 Task: Explore upcoming open houses in Los Angeles, California, to visit properties with canyon views, and consider the benefits of living in the hills.
Action: Mouse moved to (391, 243)
Screenshot: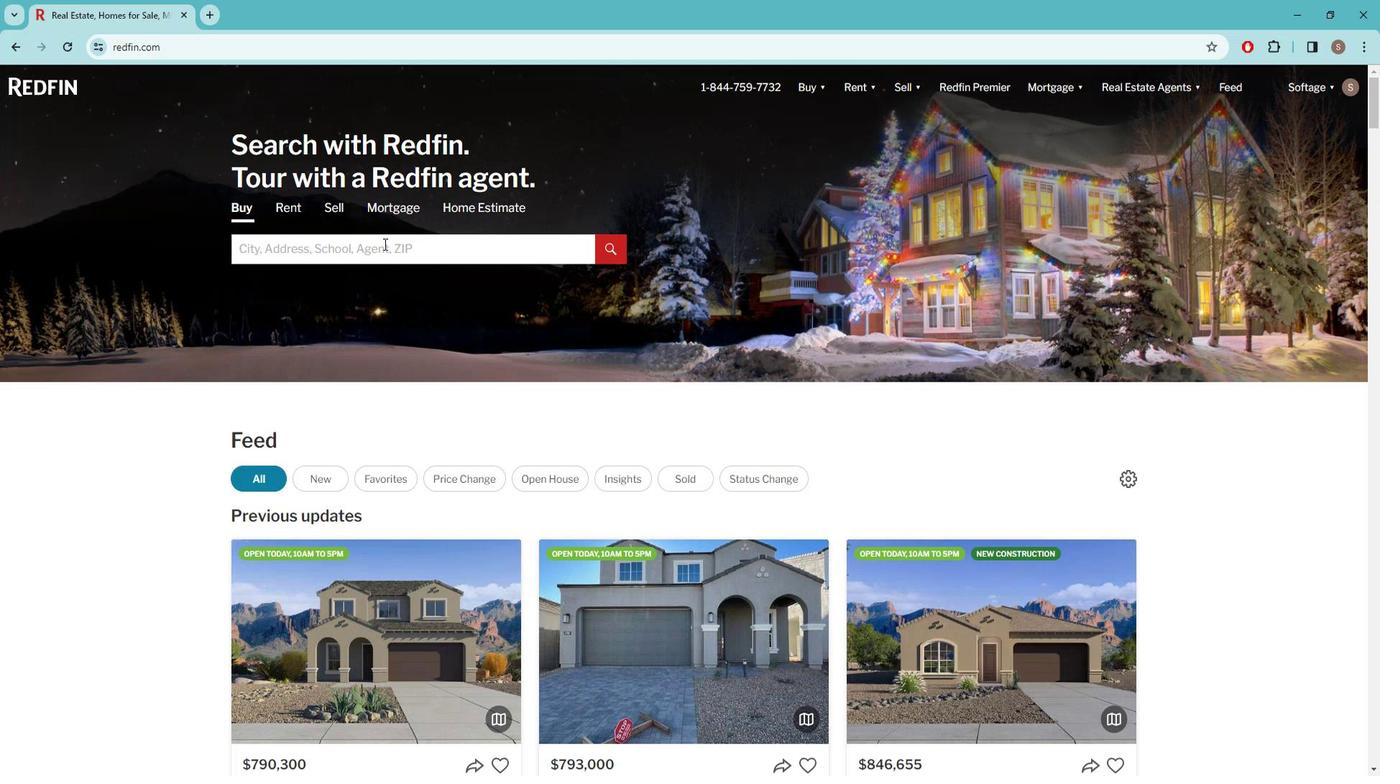 
Action: Mouse pressed left at (391, 243)
Screenshot: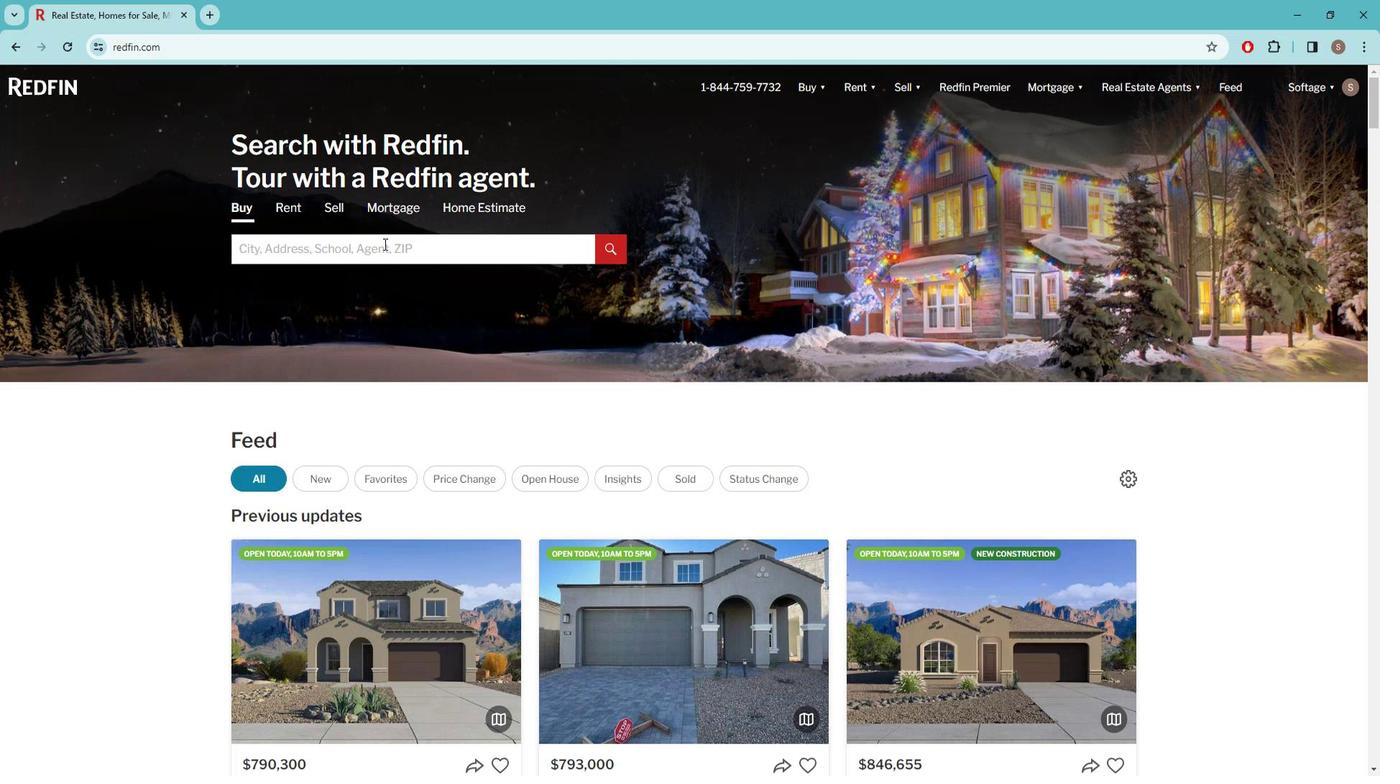 
Action: Key pressed l<Key.caps_lock>OS<Key.space><Key.caps_lock>a<Key.caps_lock>NGELE
Screenshot: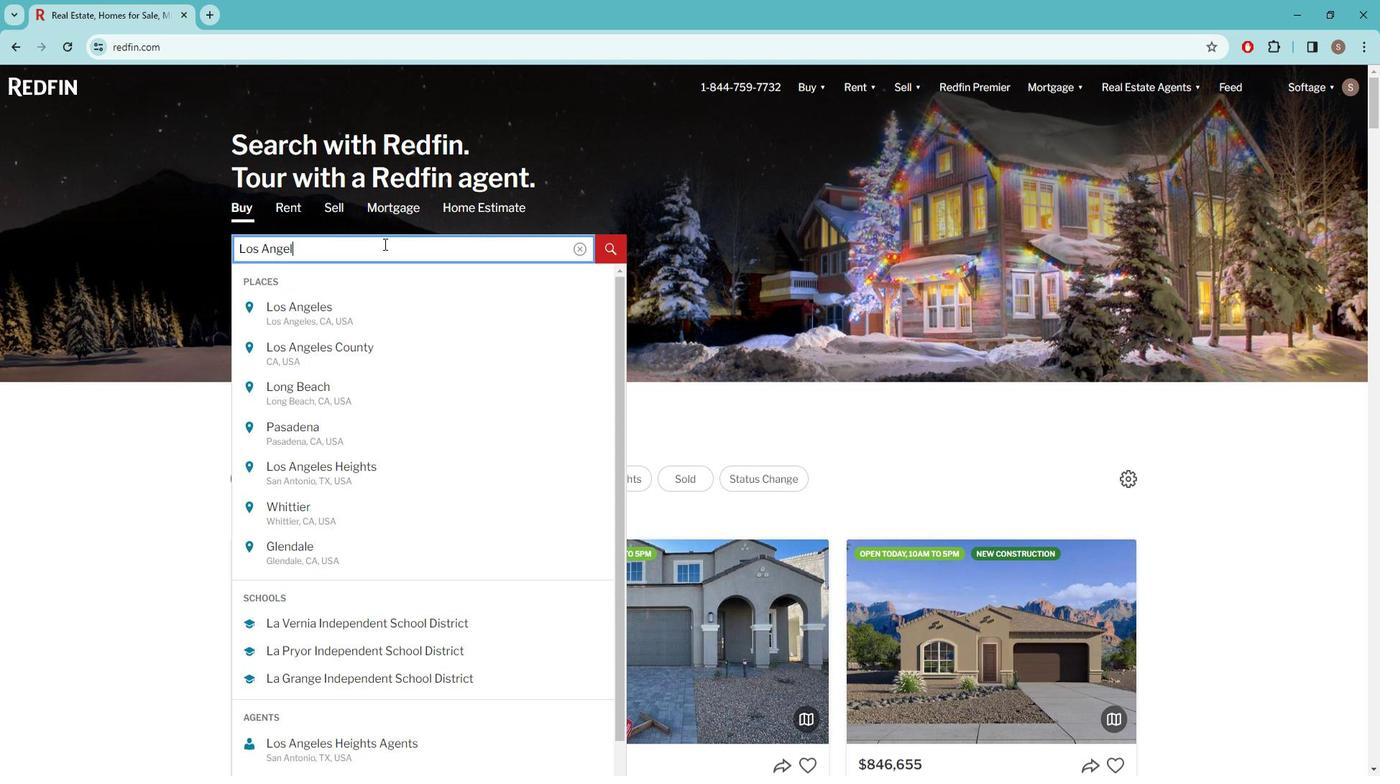 
Action: Mouse moved to (329, 303)
Screenshot: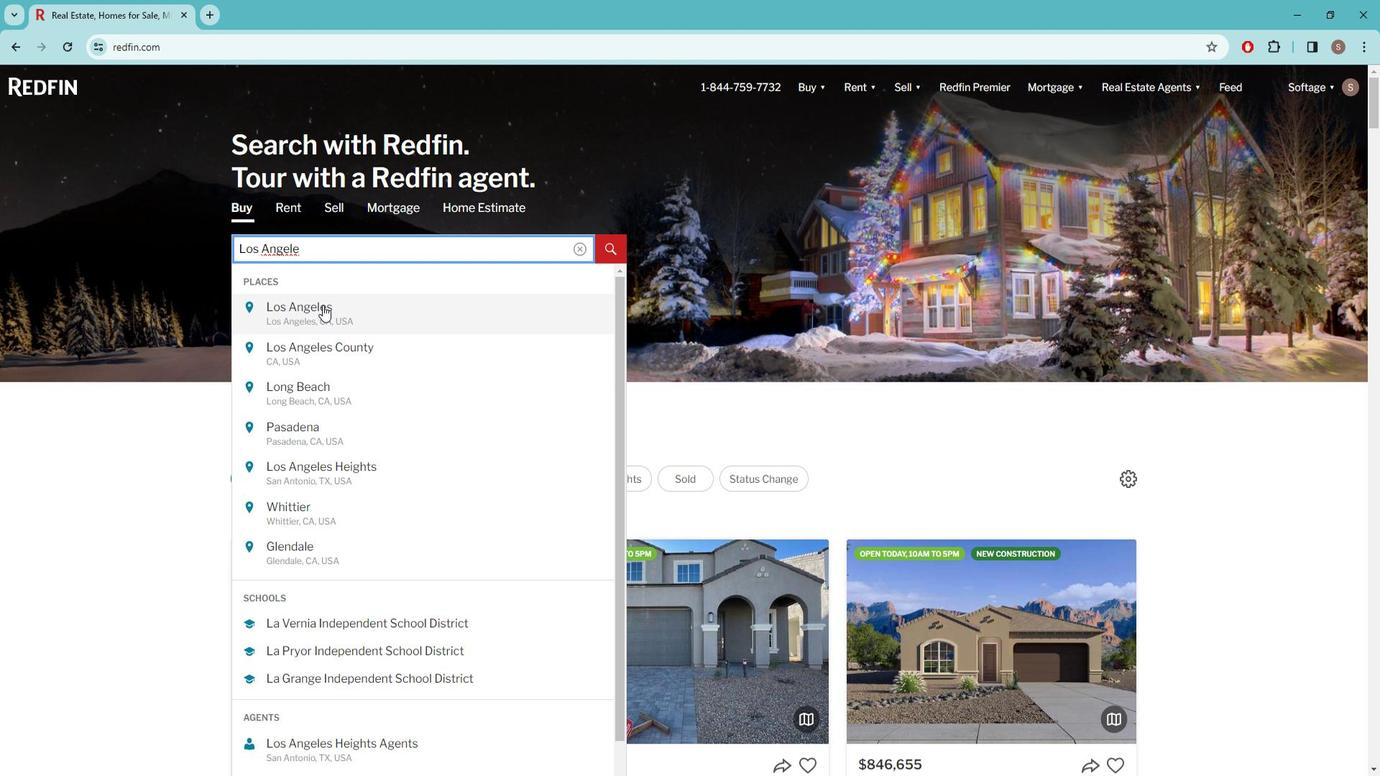 
Action: Mouse pressed left at (329, 303)
Screenshot: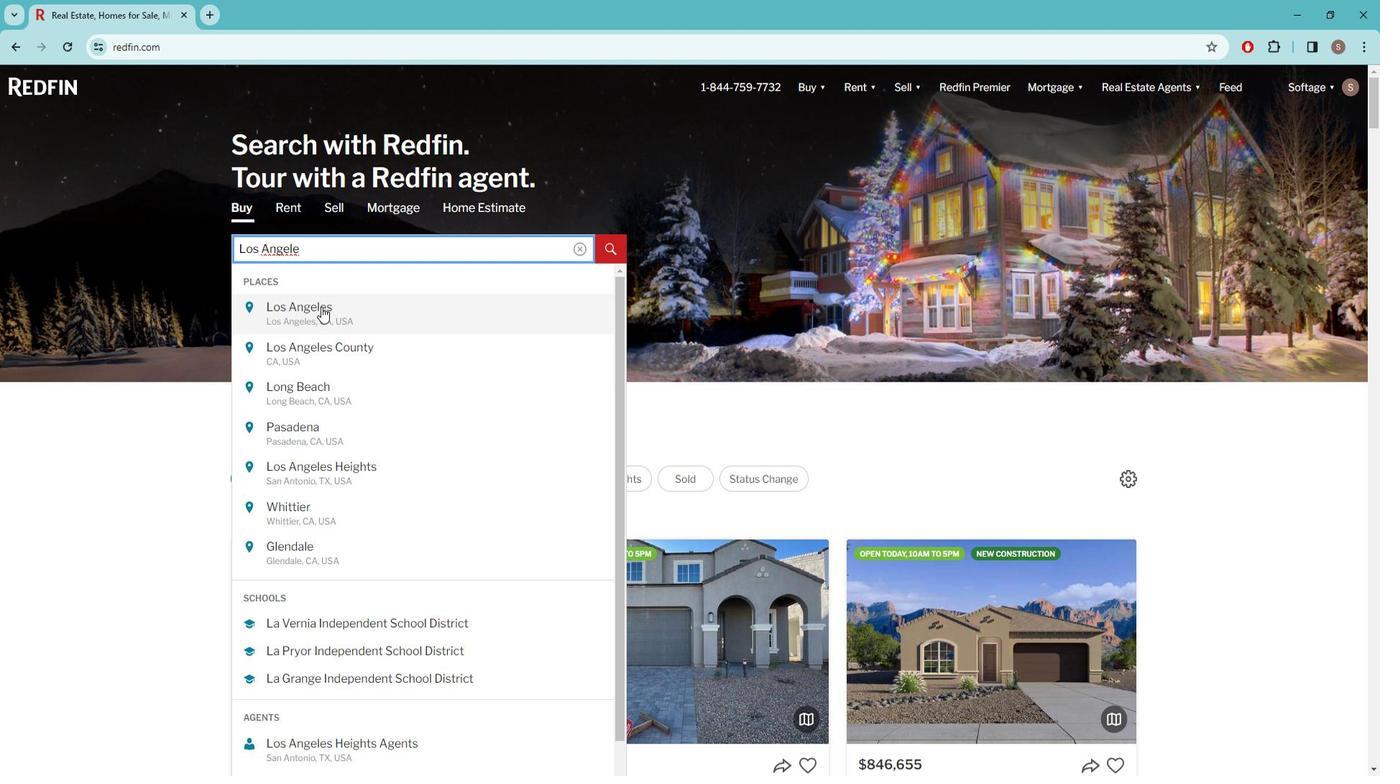 
Action: Mouse moved to (1217, 175)
Screenshot: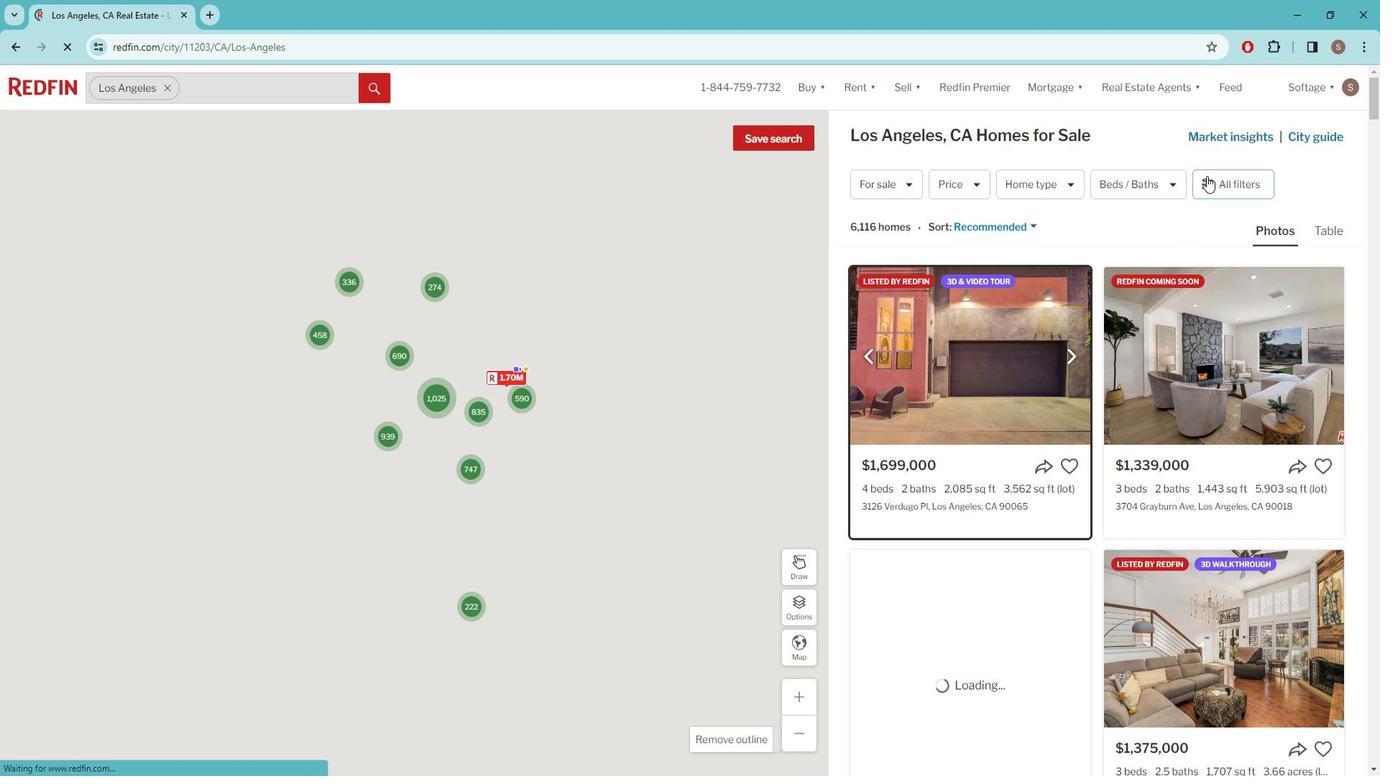 
Action: Mouse pressed left at (1217, 175)
Screenshot: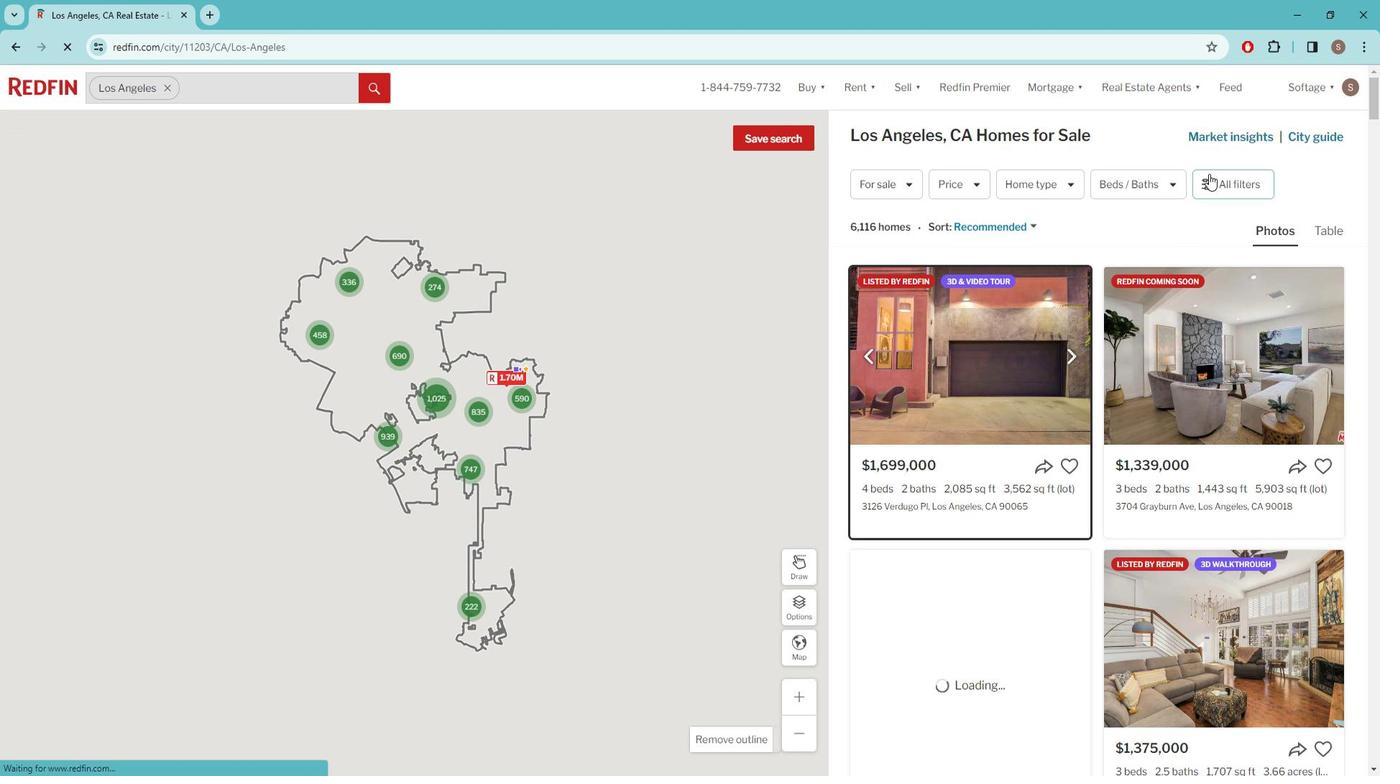 
Action: Mouse pressed left at (1217, 175)
Screenshot: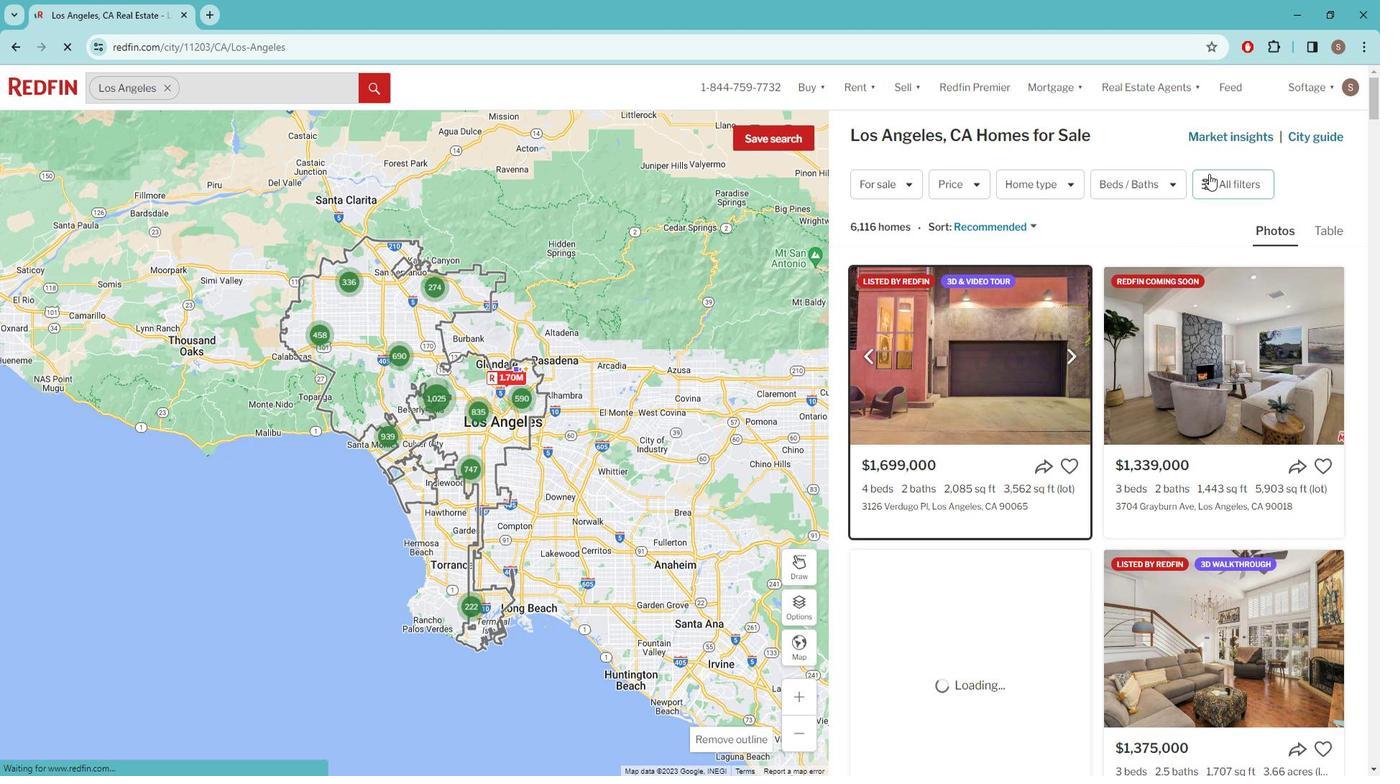 
Action: Mouse moved to (1223, 179)
Screenshot: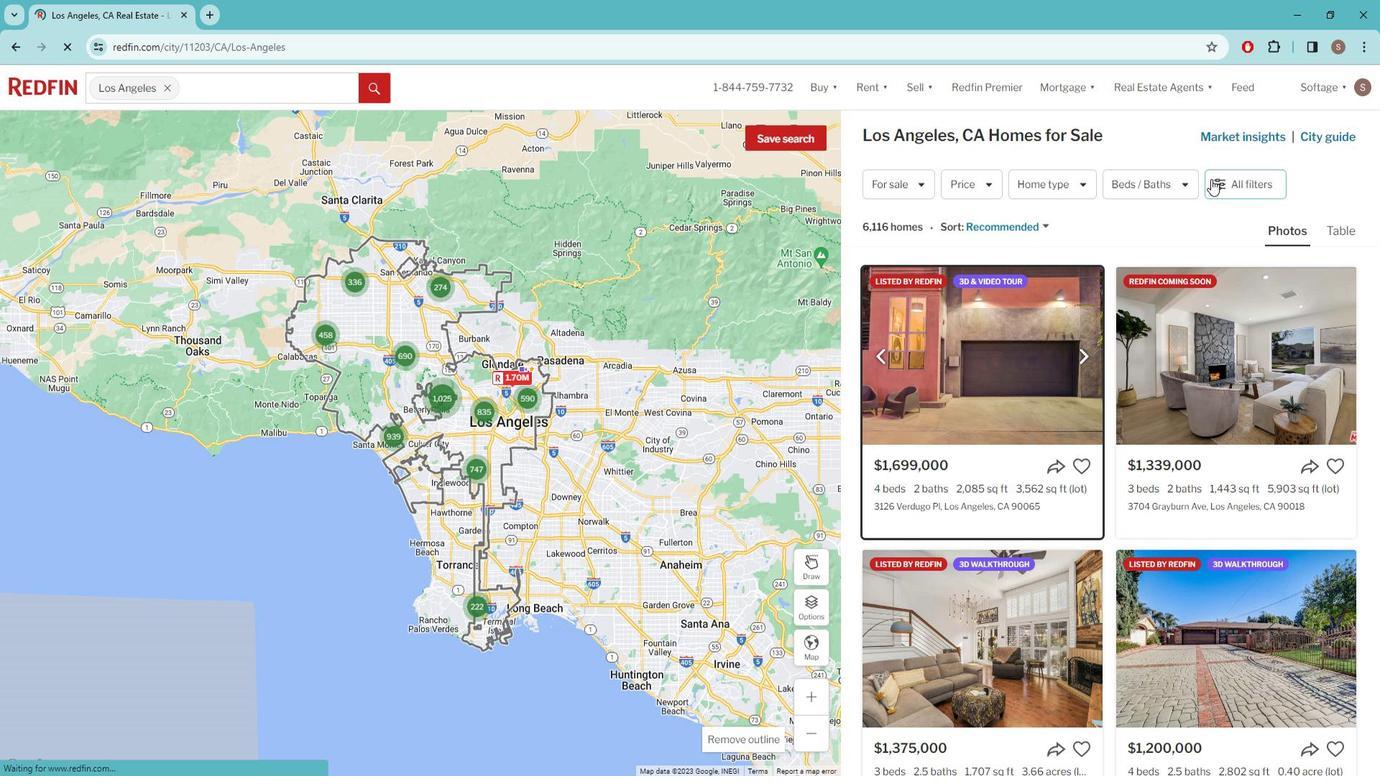 
Action: Mouse pressed left at (1223, 179)
Screenshot: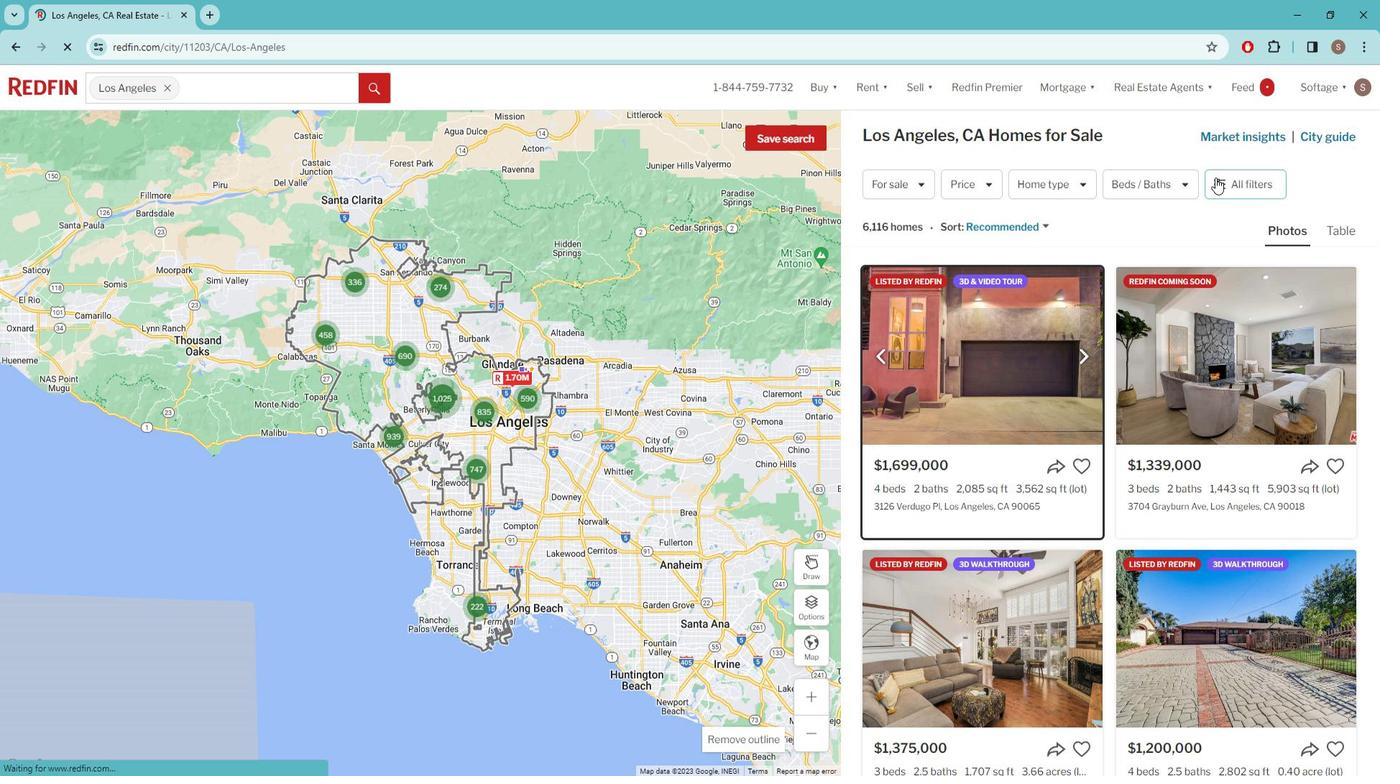 
Action: Mouse pressed left at (1223, 179)
Screenshot: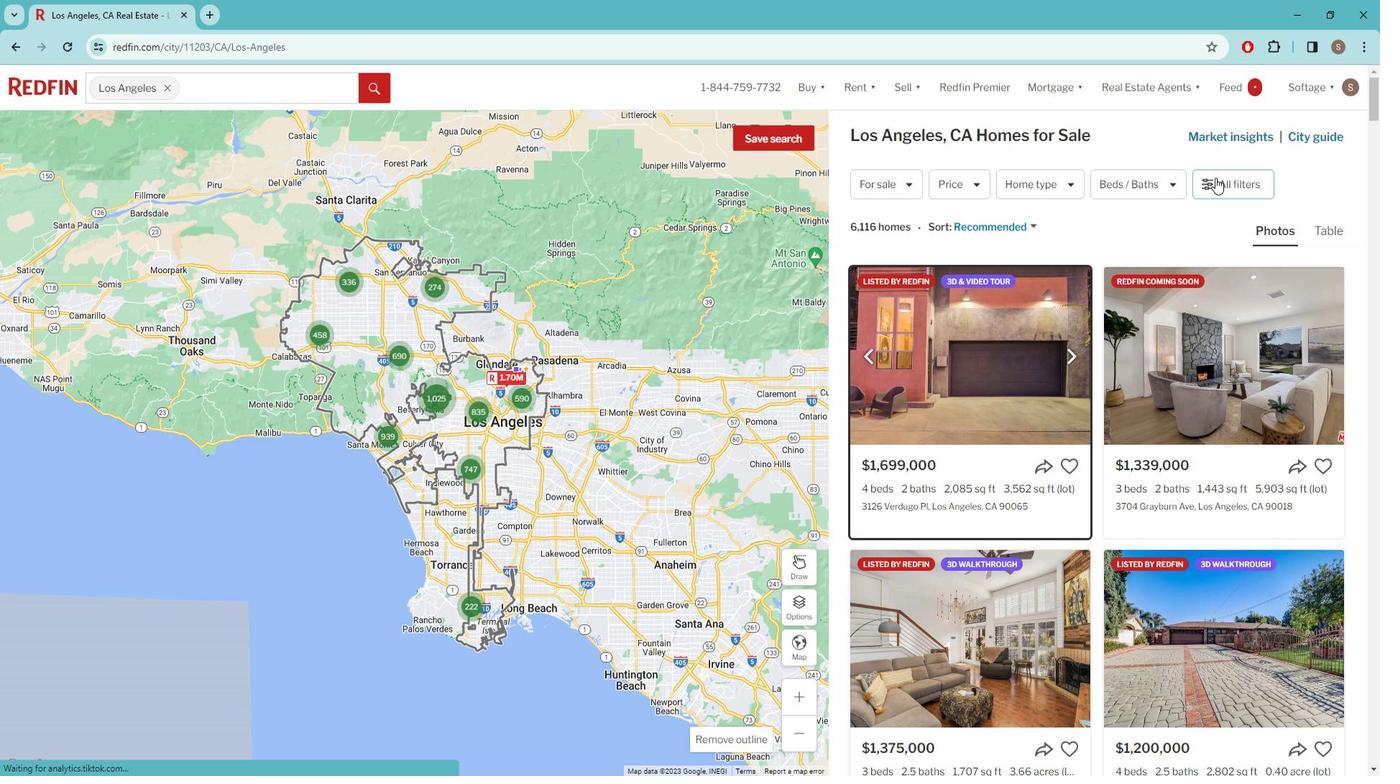 
Action: Mouse moved to (1093, 298)
Screenshot: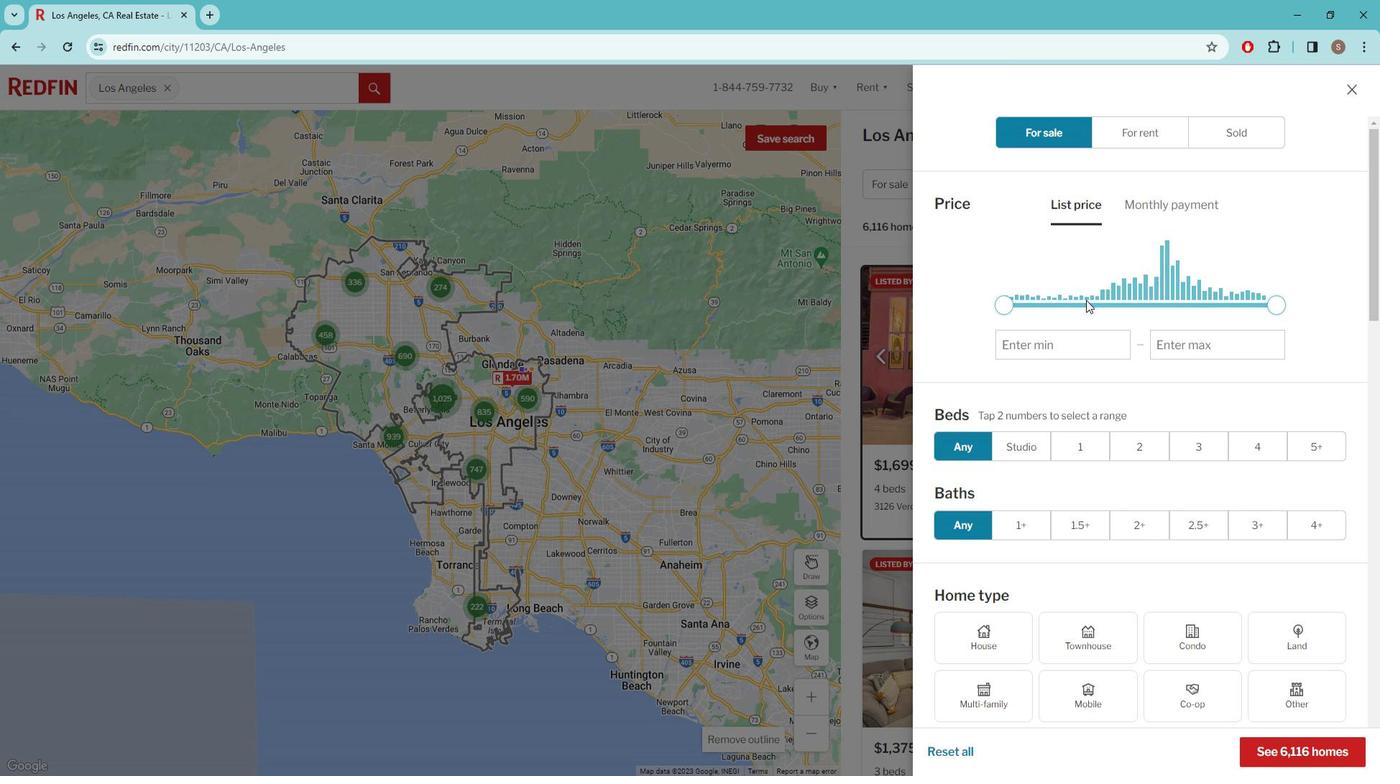
Action: Mouse scrolled (1093, 297) with delta (0, 0)
Screenshot: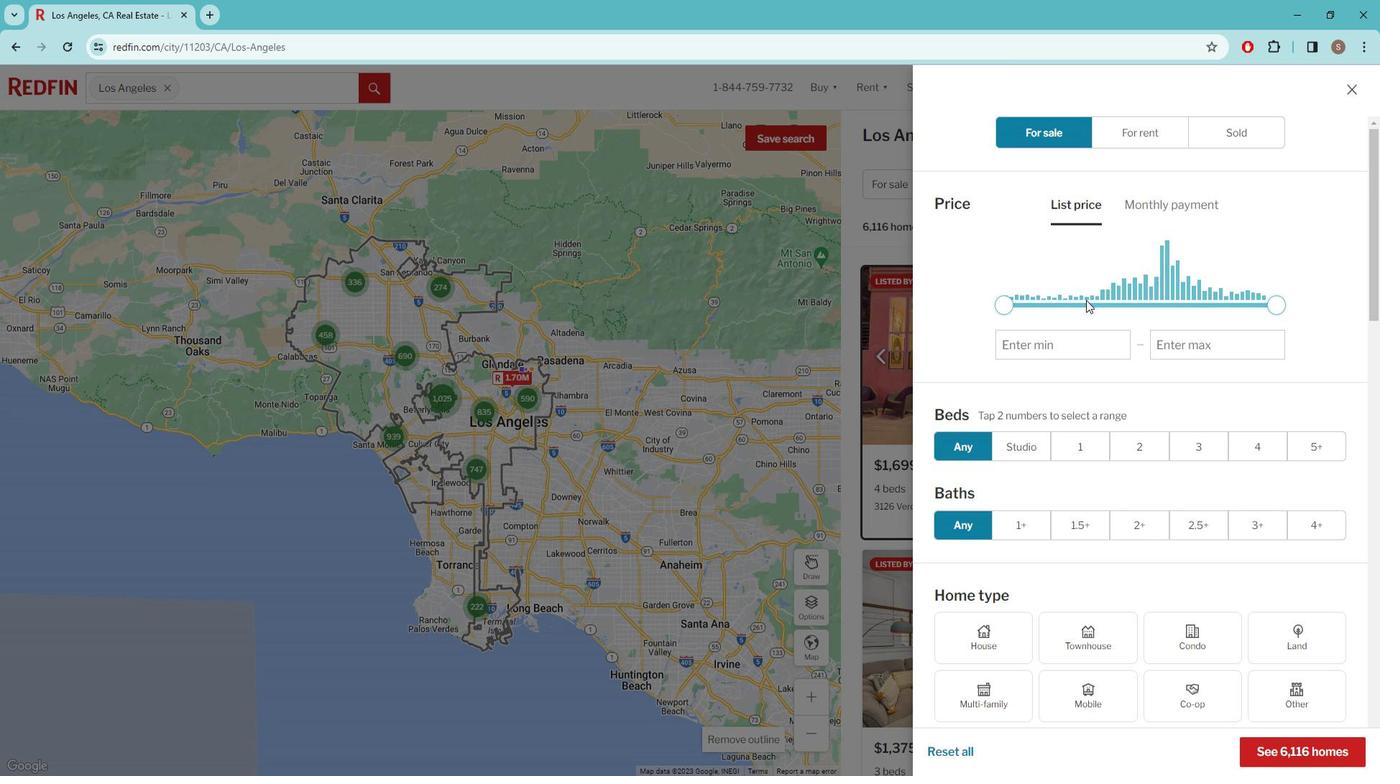 
Action: Mouse moved to (1062, 319)
Screenshot: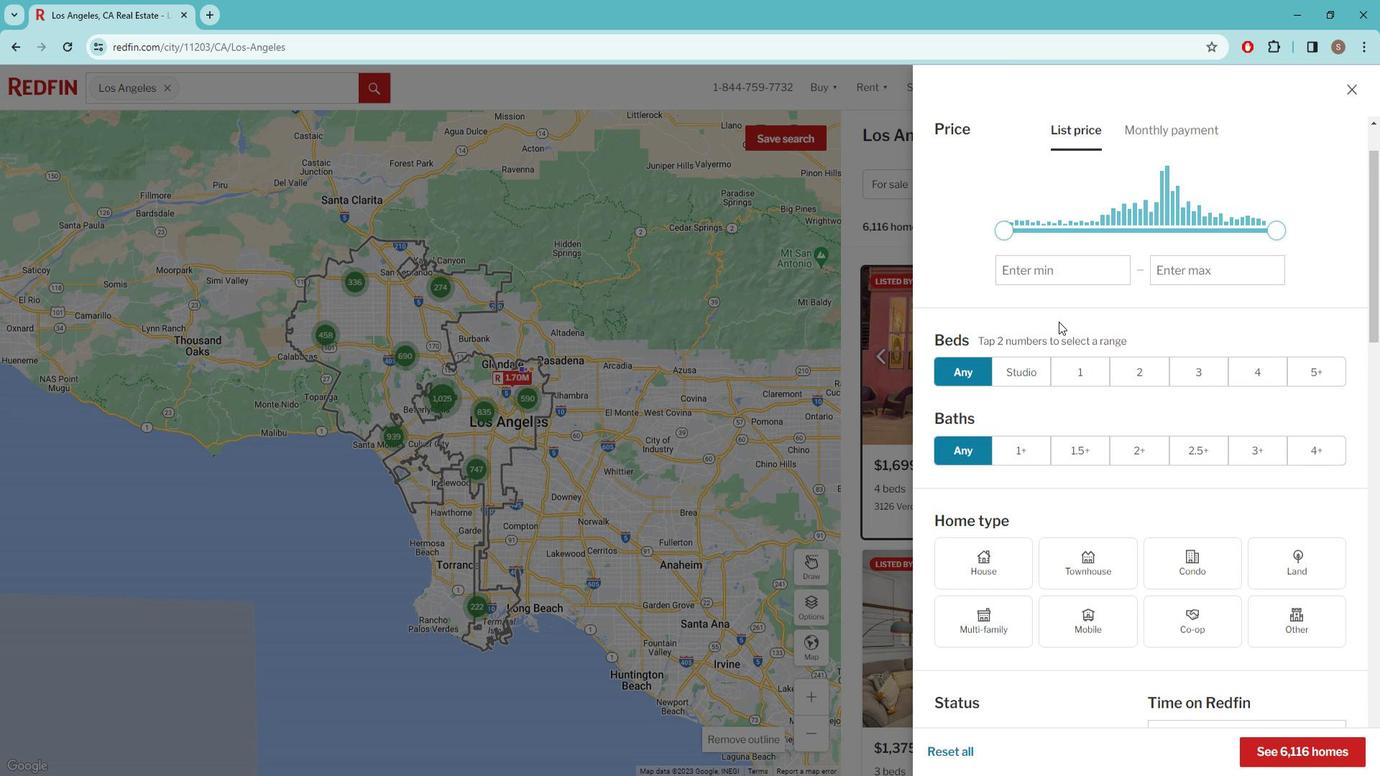 
Action: Mouse scrolled (1062, 318) with delta (0, 0)
Screenshot: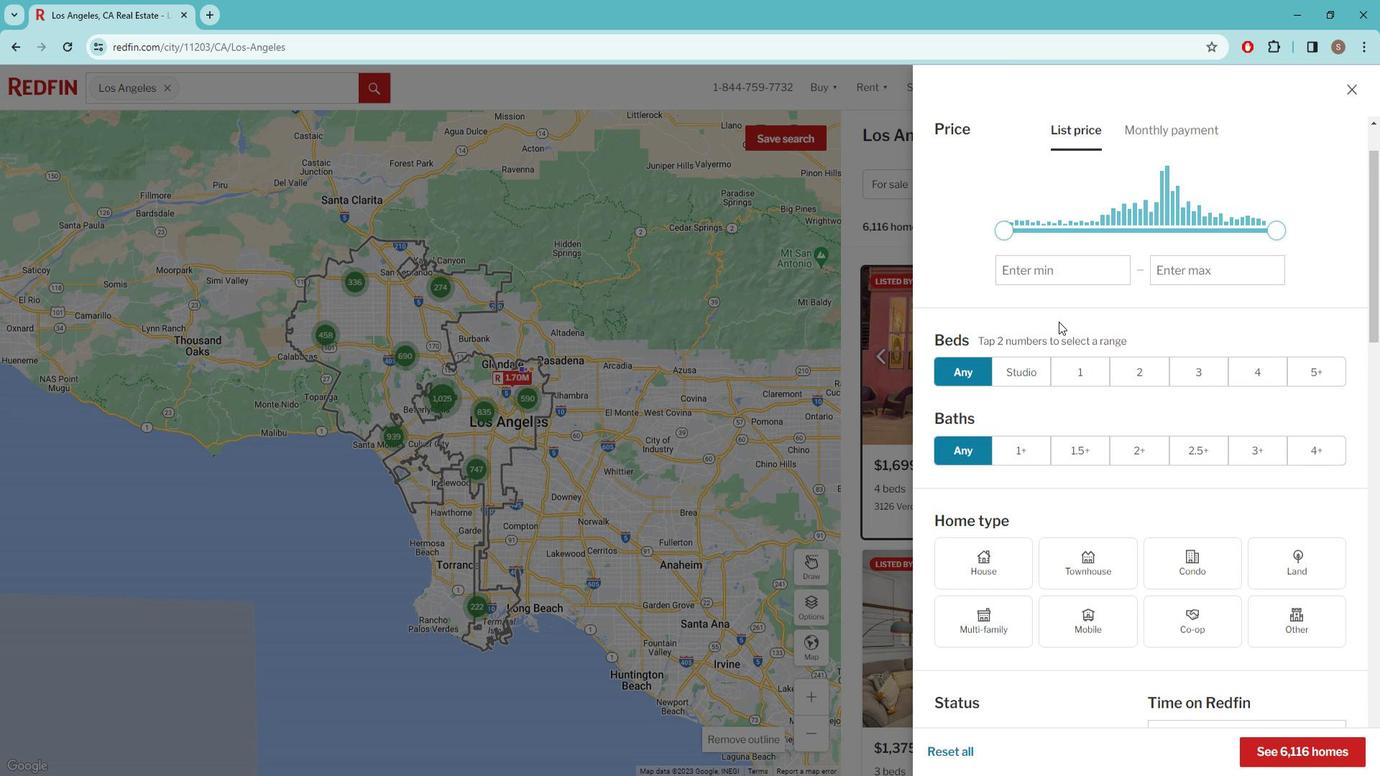 
Action: Mouse moved to (1058, 321)
Screenshot: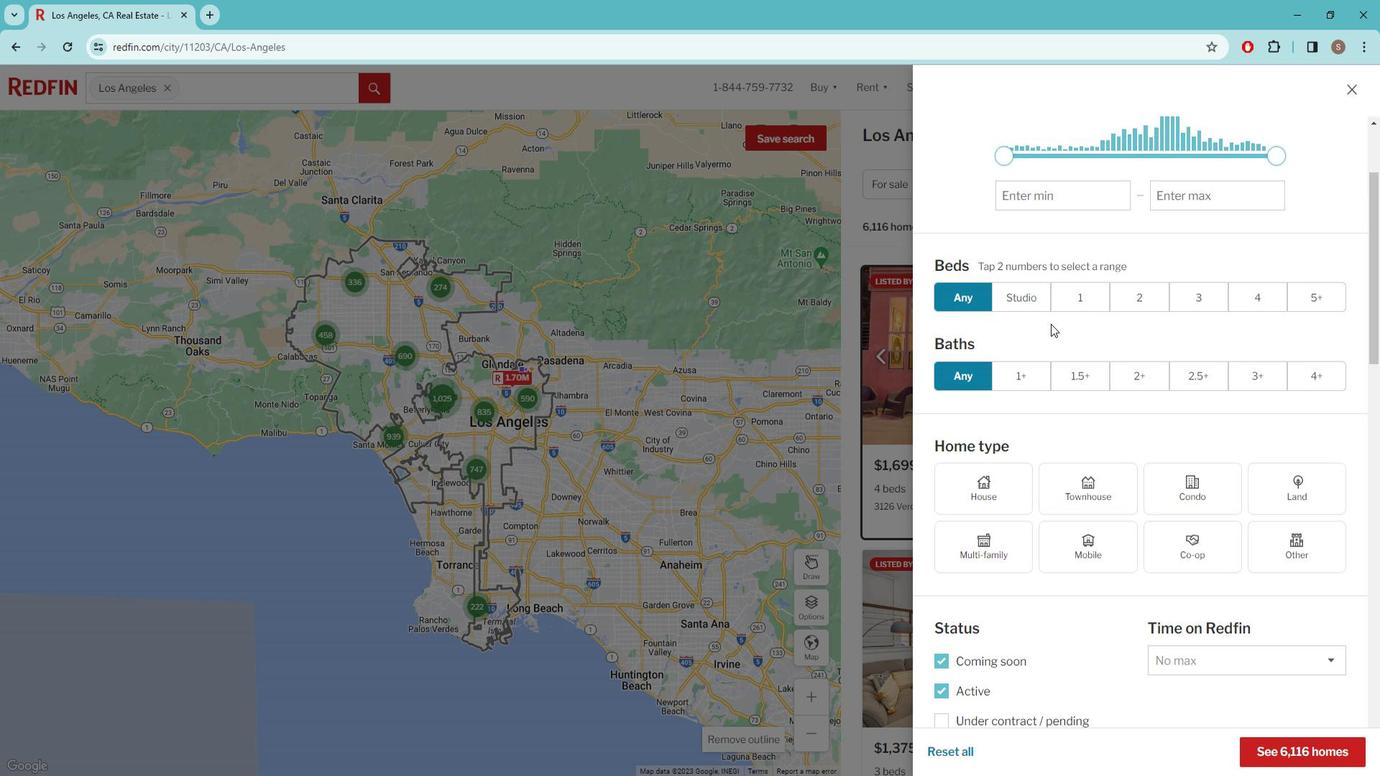 
Action: Mouse scrolled (1058, 320) with delta (0, 0)
Screenshot: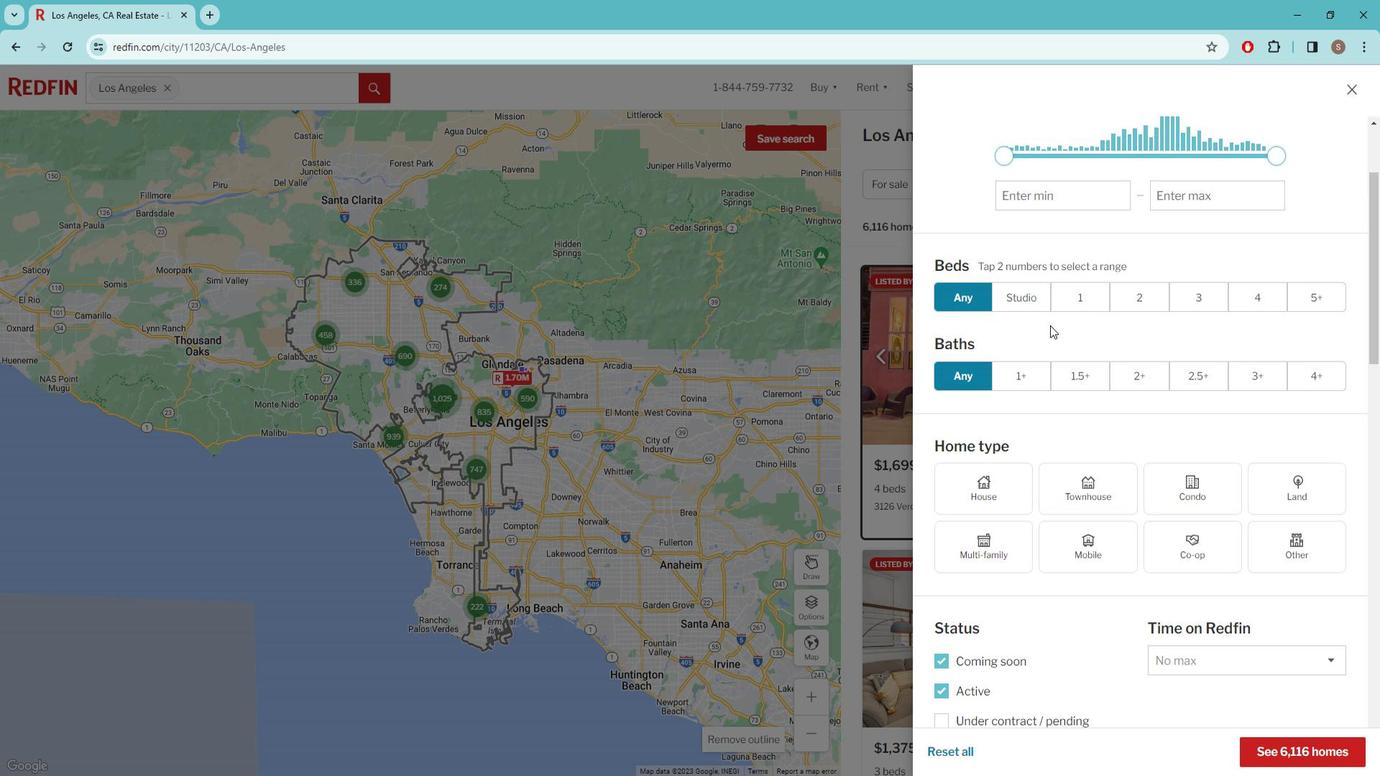 
Action: Mouse moved to (1057, 321)
Screenshot: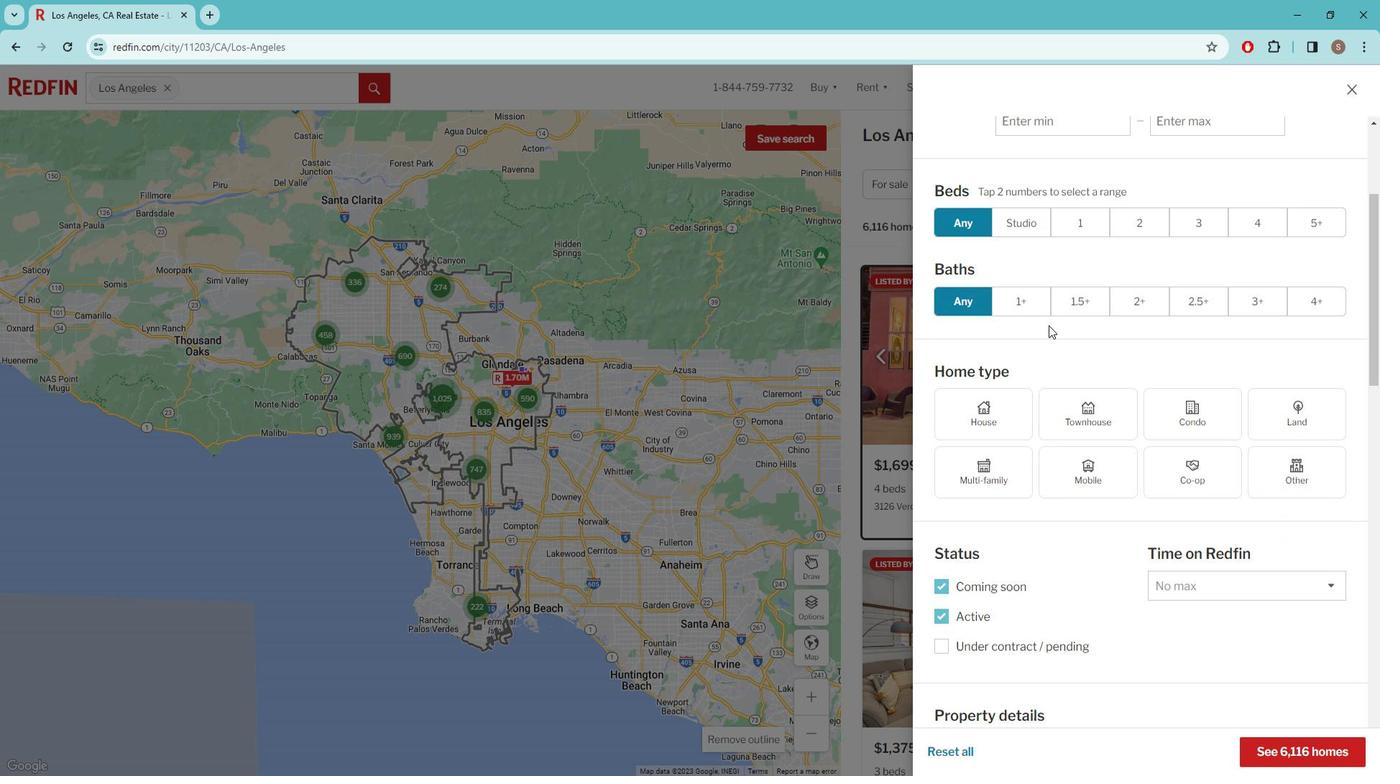 
Action: Mouse scrolled (1057, 320) with delta (0, 0)
Screenshot: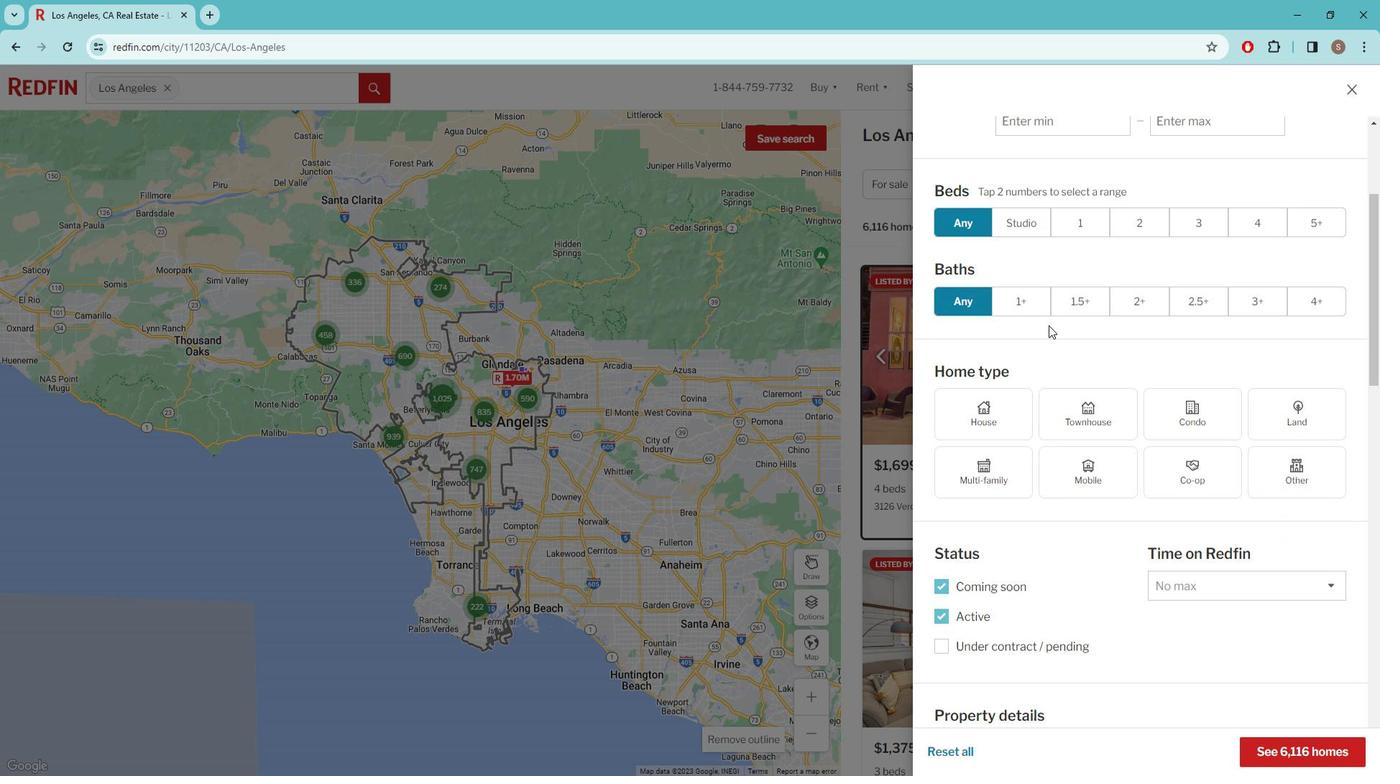 
Action: Mouse moved to (1029, 352)
Screenshot: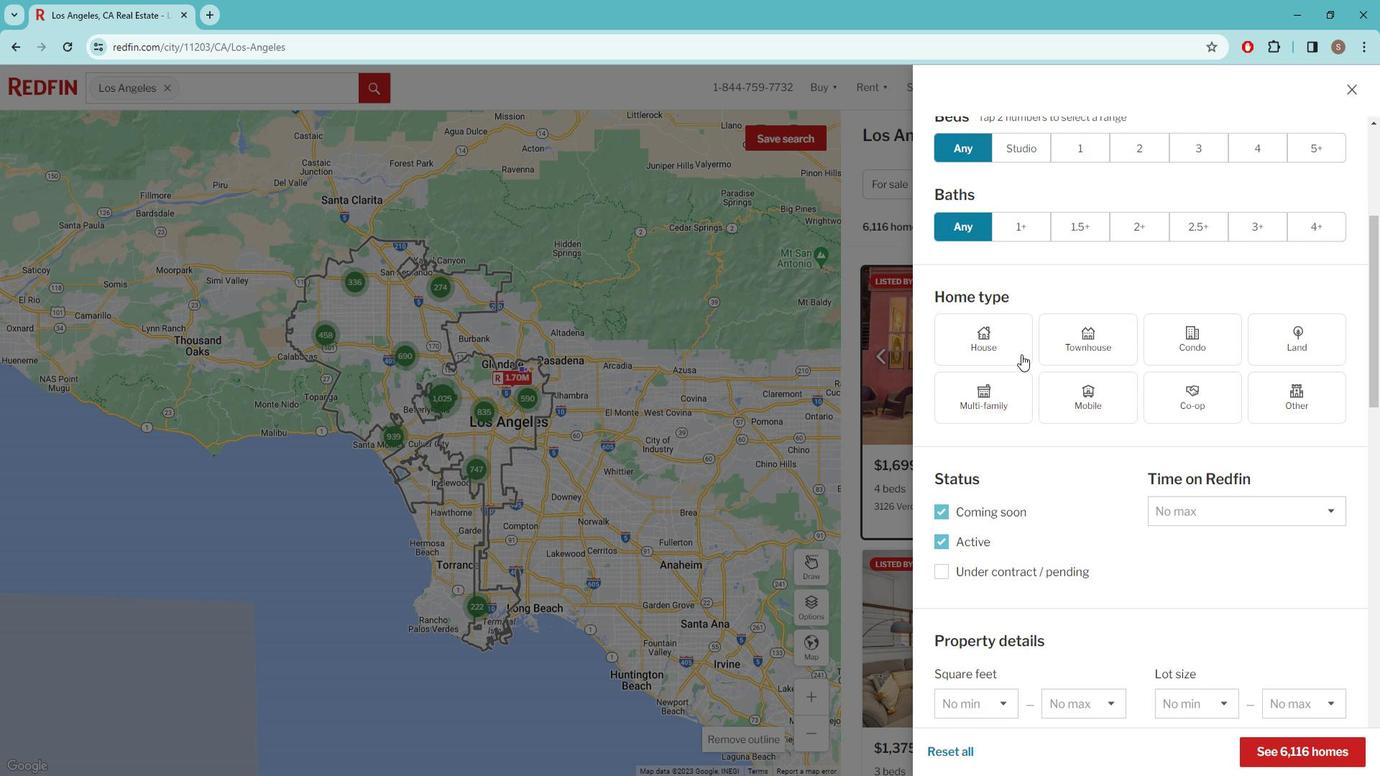
Action: Mouse scrolled (1029, 351) with delta (0, 0)
Screenshot: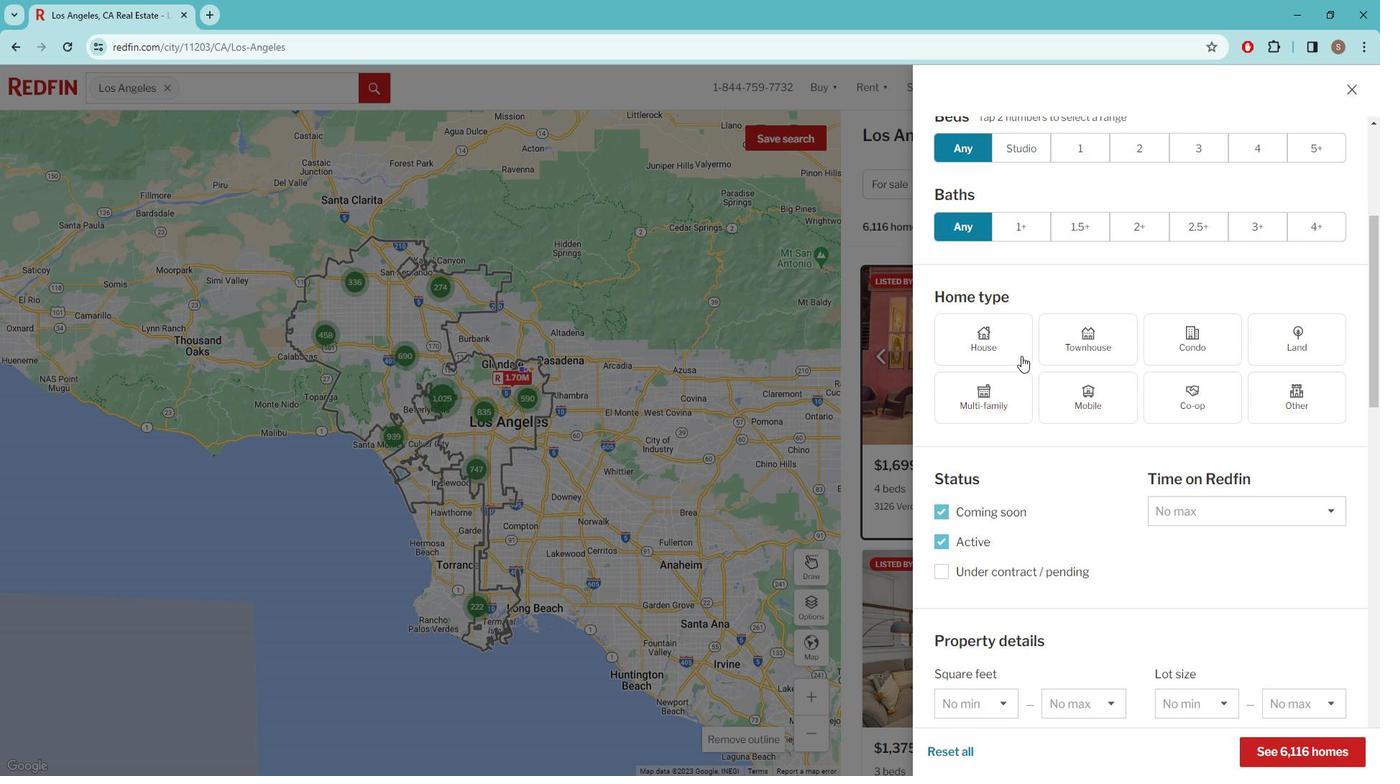 
Action: Mouse moved to (1003, 398)
Screenshot: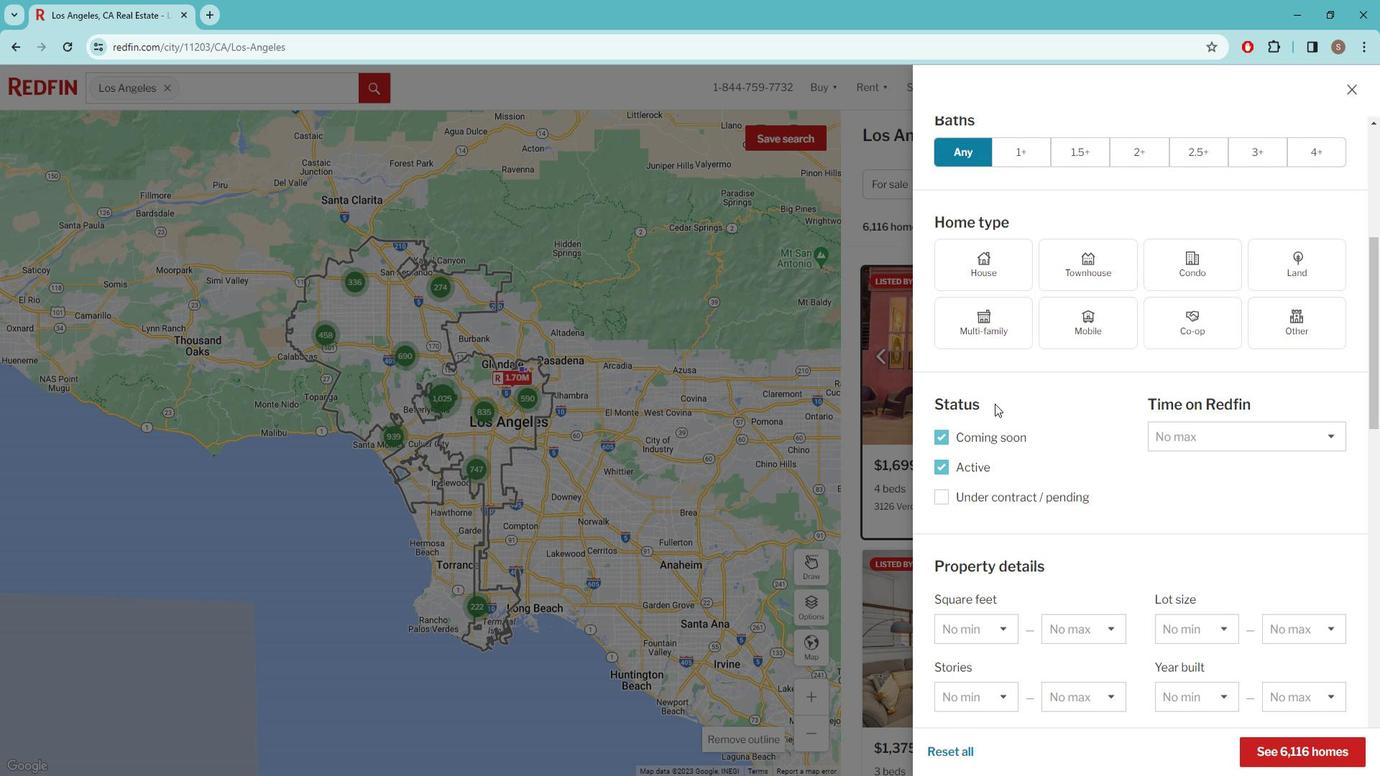 
Action: Mouse scrolled (1003, 397) with delta (0, 0)
Screenshot: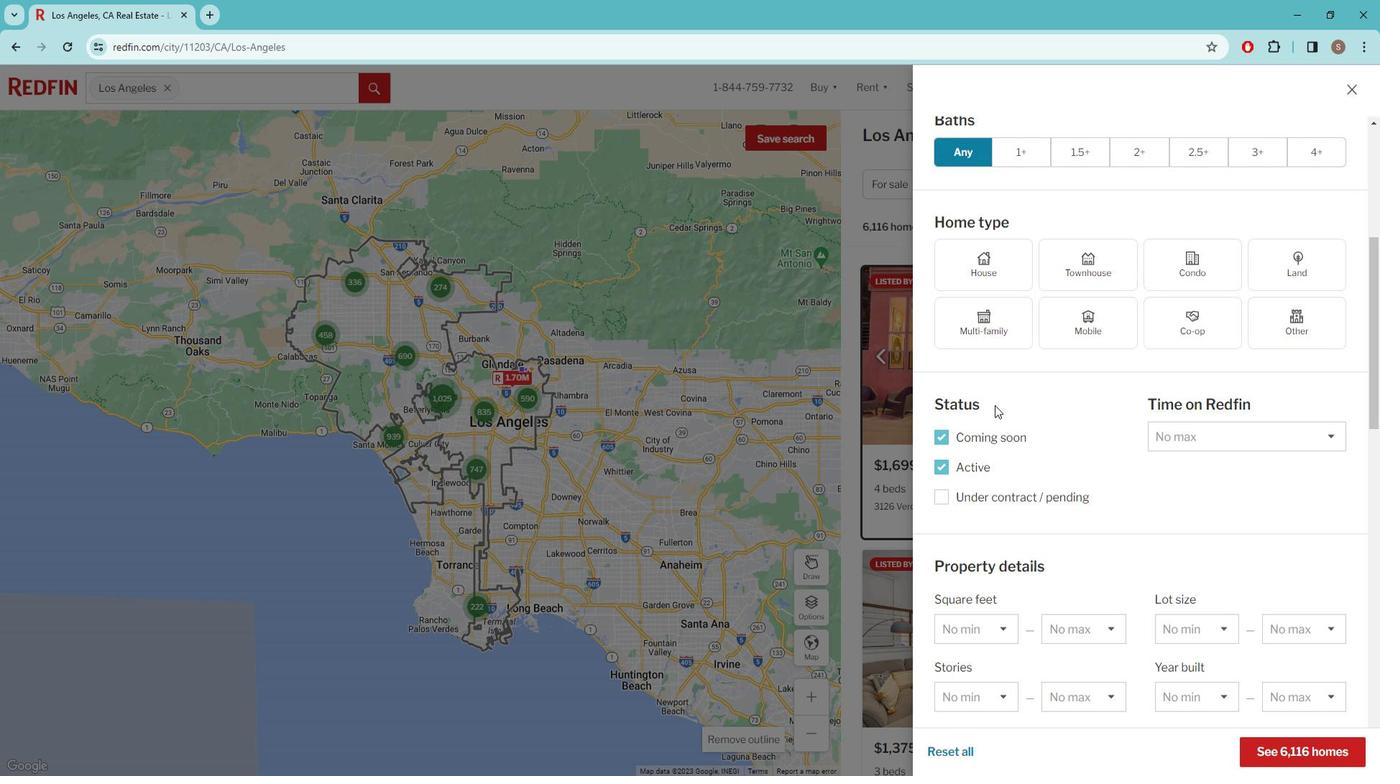 
Action: Mouse moved to (1002, 398)
Screenshot: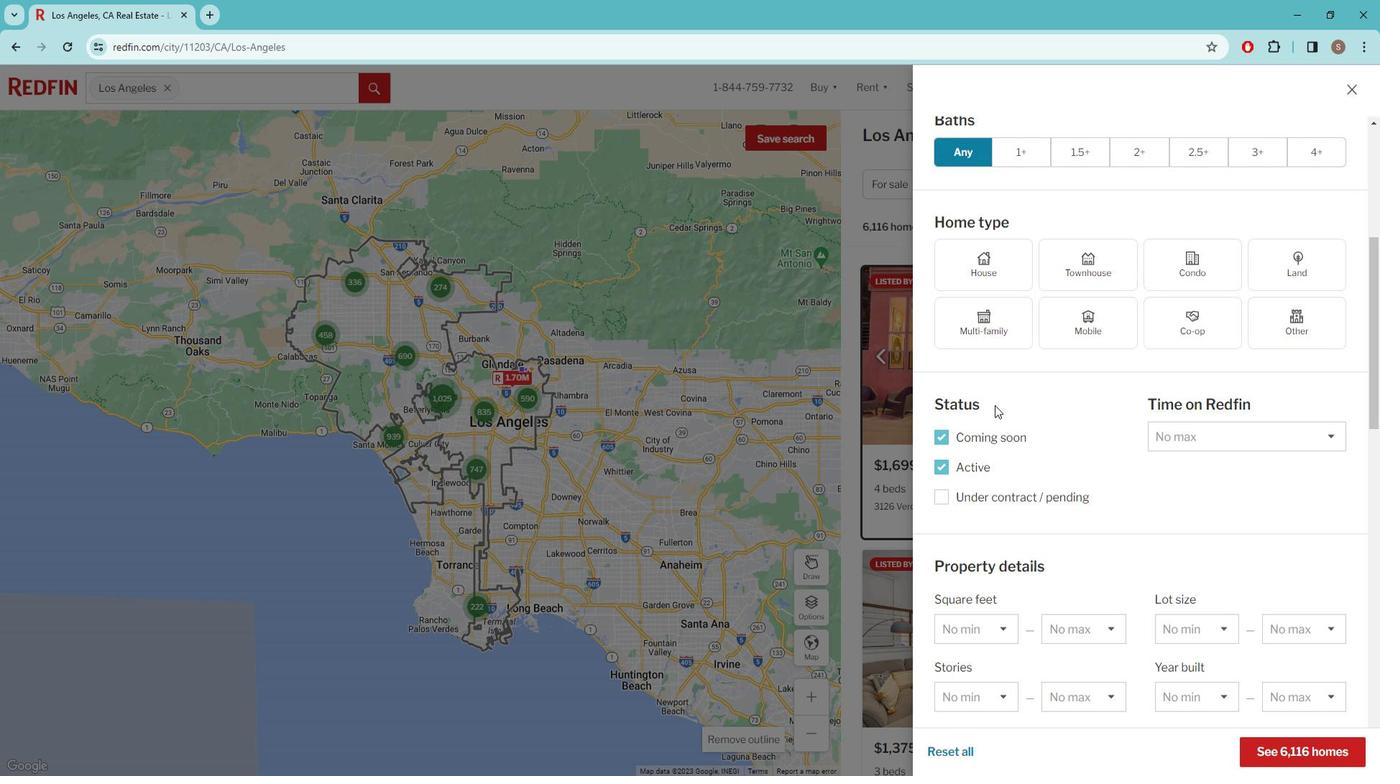 
Action: Mouse scrolled (1002, 397) with delta (0, 0)
Screenshot: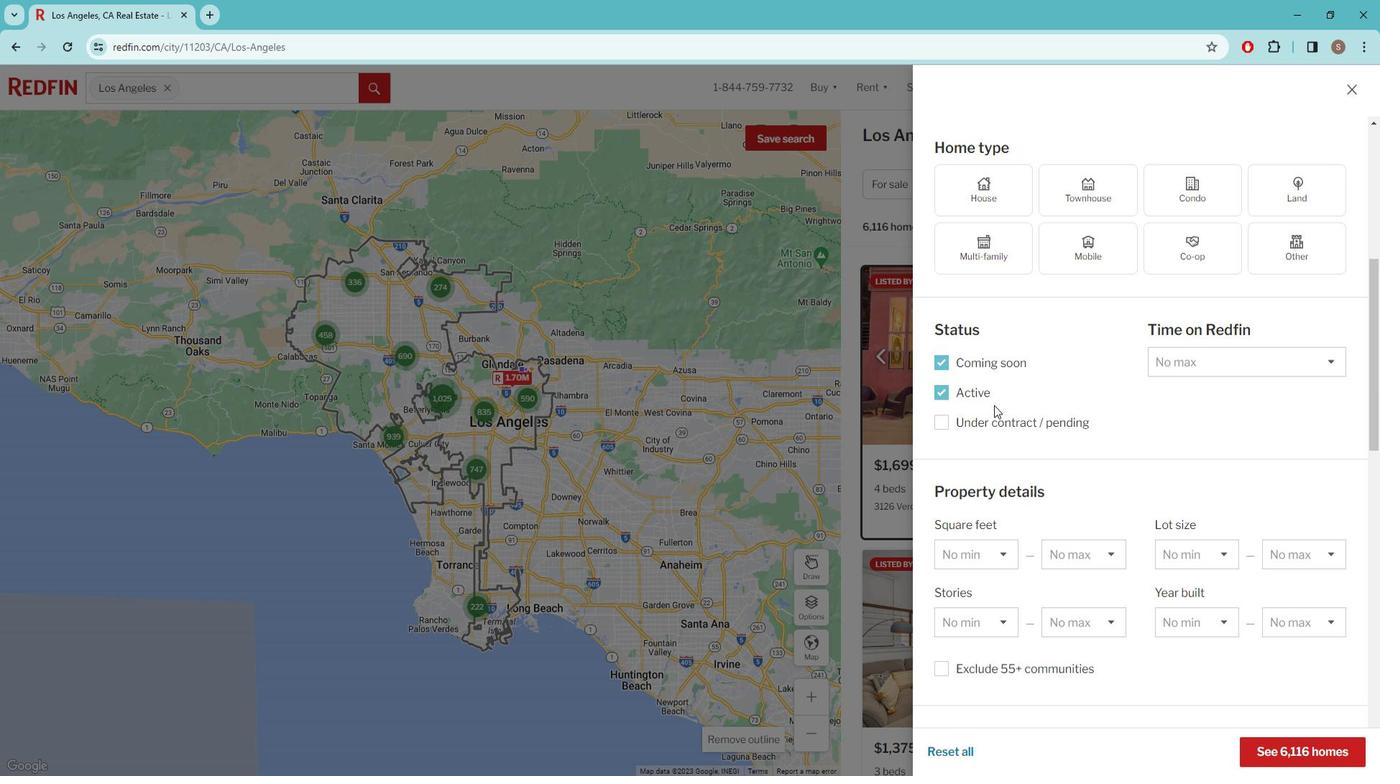 
Action: Mouse scrolled (1002, 397) with delta (0, 0)
Screenshot: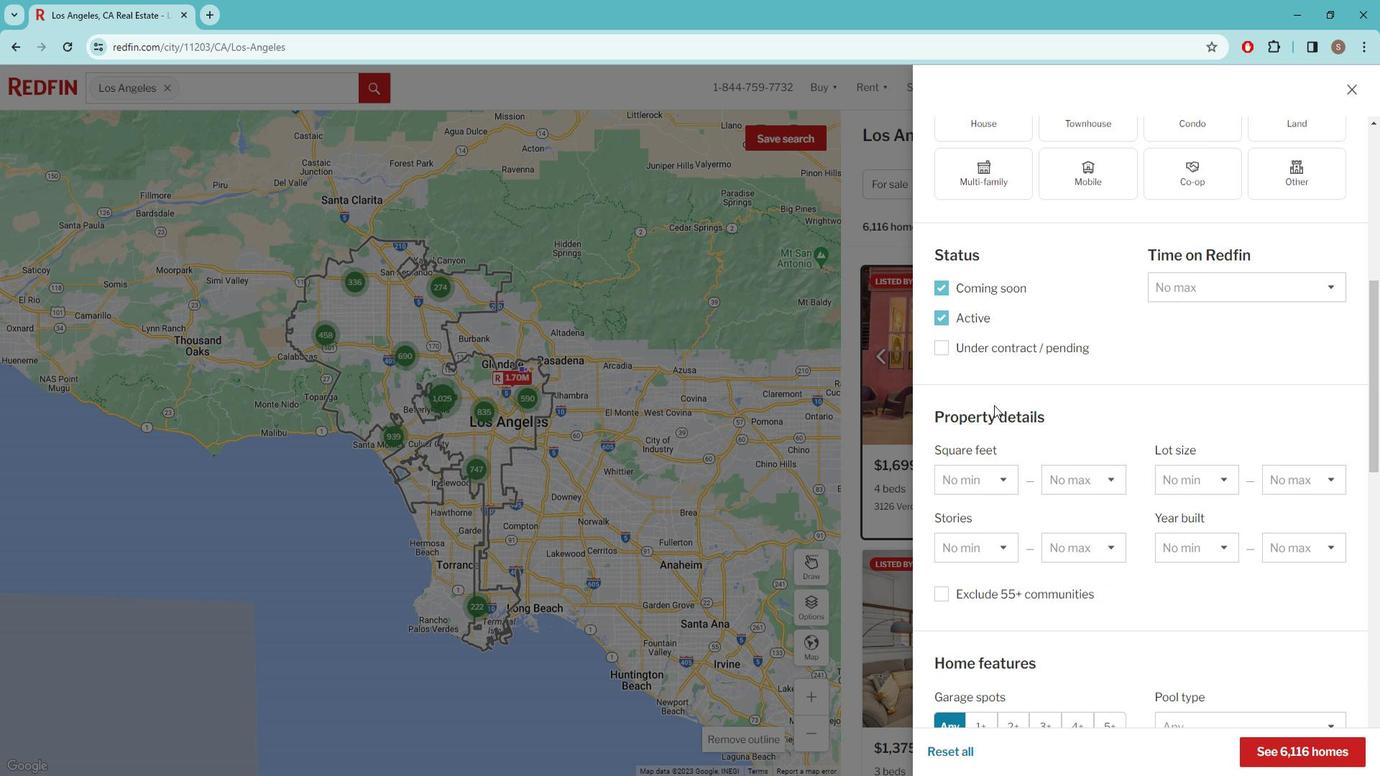 
Action: Mouse scrolled (1002, 397) with delta (0, 0)
Screenshot: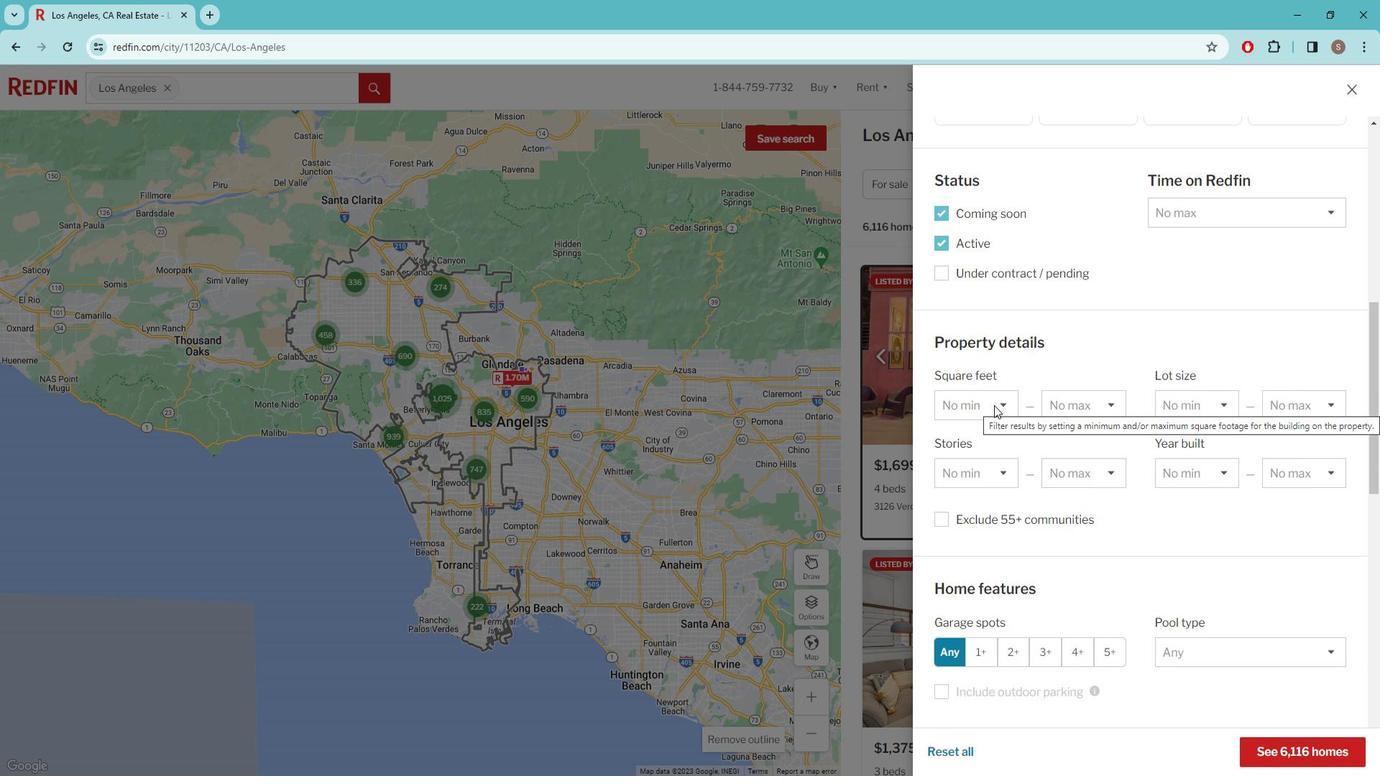 
Action: Mouse moved to (1002, 399)
Screenshot: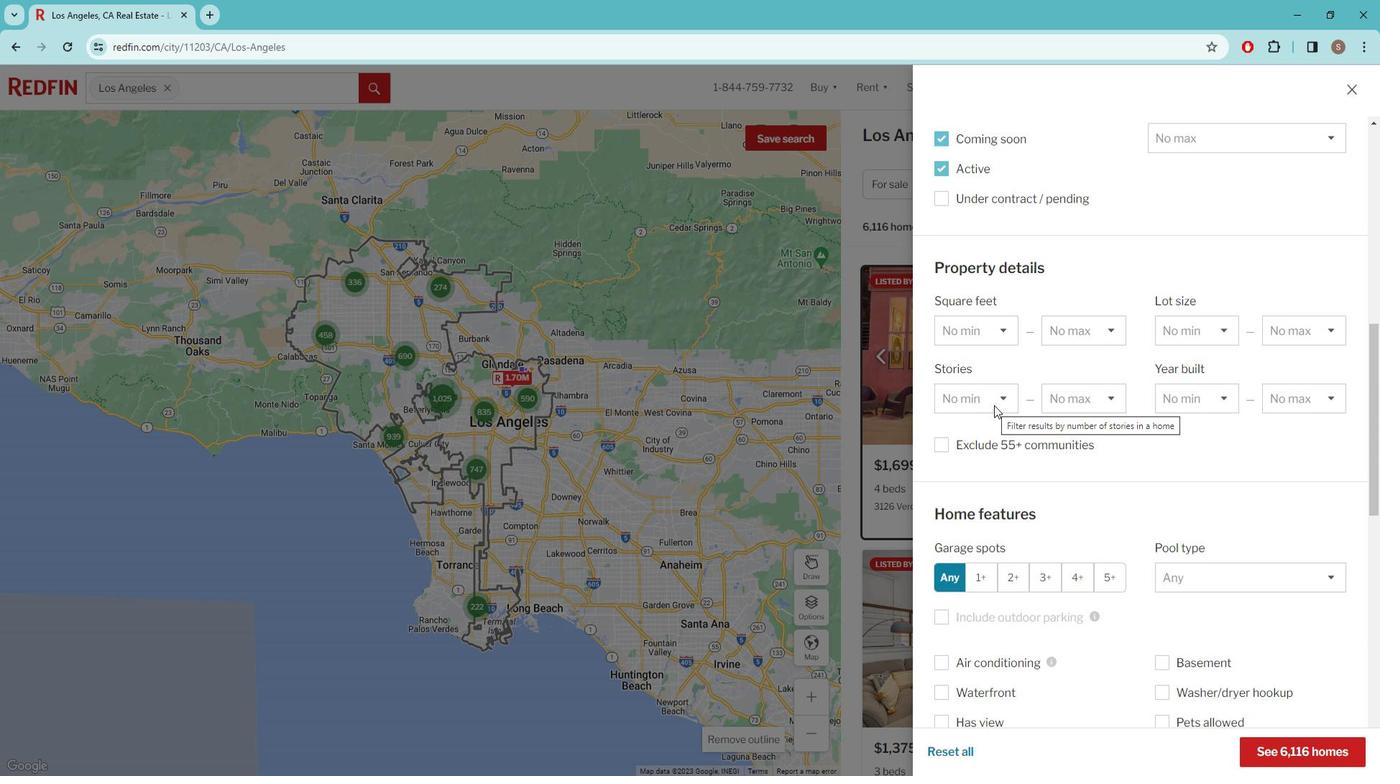 
Action: Mouse scrolled (1002, 398) with delta (0, 0)
Screenshot: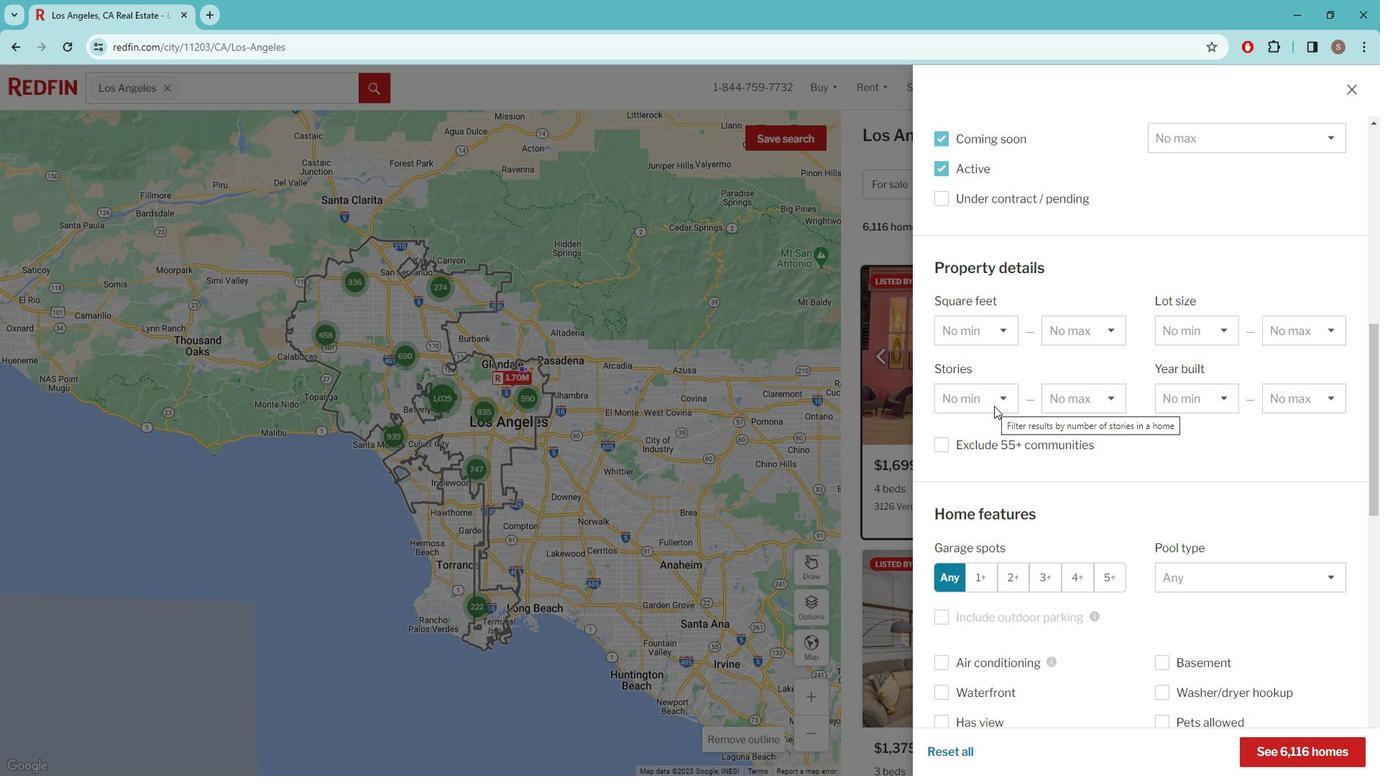 
Action: Mouse scrolled (1002, 398) with delta (0, 0)
Screenshot: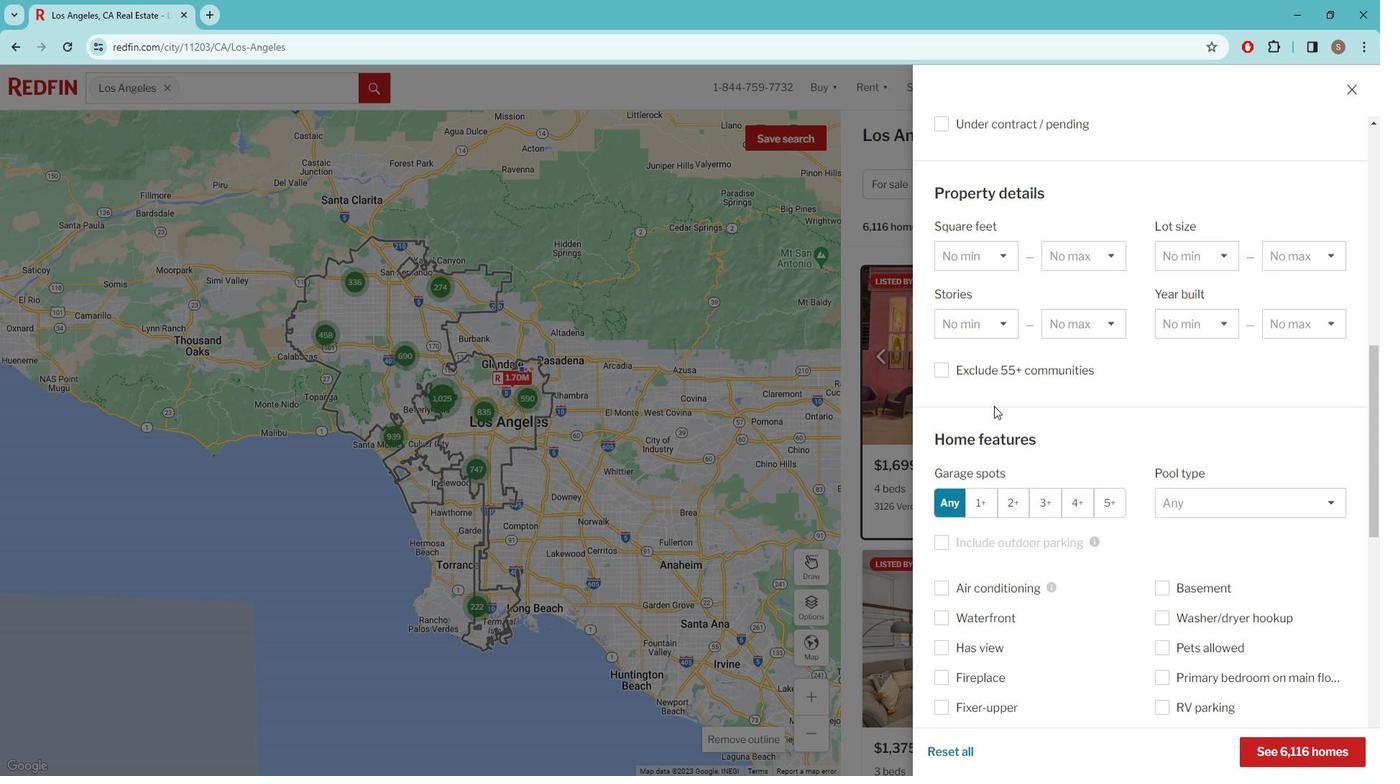 
Action: Mouse moved to (1002, 418)
Screenshot: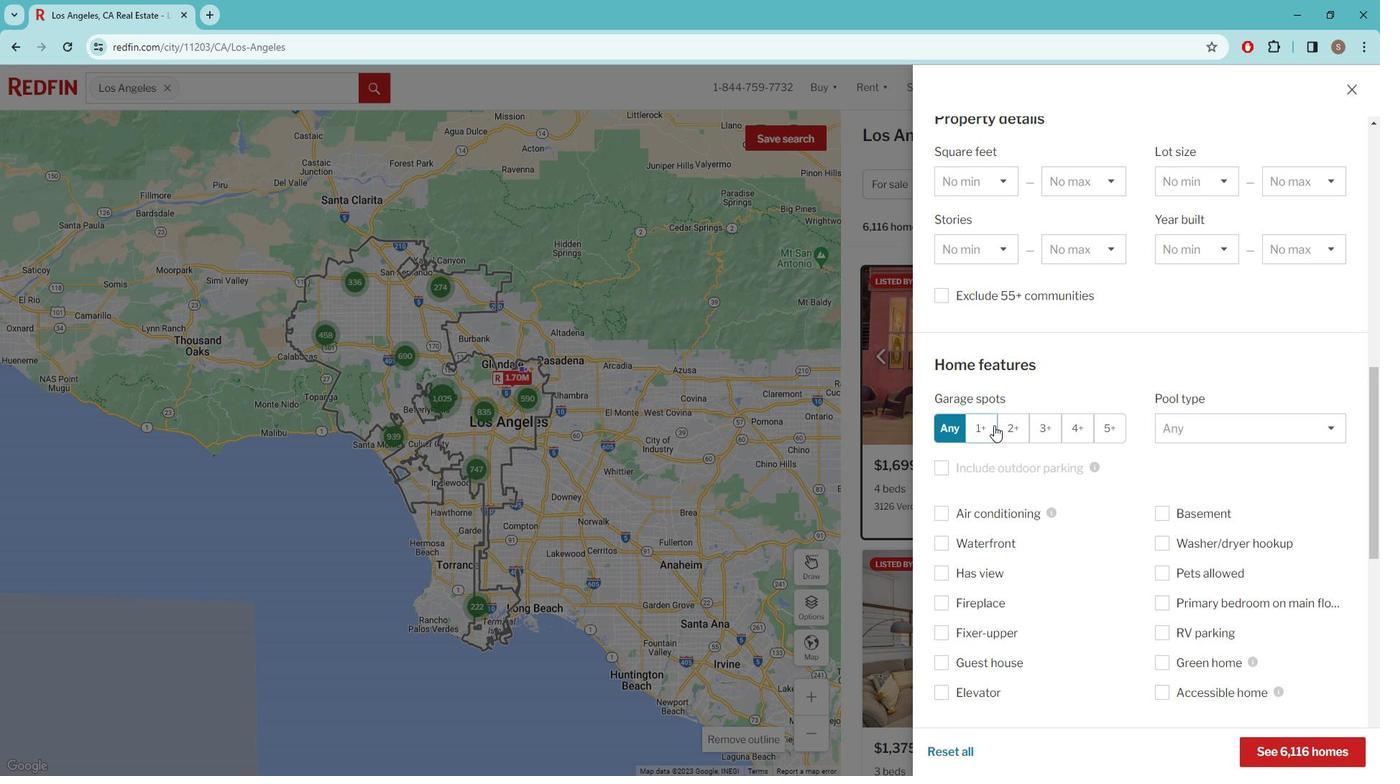 
Action: Mouse scrolled (1002, 417) with delta (0, 0)
Screenshot: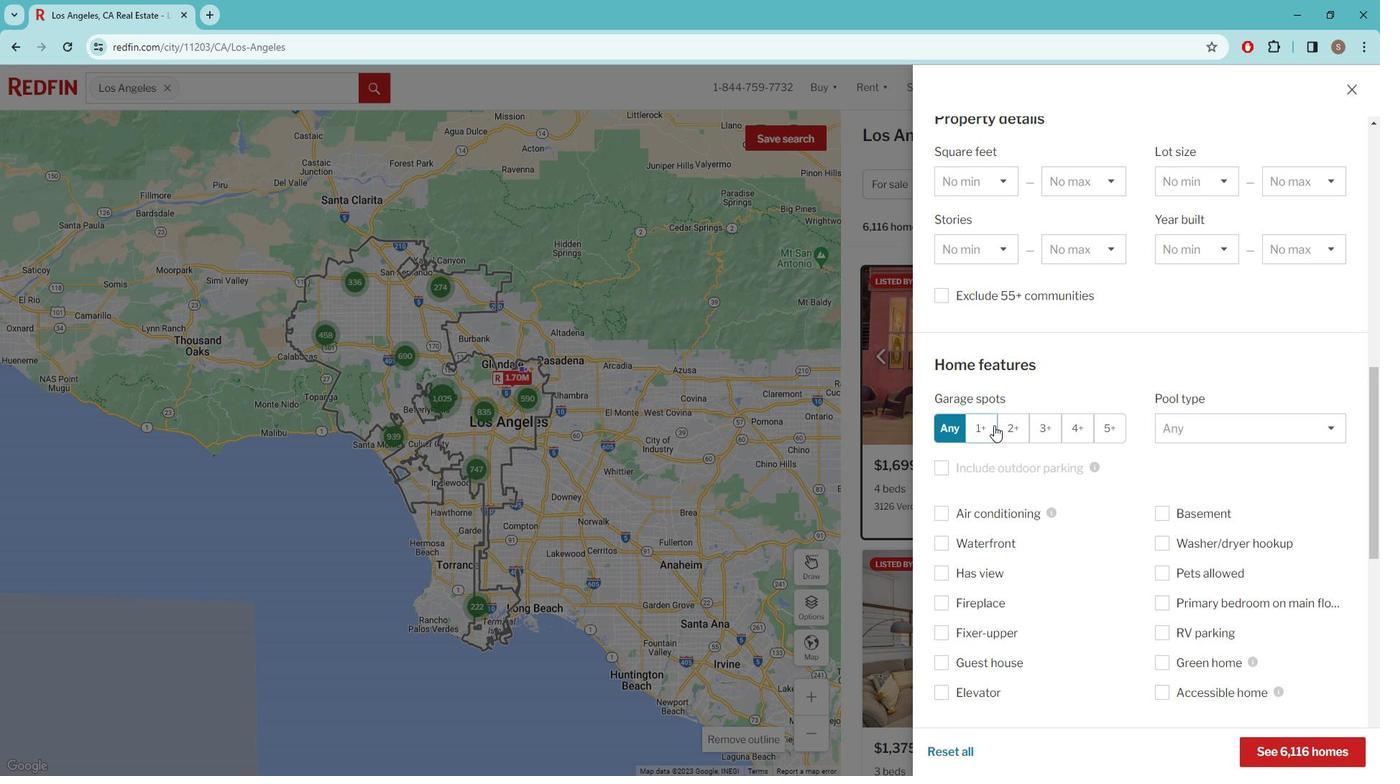 
Action: Mouse moved to (959, 665)
Screenshot: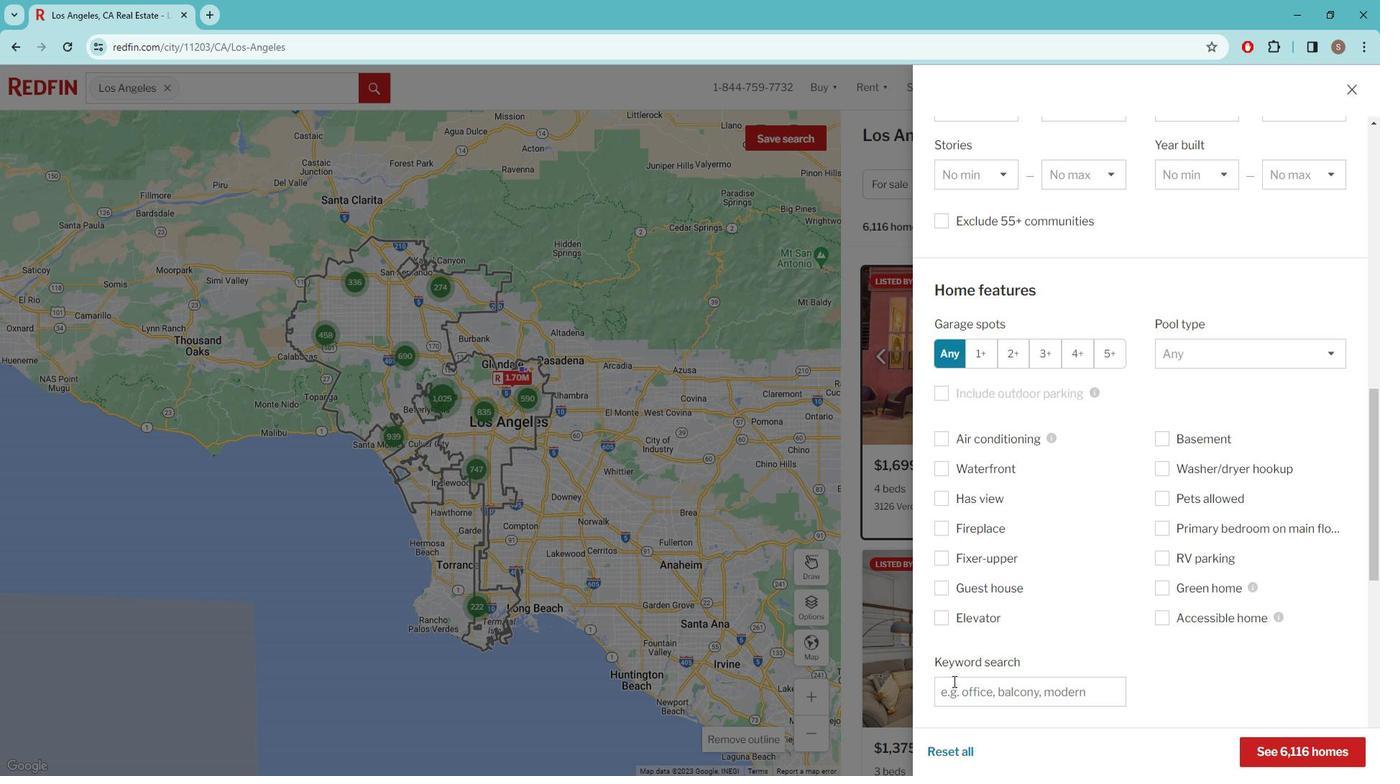 
Action: Mouse pressed left at (959, 665)
Screenshot: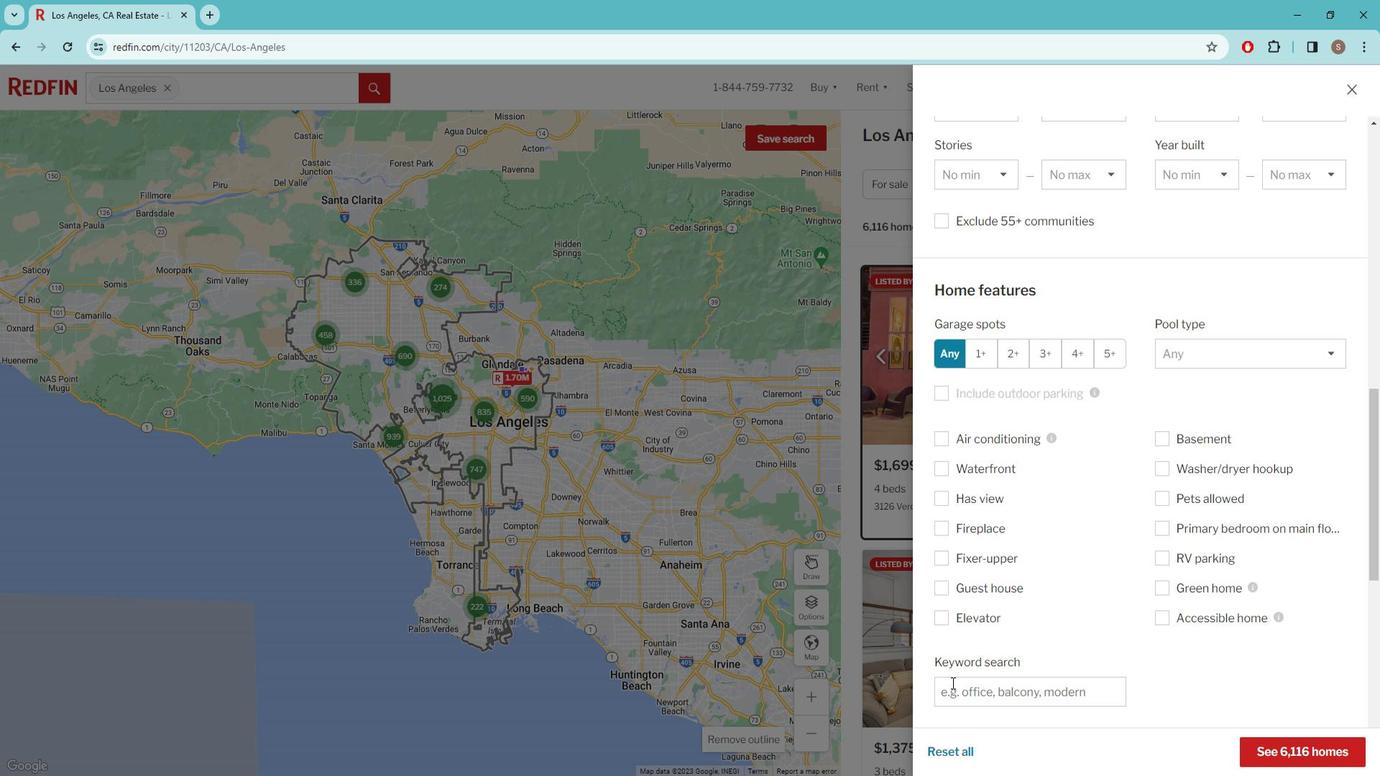
Action: Key pressed CANYON<Key.space>VIEWS<Key.space>
Screenshot: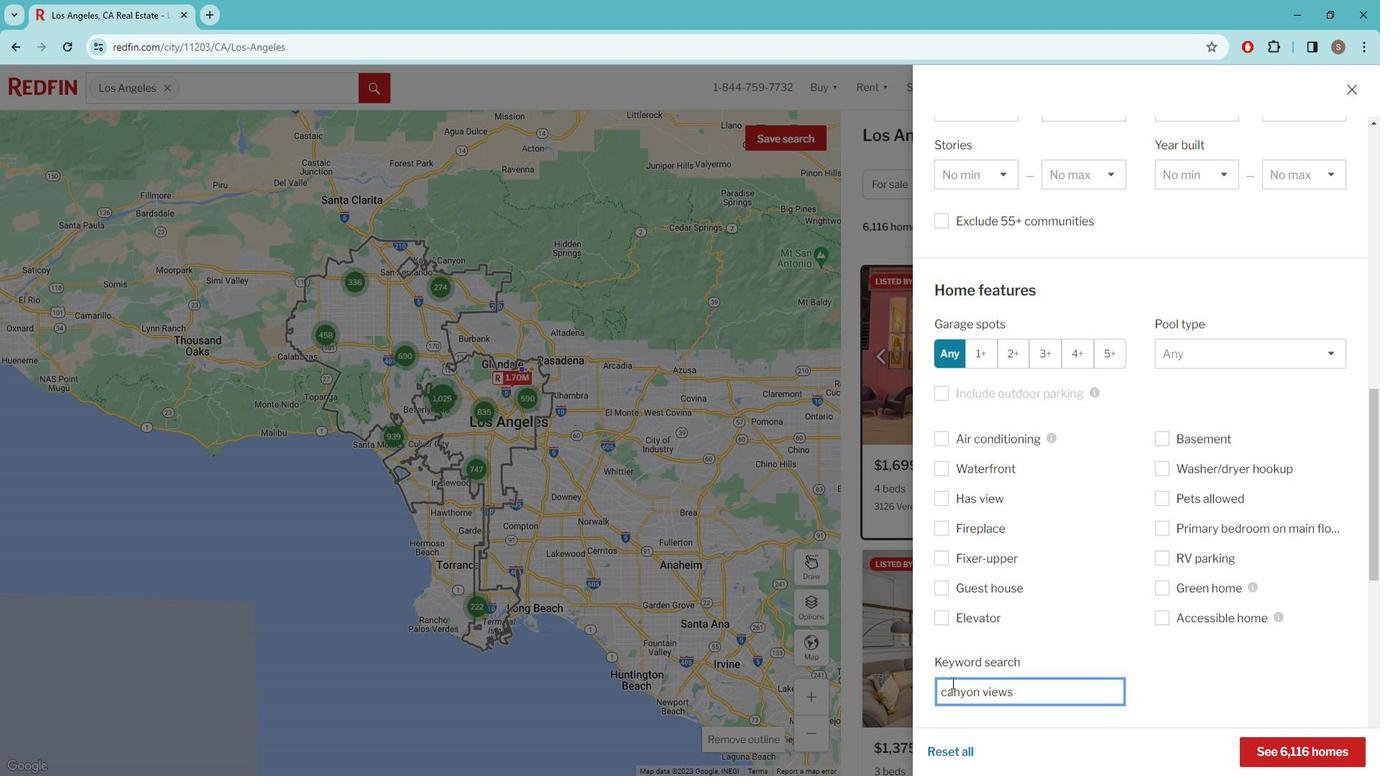 
Action: Mouse moved to (1052, 652)
Screenshot: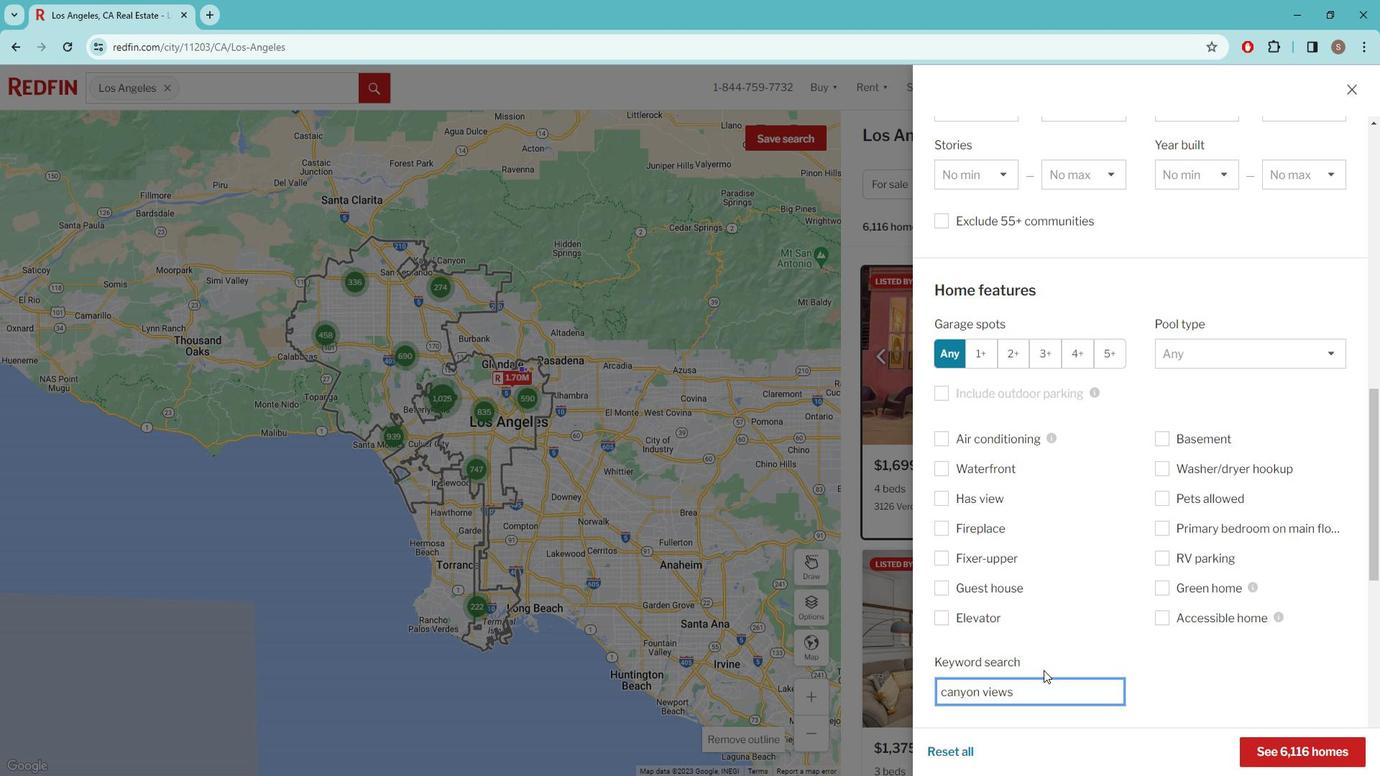 
Action: Mouse scrolled (1052, 652) with delta (0, 0)
Screenshot: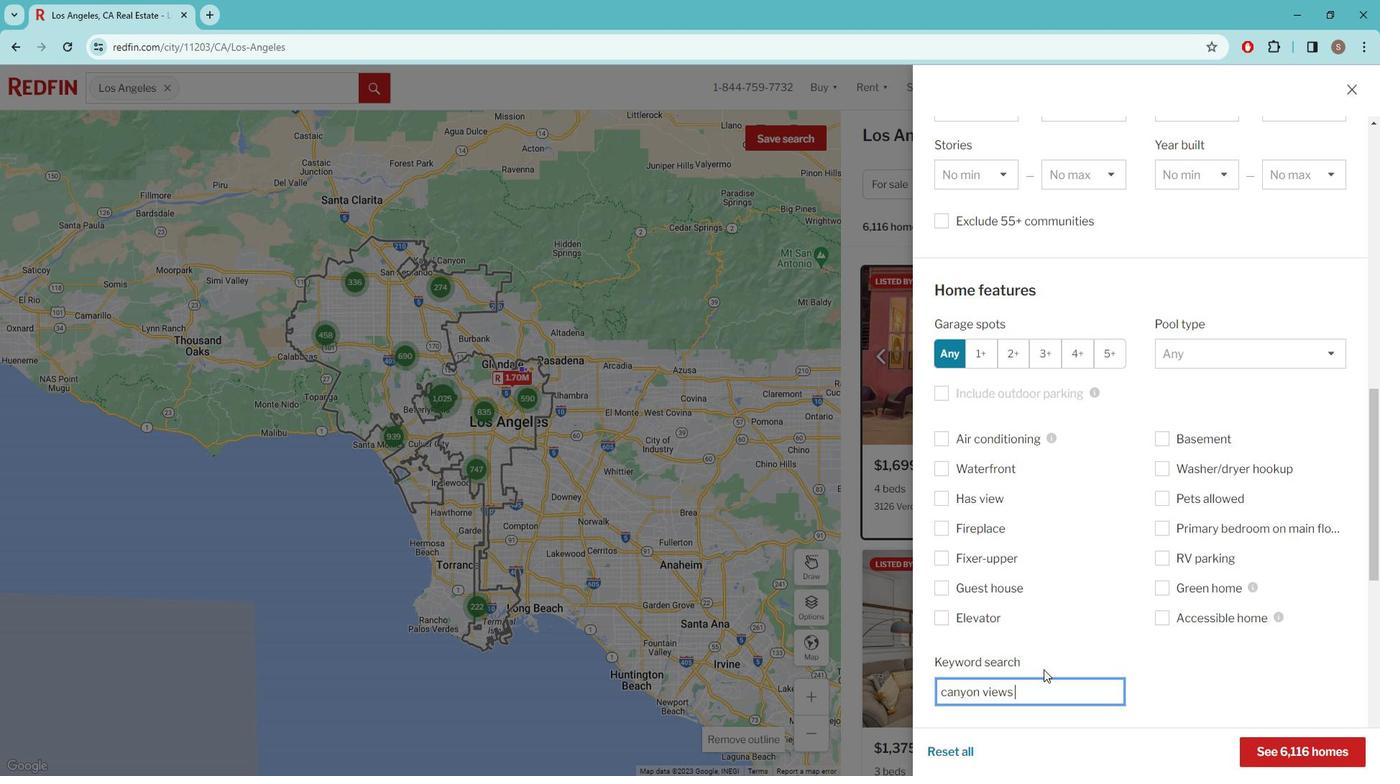 
Action: Mouse moved to (1049, 641)
Screenshot: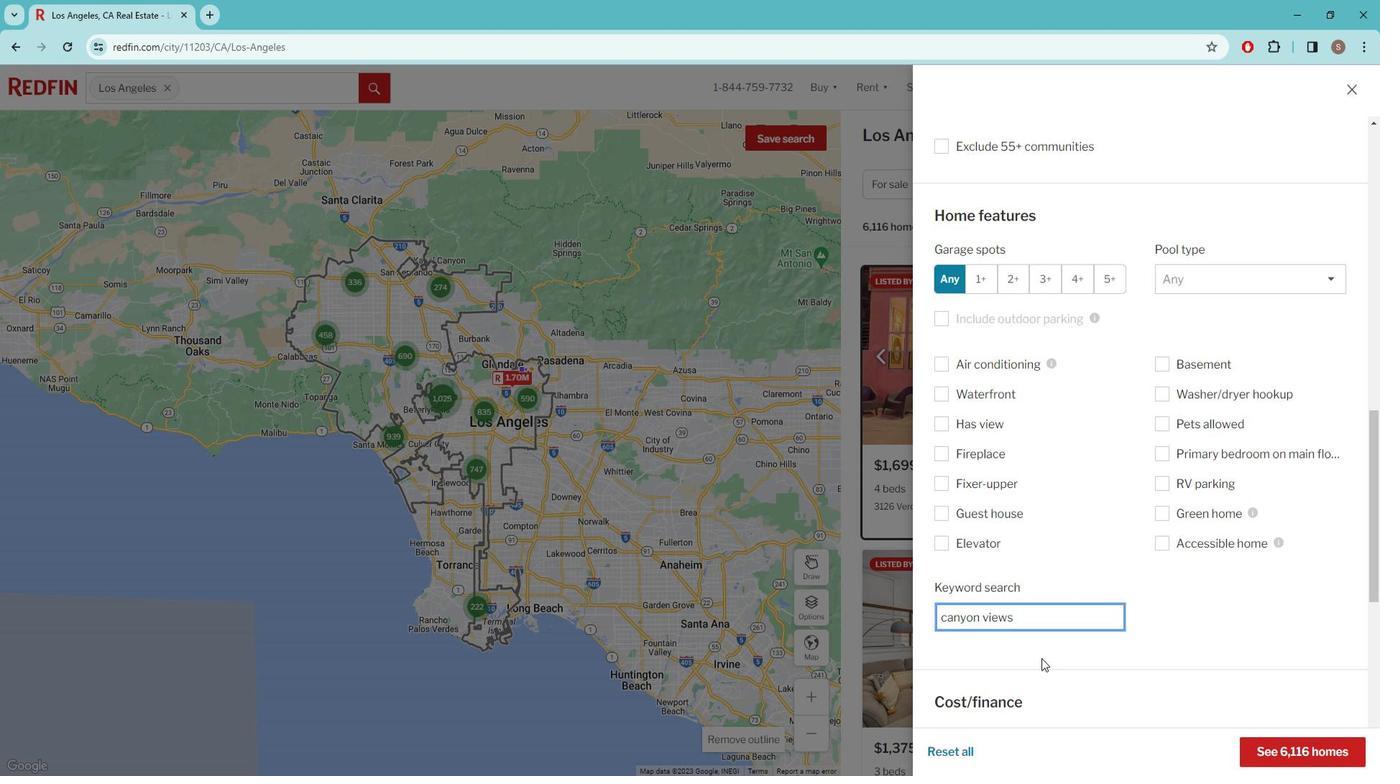 
Action: Mouse scrolled (1049, 640) with delta (0, 0)
Screenshot: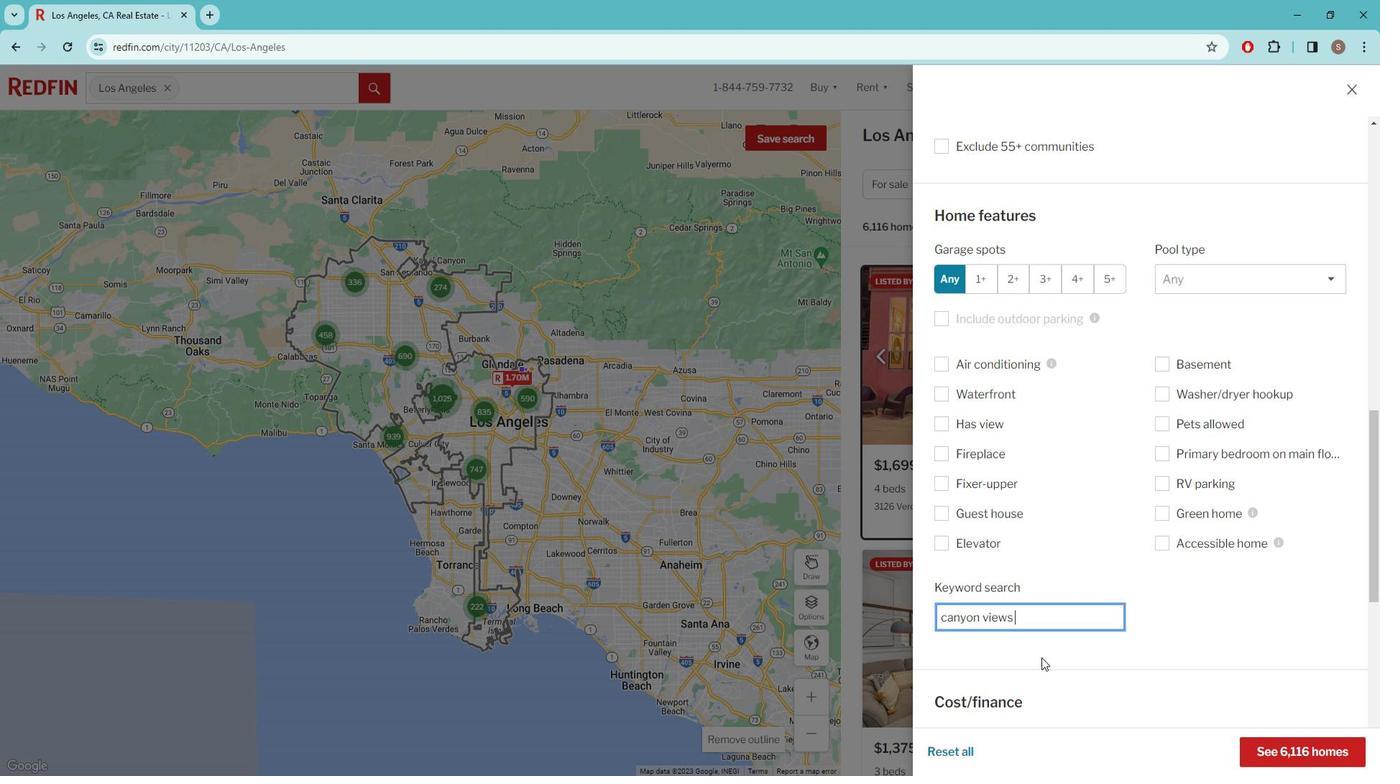 
Action: Mouse scrolled (1049, 640) with delta (0, 0)
Screenshot: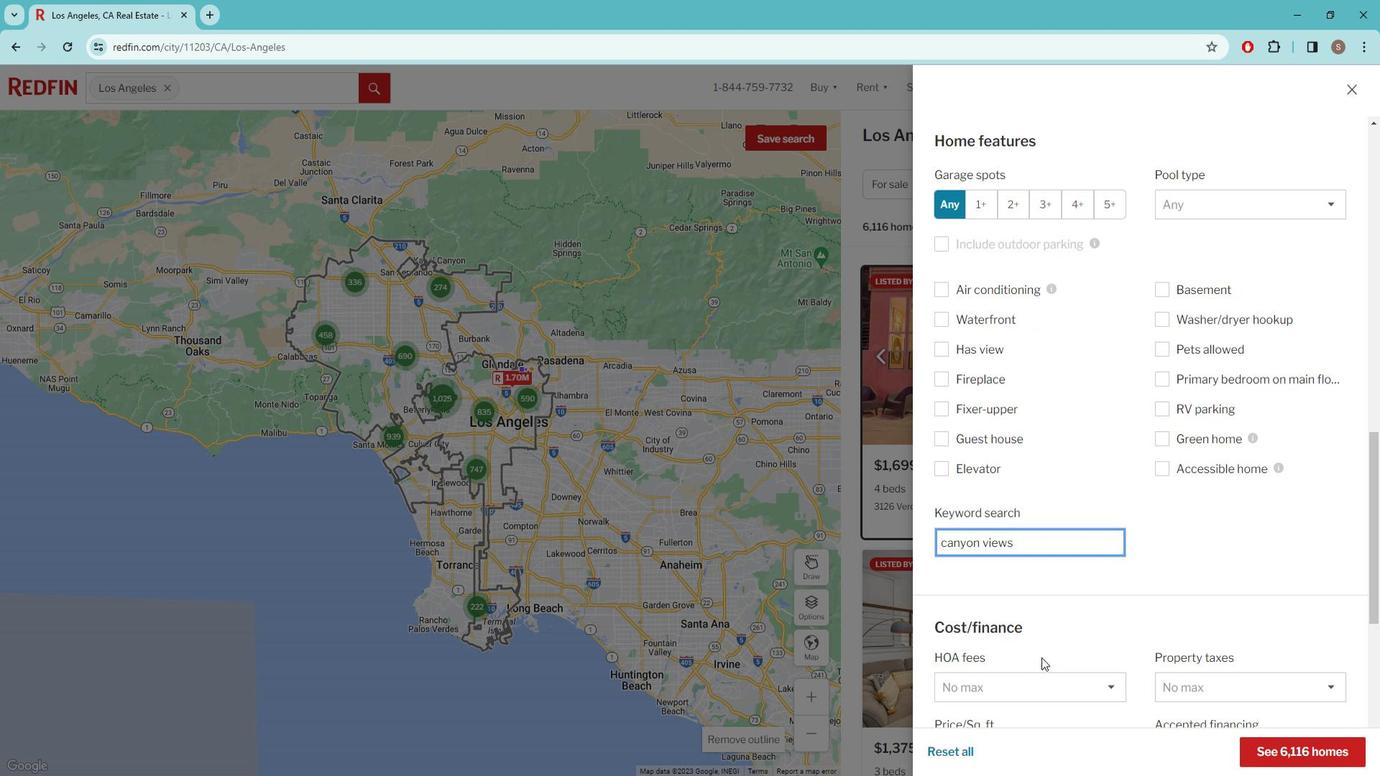 
Action: Mouse scrolled (1049, 640) with delta (0, 0)
Screenshot: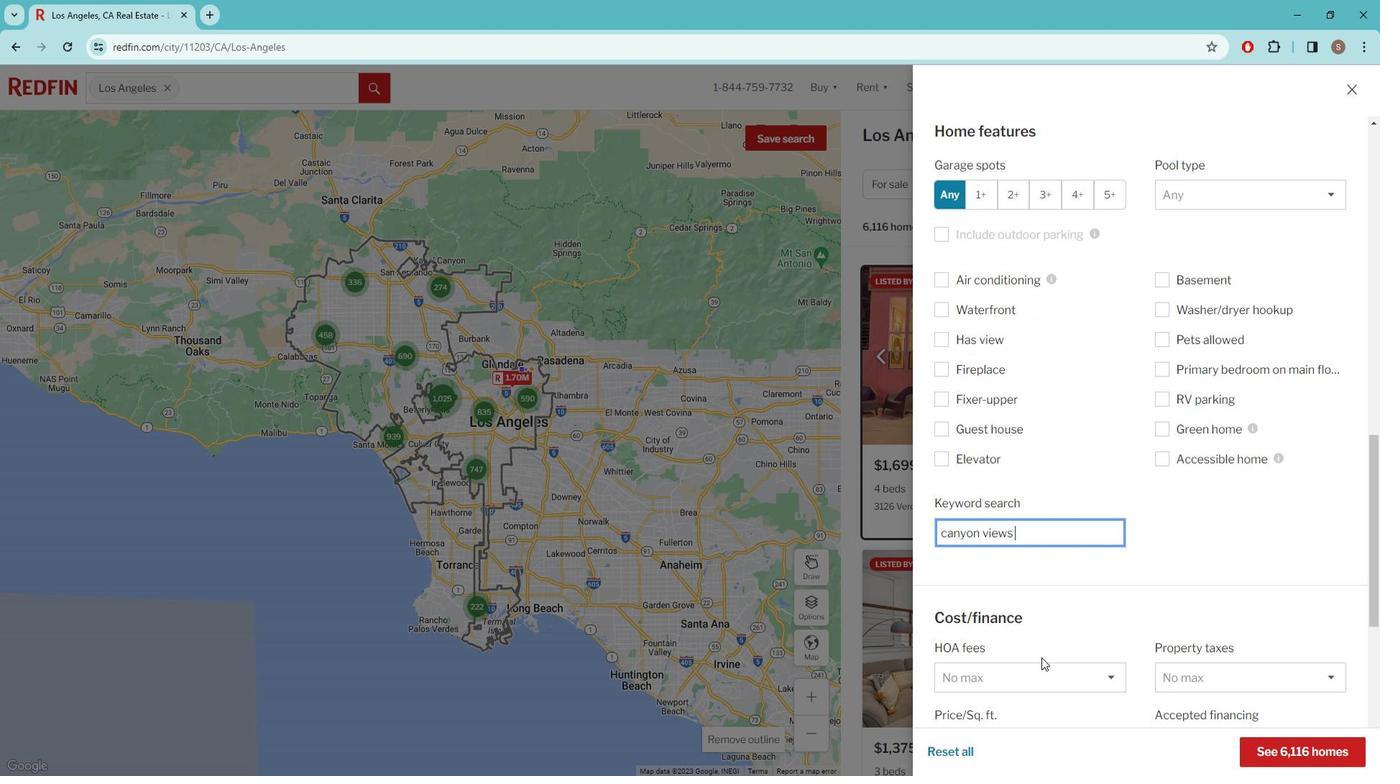 
Action: Mouse moved to (1028, 554)
Screenshot: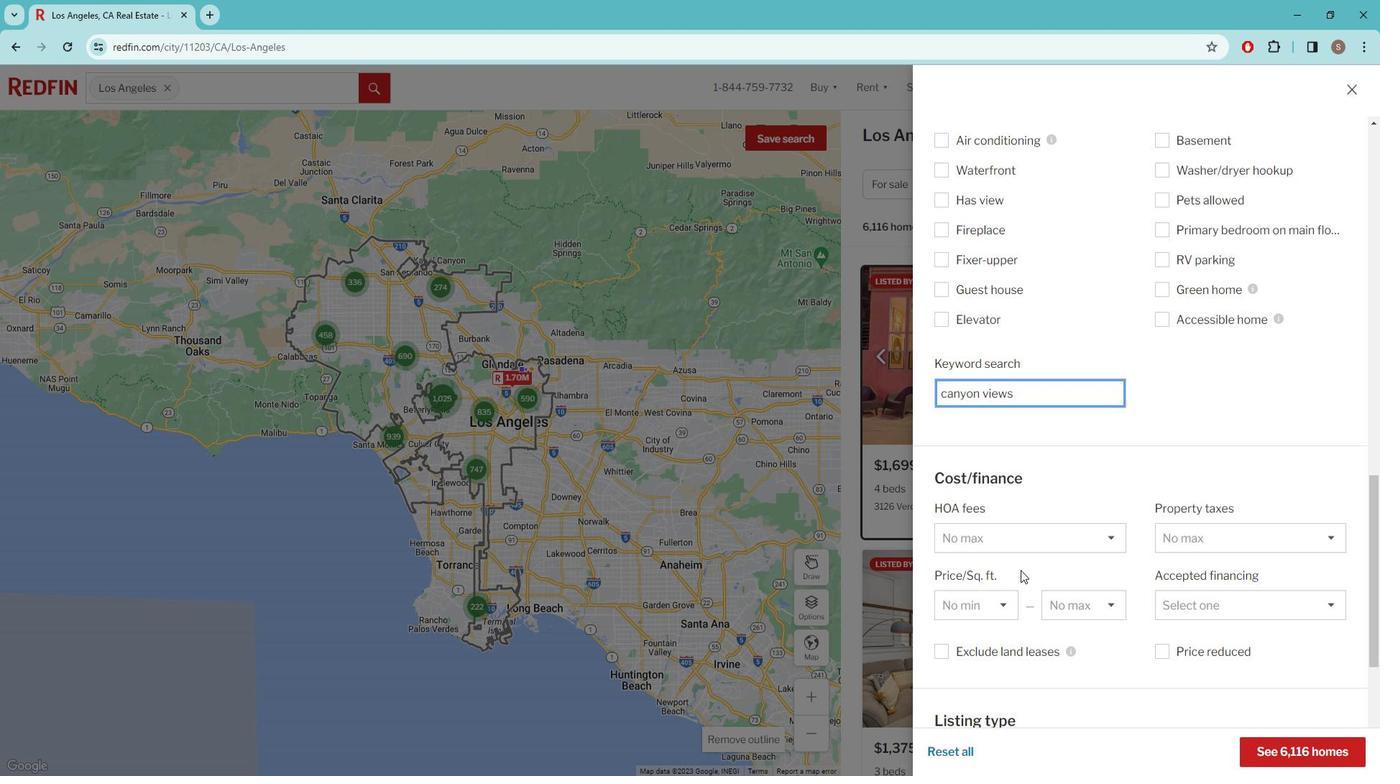 
Action: Mouse scrolled (1028, 553) with delta (0, 0)
Screenshot: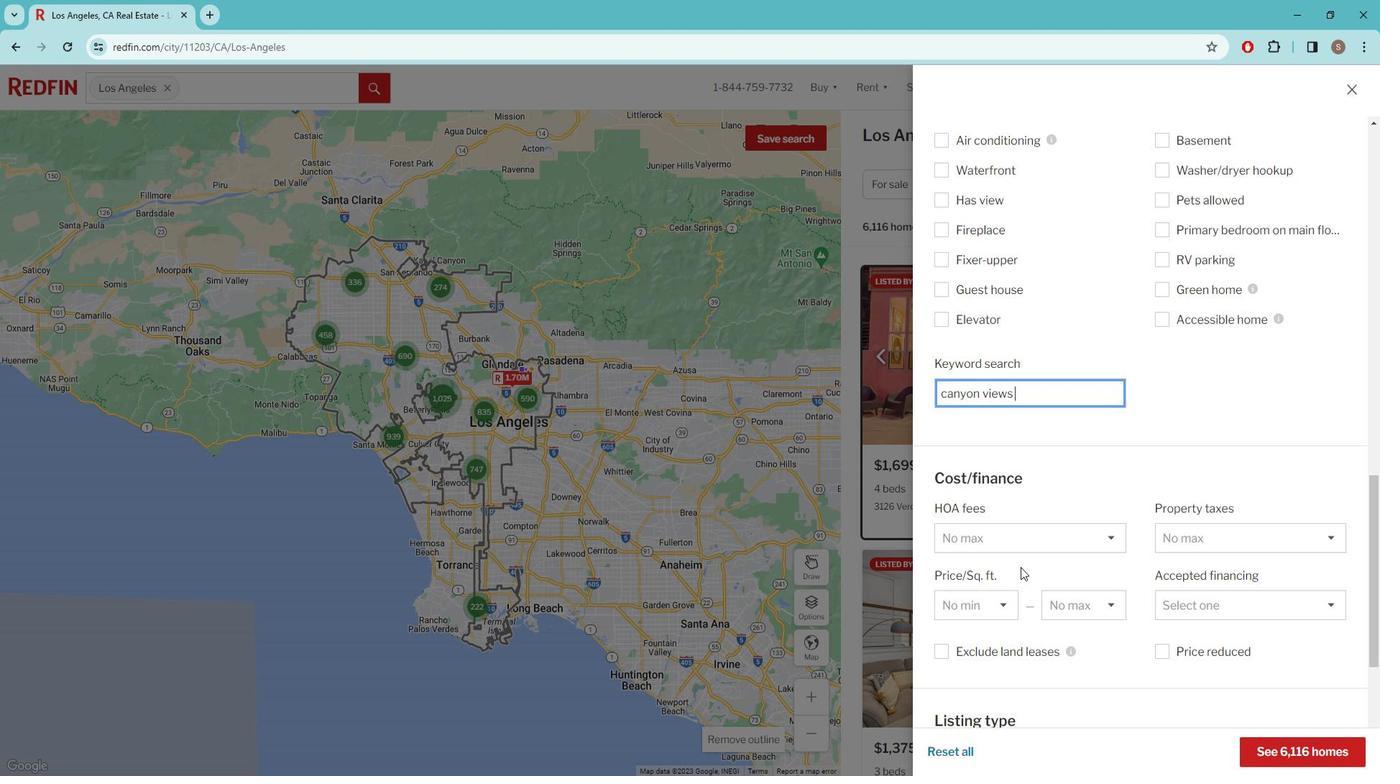 
Action: Mouse scrolled (1028, 553) with delta (0, 0)
Screenshot: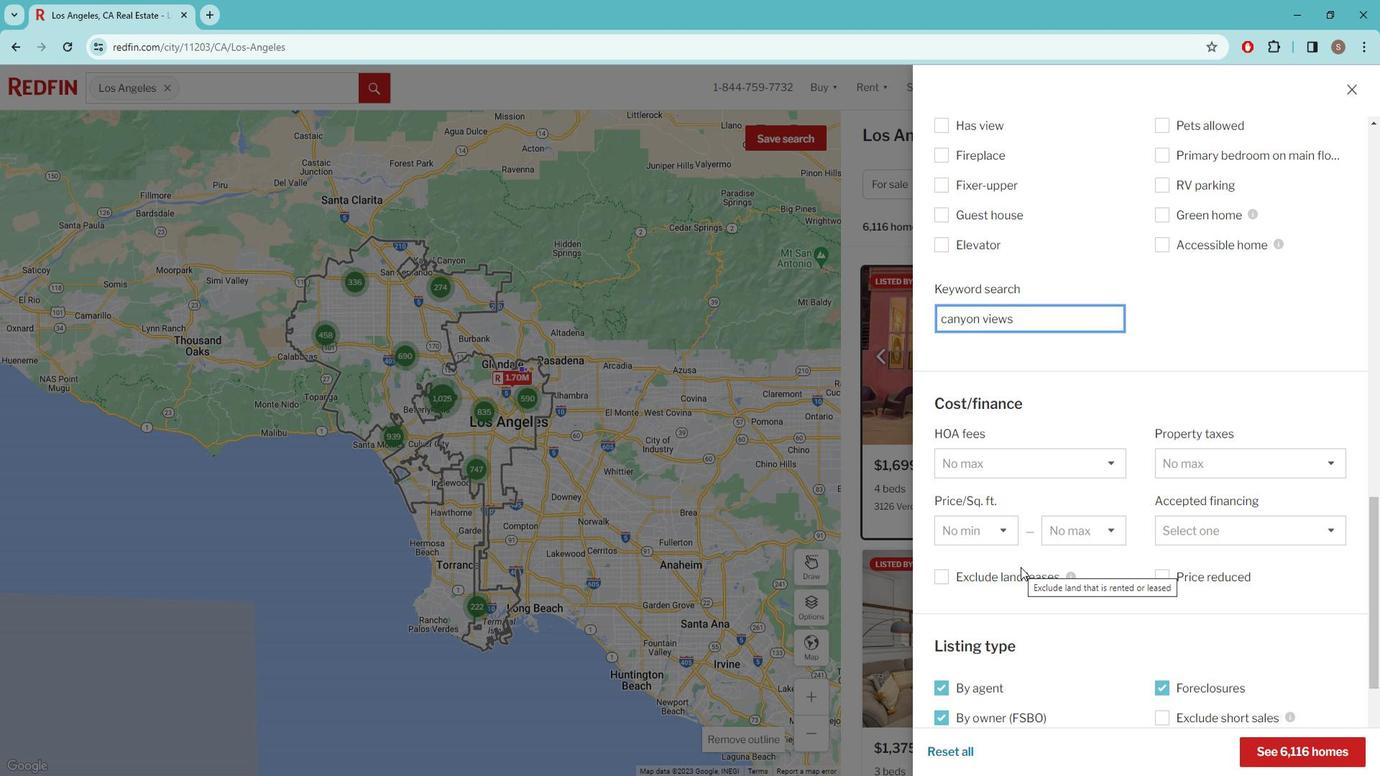 
Action: Mouse scrolled (1028, 553) with delta (0, 0)
Screenshot: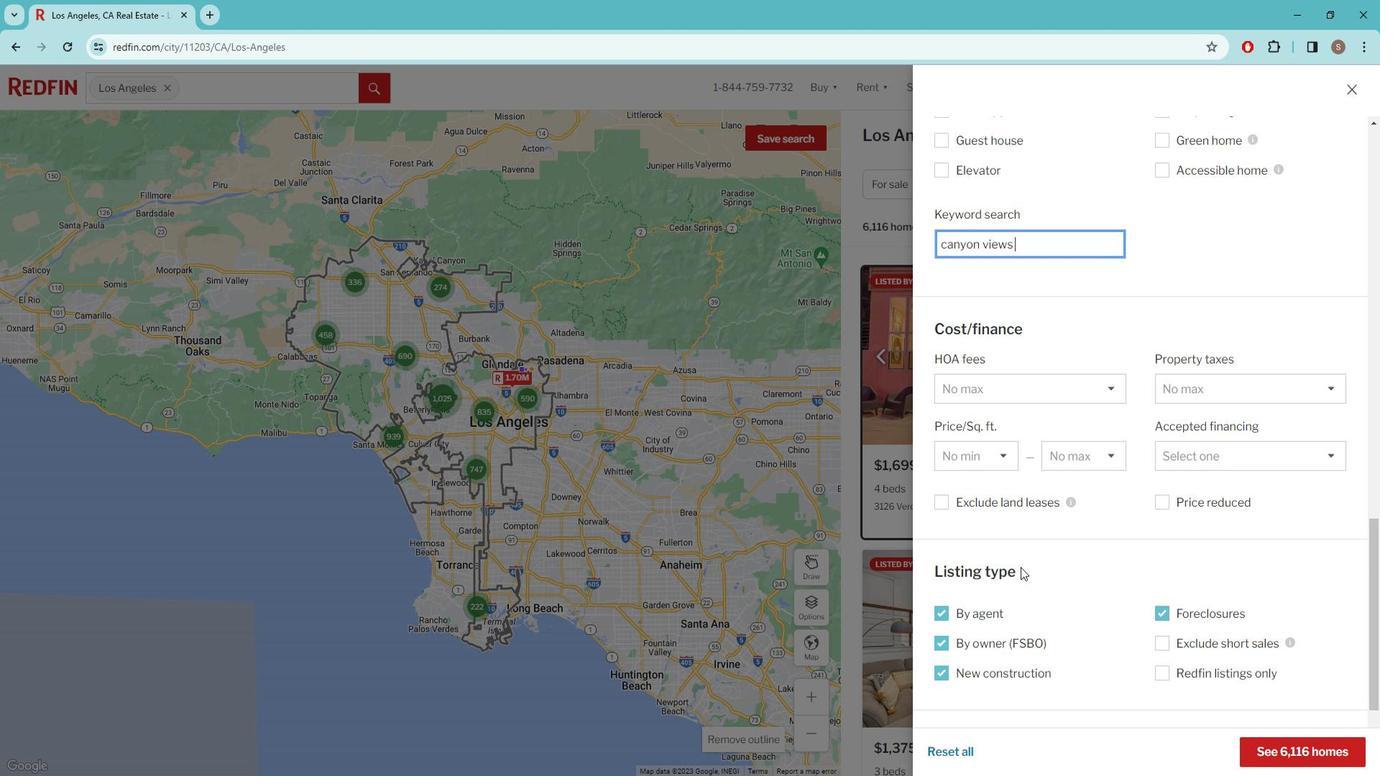 
Action: Mouse moved to (1028, 550)
Screenshot: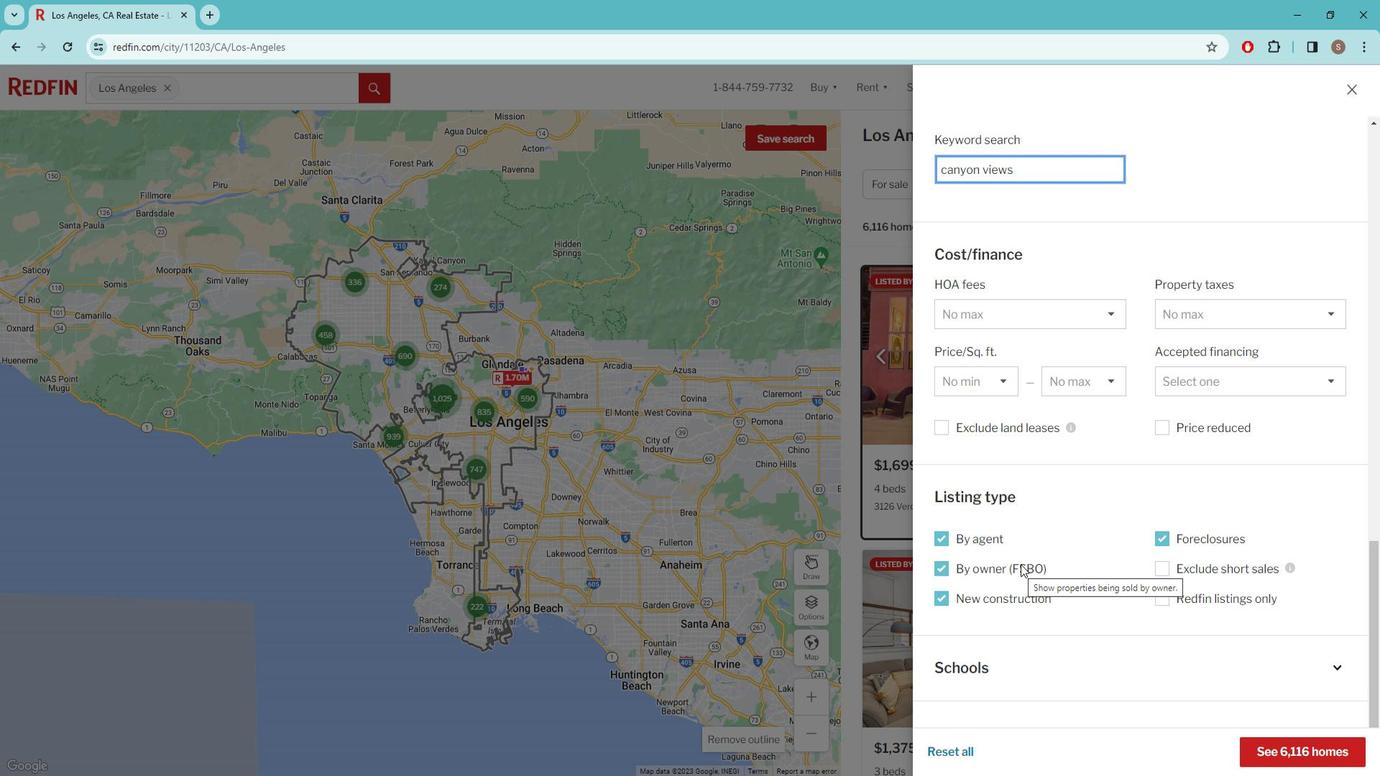 
Action: Mouse scrolled (1028, 550) with delta (0, 0)
Screenshot: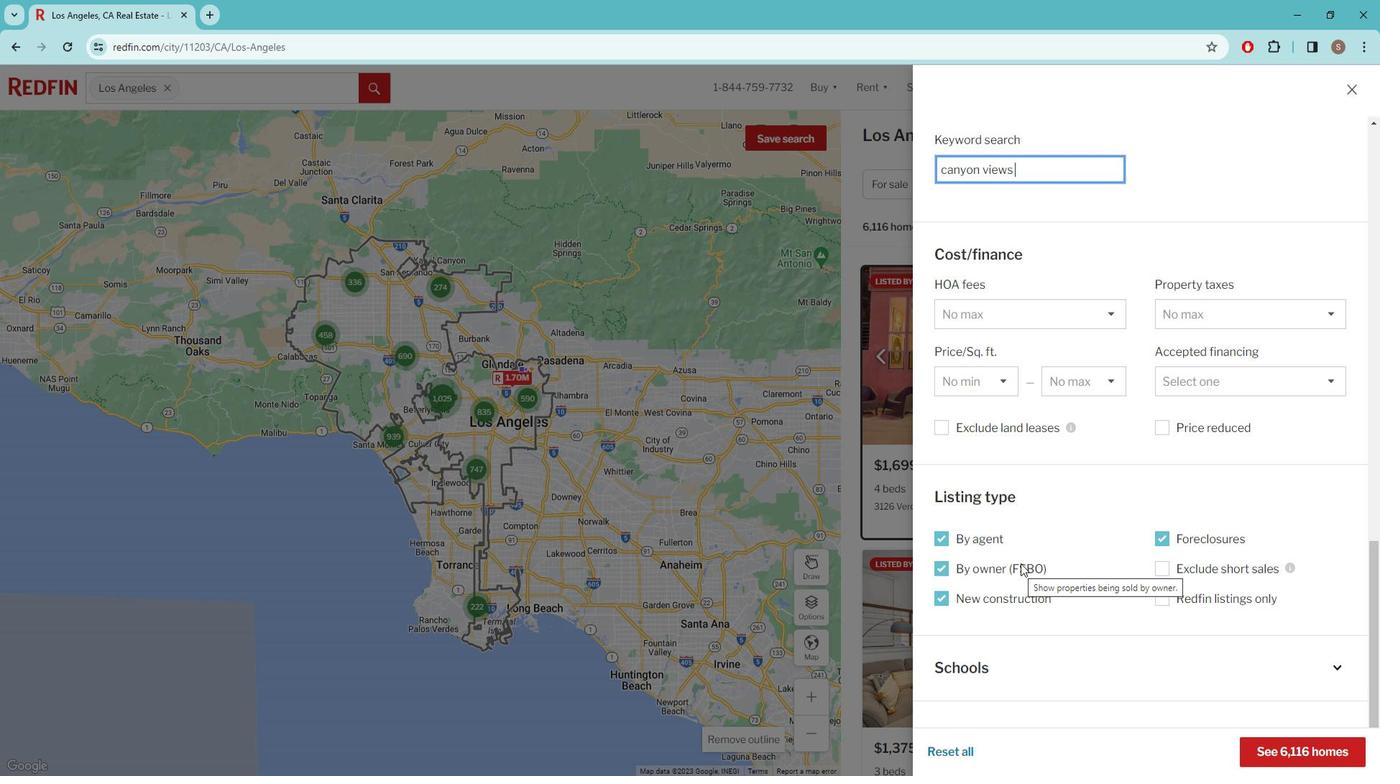 
Action: Mouse scrolled (1028, 550) with delta (0, 0)
Screenshot: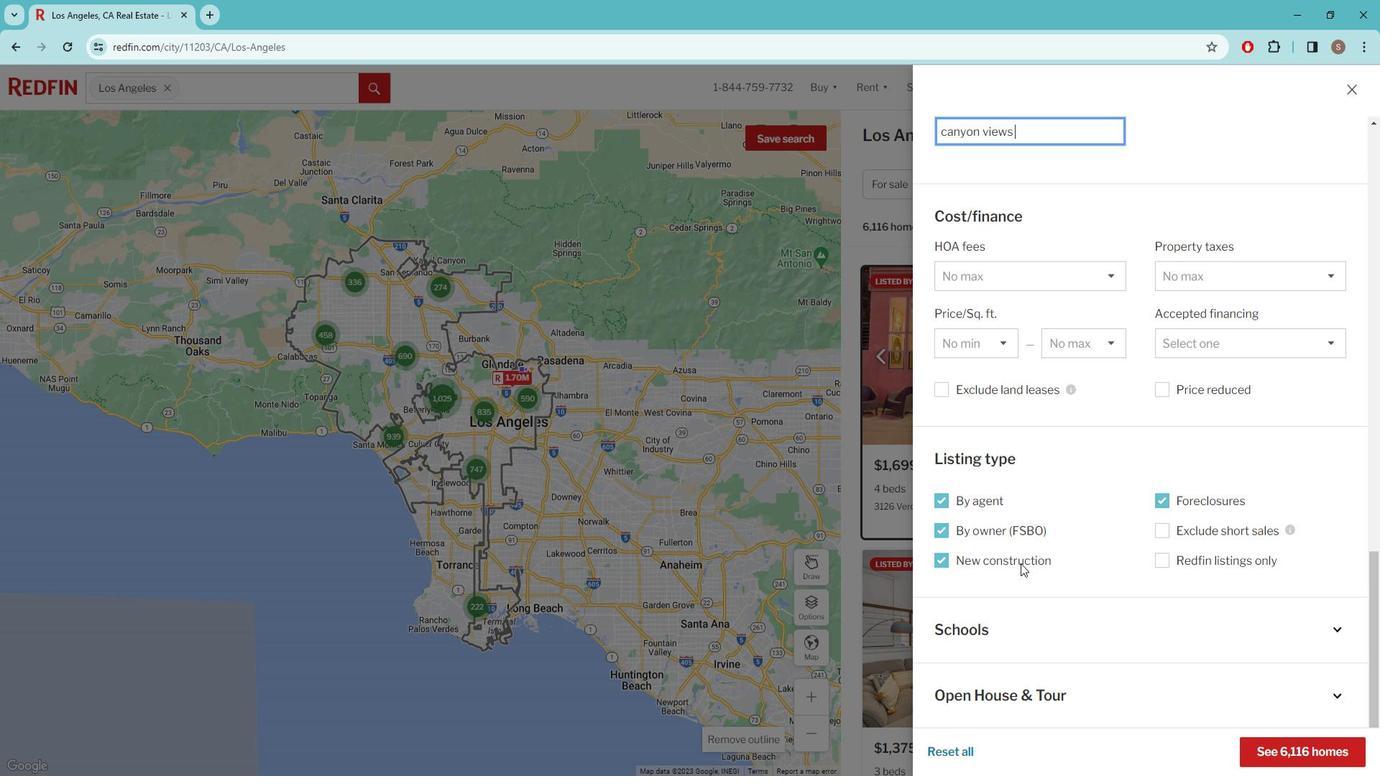 
Action: Mouse scrolled (1028, 550) with delta (0, 0)
Screenshot: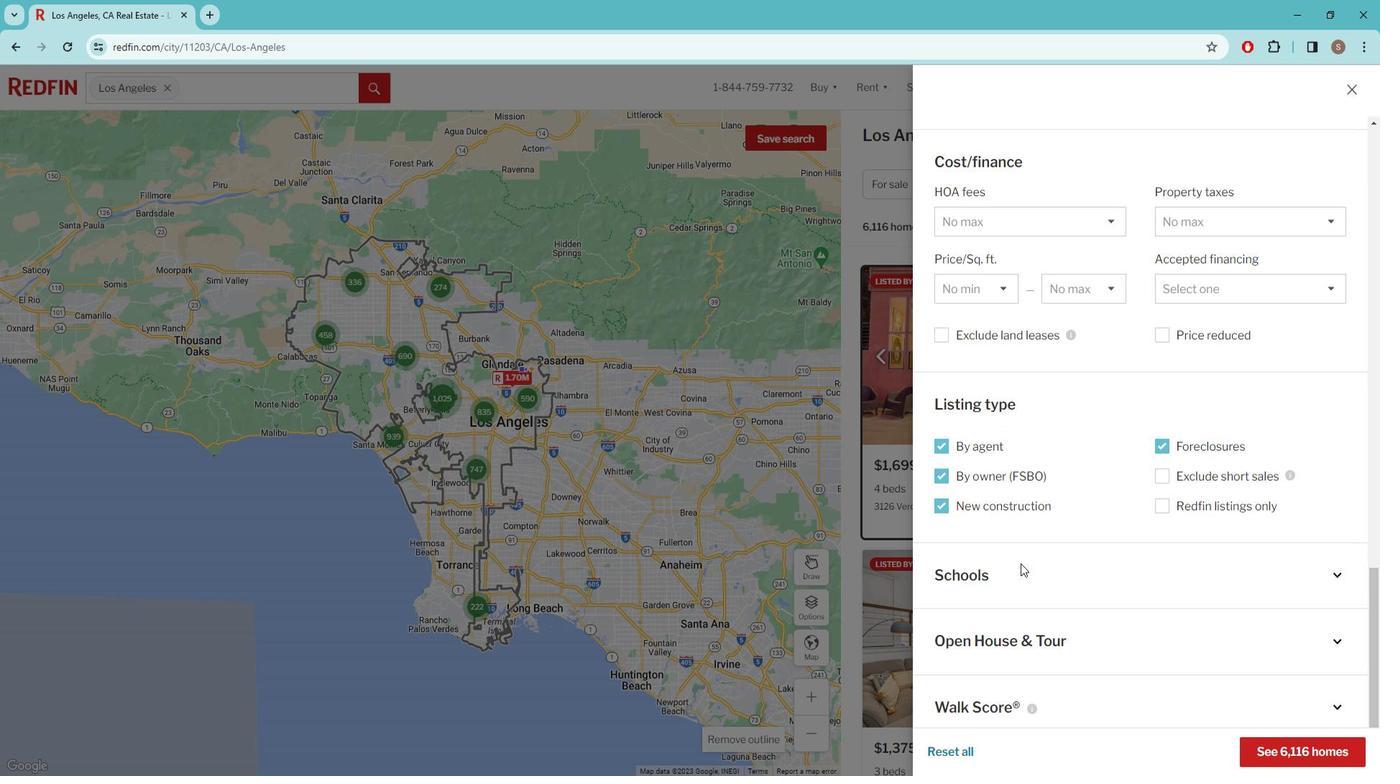 
Action: Mouse moved to (1016, 612)
Screenshot: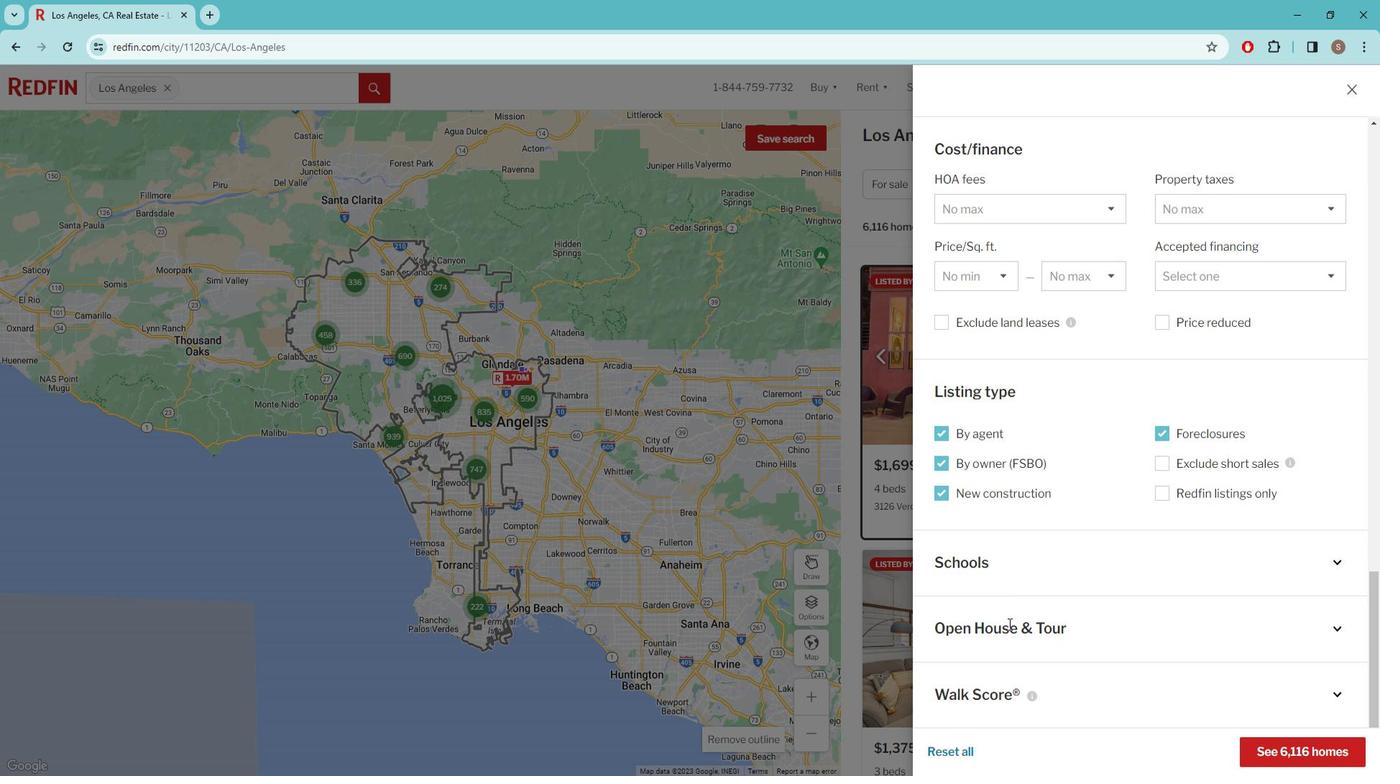 
Action: Mouse pressed left at (1016, 612)
Screenshot: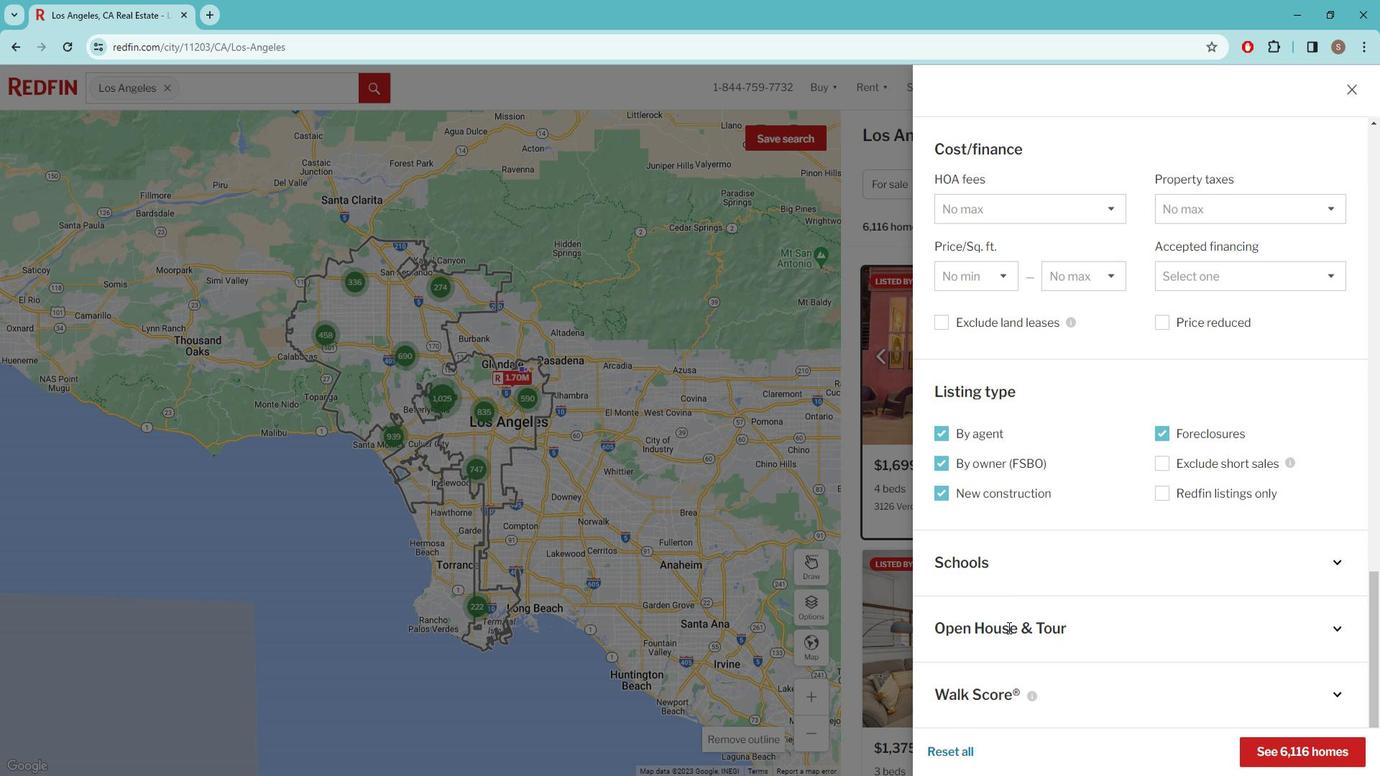
Action: Mouse moved to (984, 607)
Screenshot: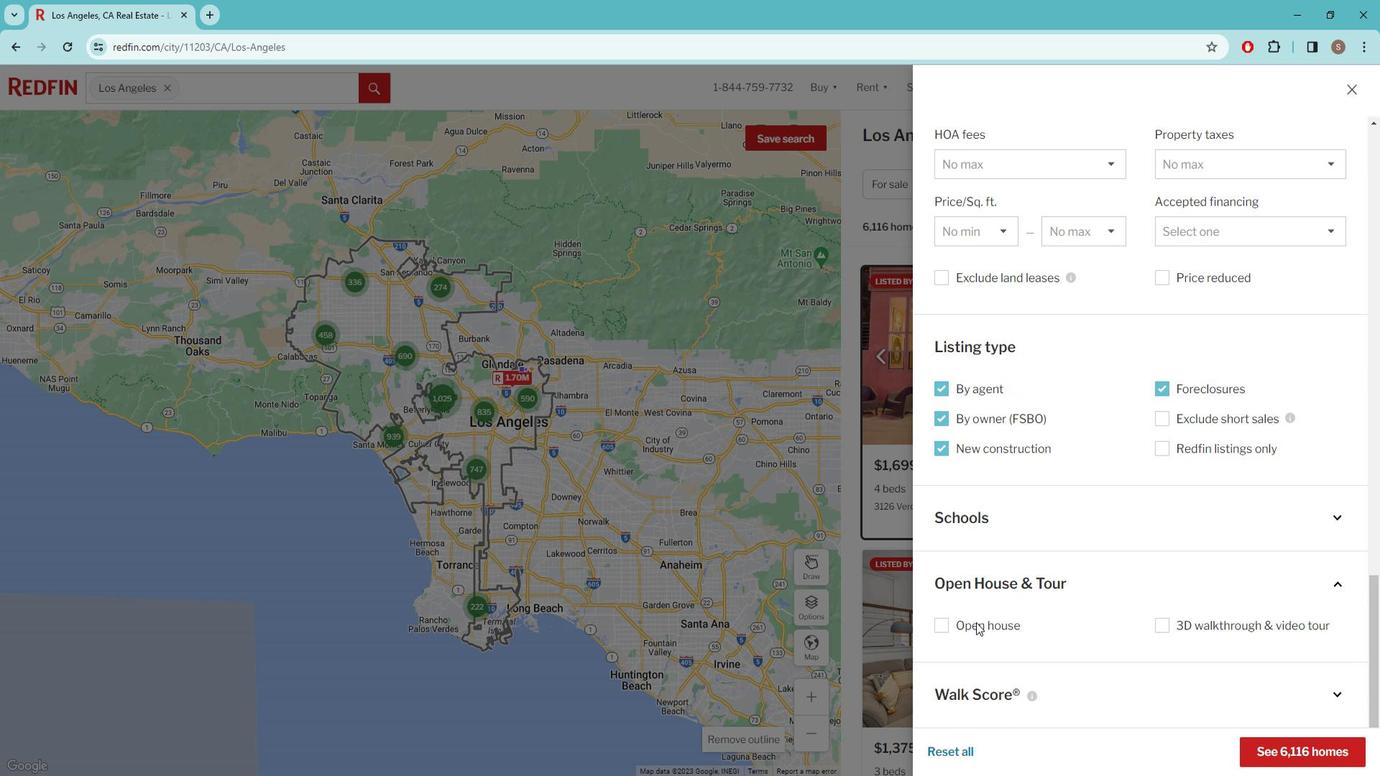 
Action: Mouse pressed left at (984, 607)
Screenshot: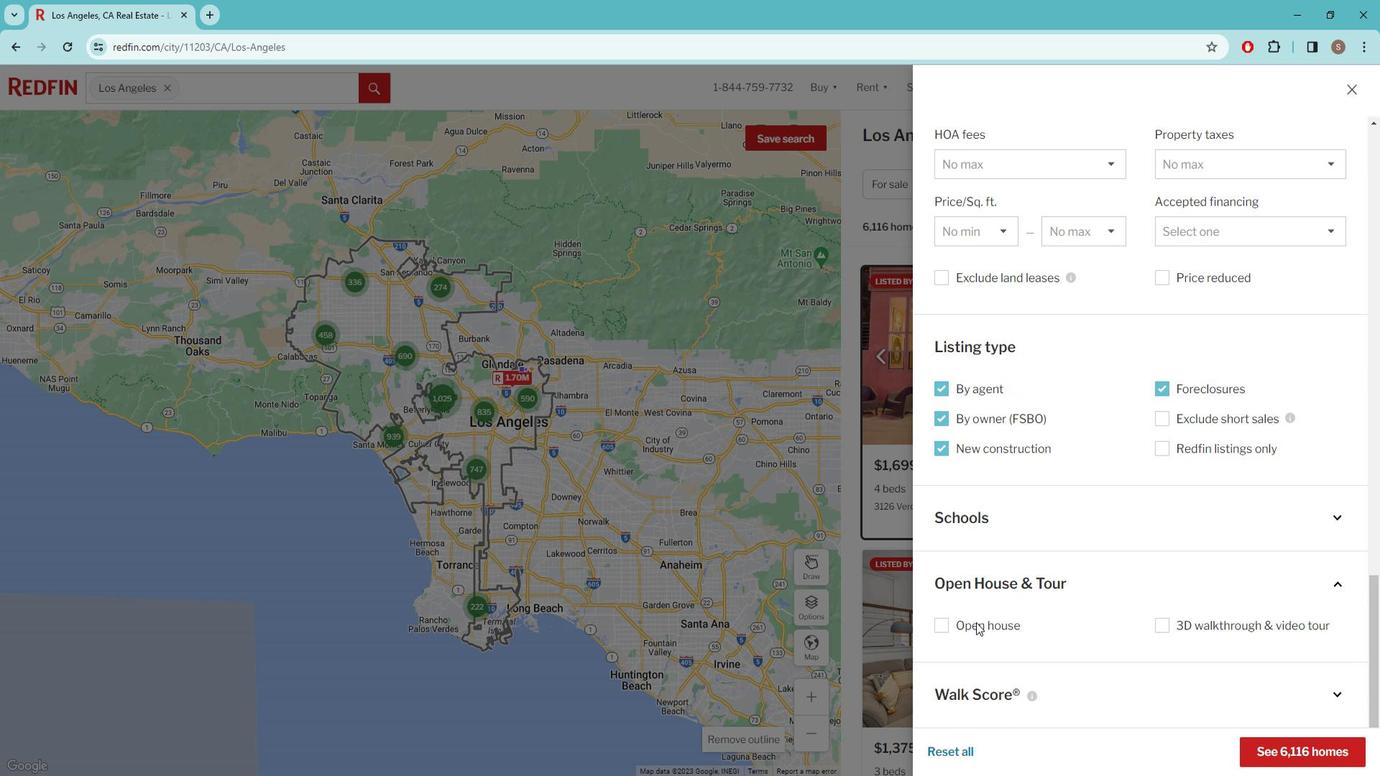 
Action: Mouse moved to (1310, 726)
Screenshot: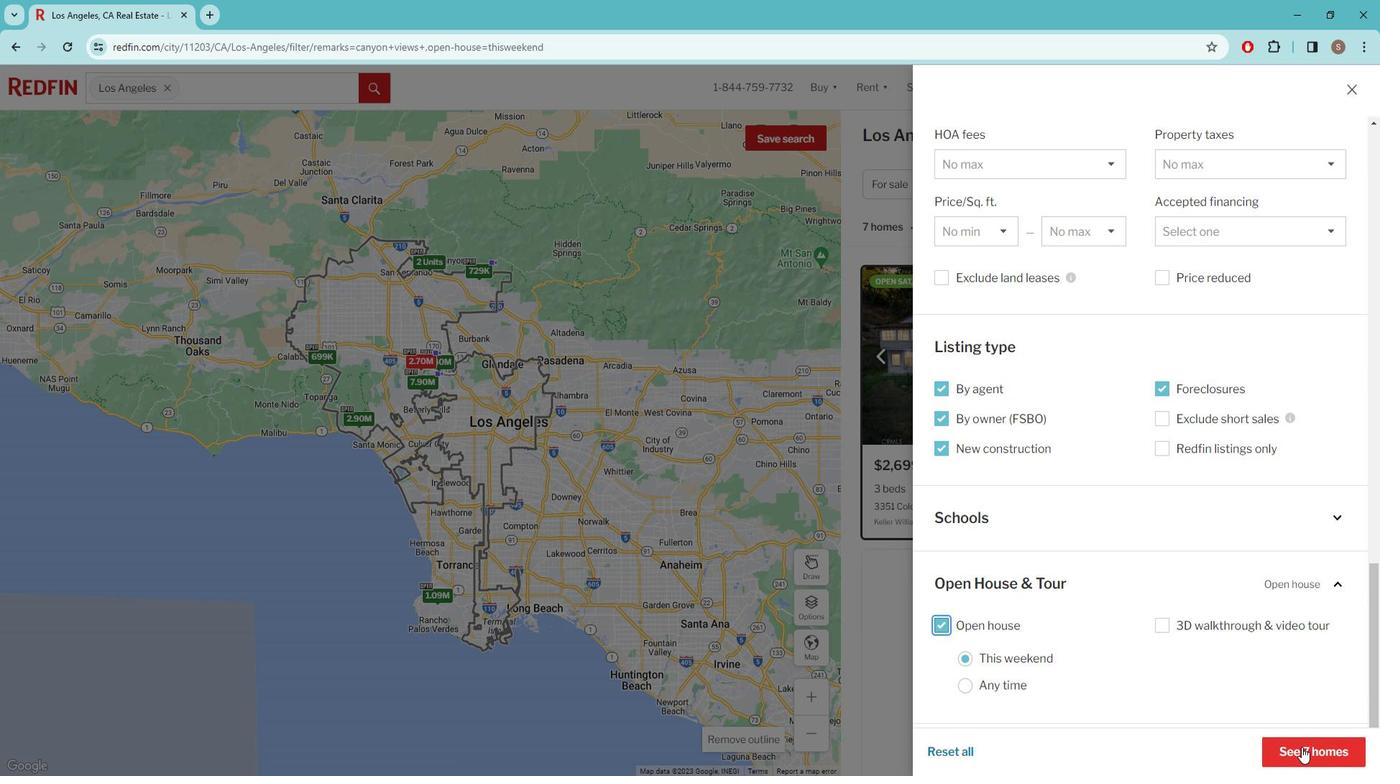 
Action: Mouse pressed left at (1310, 726)
Screenshot: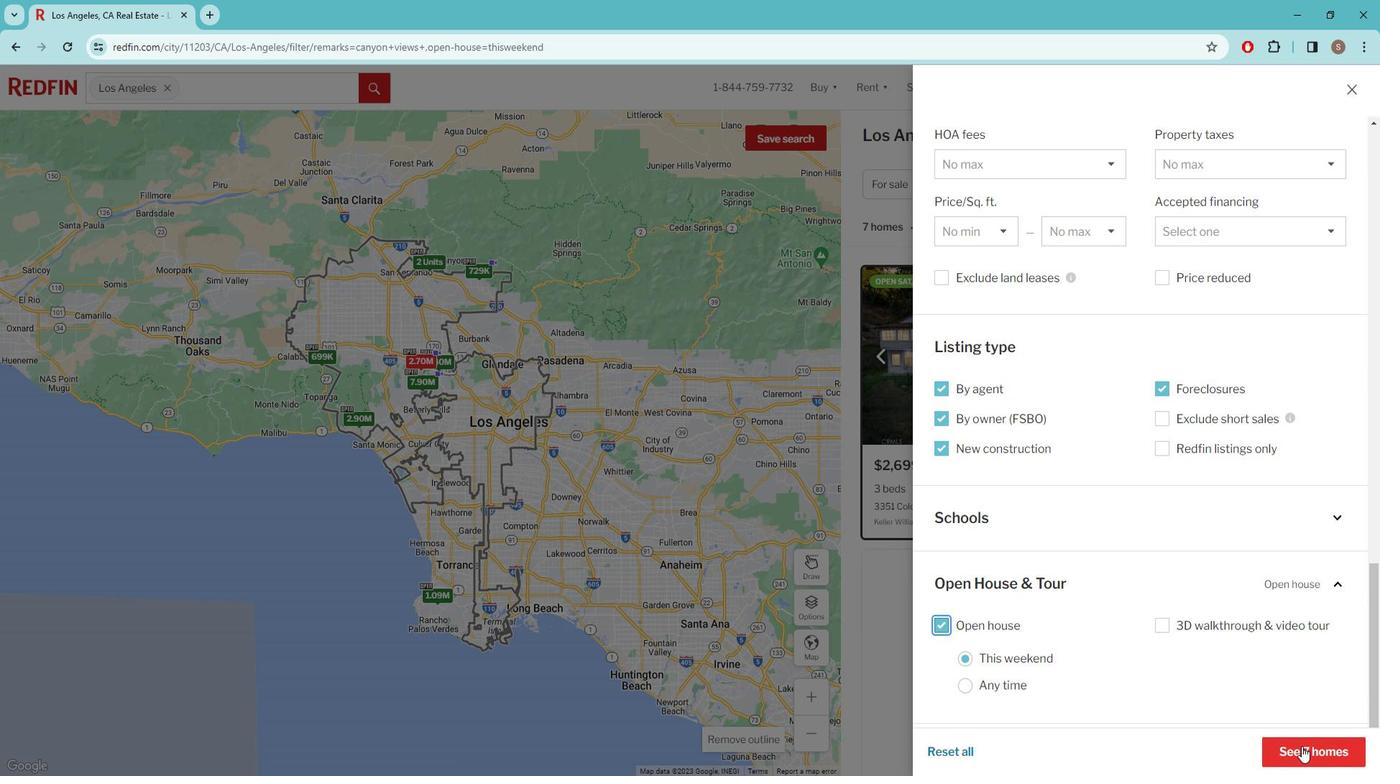
Action: Mouse moved to (993, 460)
Screenshot: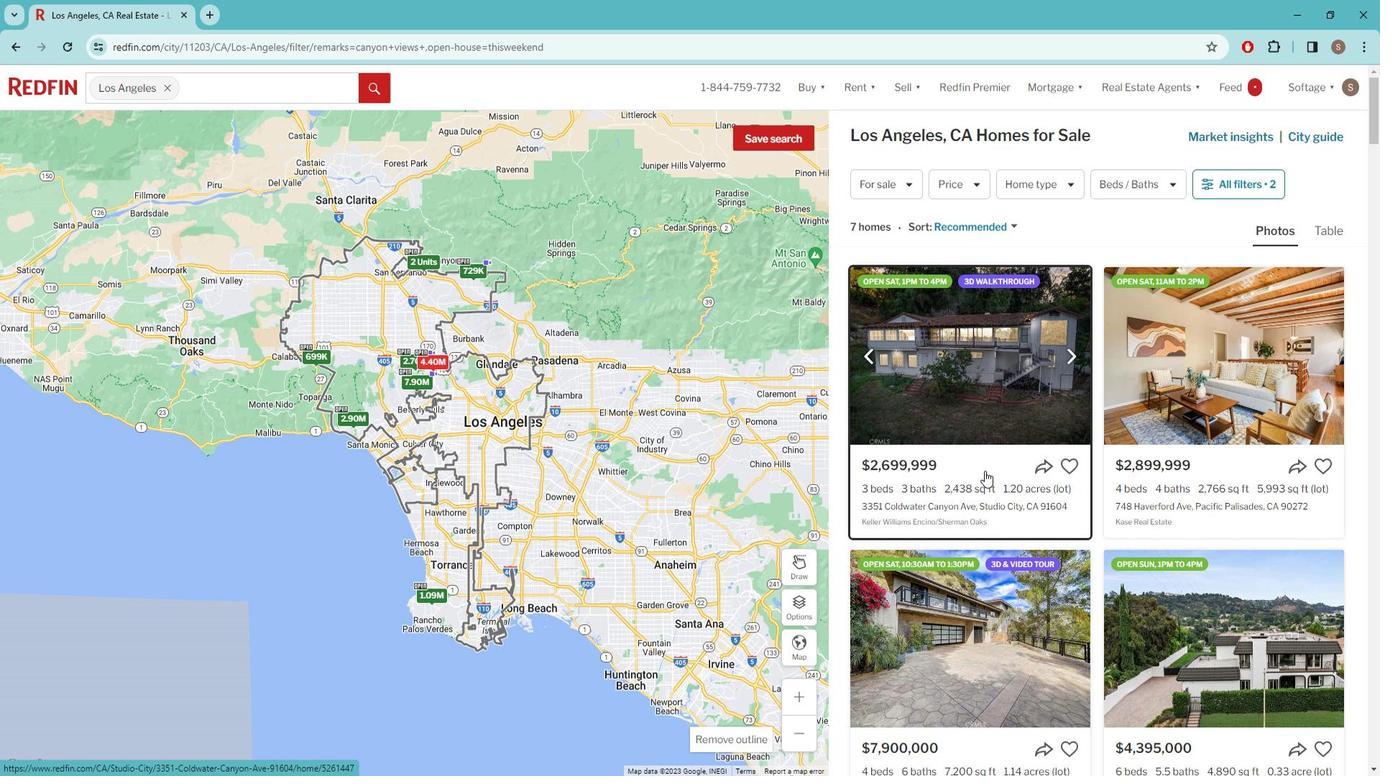 
Action: Mouse pressed left at (993, 460)
Screenshot: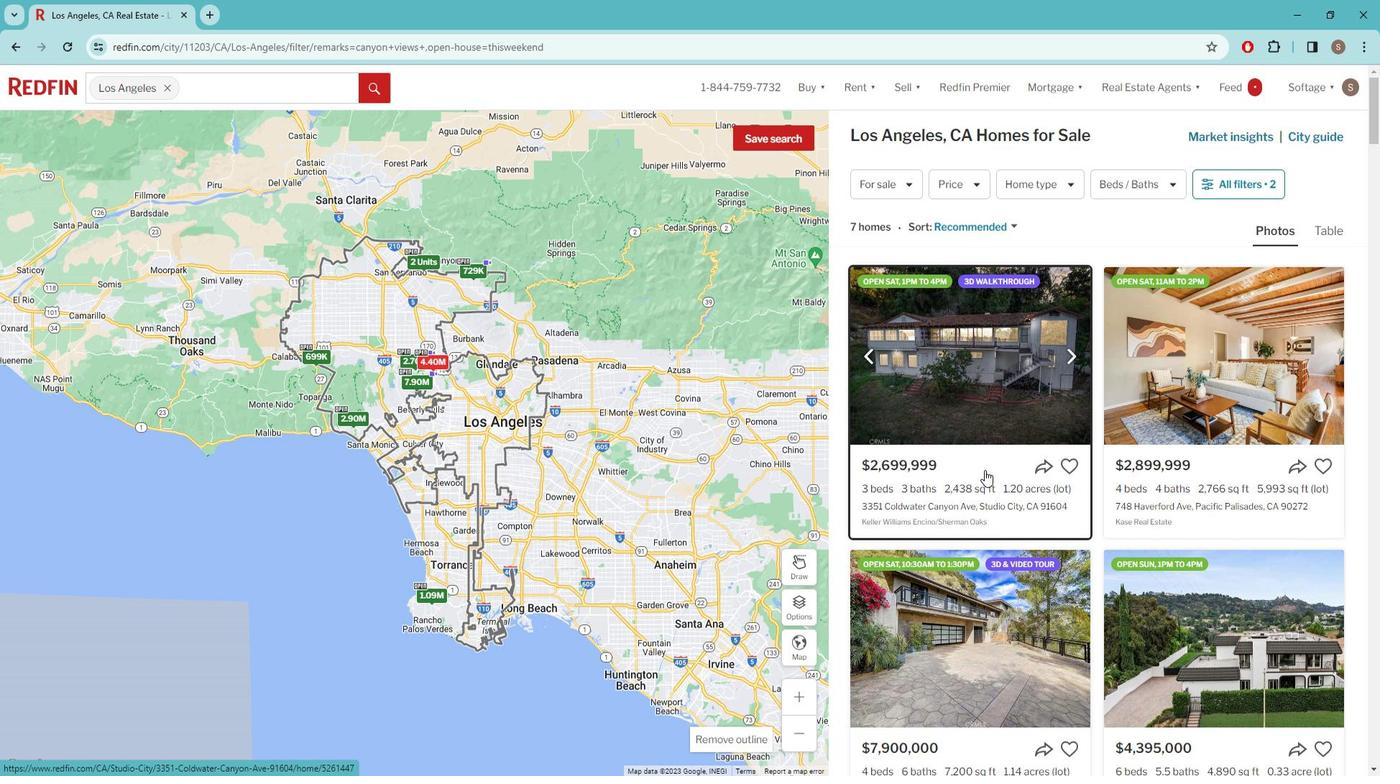 
Action: Mouse moved to (503, 447)
Screenshot: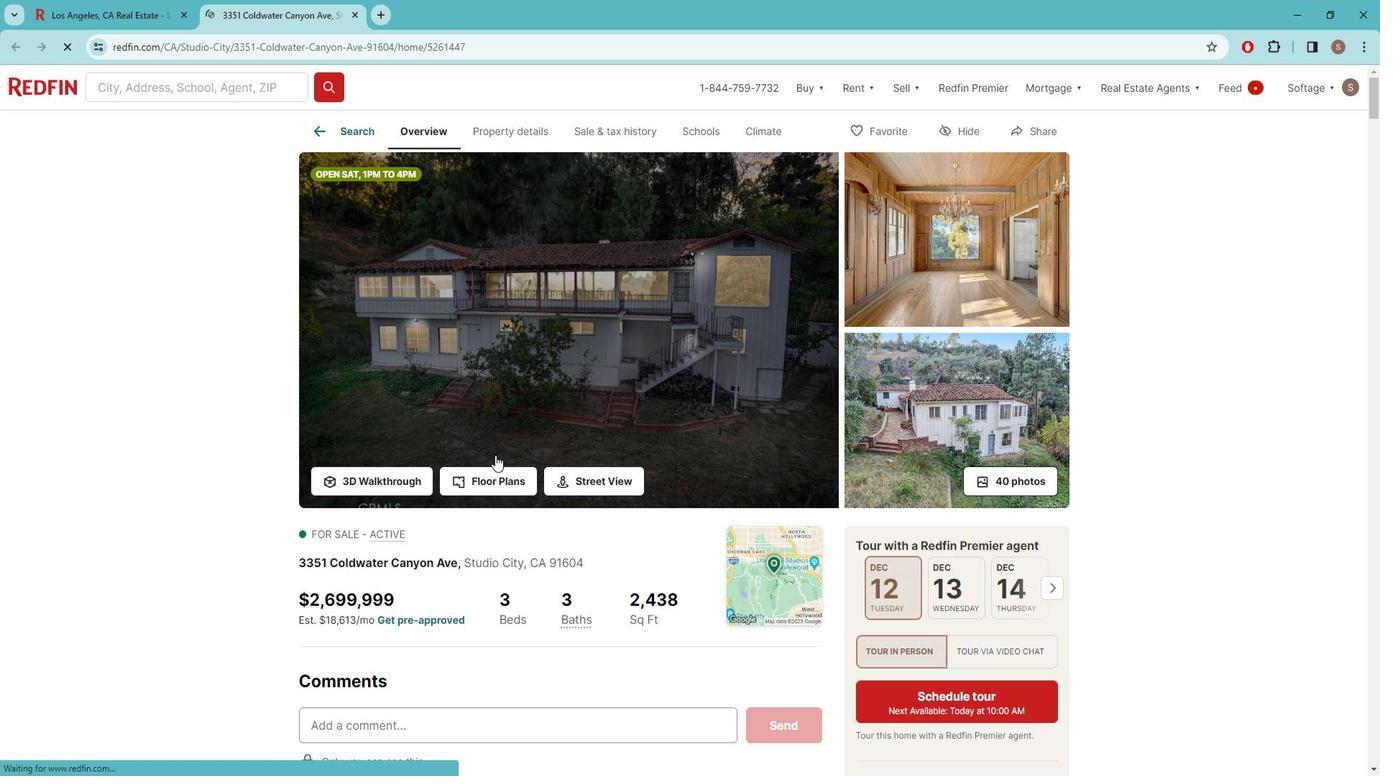 
Action: Mouse scrolled (503, 446) with delta (0, 0)
Screenshot: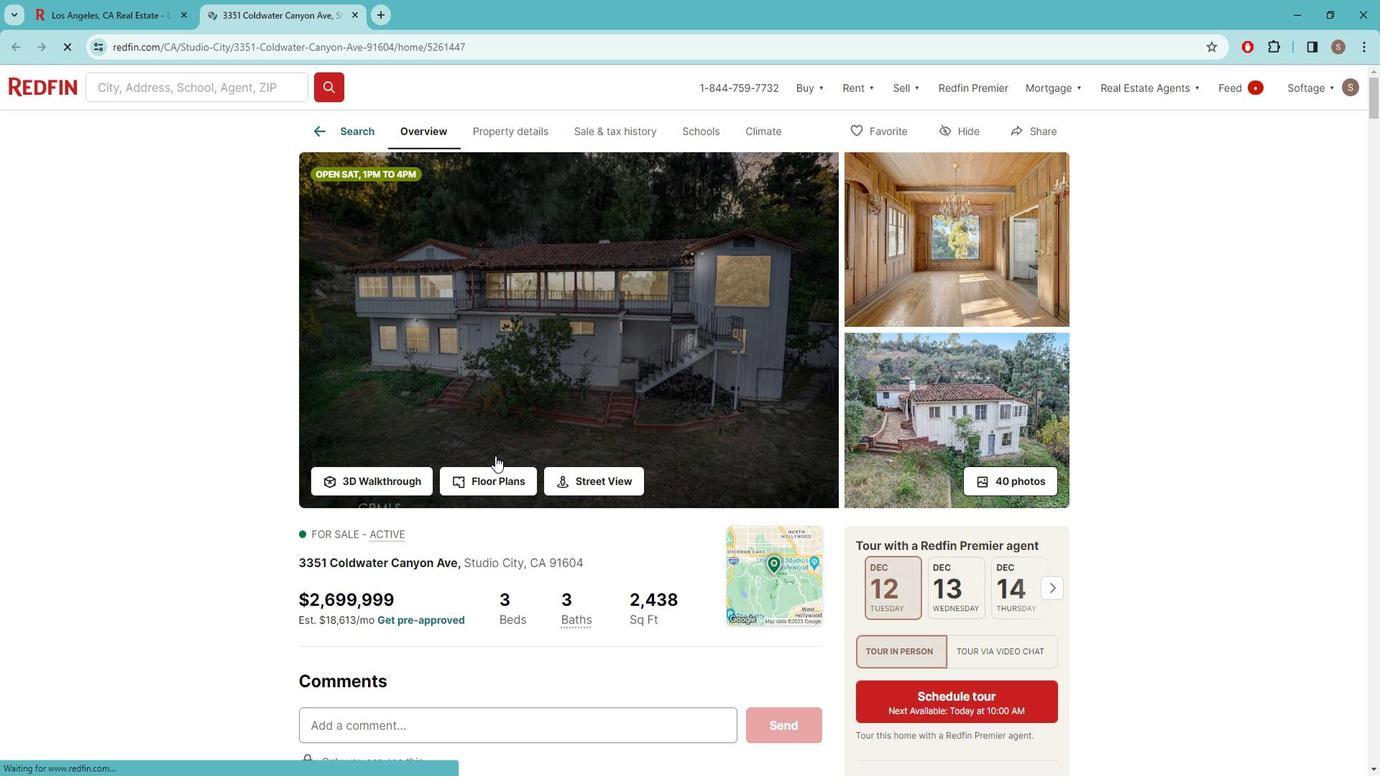
Action: Mouse moved to (506, 447)
Screenshot: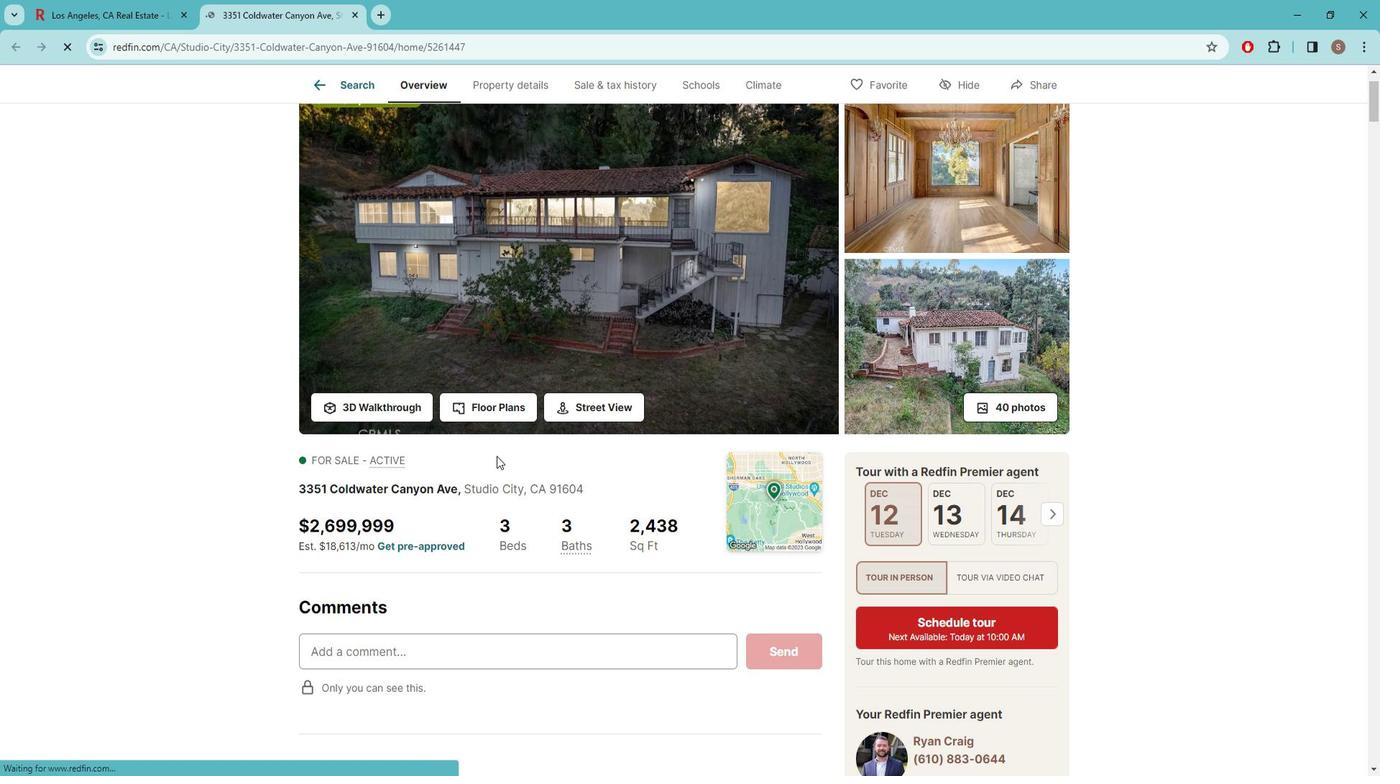 
Action: Mouse scrolled (506, 446) with delta (0, 0)
Screenshot: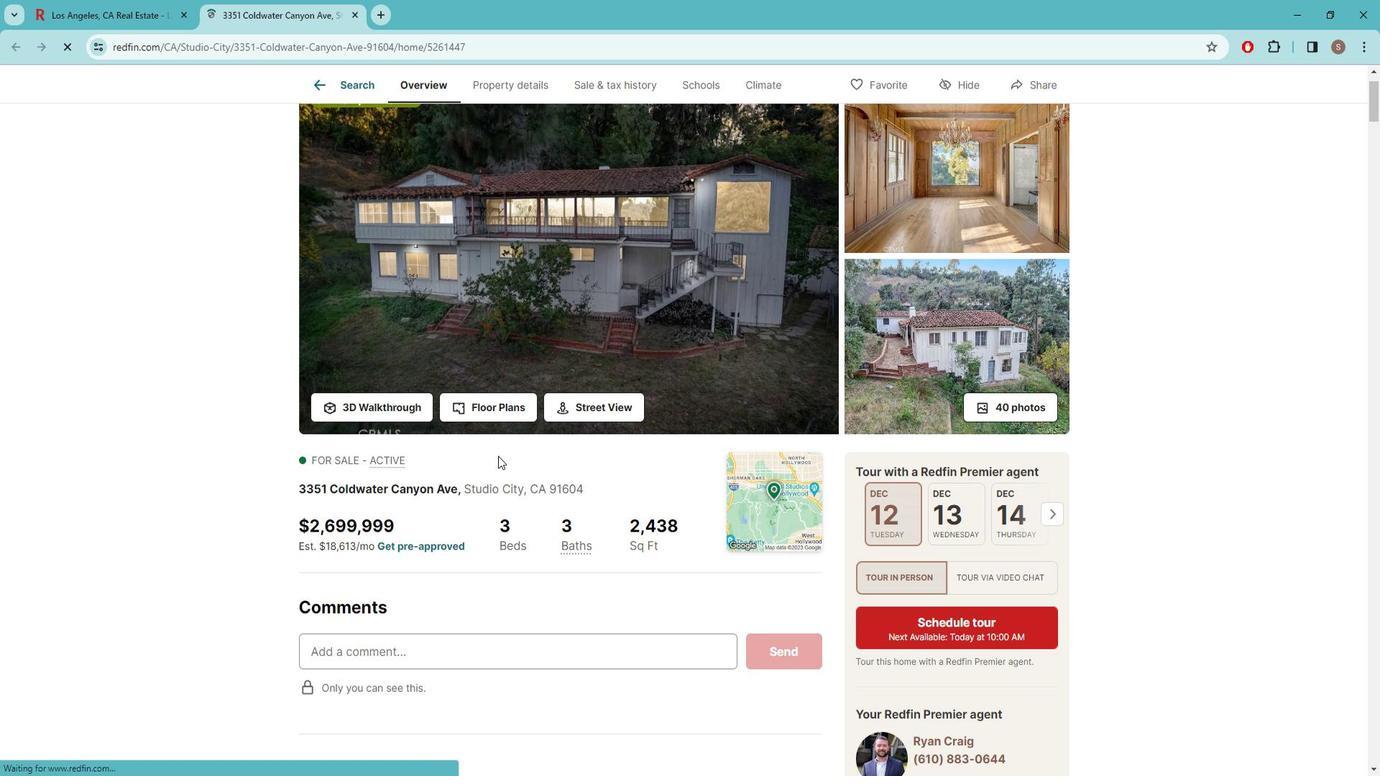 
Action: Mouse moved to (518, 426)
Screenshot: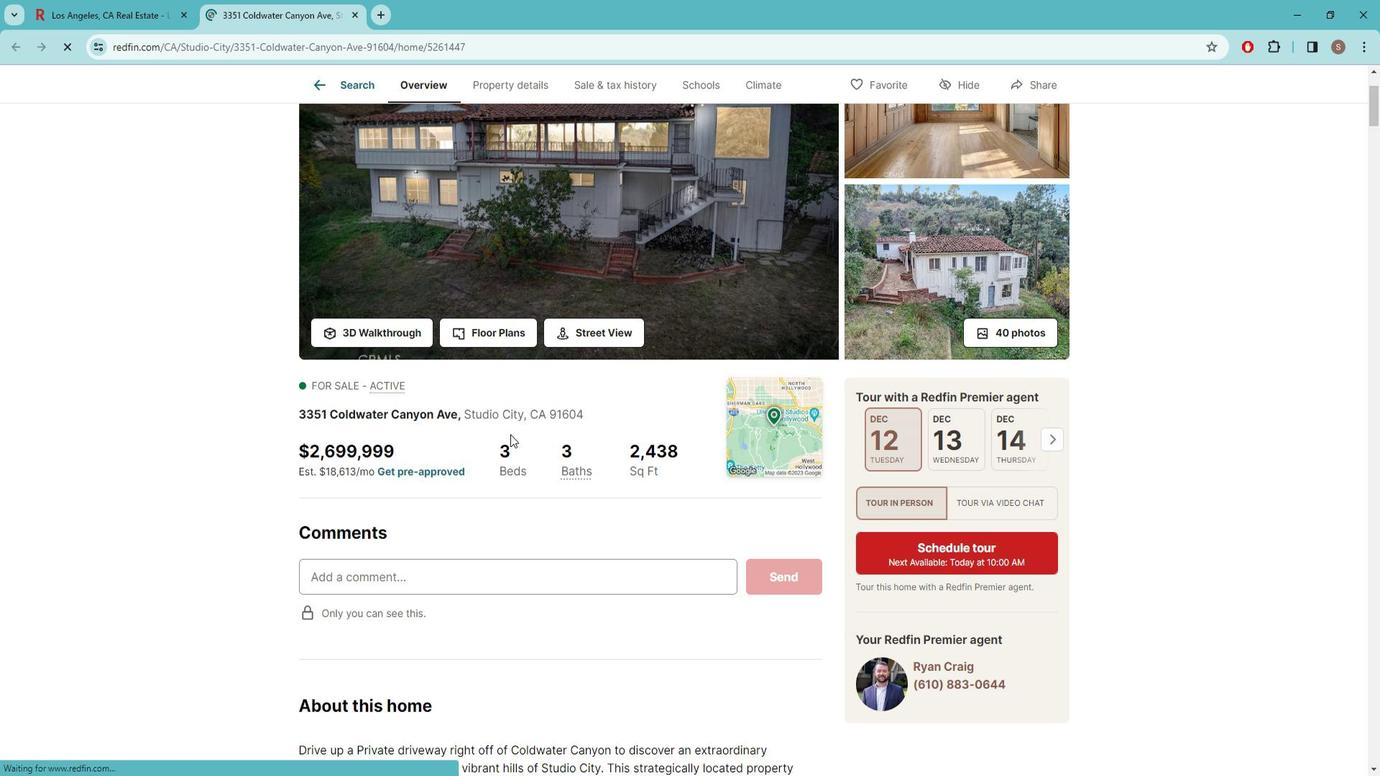 
Action: Mouse scrolled (518, 425) with delta (0, 0)
Screenshot: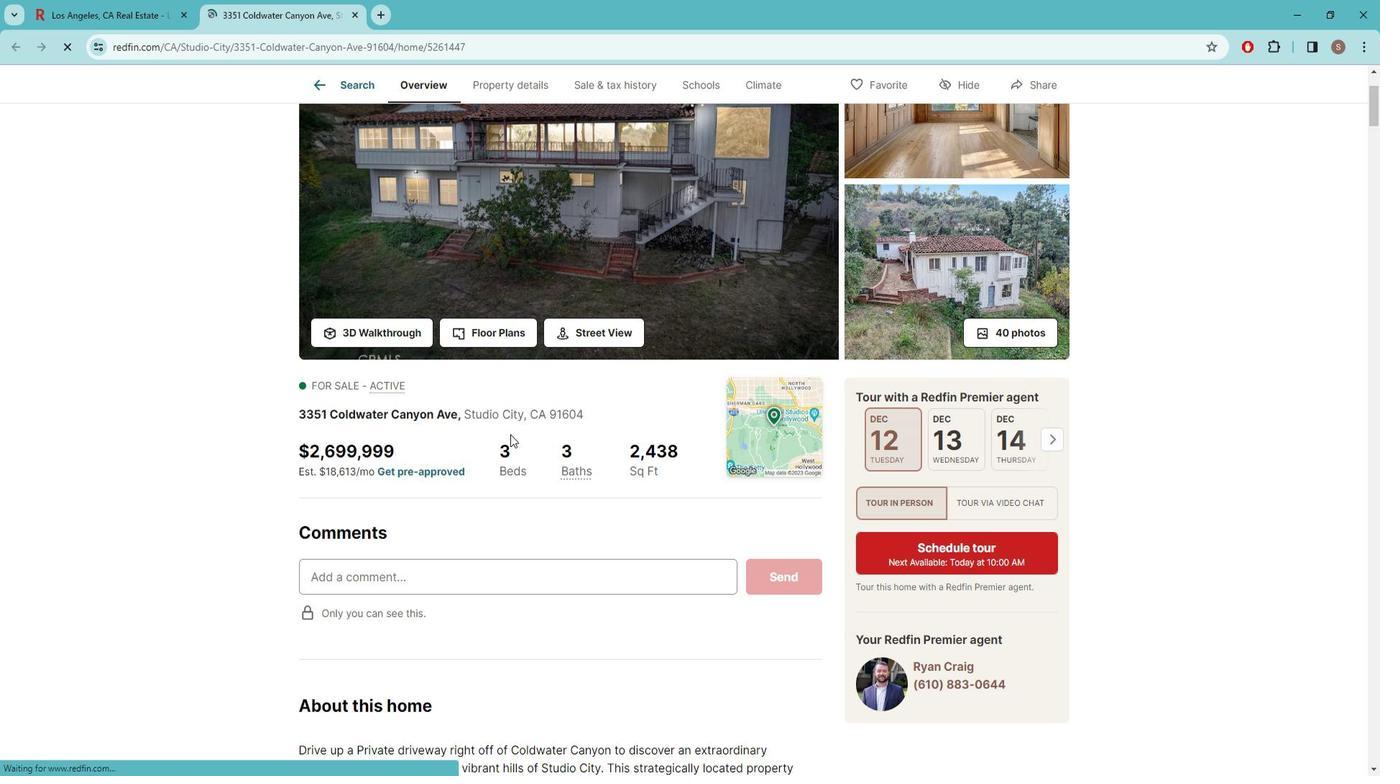 
Action: Mouse moved to (524, 425)
Screenshot: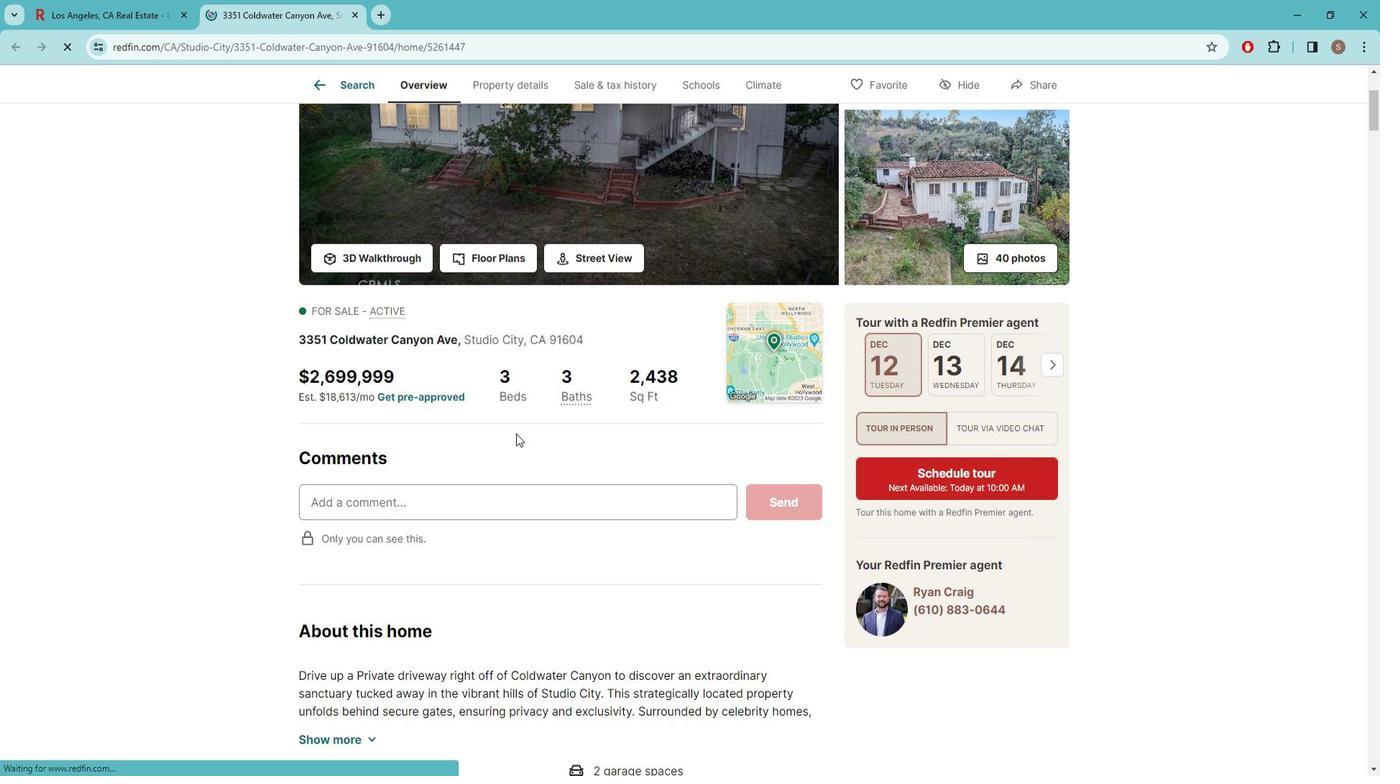 
Action: Mouse scrolled (524, 424) with delta (0, 0)
Screenshot: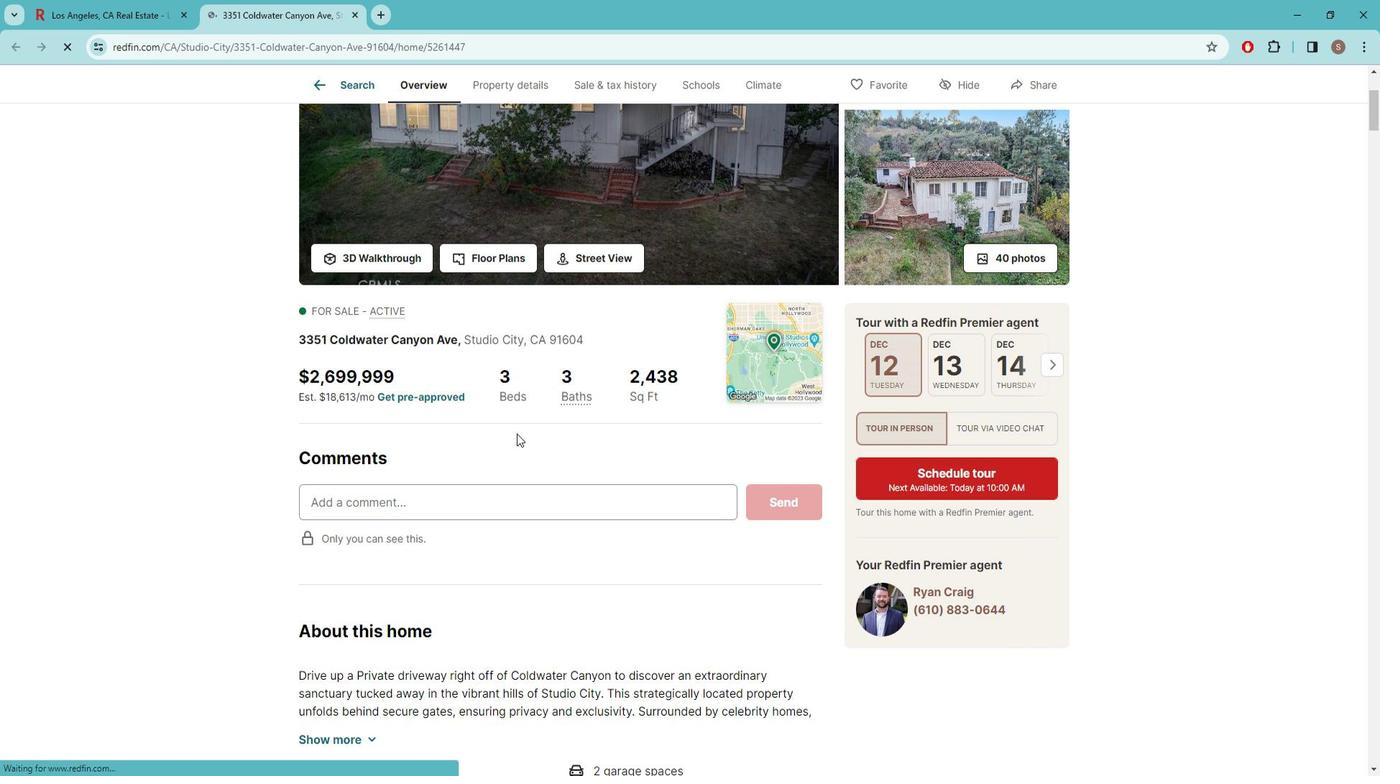 
Action: Mouse moved to (550, 295)
Screenshot: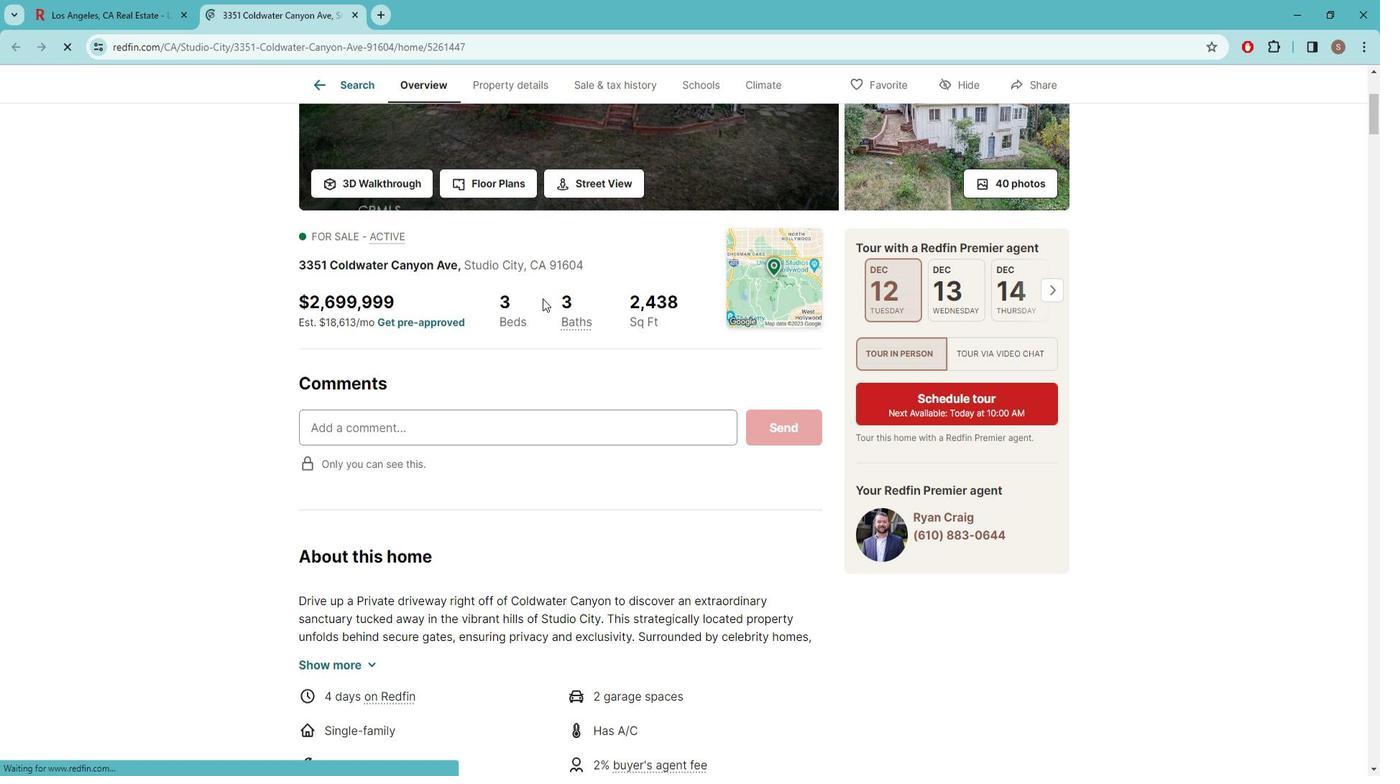 
Action: Mouse scrolled (550, 294) with delta (0, 0)
Screenshot: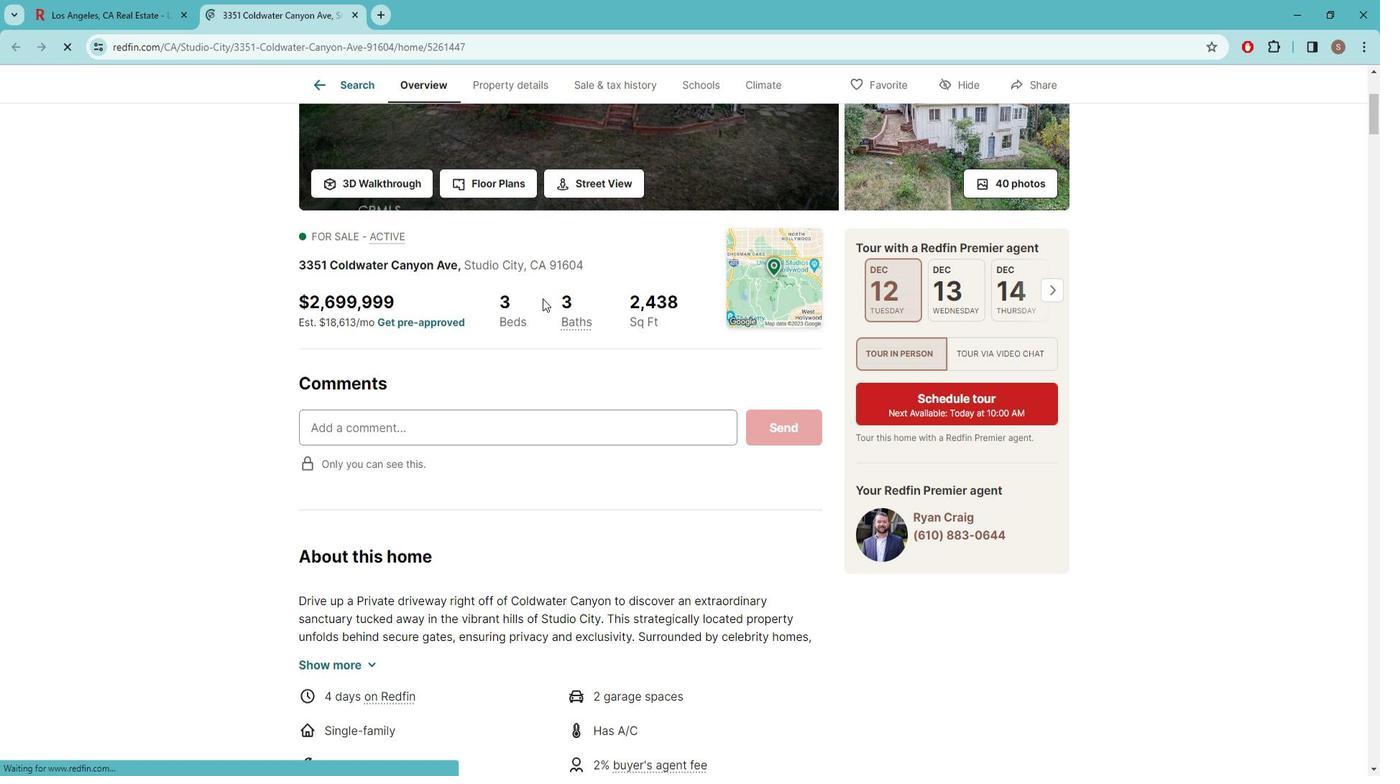 
Action: Mouse moved to (550, 296)
Screenshot: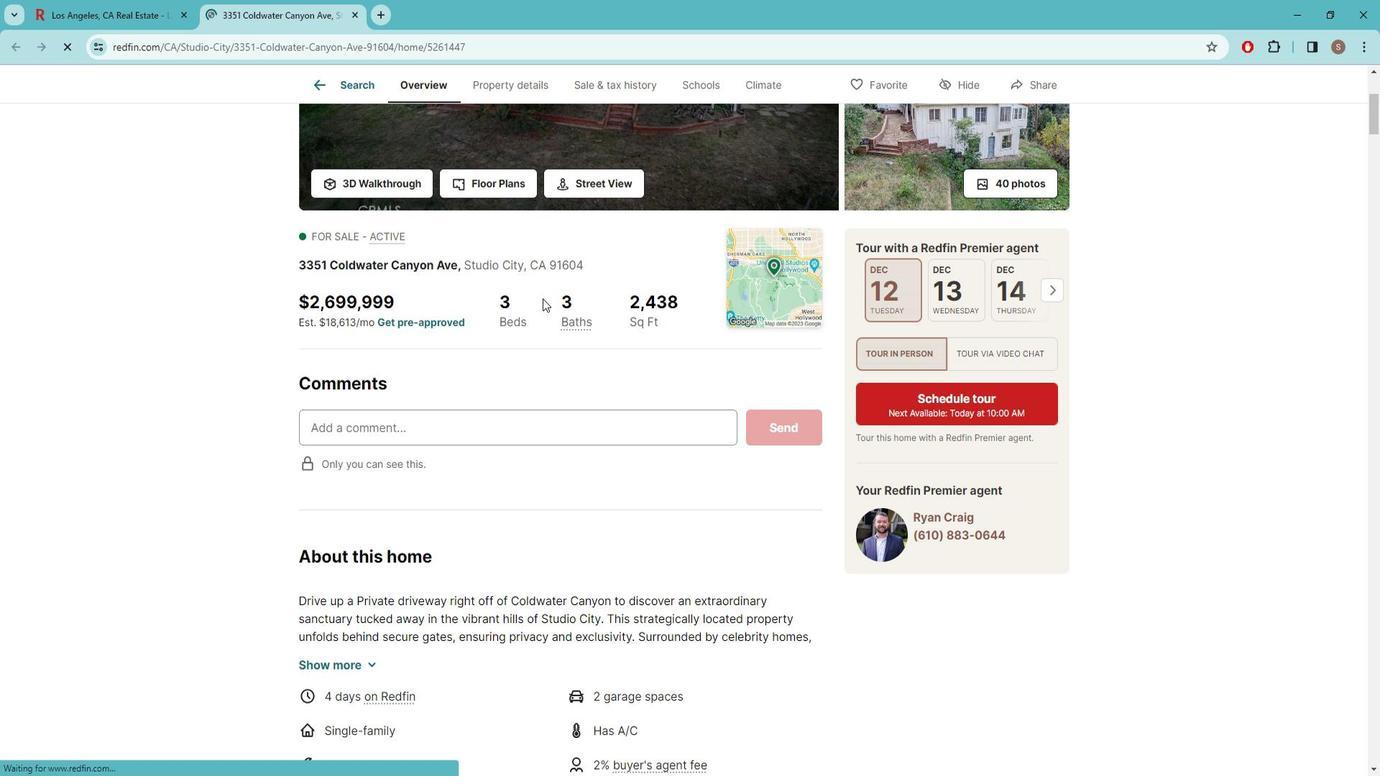
Action: Mouse scrolled (550, 296) with delta (0, 0)
Screenshot: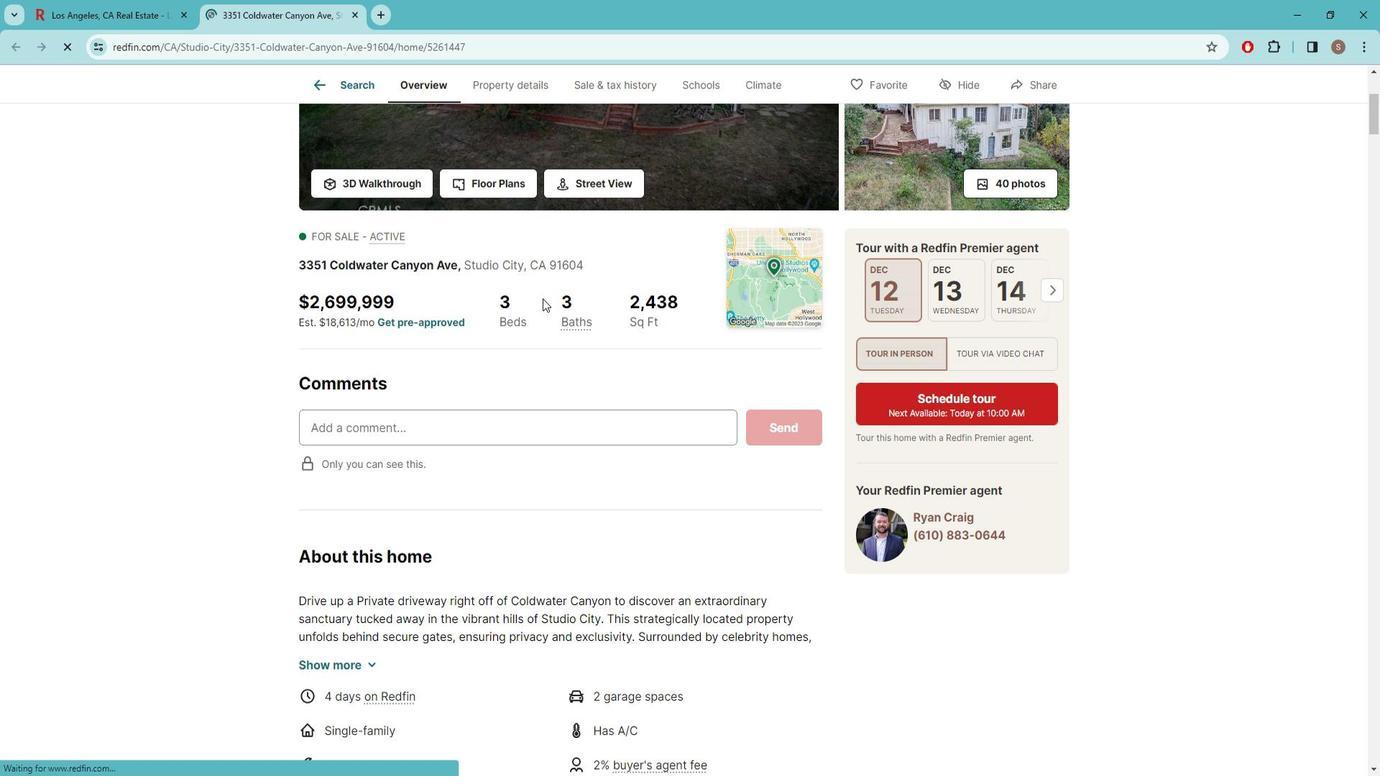 
Action: Mouse moved to (545, 302)
Screenshot: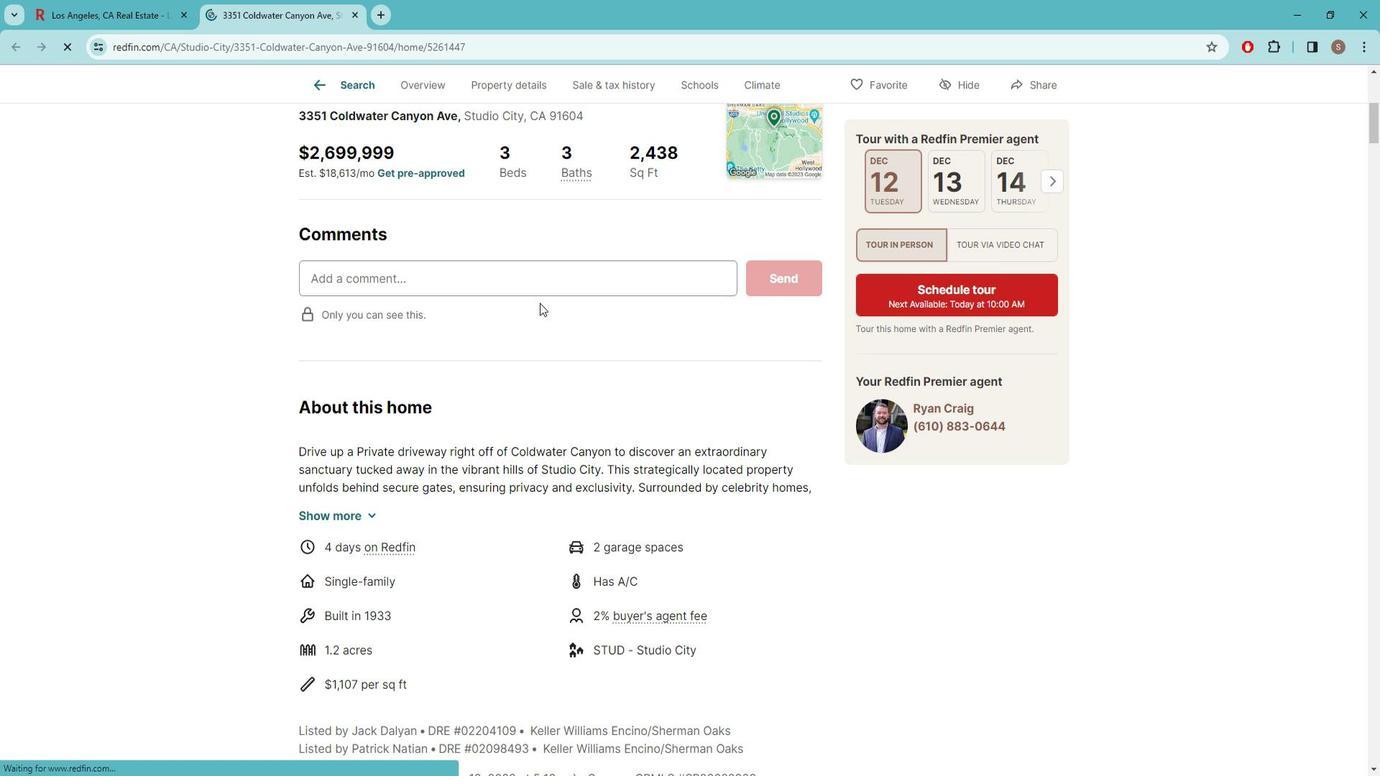 
Action: Mouse scrolled (545, 301) with delta (0, 0)
Screenshot: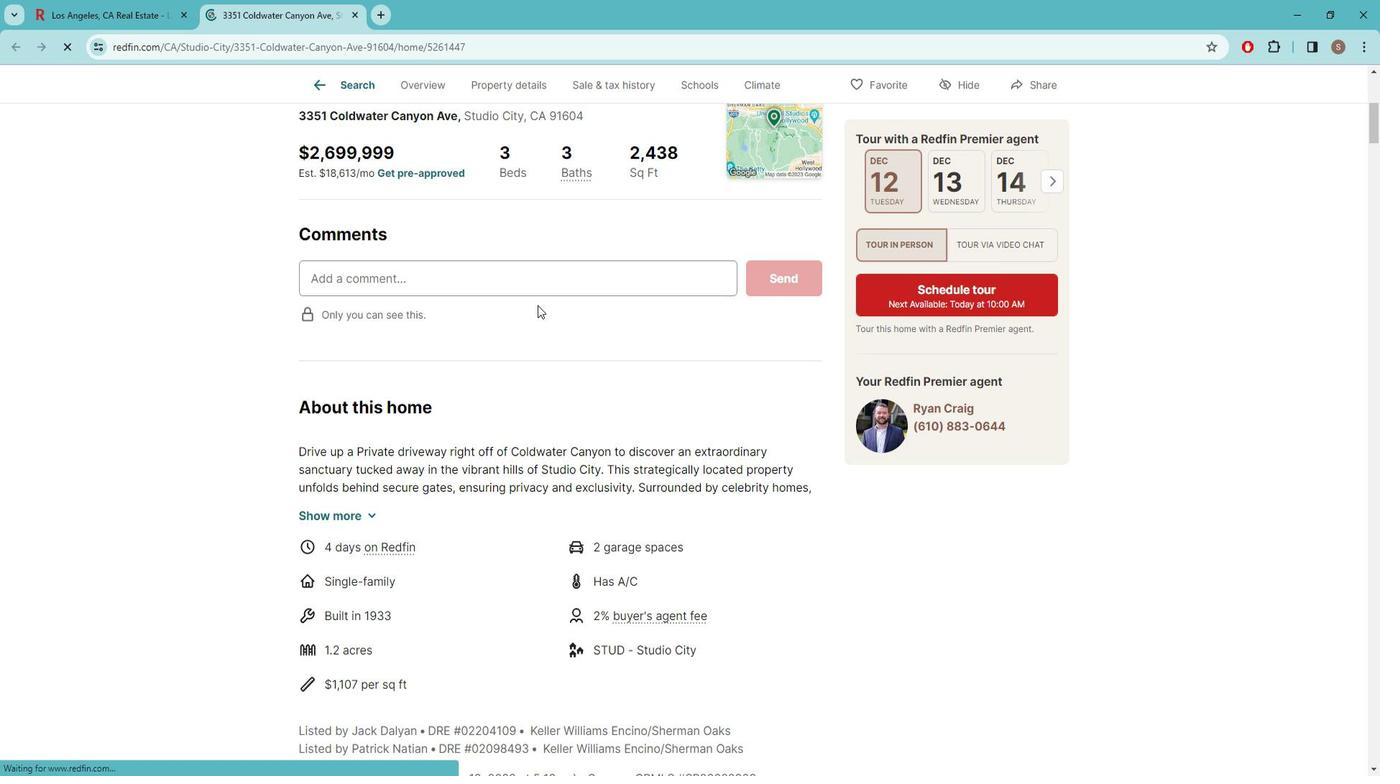 
Action: Mouse moved to (542, 304)
Screenshot: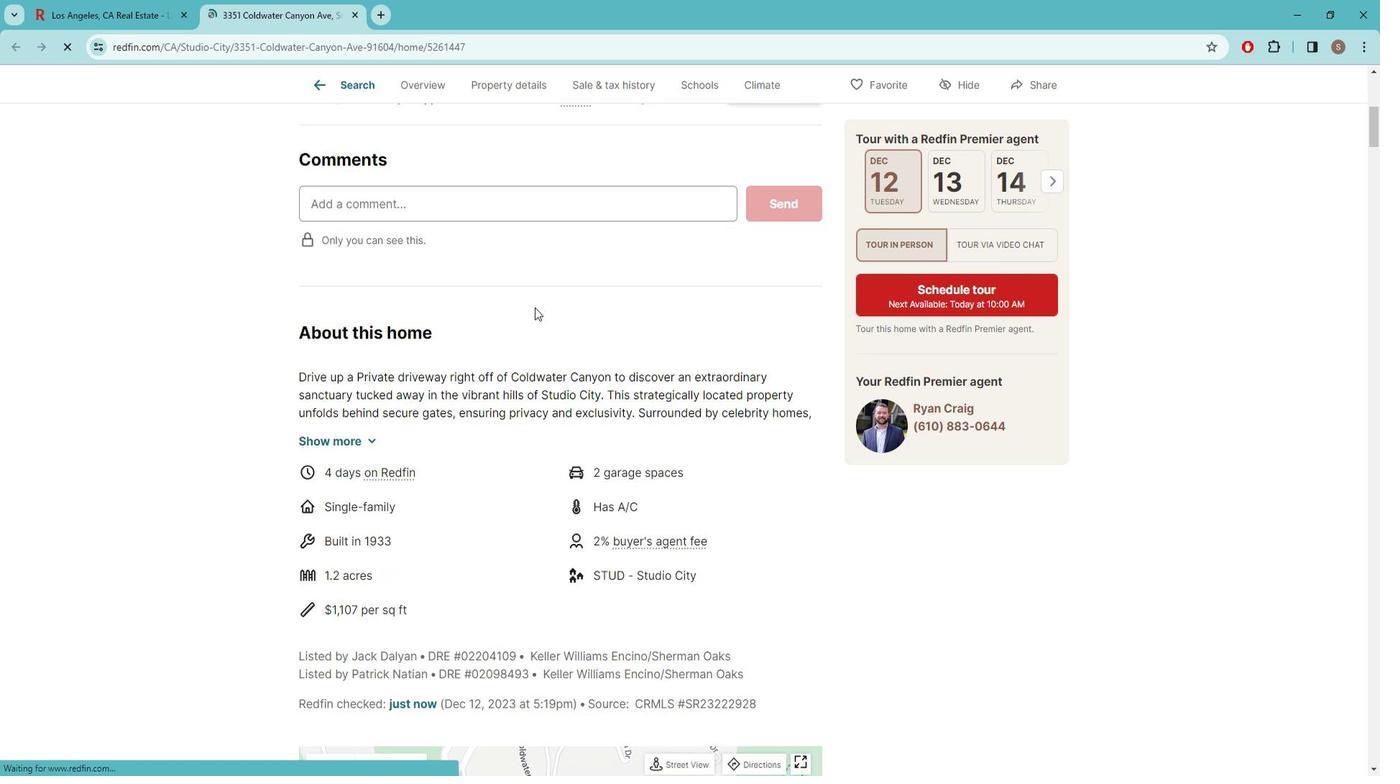
Action: Mouse scrolled (542, 303) with delta (0, 0)
Screenshot: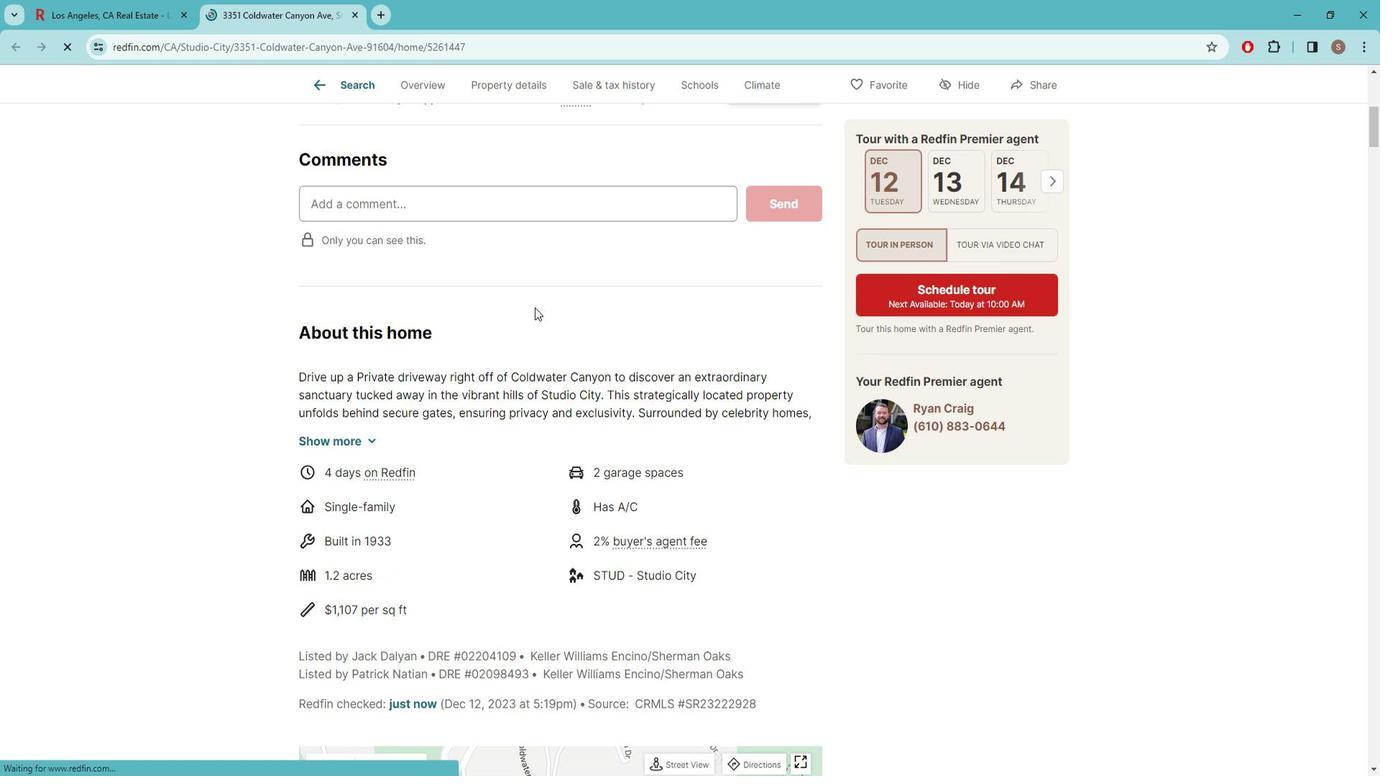 
Action: Mouse scrolled (542, 303) with delta (0, 0)
Screenshot: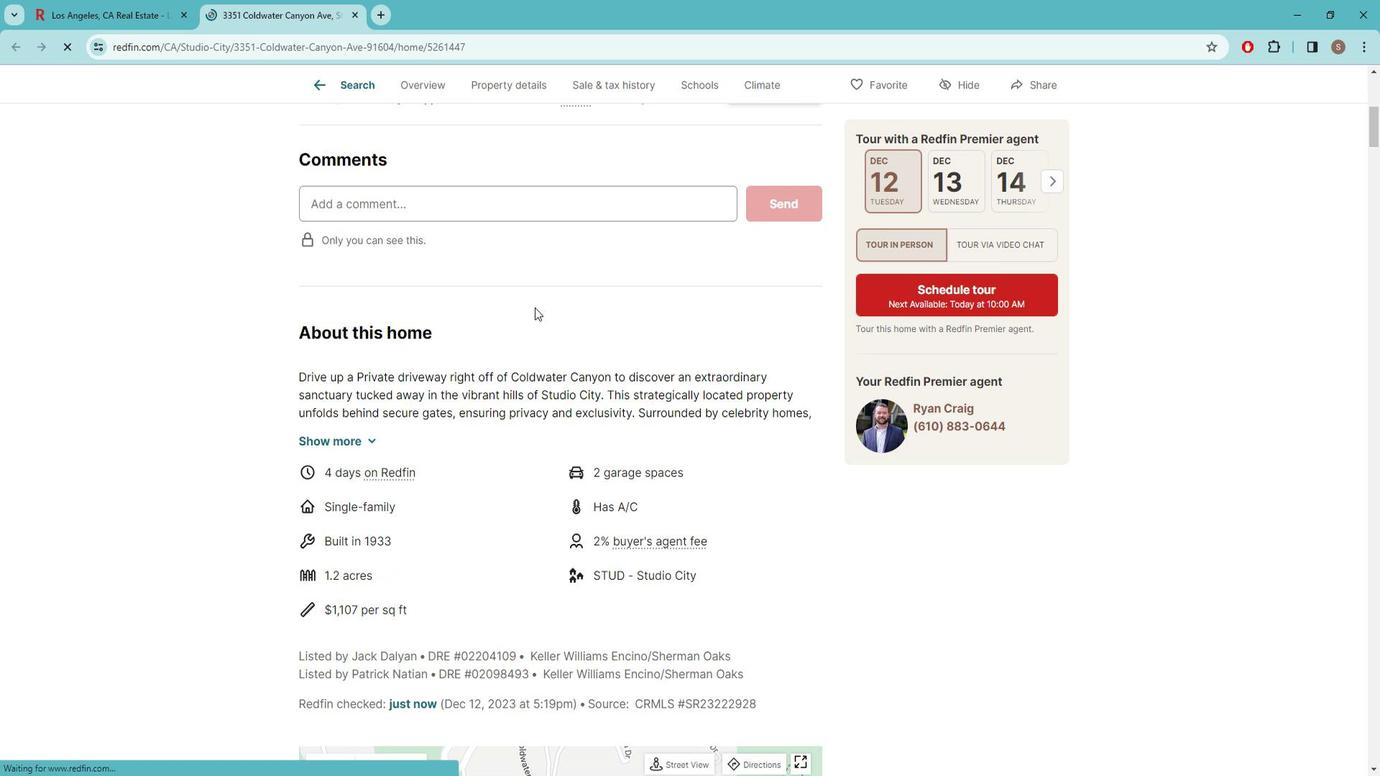 
Action: Mouse scrolled (542, 303) with delta (0, 0)
Screenshot: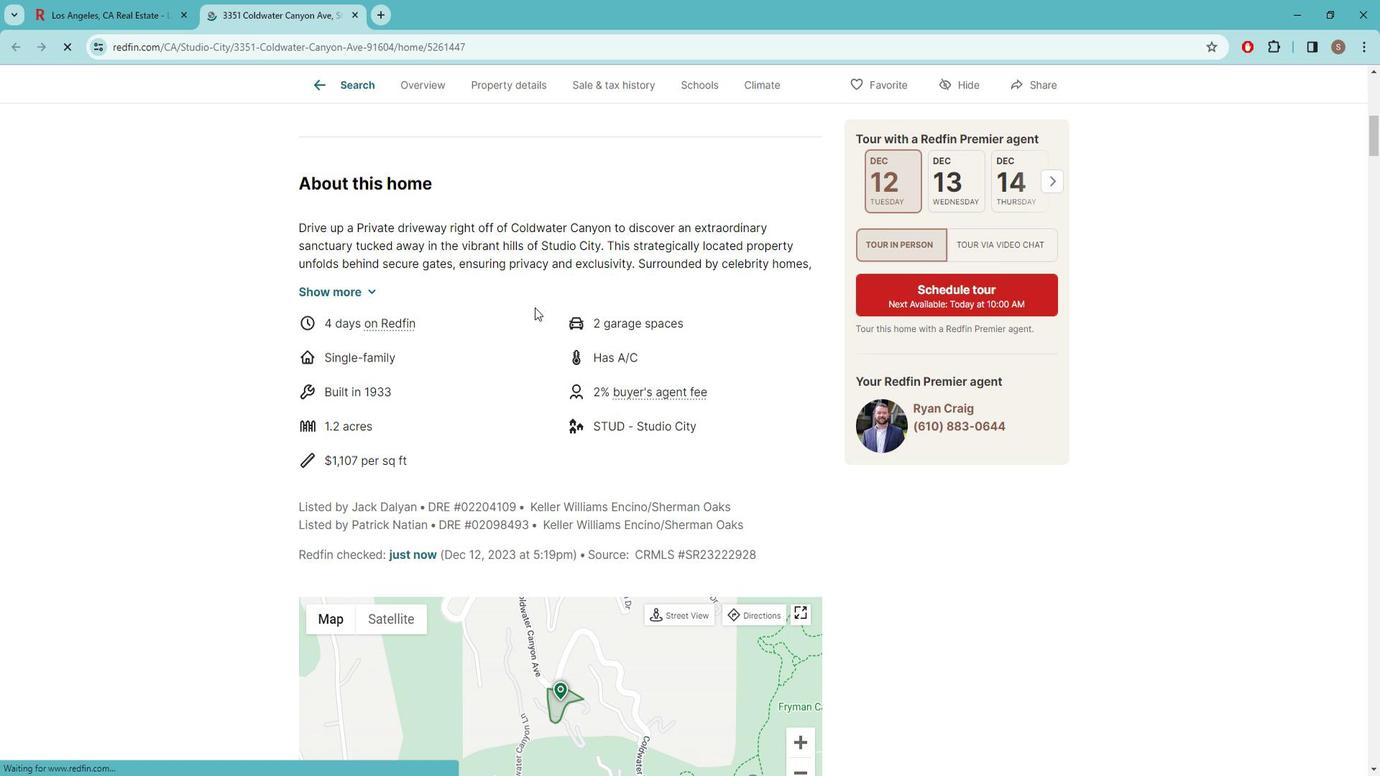 
Action: Mouse scrolled (542, 303) with delta (0, 0)
Screenshot: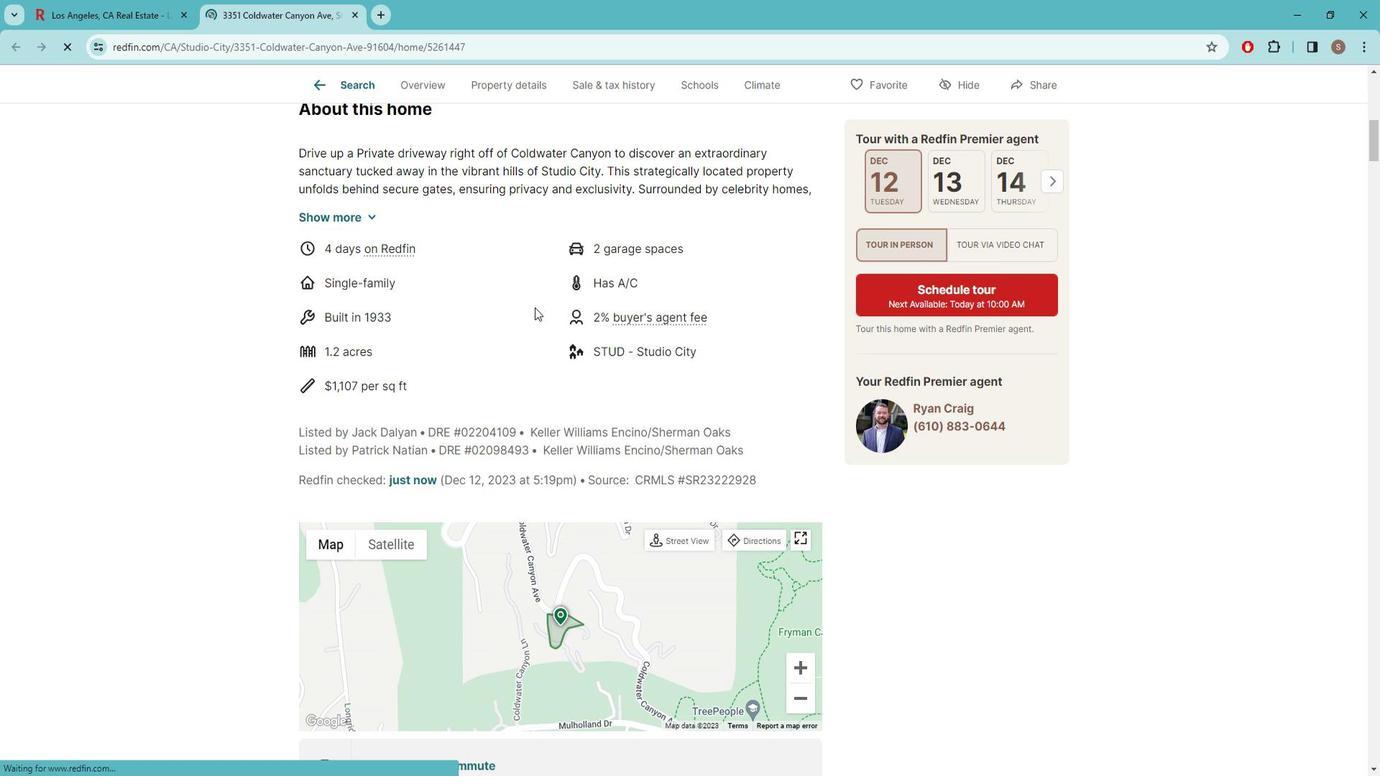 
Action: Mouse scrolled (542, 303) with delta (0, 0)
Screenshot: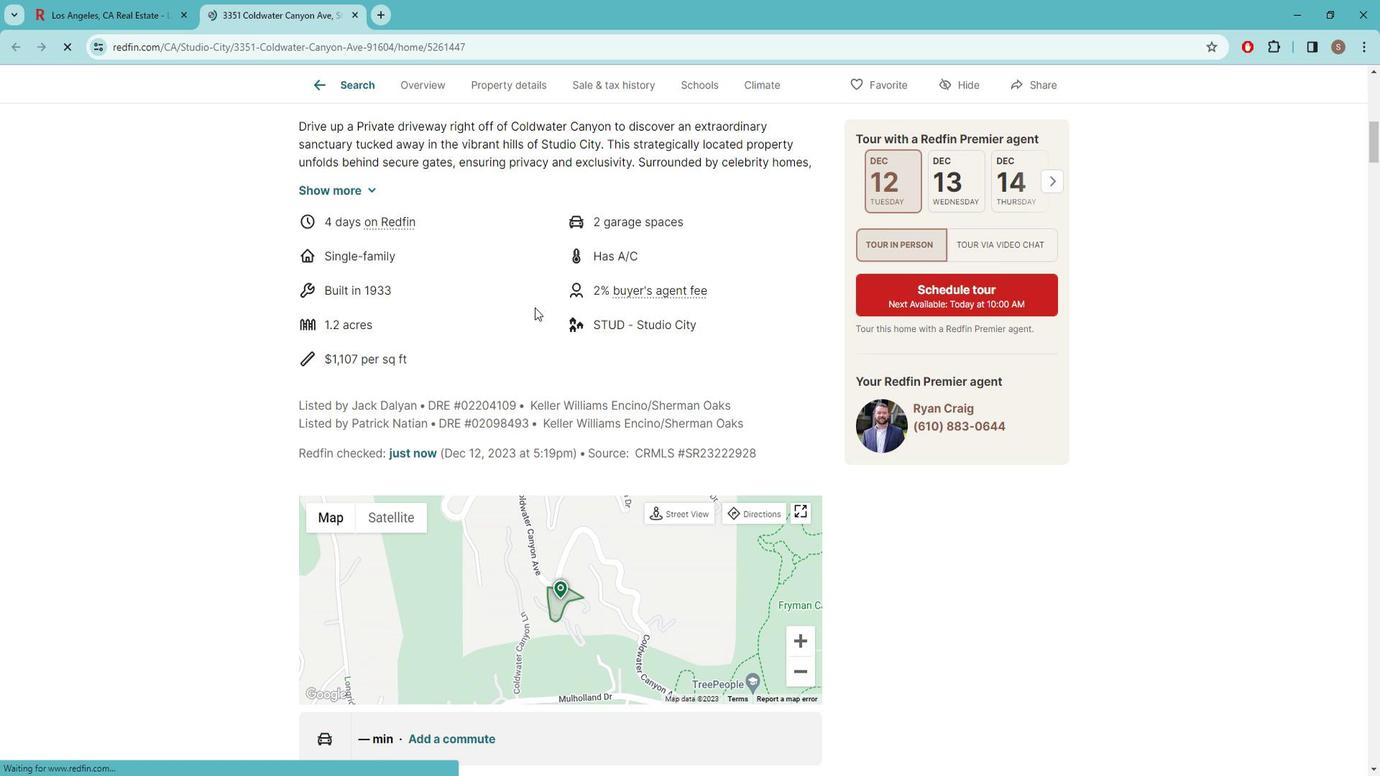 
Action: Mouse scrolled (542, 303) with delta (0, 0)
Screenshot: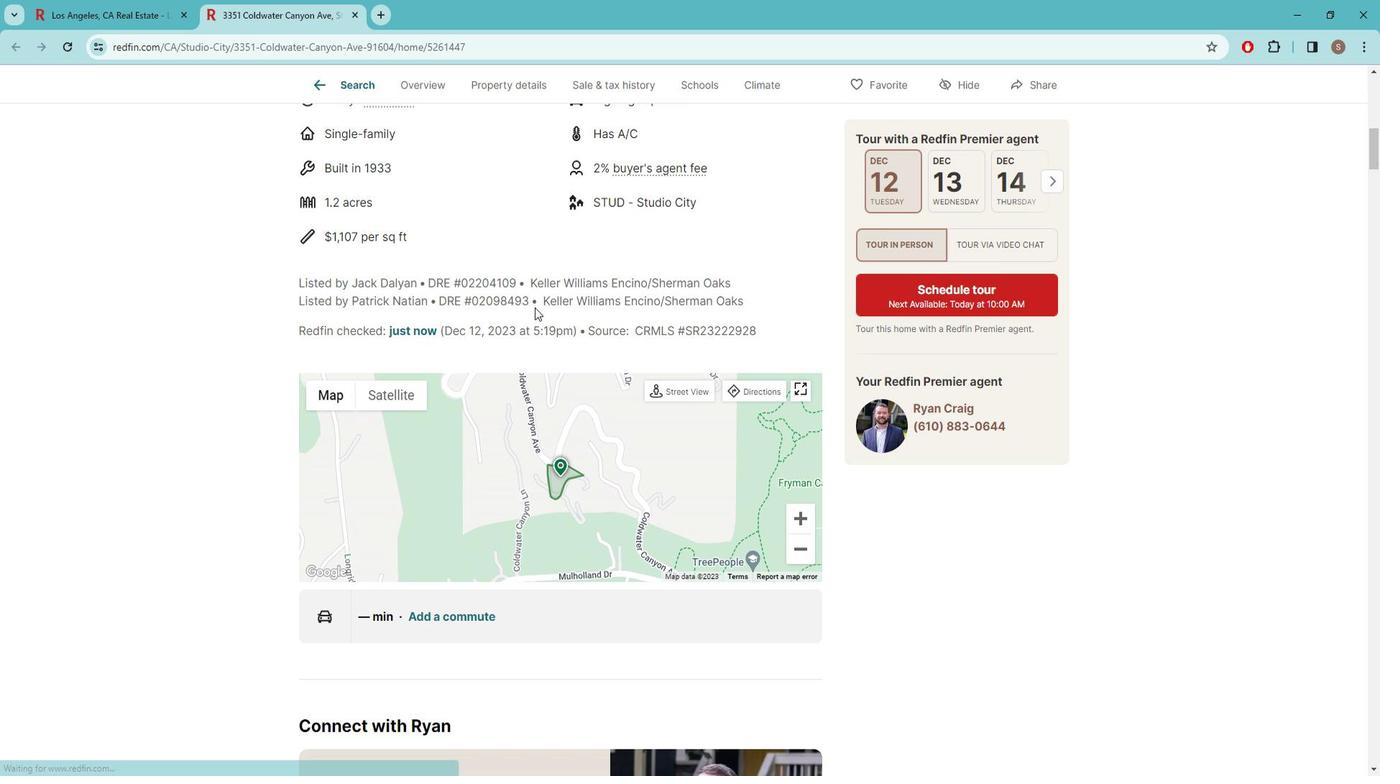 
Action: Mouse scrolled (542, 303) with delta (0, 0)
Screenshot: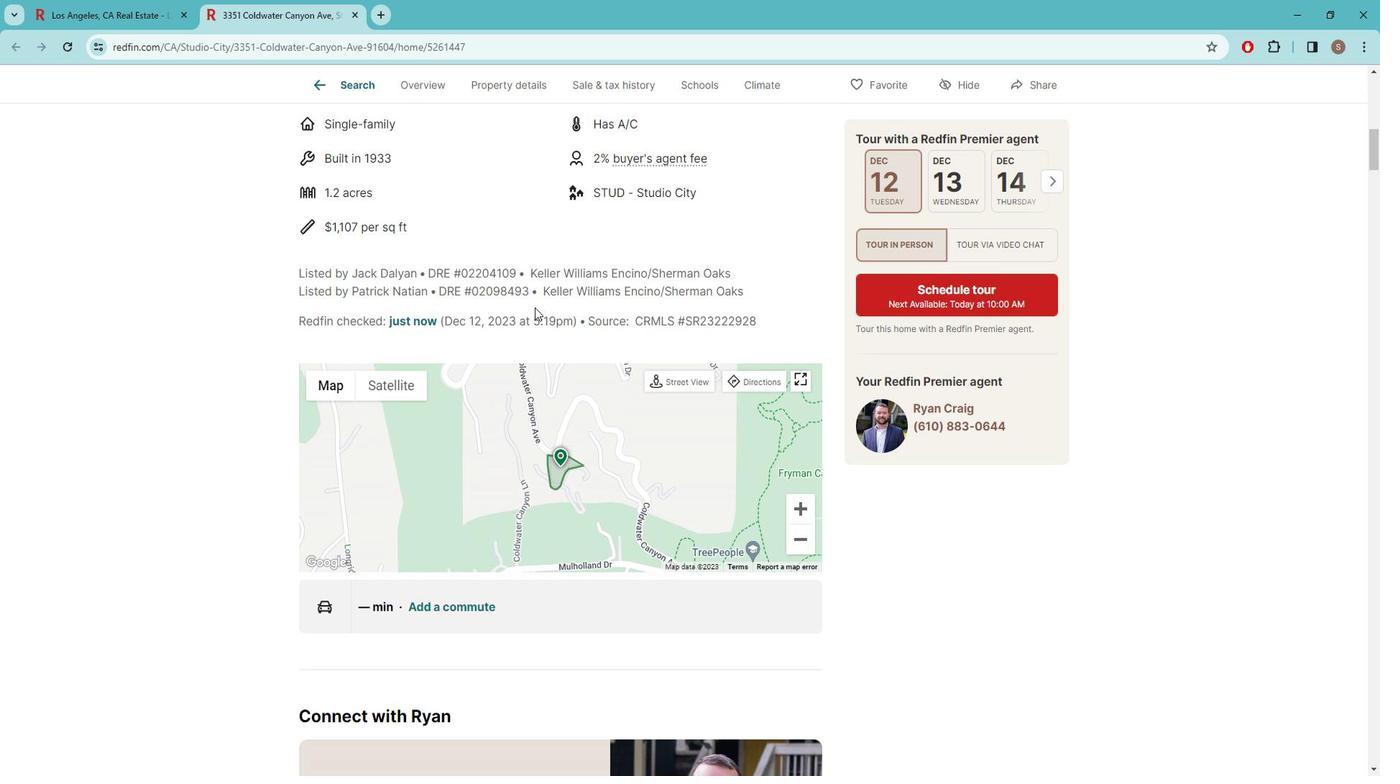 
Action: Mouse scrolled (542, 303) with delta (0, 0)
Screenshot: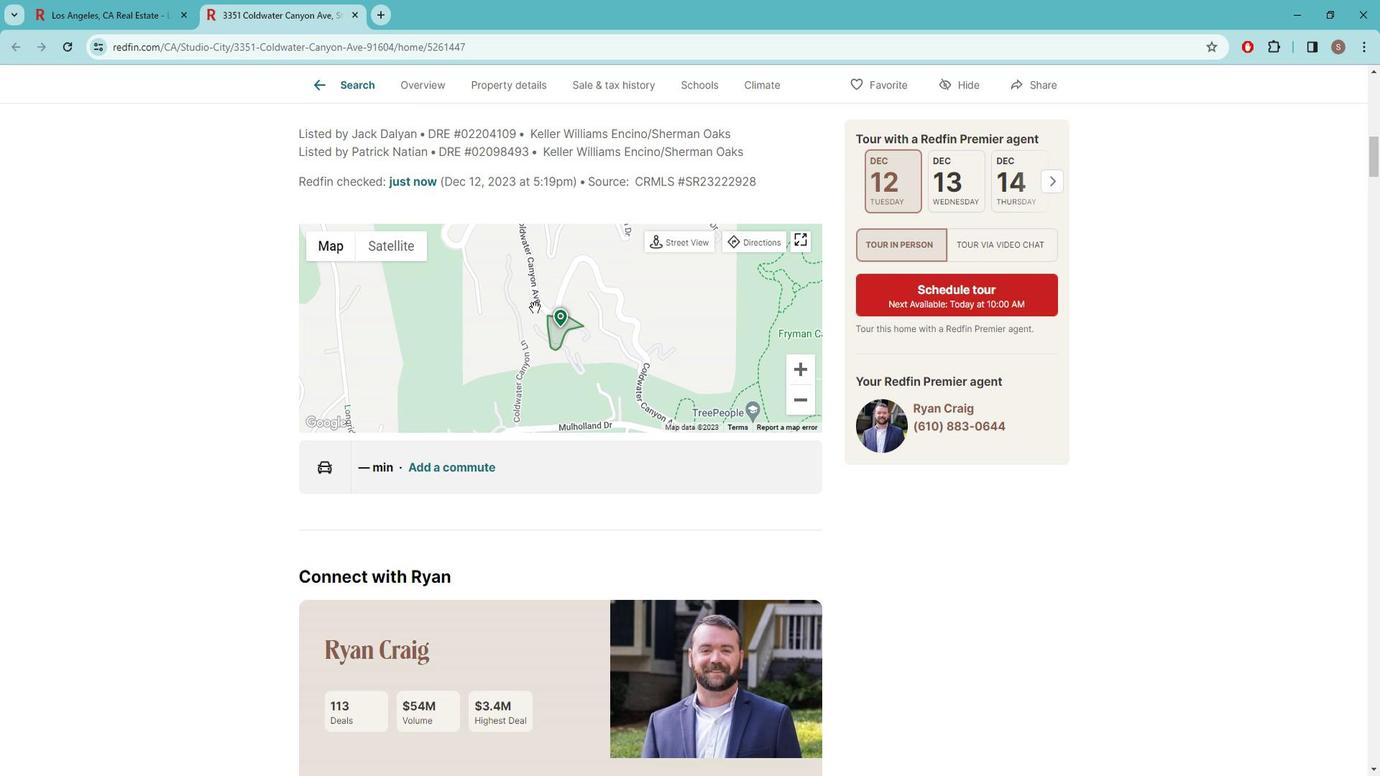
Action: Mouse moved to (536, 306)
Screenshot: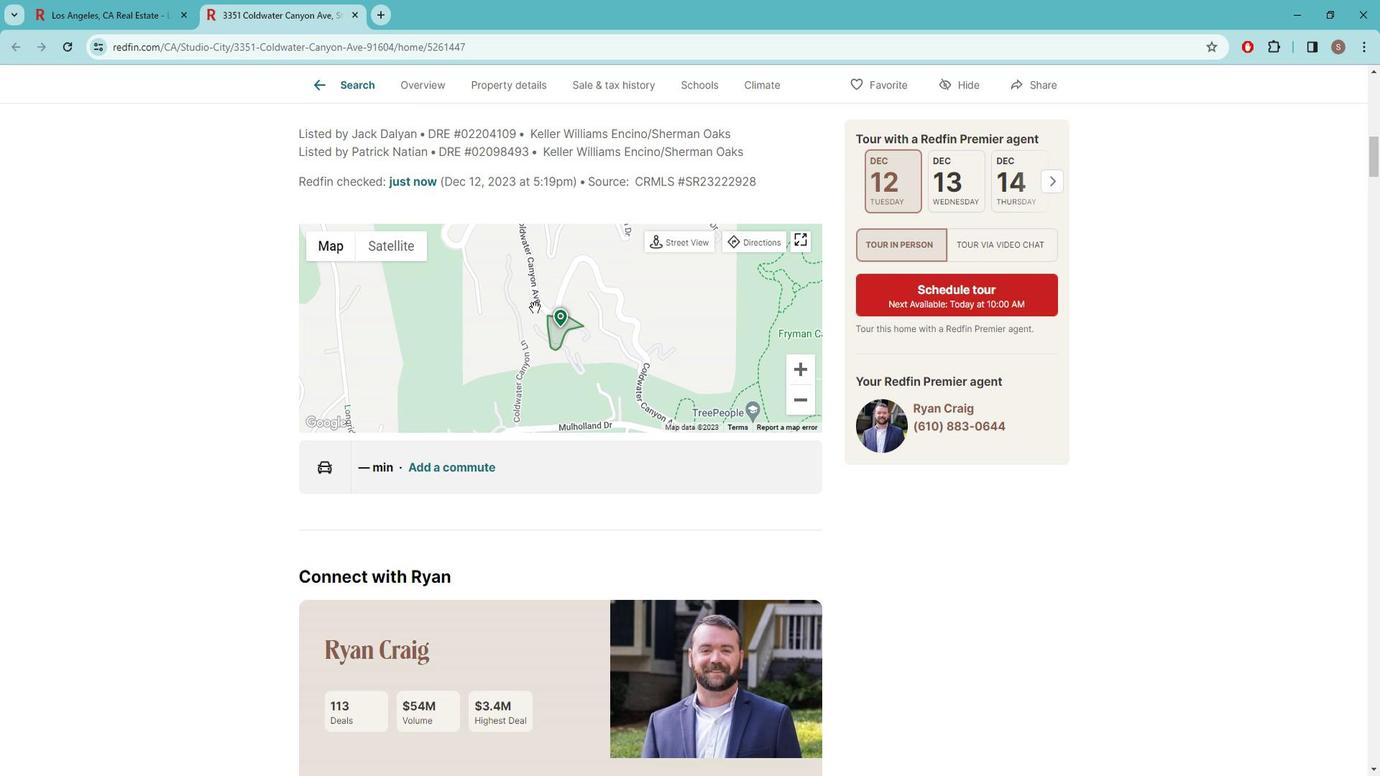 
Action: Mouse scrolled (536, 305) with delta (0, 0)
Screenshot: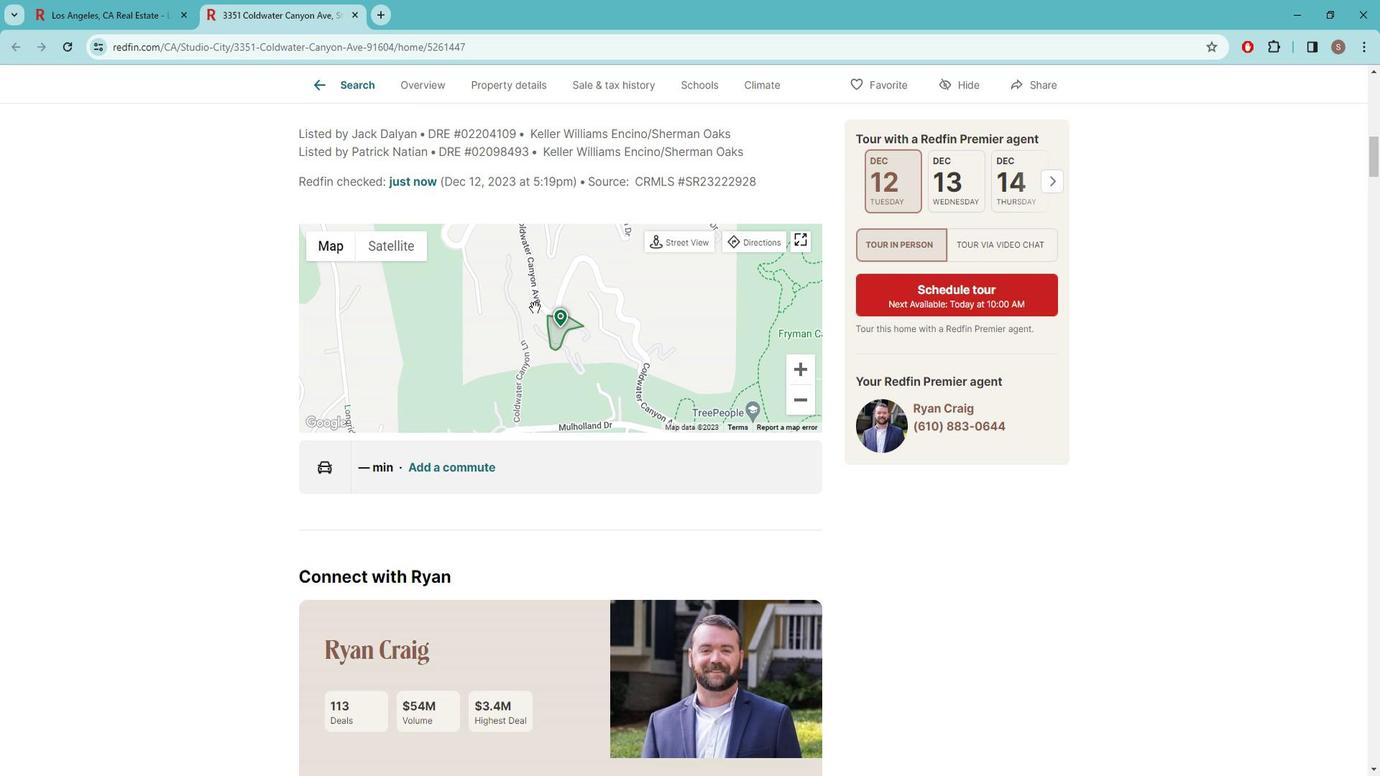 
Action: Mouse moved to (534, 307)
Screenshot: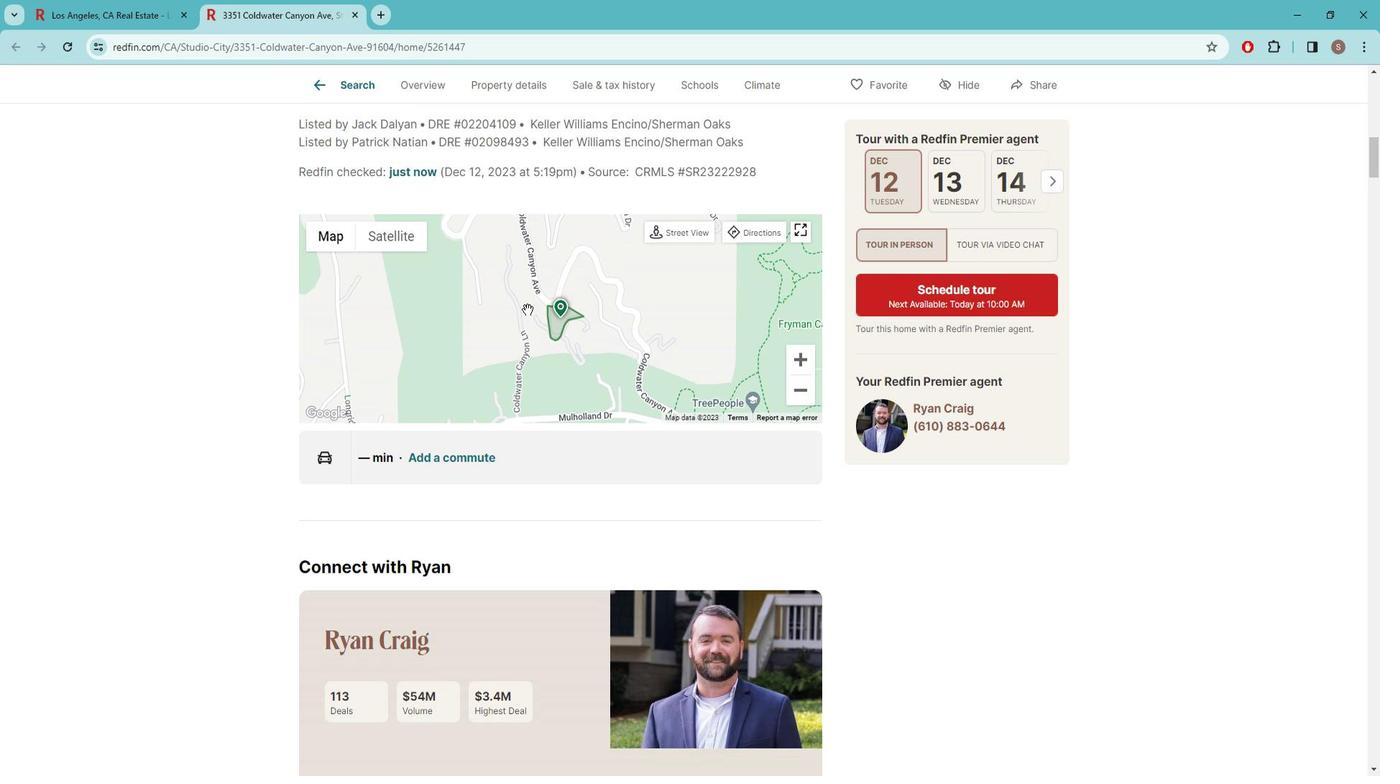 
Action: Mouse scrolled (534, 306) with delta (0, 0)
Screenshot: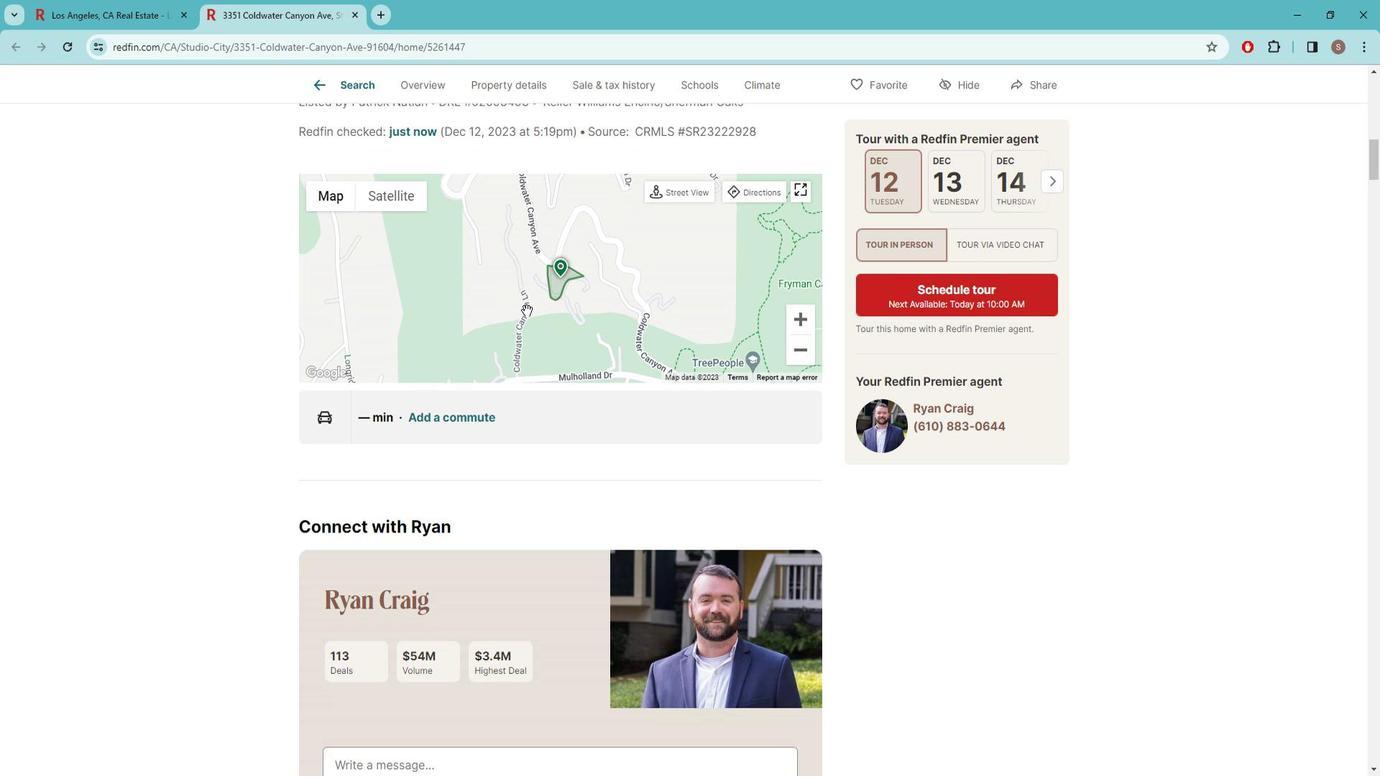 
Action: Mouse scrolled (534, 307) with delta (0, 0)
Screenshot: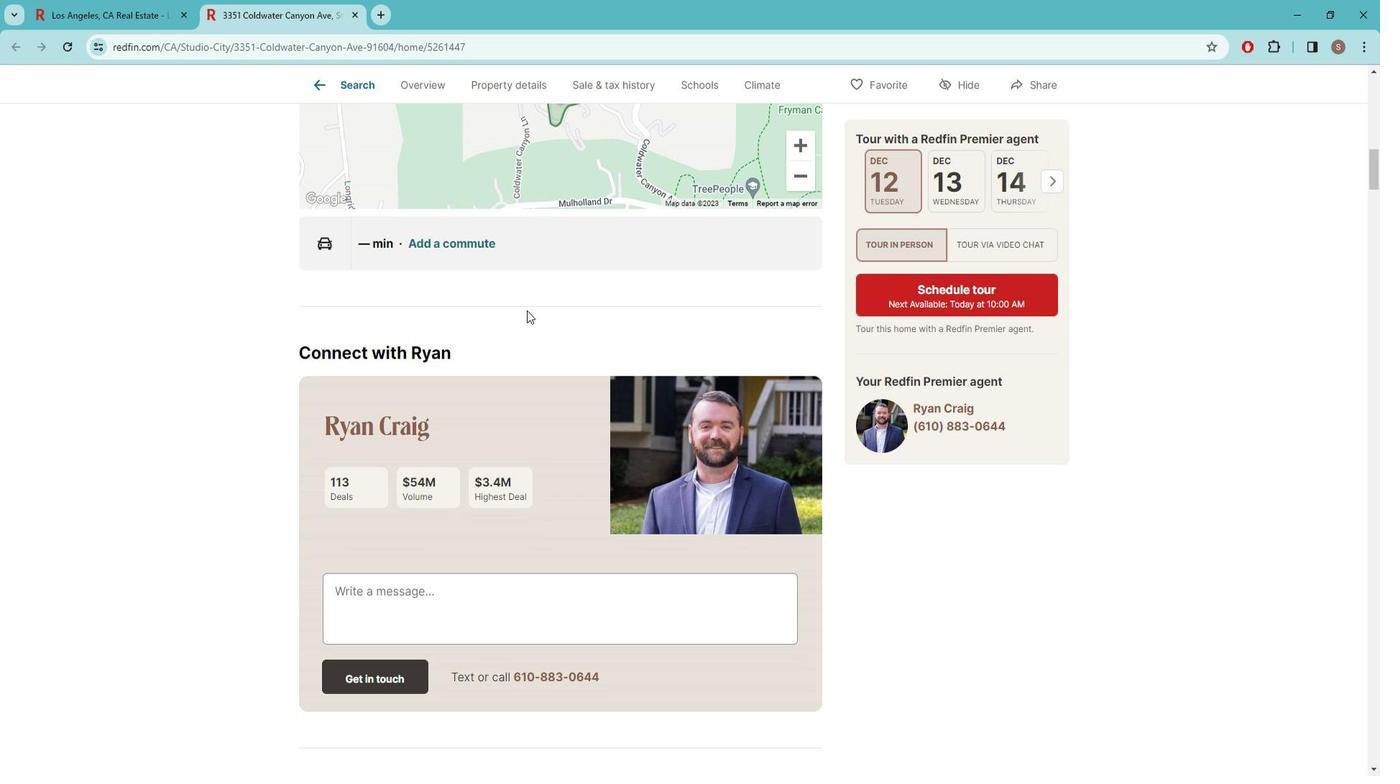 
Action: Mouse scrolled (534, 307) with delta (0, 0)
Screenshot: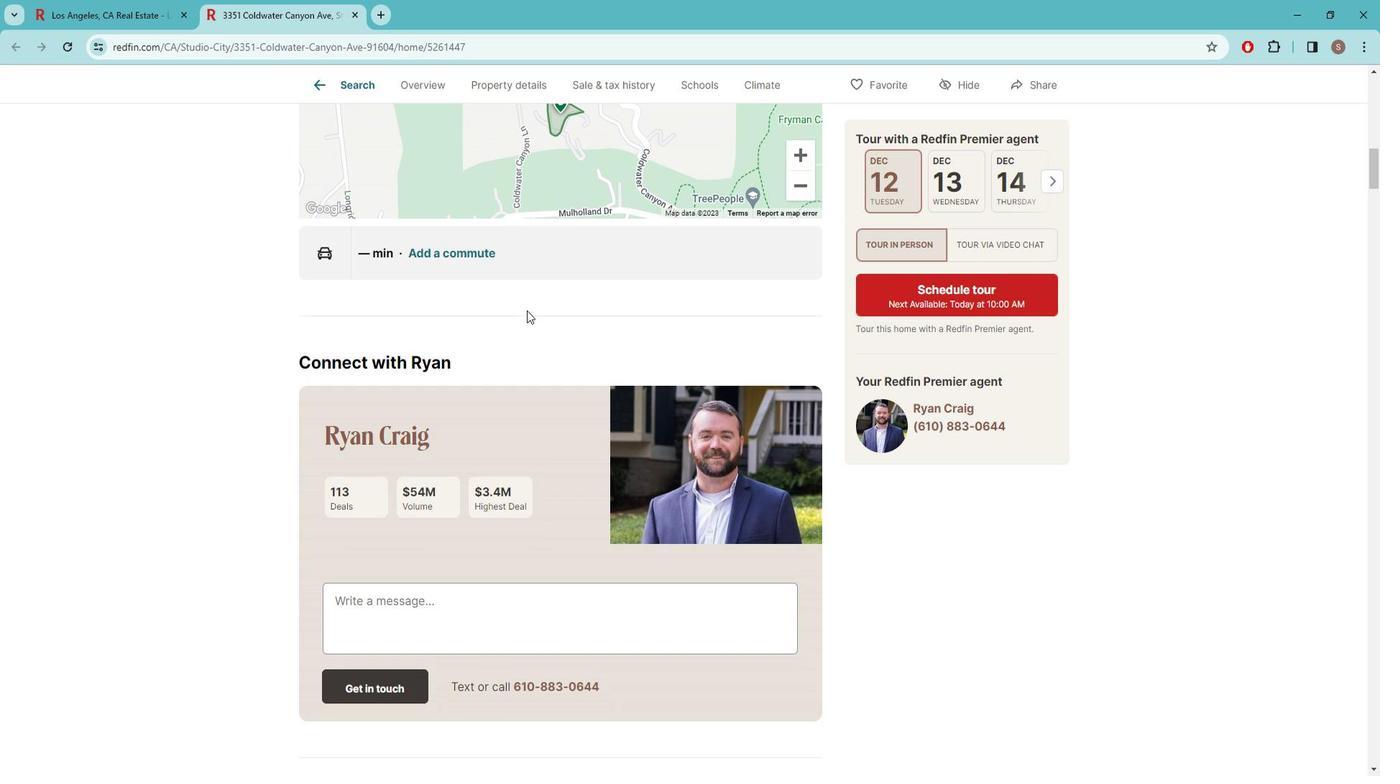 
Action: Mouse scrolled (534, 307) with delta (0, 0)
Screenshot: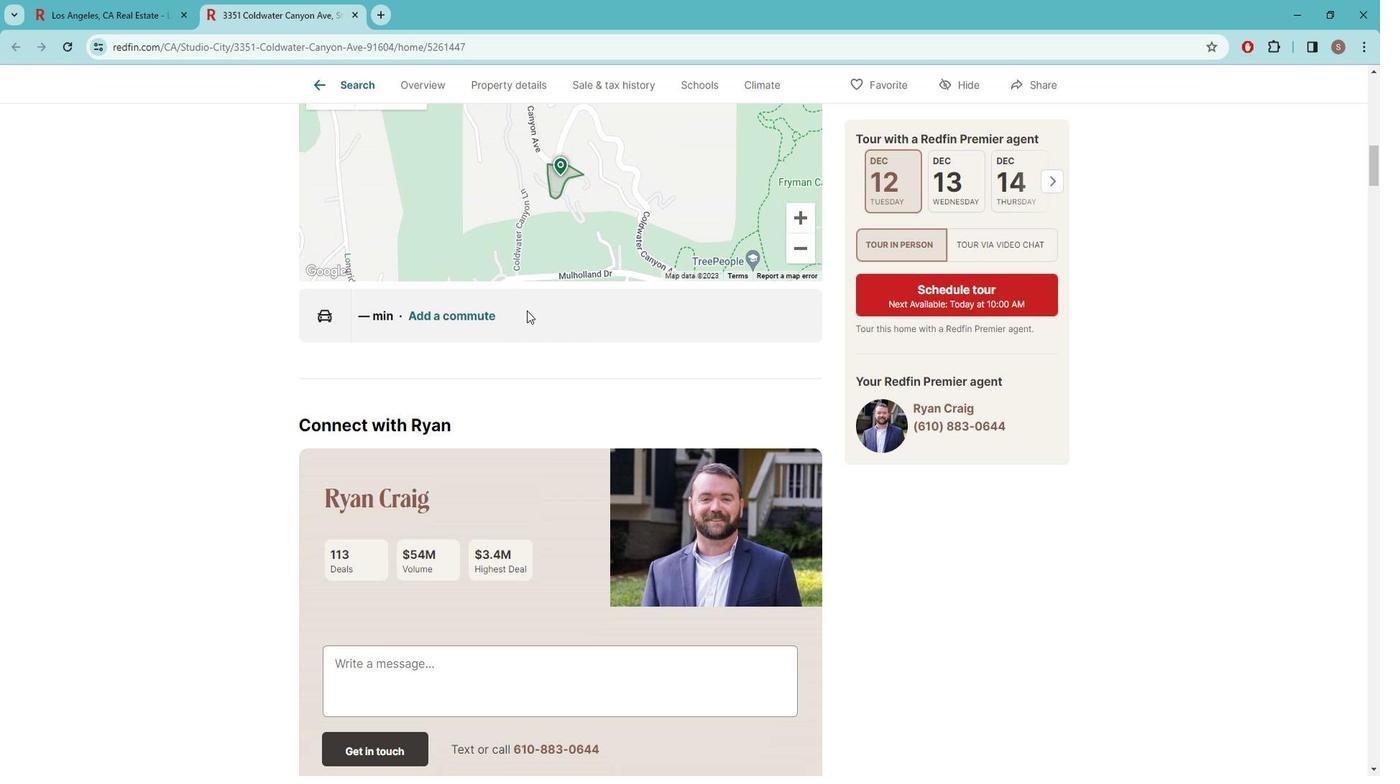 
Action: Mouse scrolled (534, 307) with delta (0, 0)
Screenshot: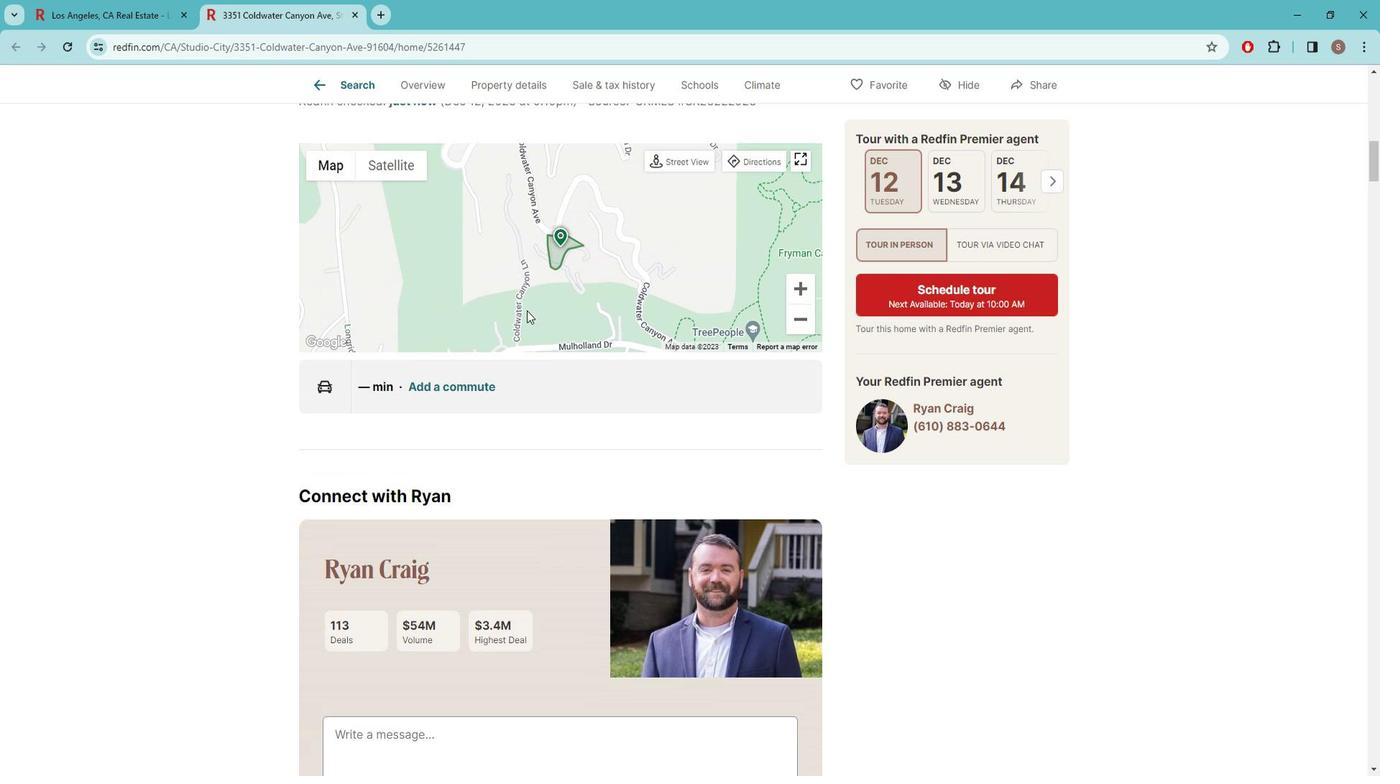 
Action: Mouse scrolled (534, 307) with delta (0, 0)
Screenshot: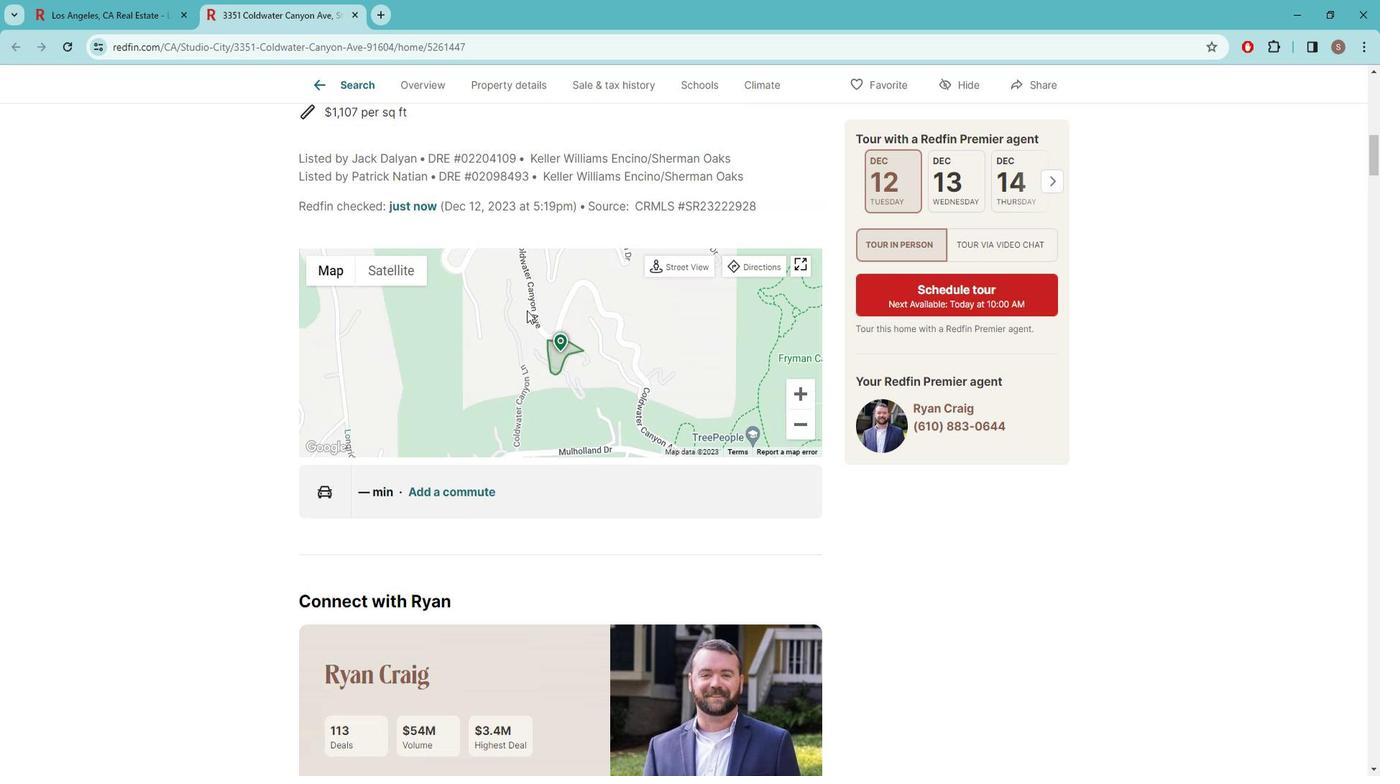 
Action: Mouse moved to (532, 310)
Screenshot: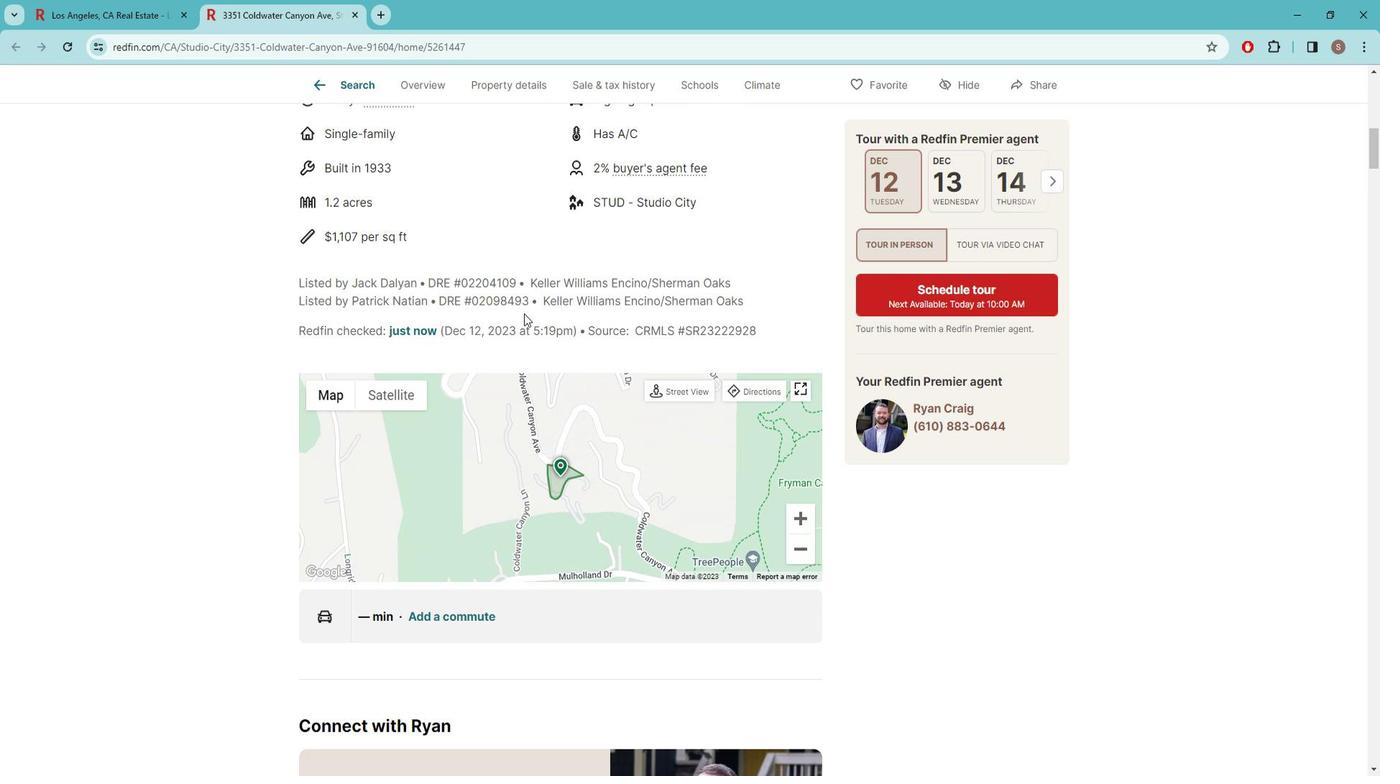 
Action: Mouse scrolled (532, 311) with delta (0, 0)
Screenshot: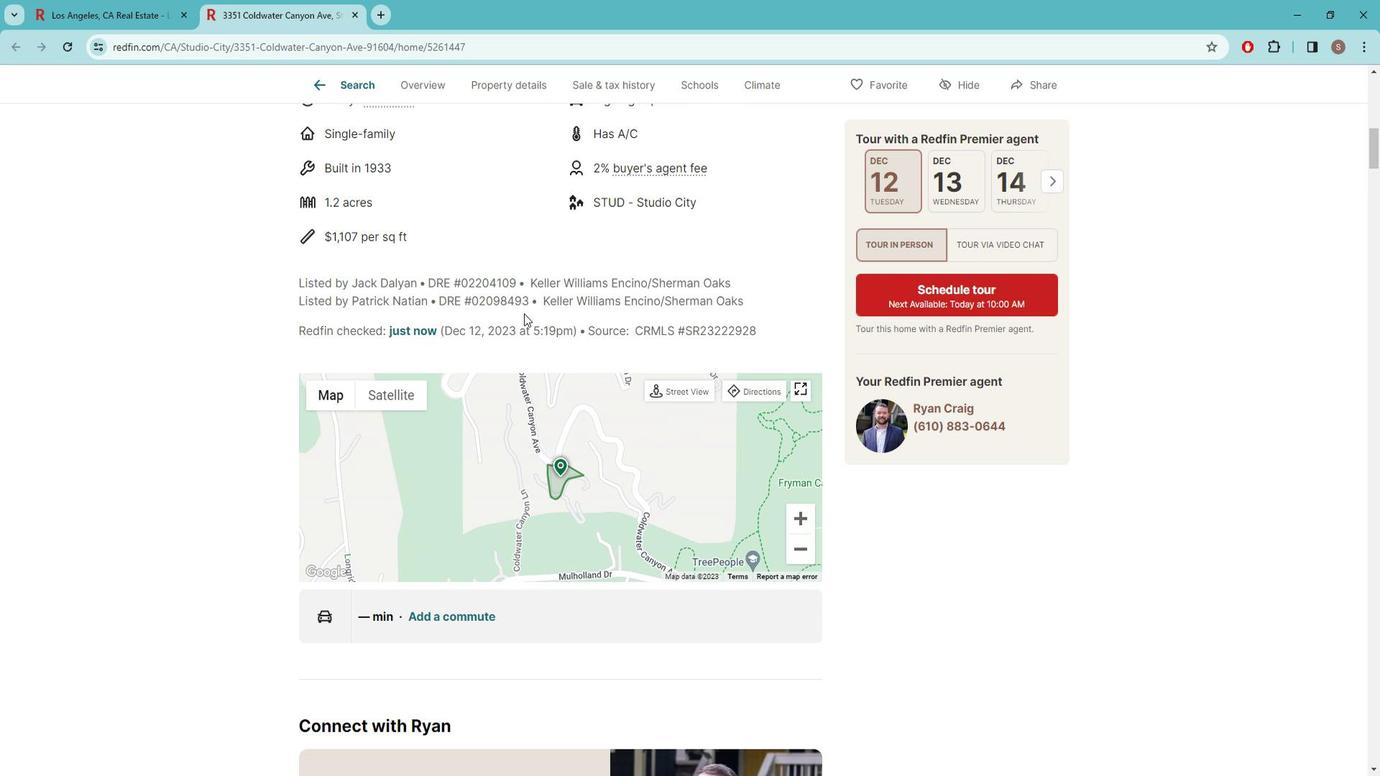 
Action: Mouse scrolled (532, 311) with delta (0, 0)
Screenshot: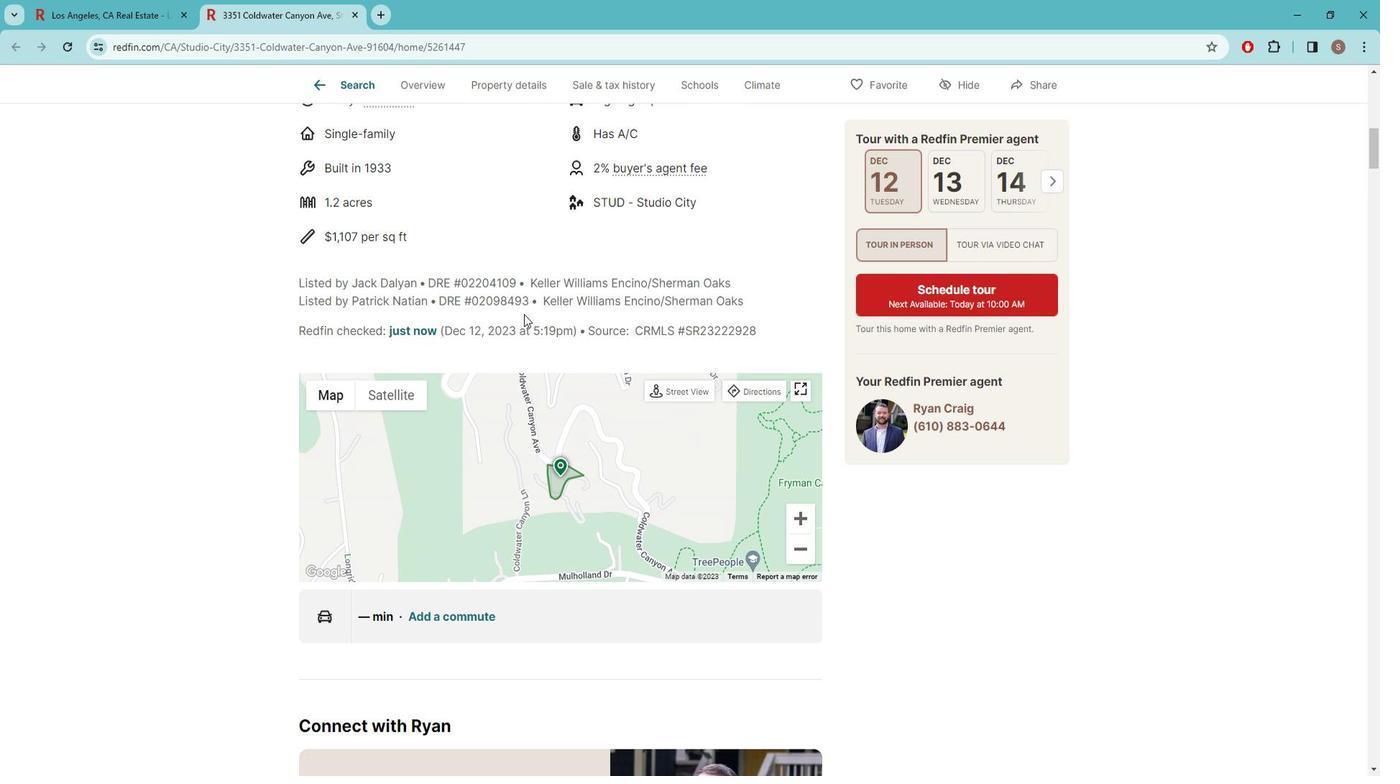 
Action: Mouse scrolled (532, 311) with delta (0, 0)
Screenshot: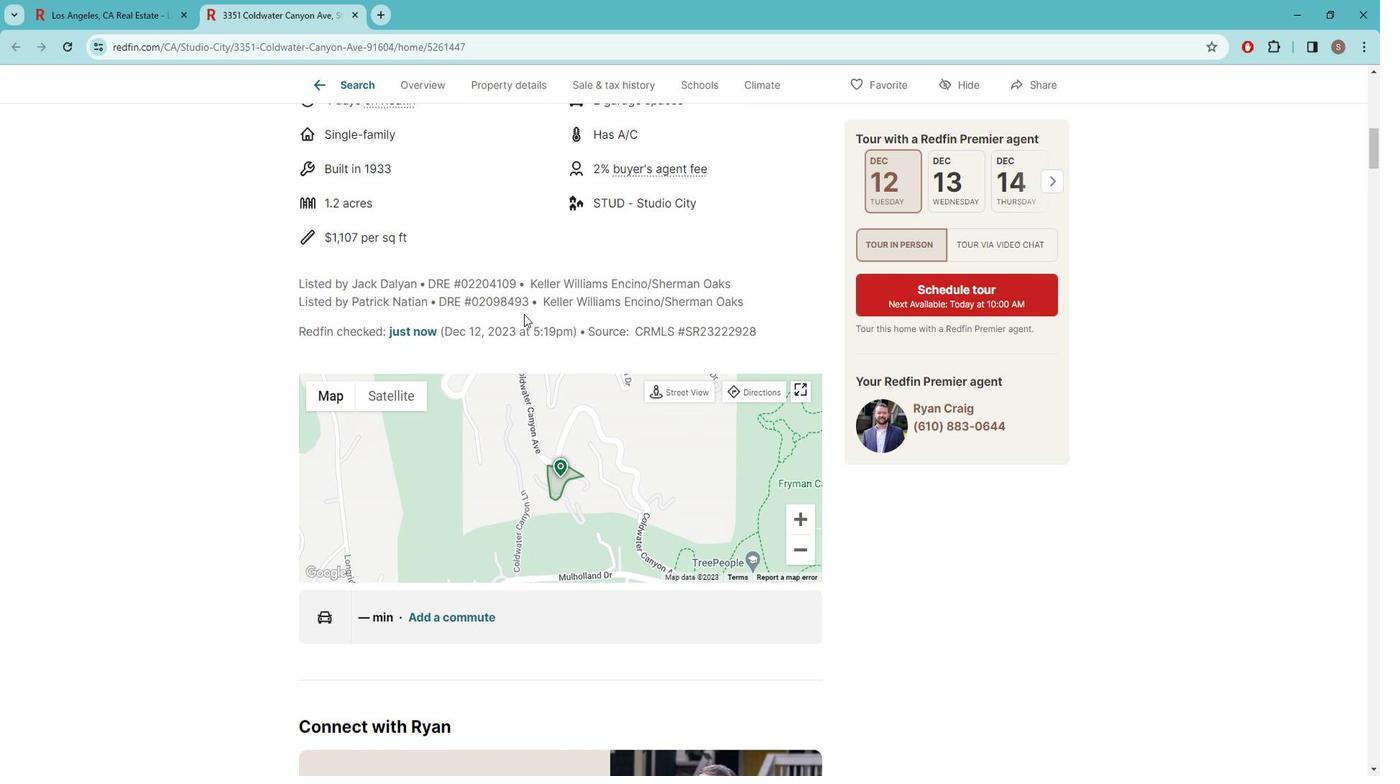 
Action: Mouse scrolled (532, 311) with delta (0, 0)
Screenshot: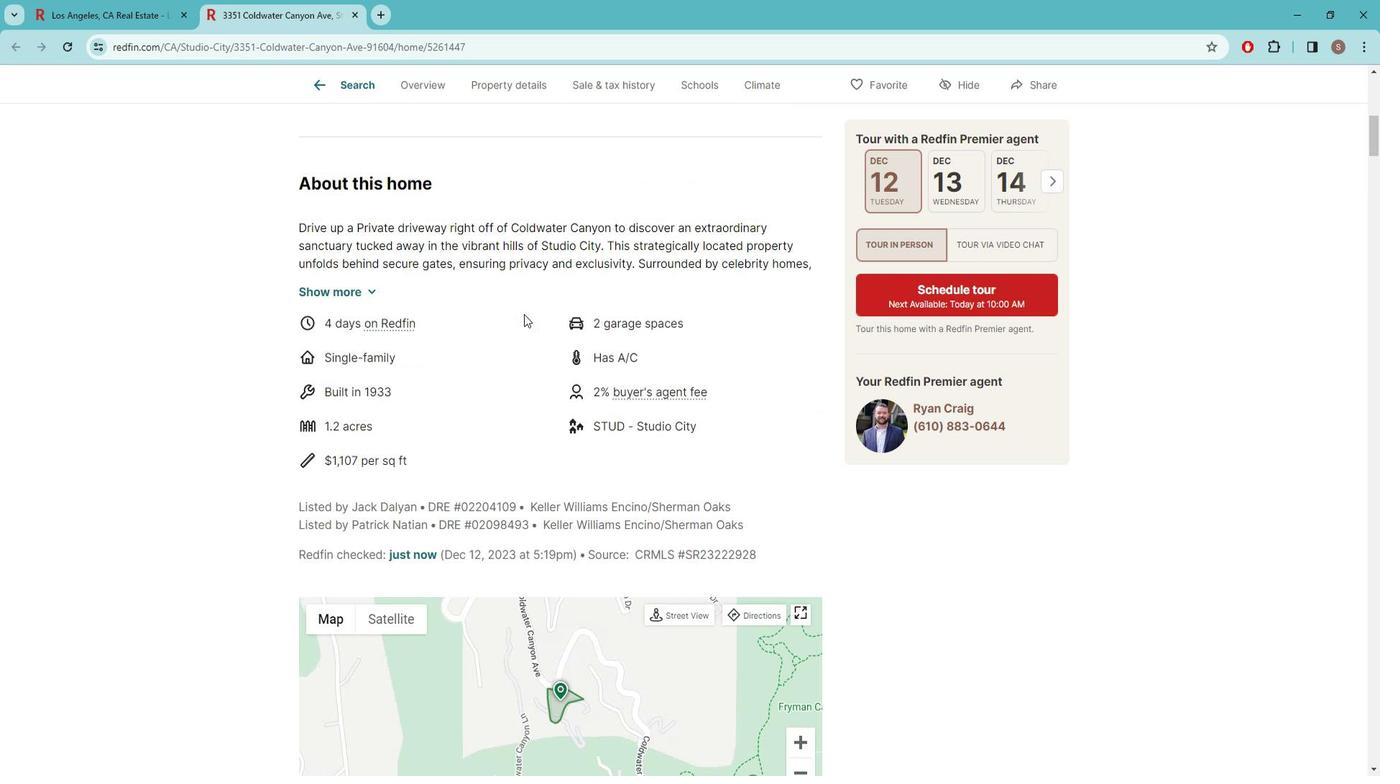 
Action: Mouse scrolled (532, 311) with delta (0, 0)
Screenshot: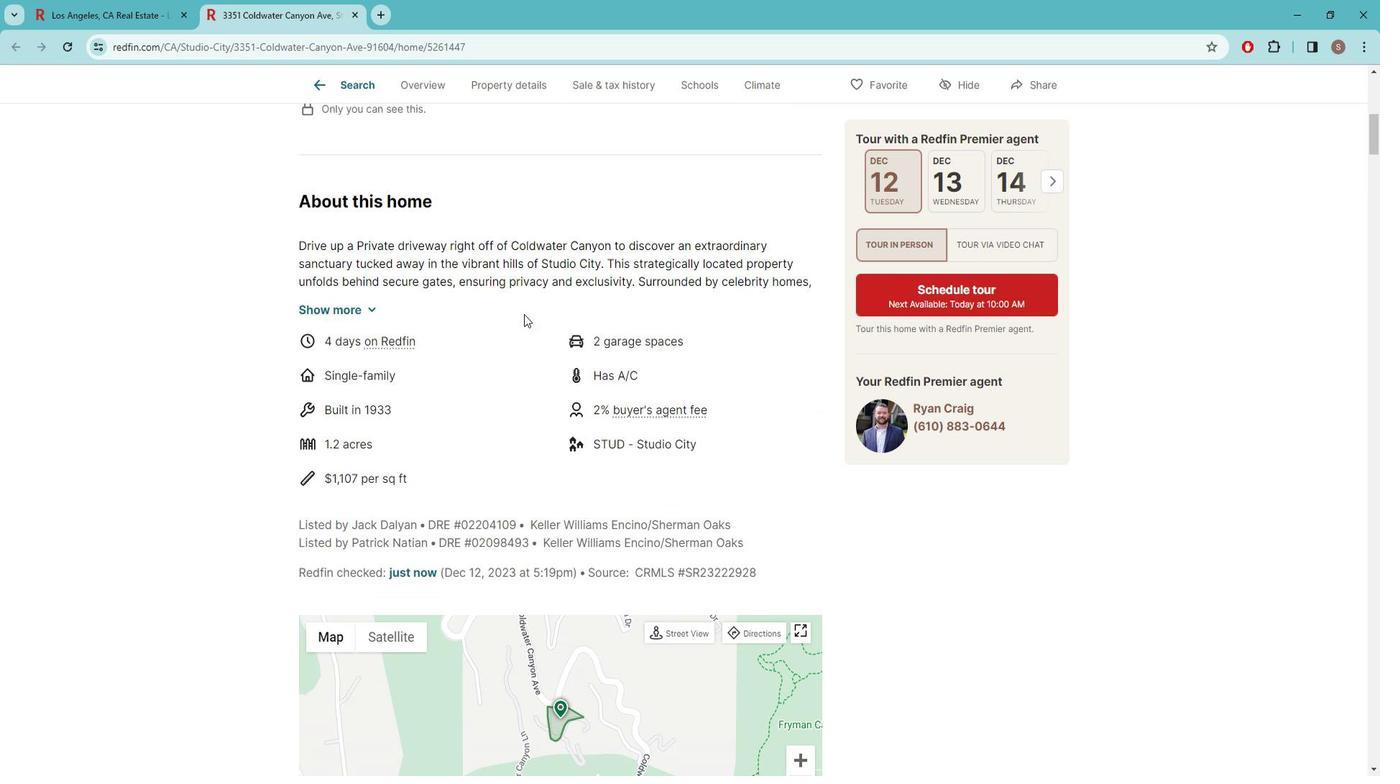 
Action: Mouse scrolled (532, 311) with delta (0, 0)
Screenshot: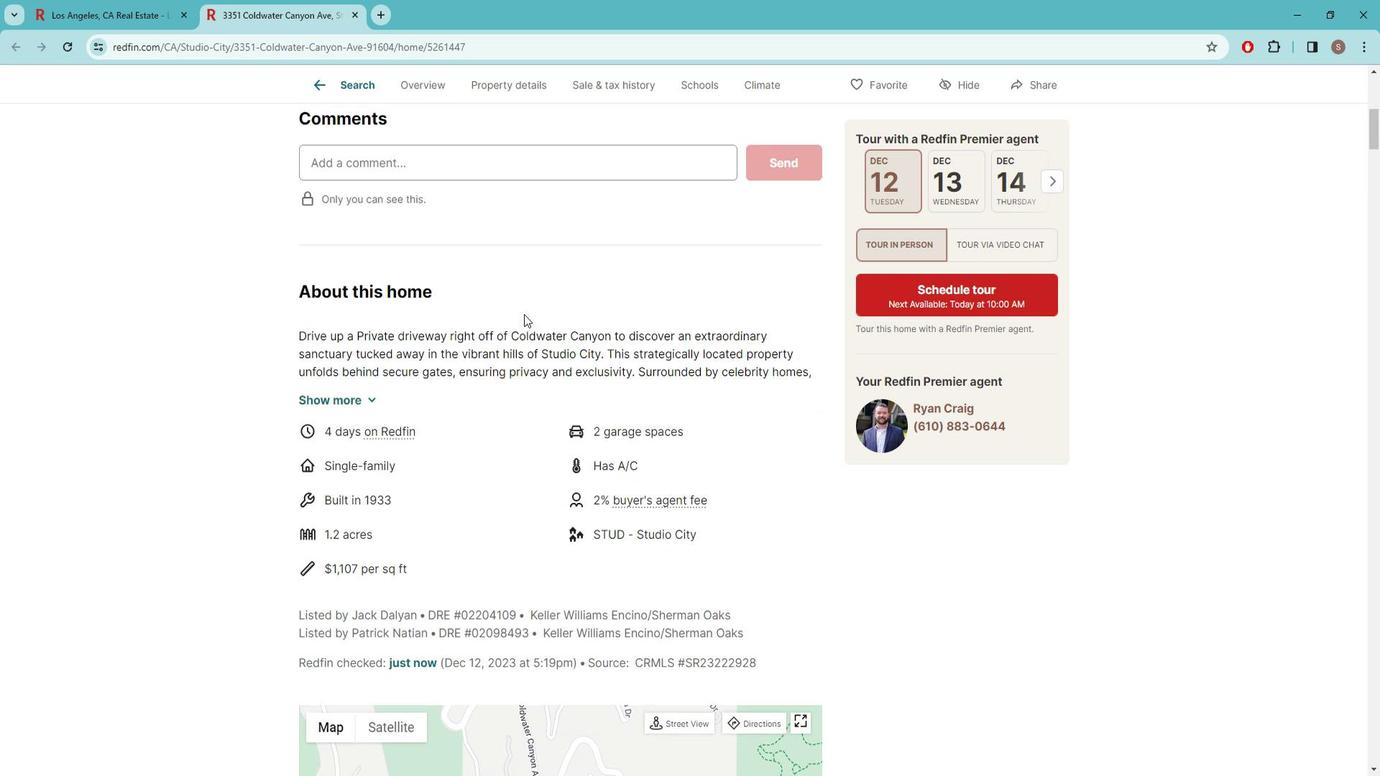 
Action: Mouse moved to (532, 310)
Screenshot: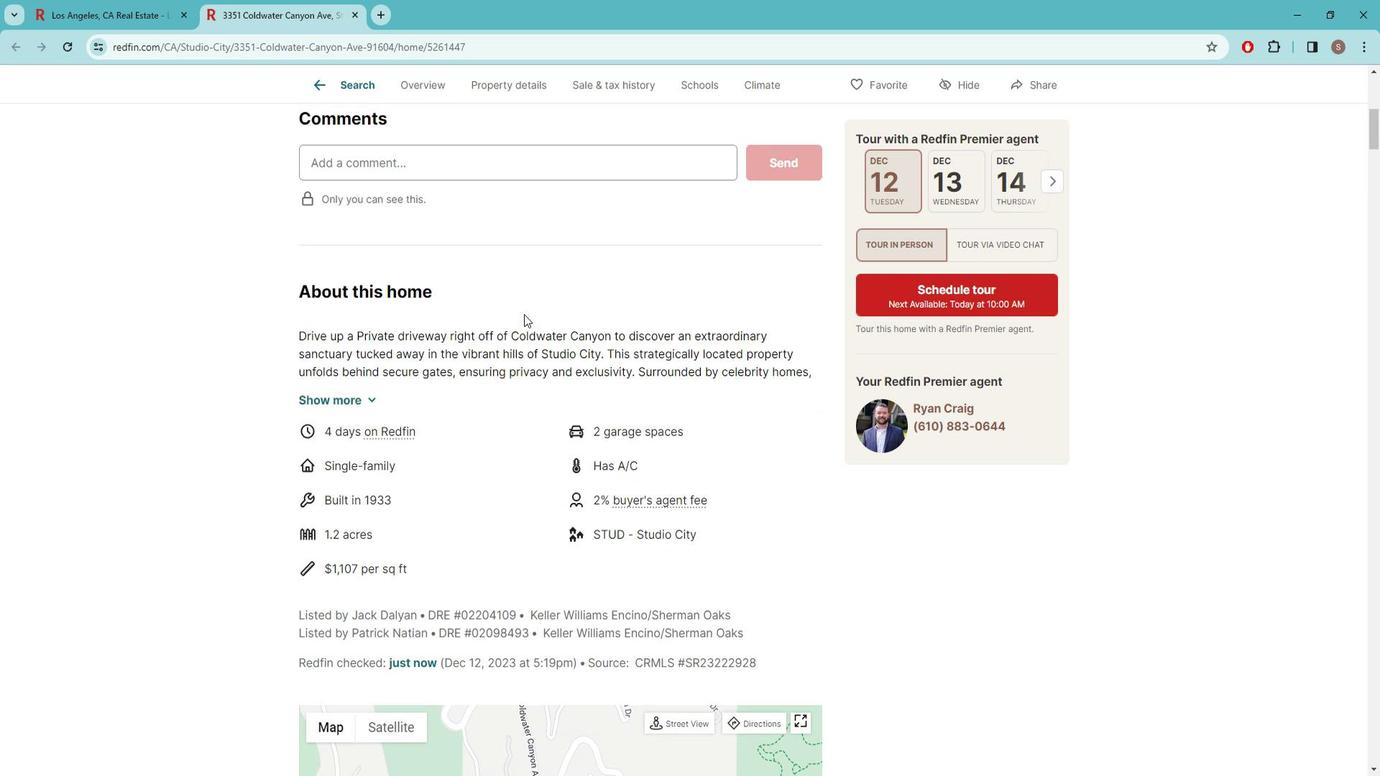 
Action: Mouse scrolled (532, 311) with delta (0, 0)
Screenshot: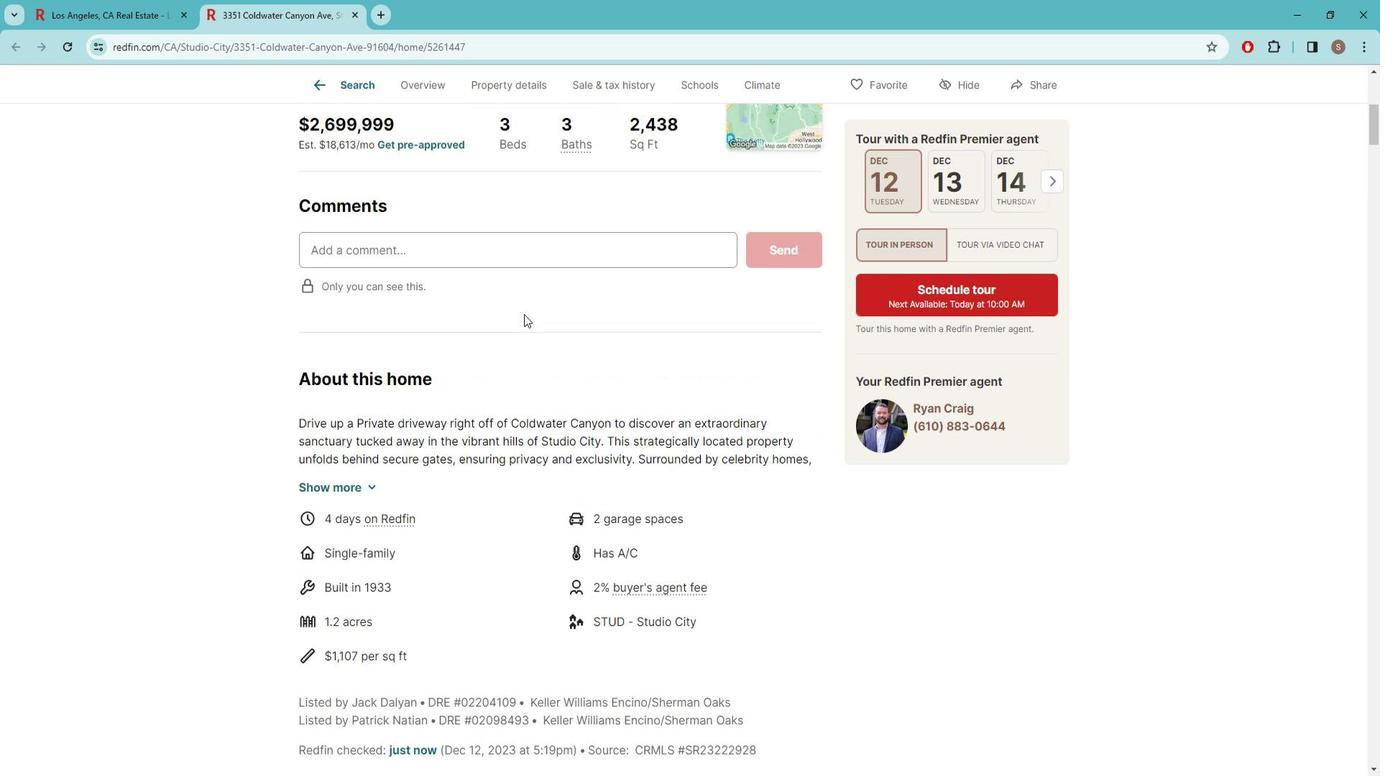 
Action: Mouse scrolled (532, 311) with delta (0, 0)
Screenshot: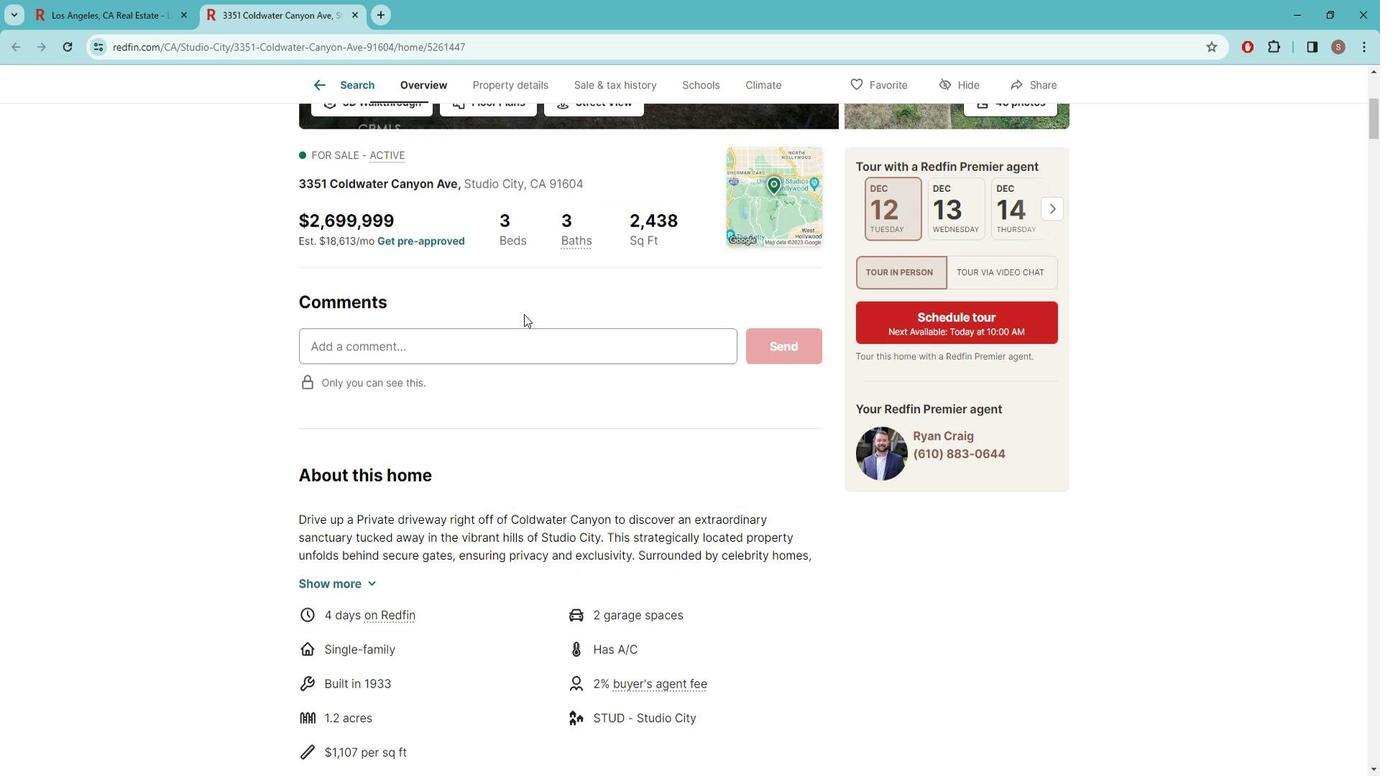 
Action: Mouse moved to (529, 311)
Screenshot: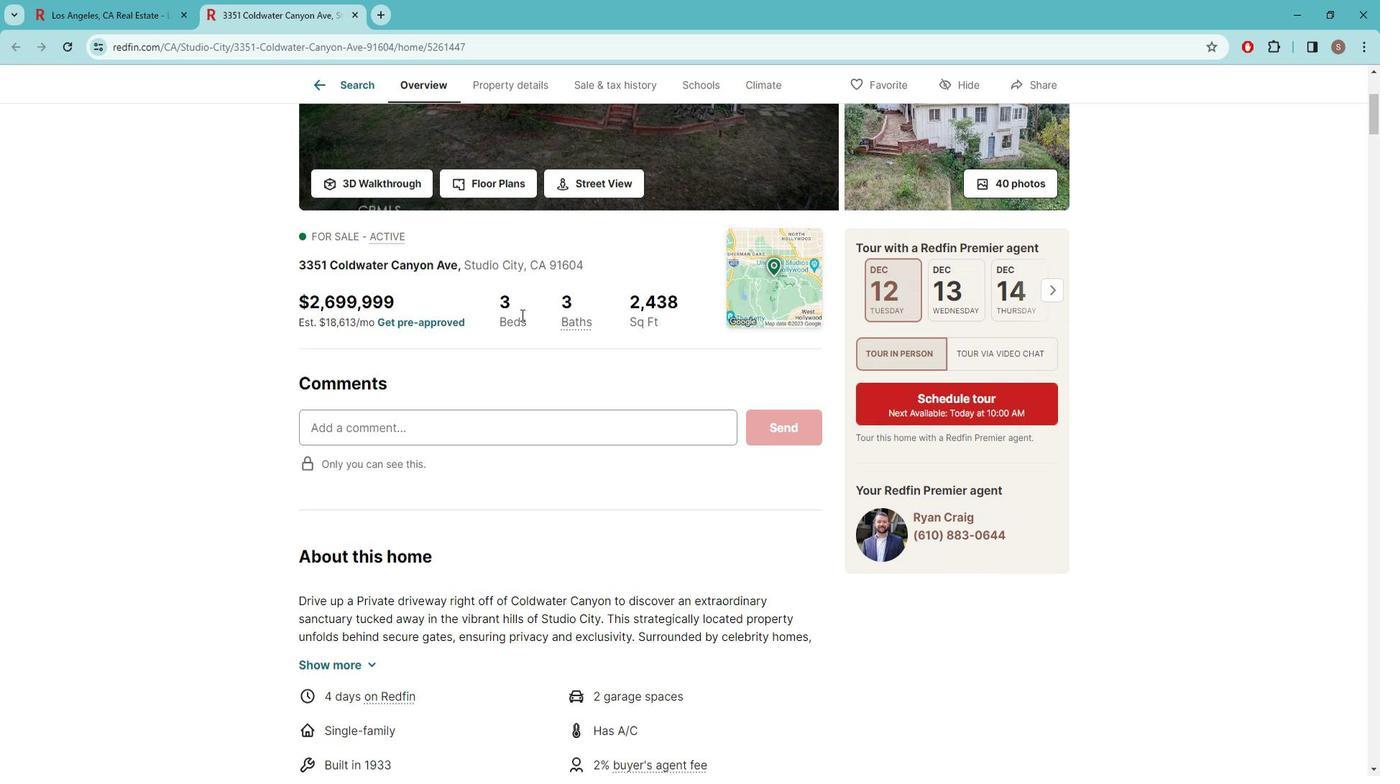 
Action: Mouse scrolled (529, 312) with delta (0, 0)
Screenshot: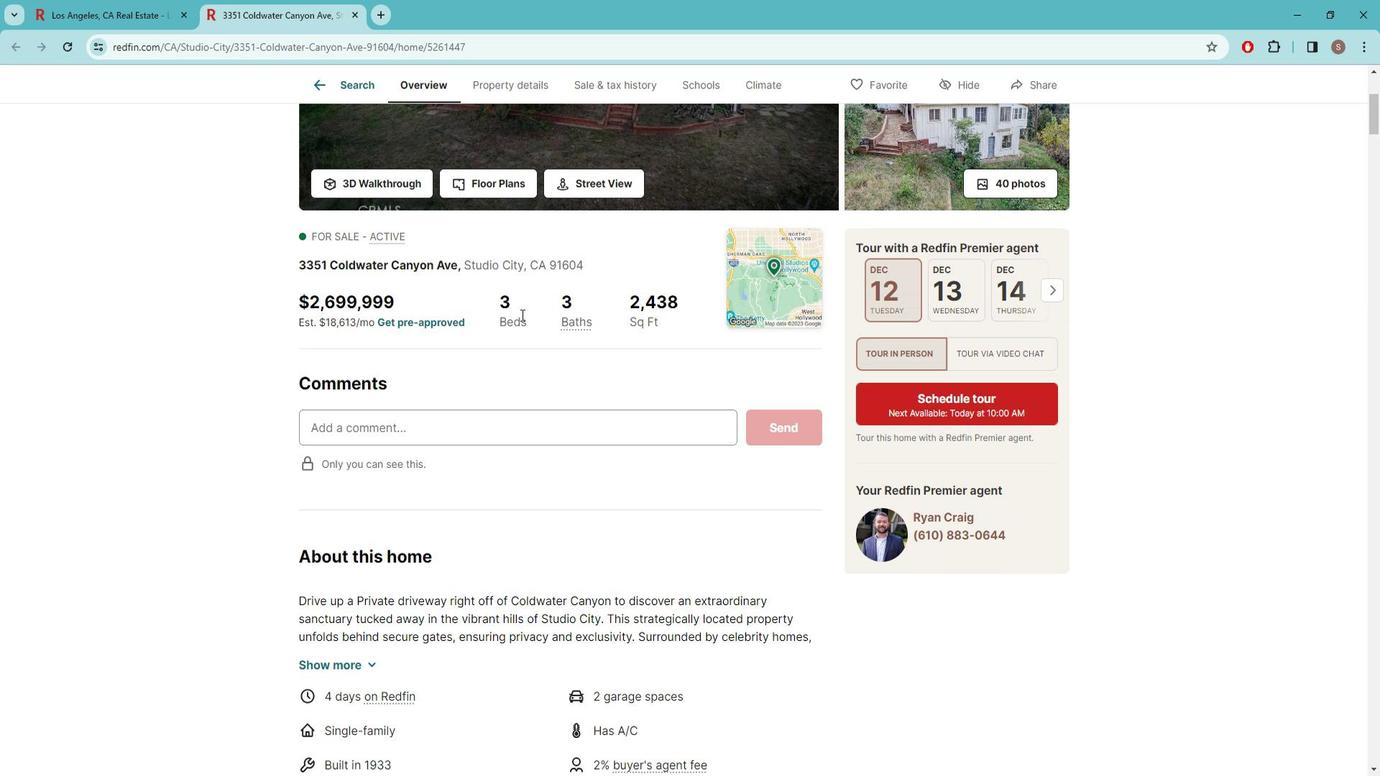 
Action: Mouse moved to (528, 311)
Screenshot: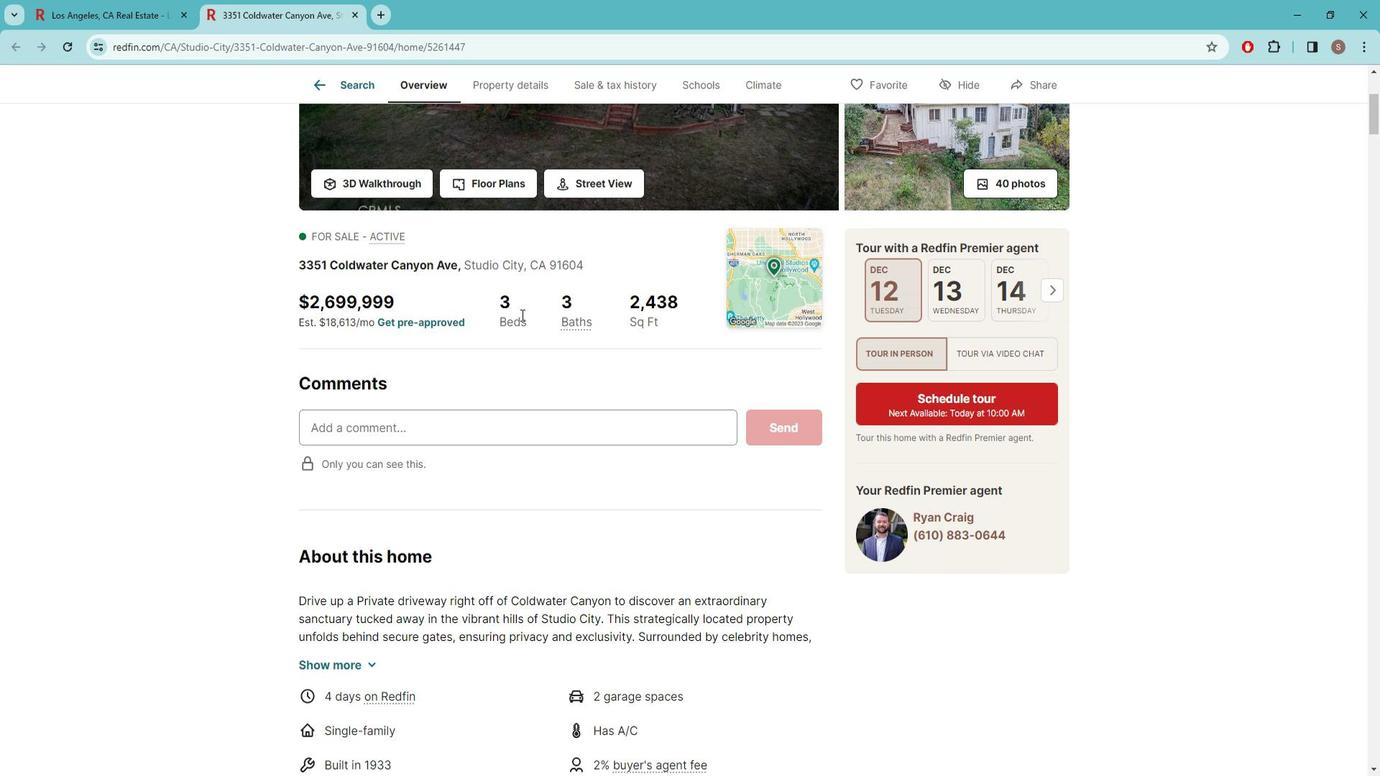 
Action: Mouse scrolled (528, 312) with delta (0, 0)
Screenshot: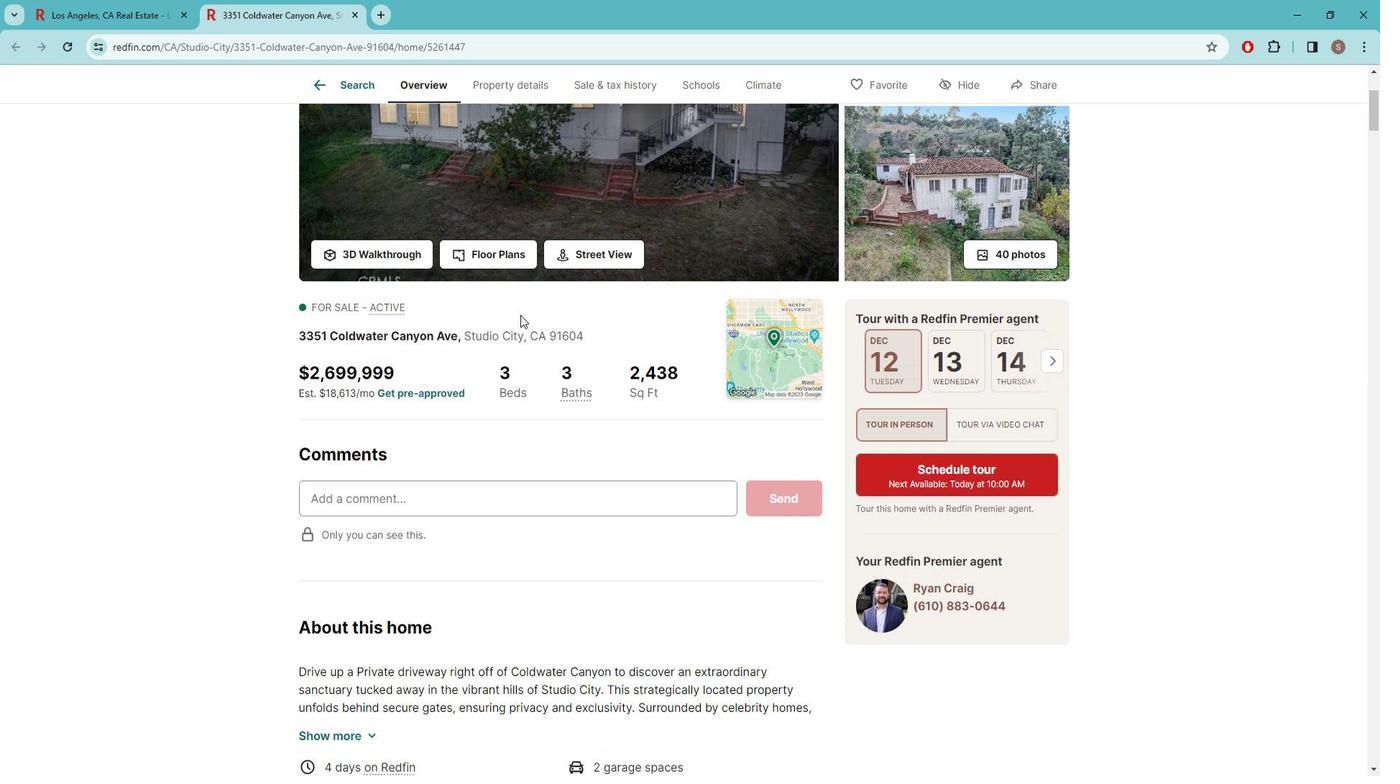 
Action: Mouse moved to (527, 312)
Screenshot: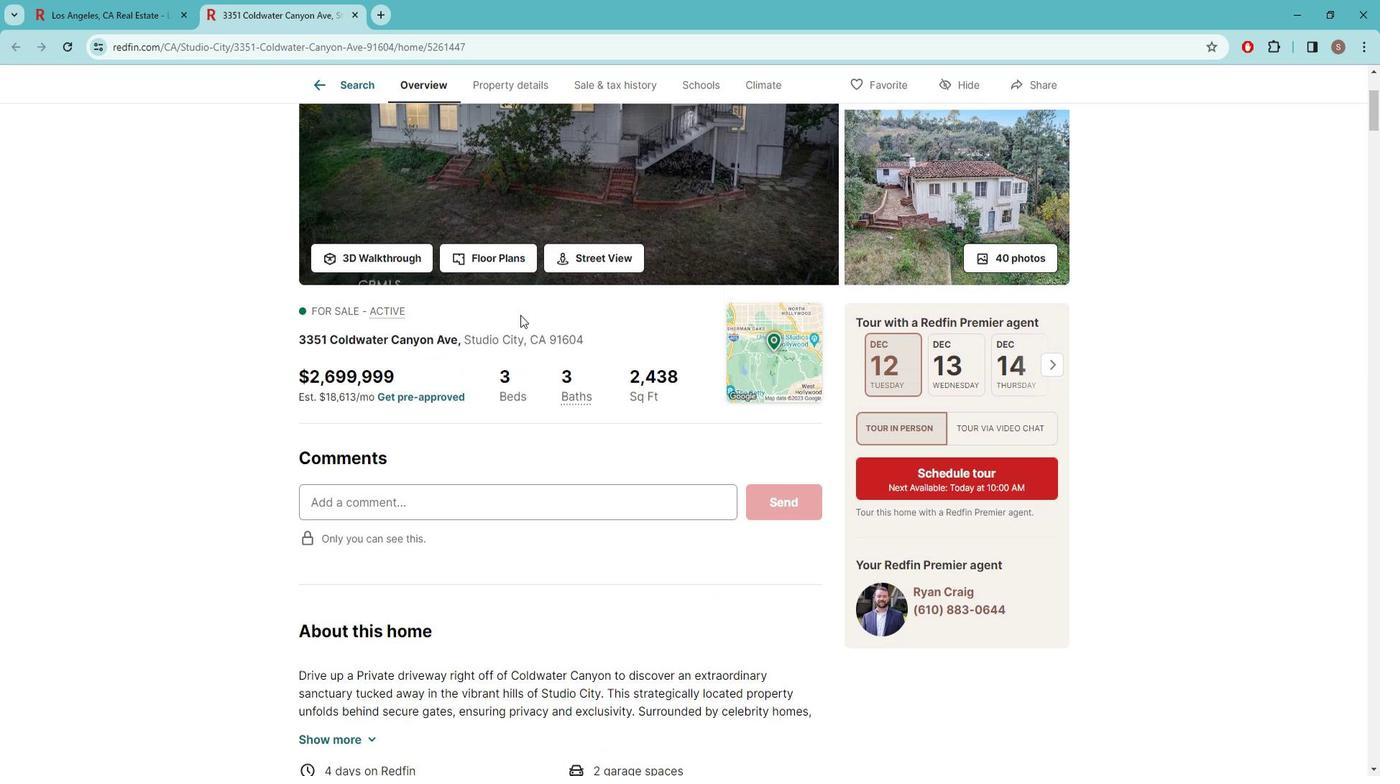 
Action: Mouse scrolled (527, 312) with delta (0, 0)
Screenshot: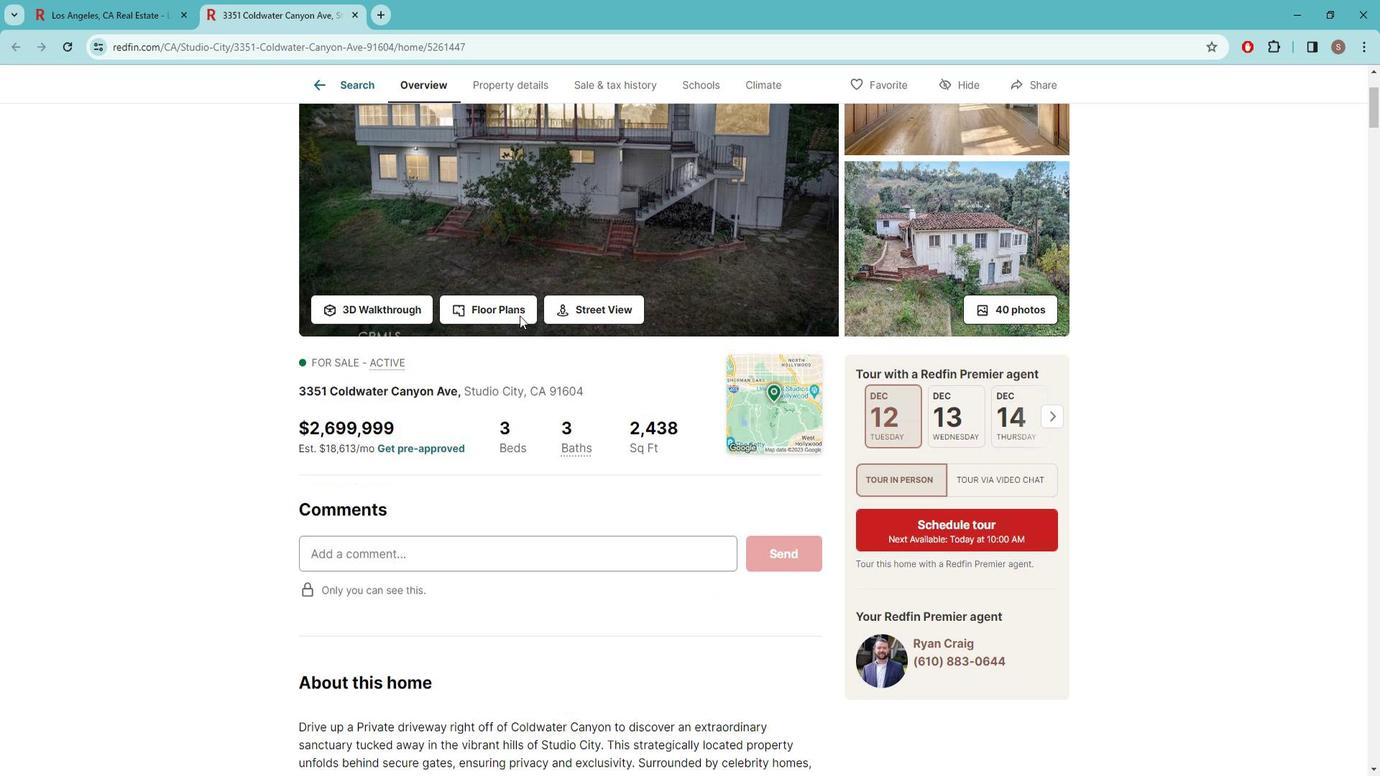
Action: Mouse scrolled (527, 312) with delta (0, 0)
Screenshot: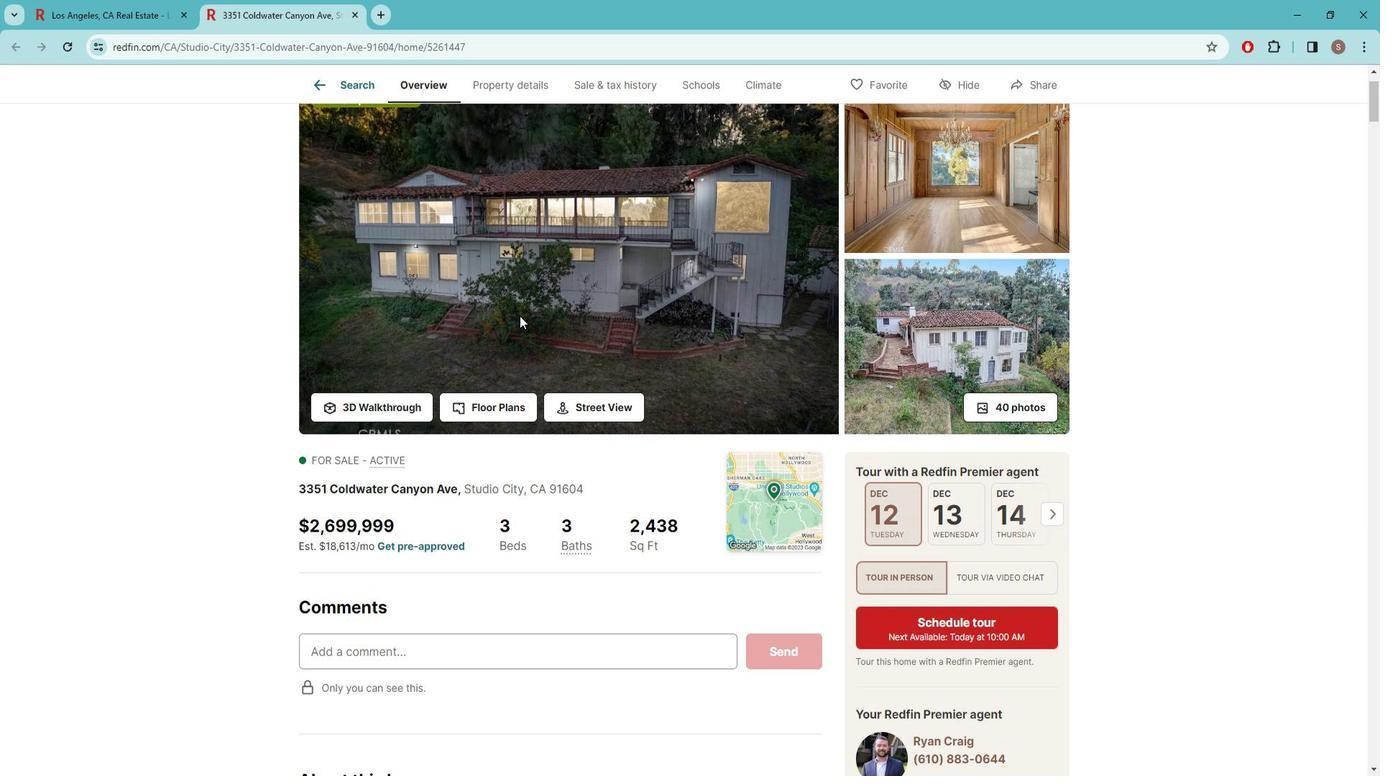 
Action: Mouse scrolled (527, 312) with delta (0, 0)
Screenshot: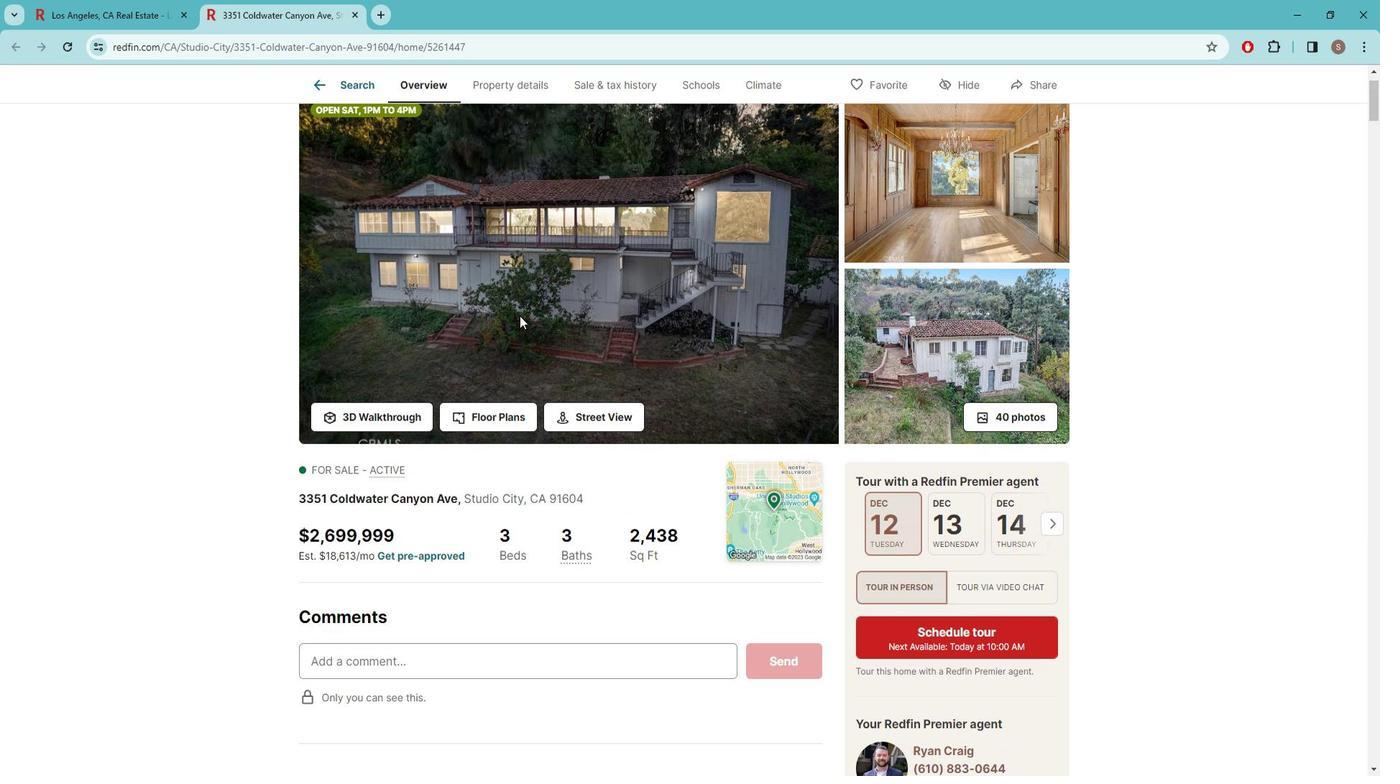 
Action: Mouse scrolled (527, 312) with delta (0, 0)
Screenshot: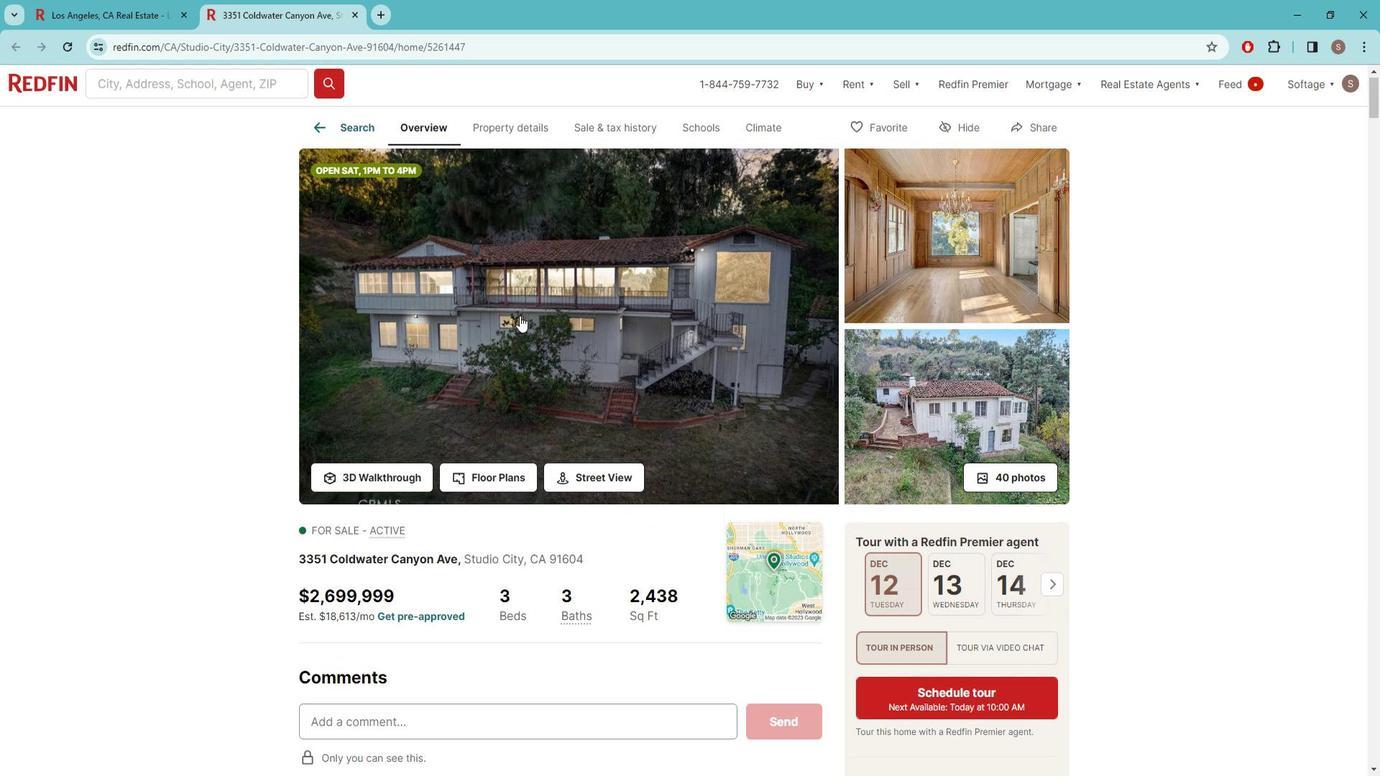 
Action: Mouse scrolled (527, 312) with delta (0, 0)
Screenshot: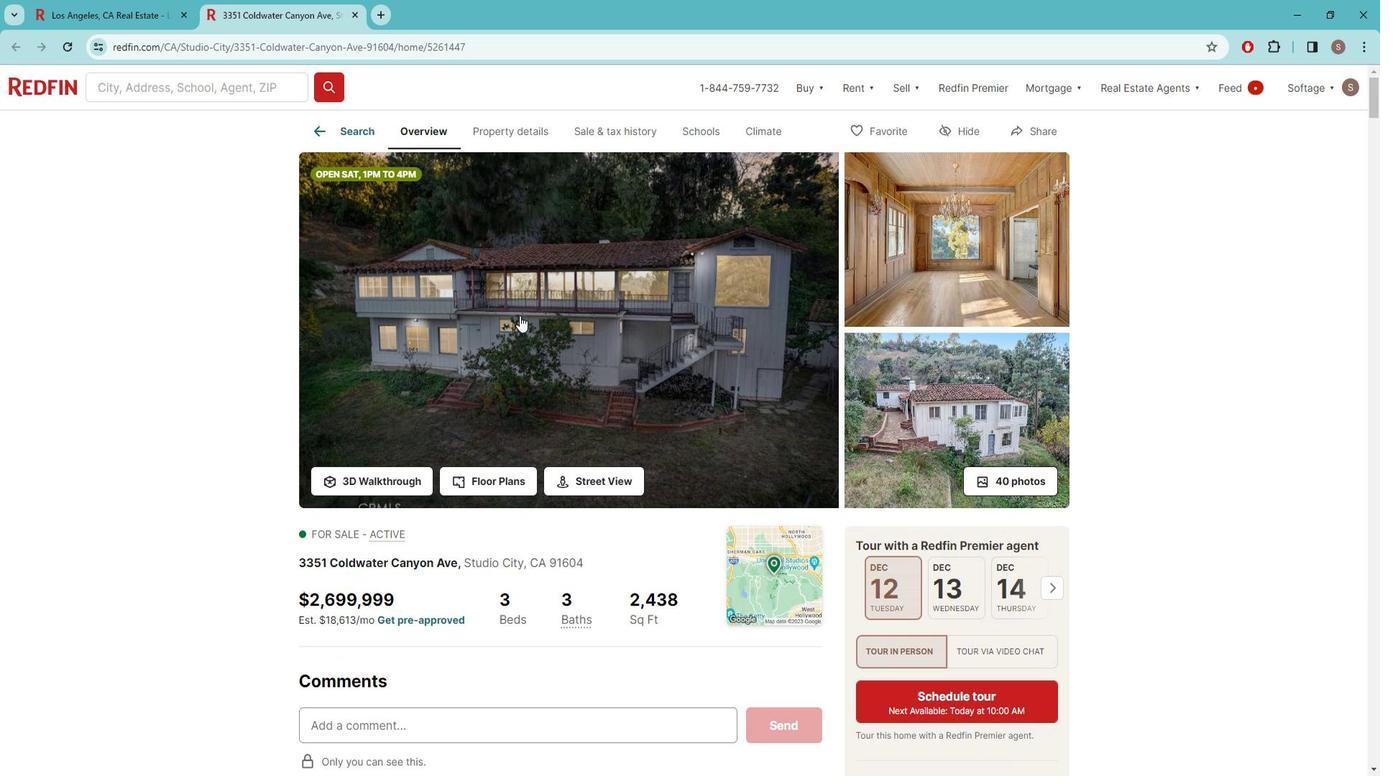 
Action: Mouse moved to (522, 131)
Screenshot: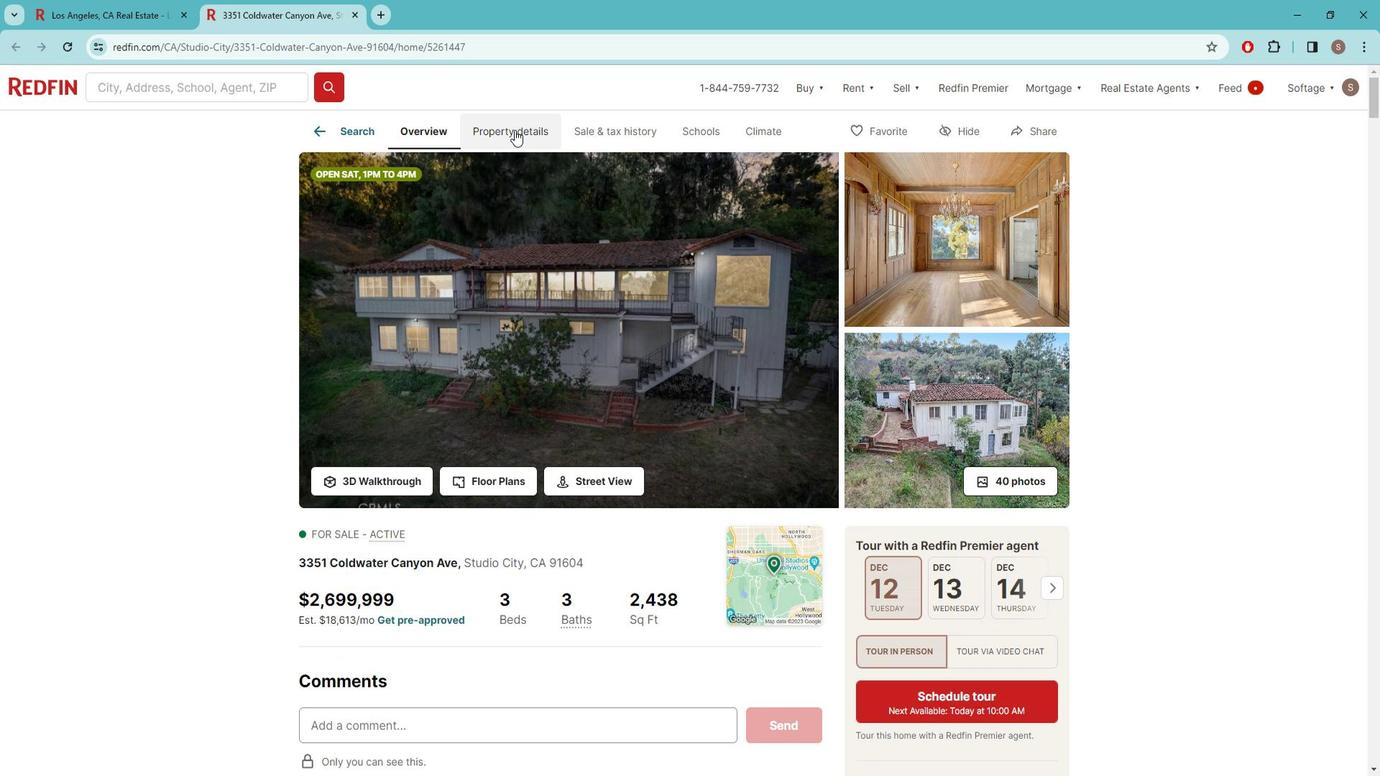 
Action: Mouse pressed left at (522, 131)
Screenshot: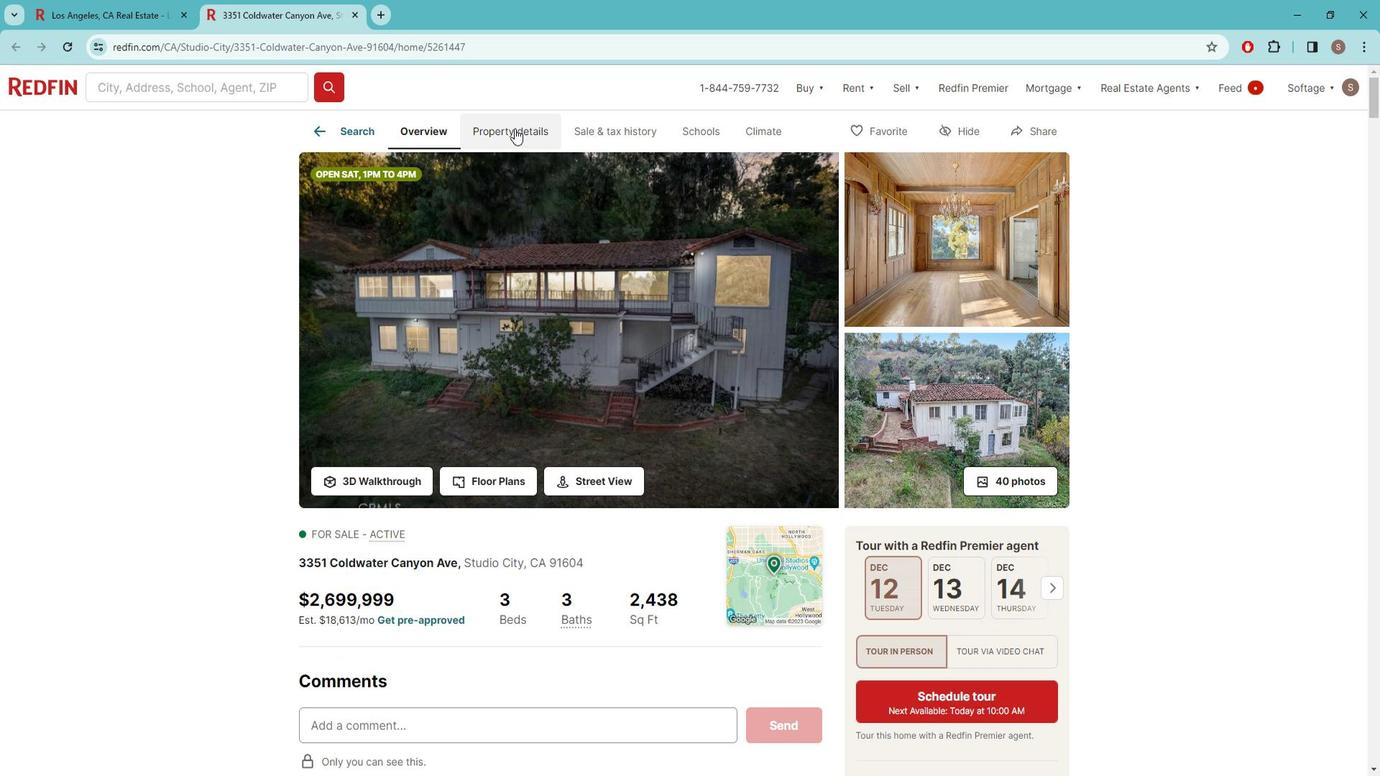 
Action: Mouse moved to (566, 269)
Screenshot: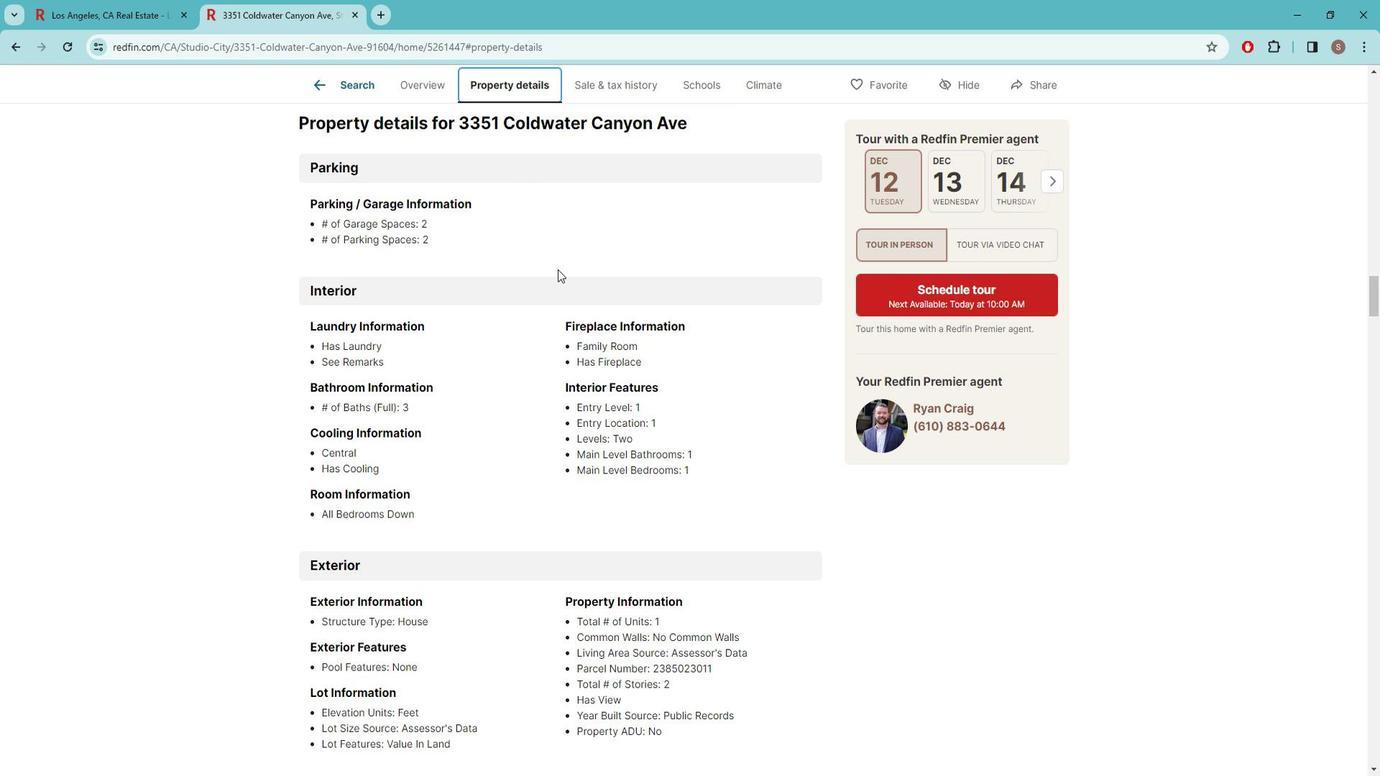 
Action: Mouse scrolled (566, 268) with delta (0, 0)
Screenshot: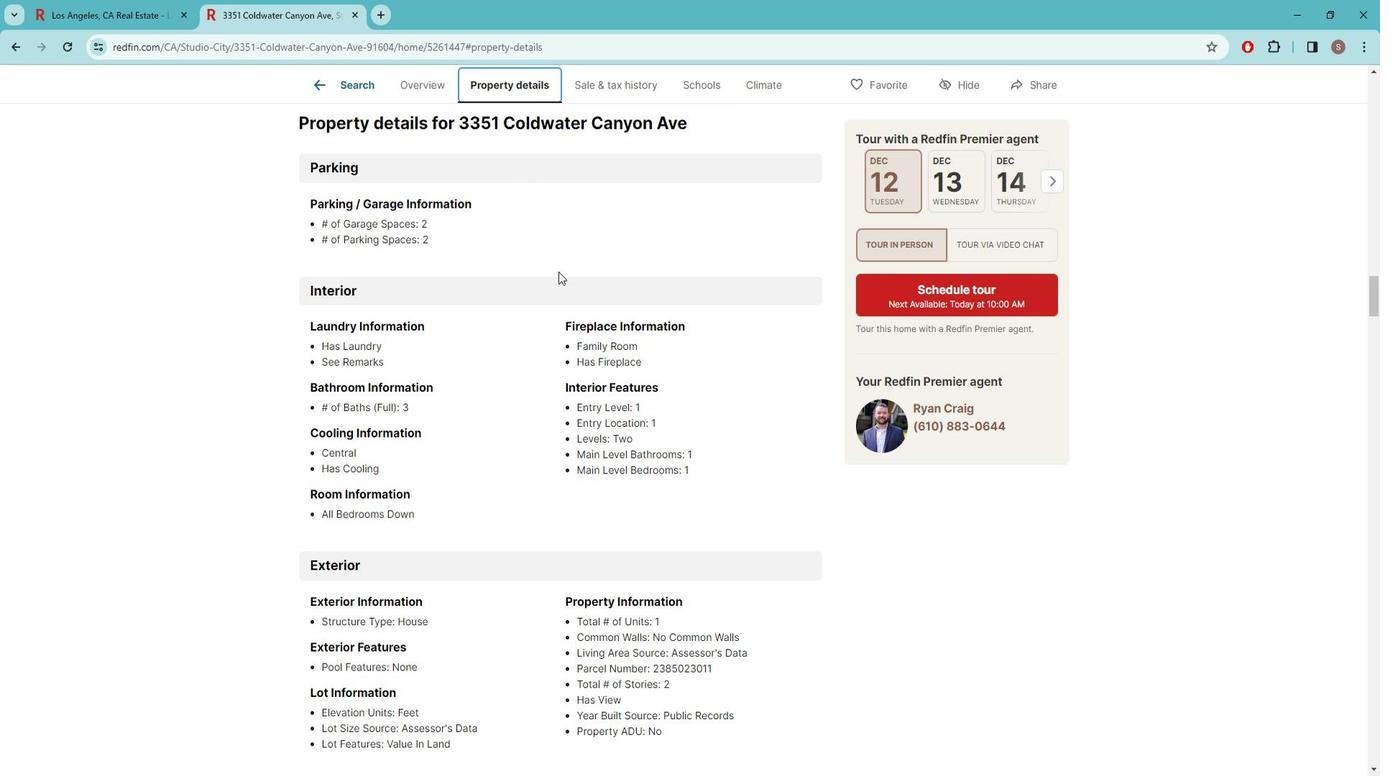 
Action: Mouse scrolled (566, 268) with delta (0, 0)
Screenshot: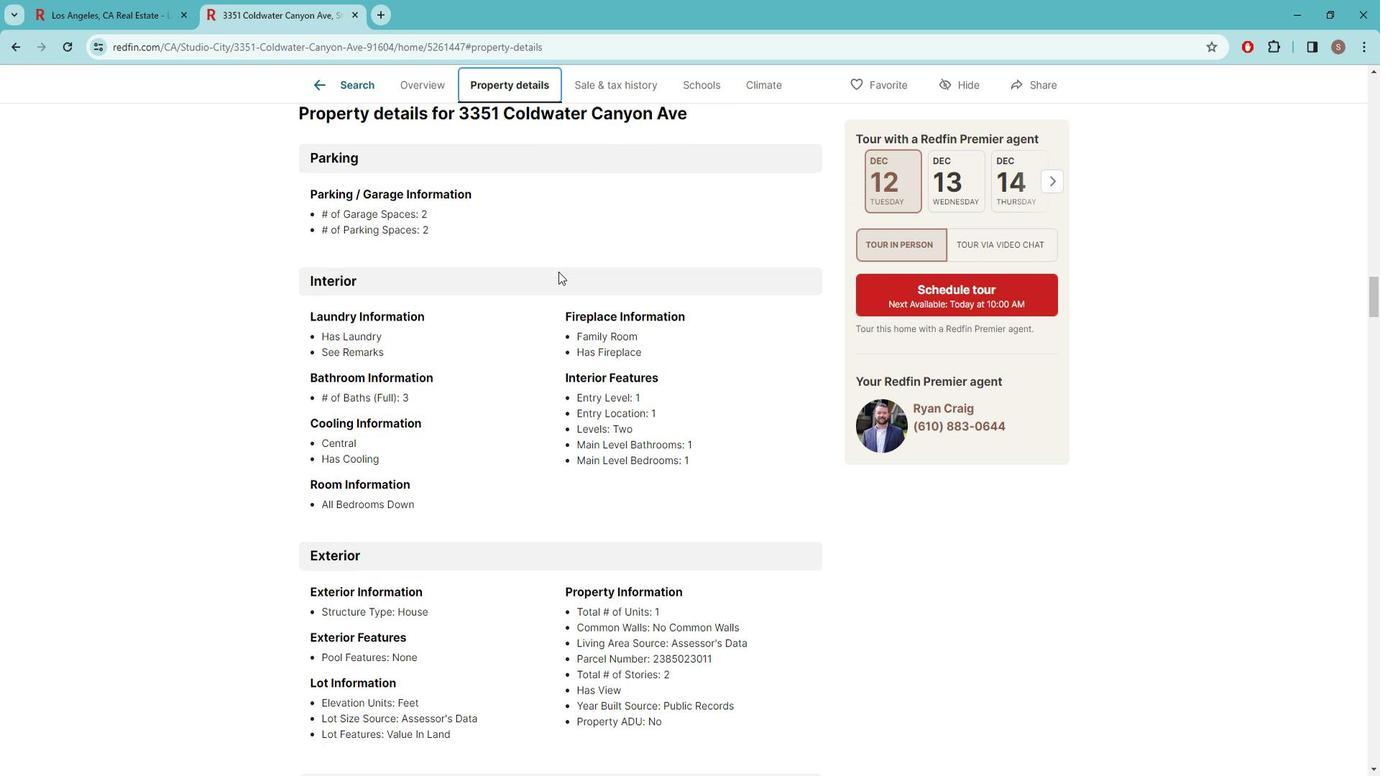 
Action: Mouse scrolled (566, 268) with delta (0, 0)
Screenshot: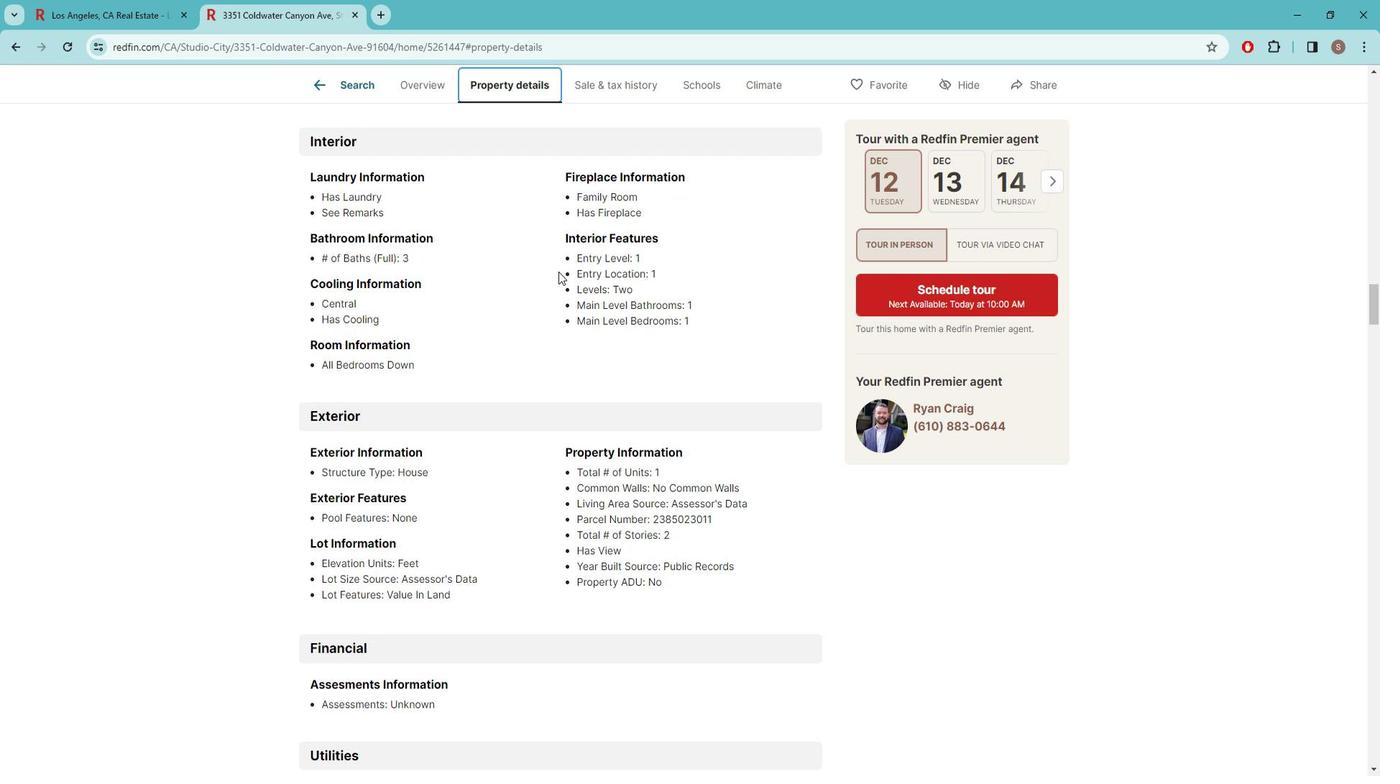
Action: Mouse scrolled (566, 268) with delta (0, 0)
Screenshot: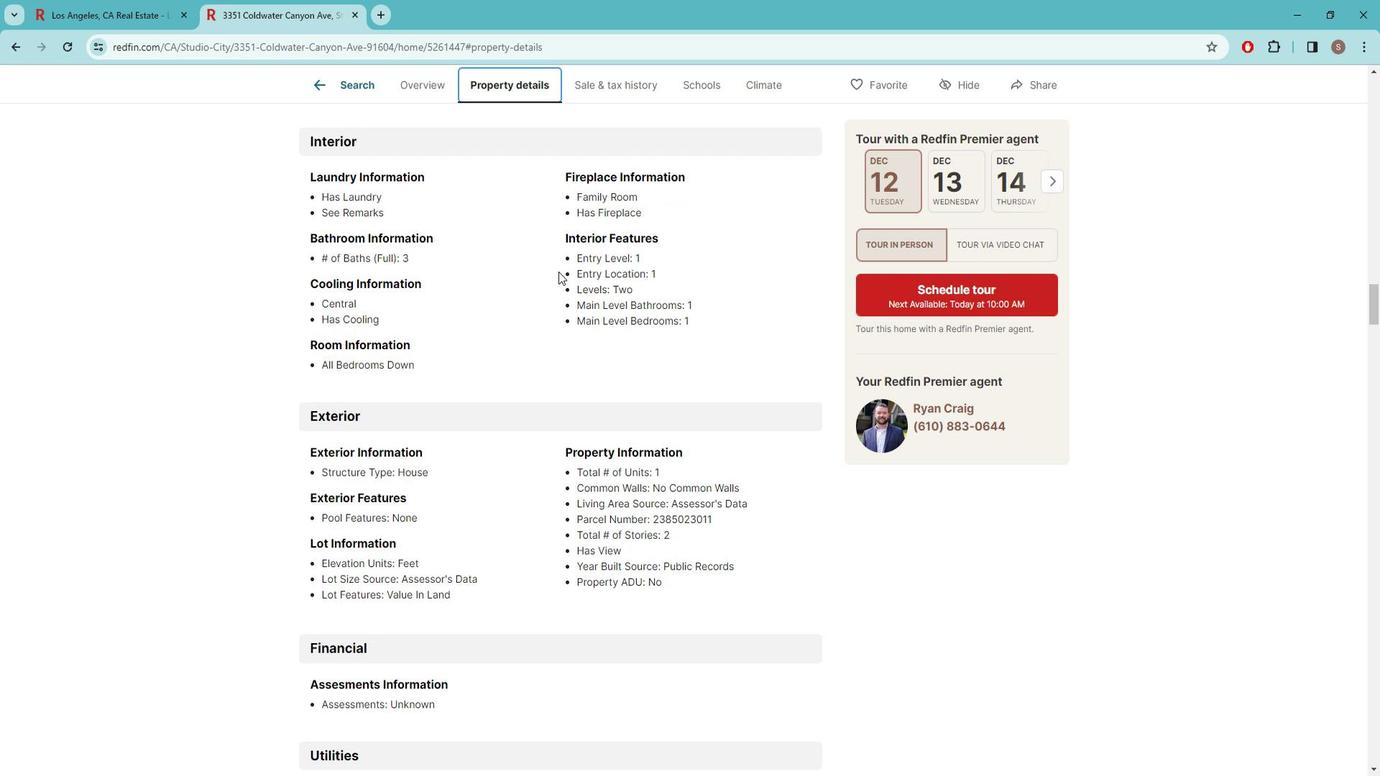 
Action: Mouse scrolled (566, 268) with delta (0, 0)
Screenshot: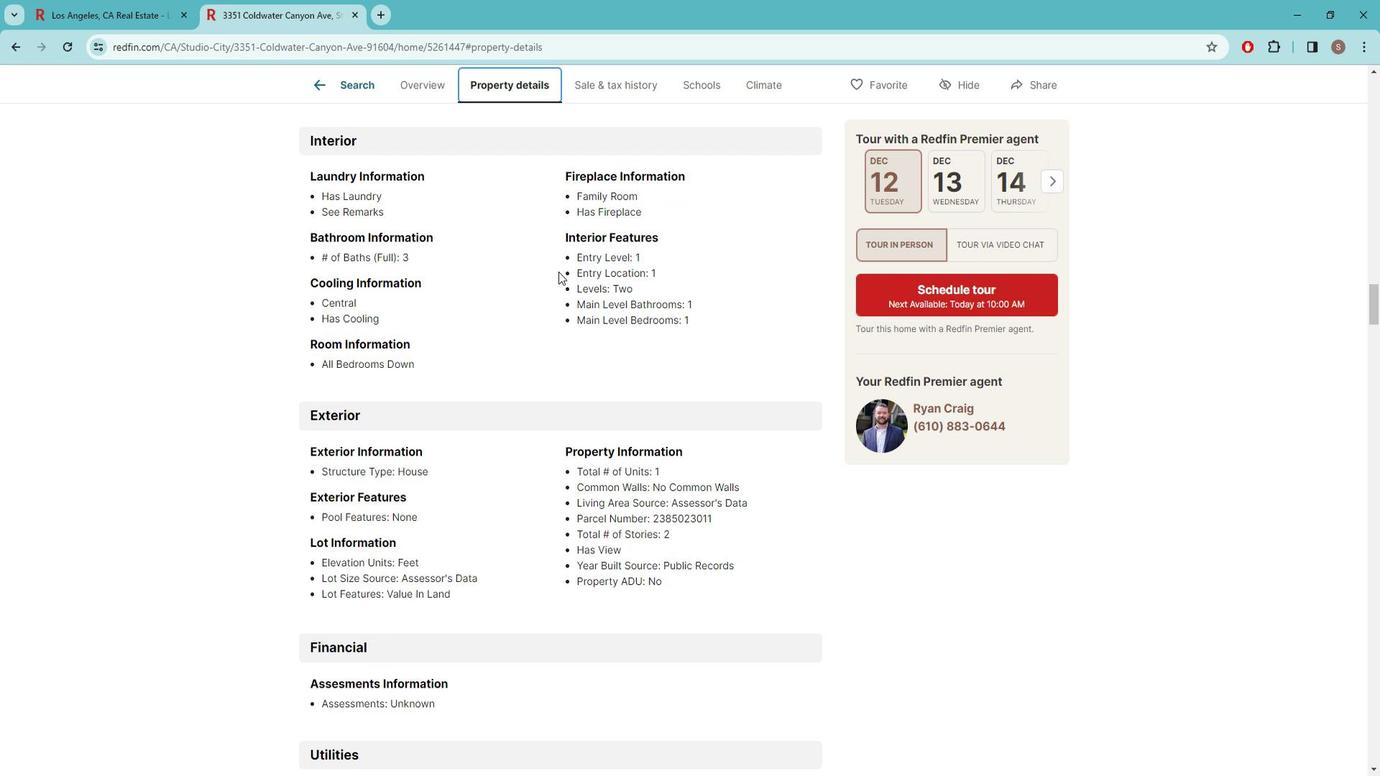 
Action: Mouse scrolled (566, 268) with delta (0, 0)
Screenshot: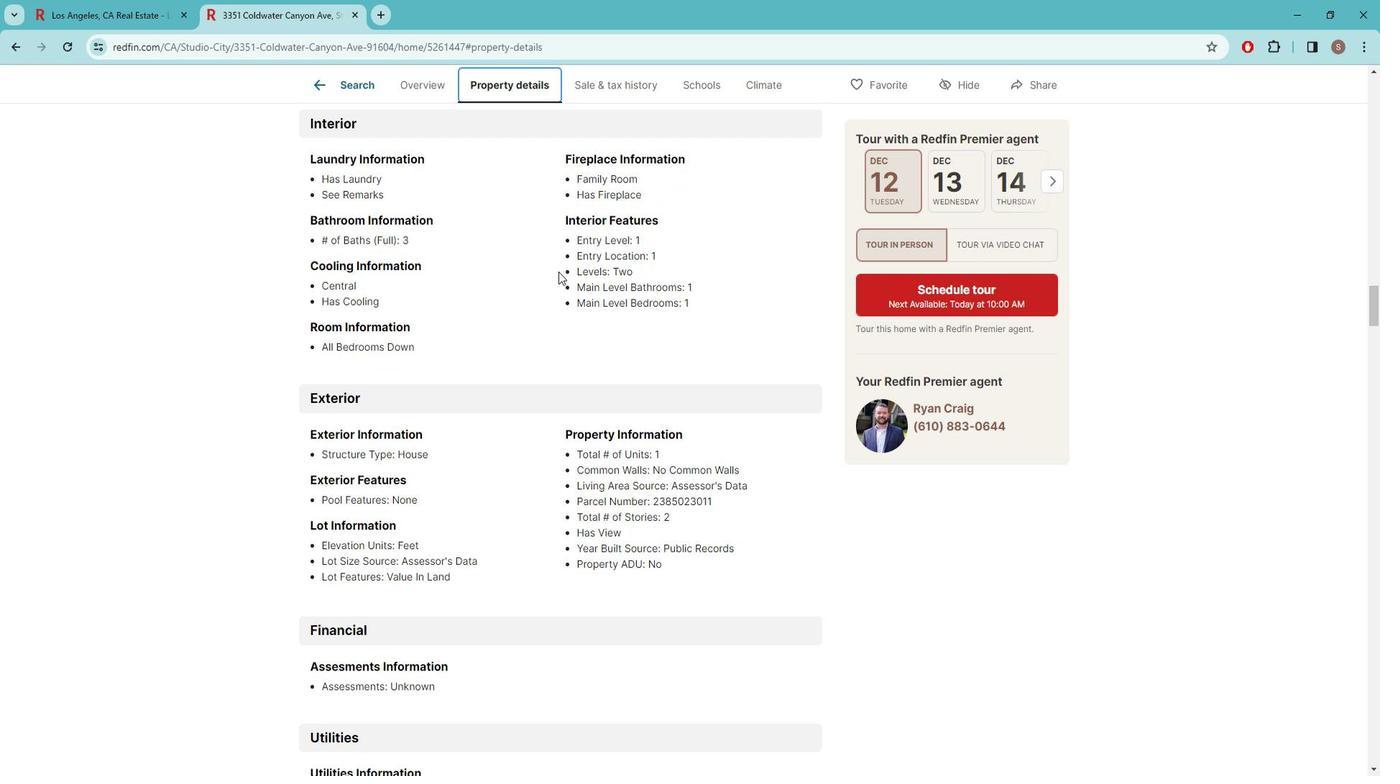 
Action: Mouse scrolled (566, 268) with delta (0, 0)
Screenshot: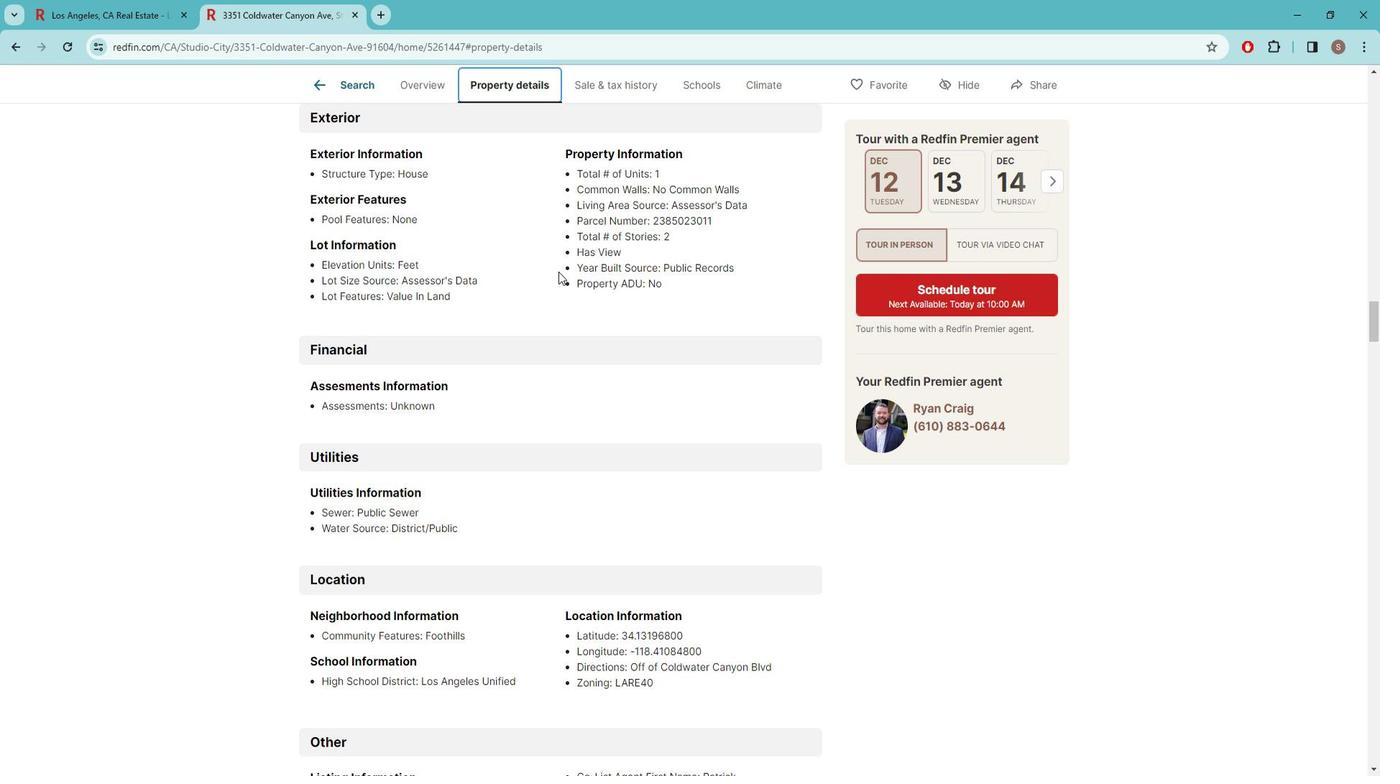 
Action: Mouse scrolled (566, 268) with delta (0, 0)
Screenshot: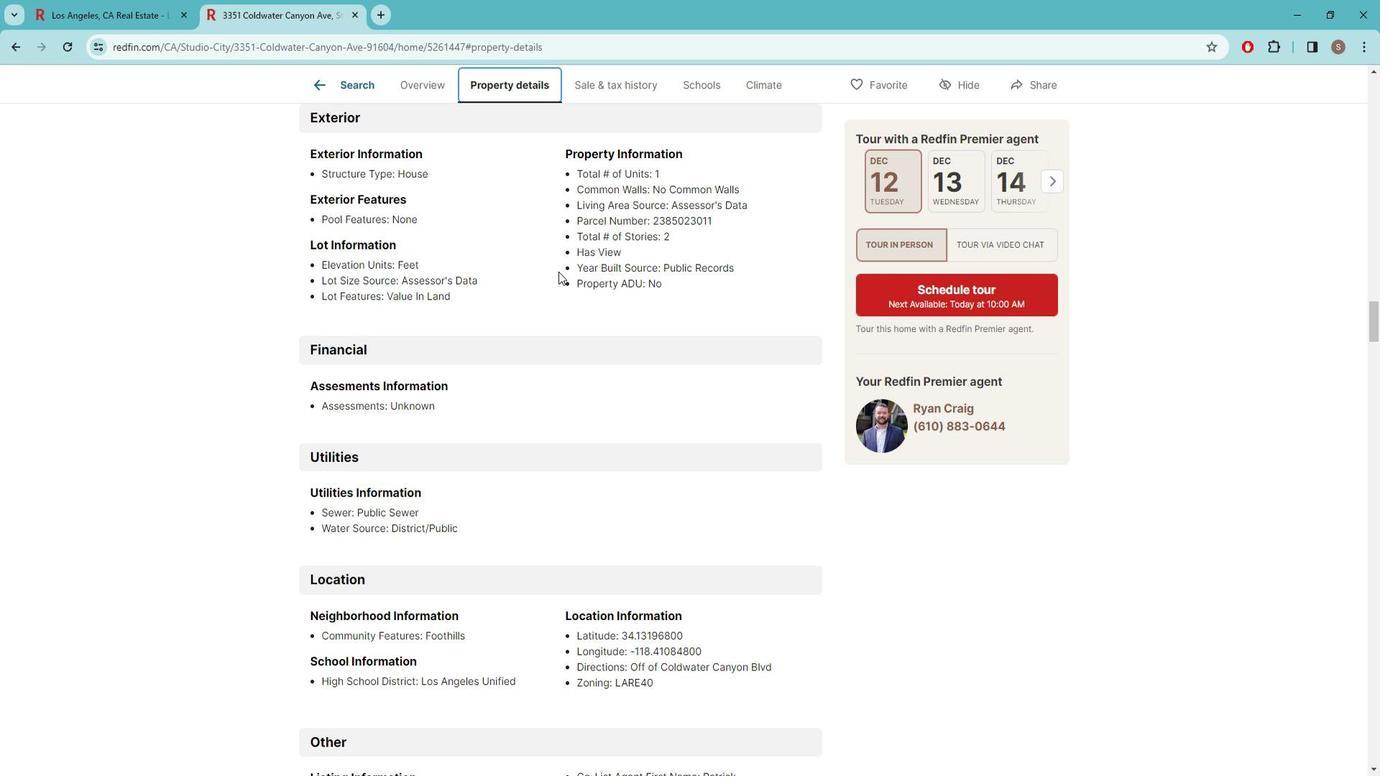 
Action: Mouse scrolled (566, 268) with delta (0, 0)
Screenshot: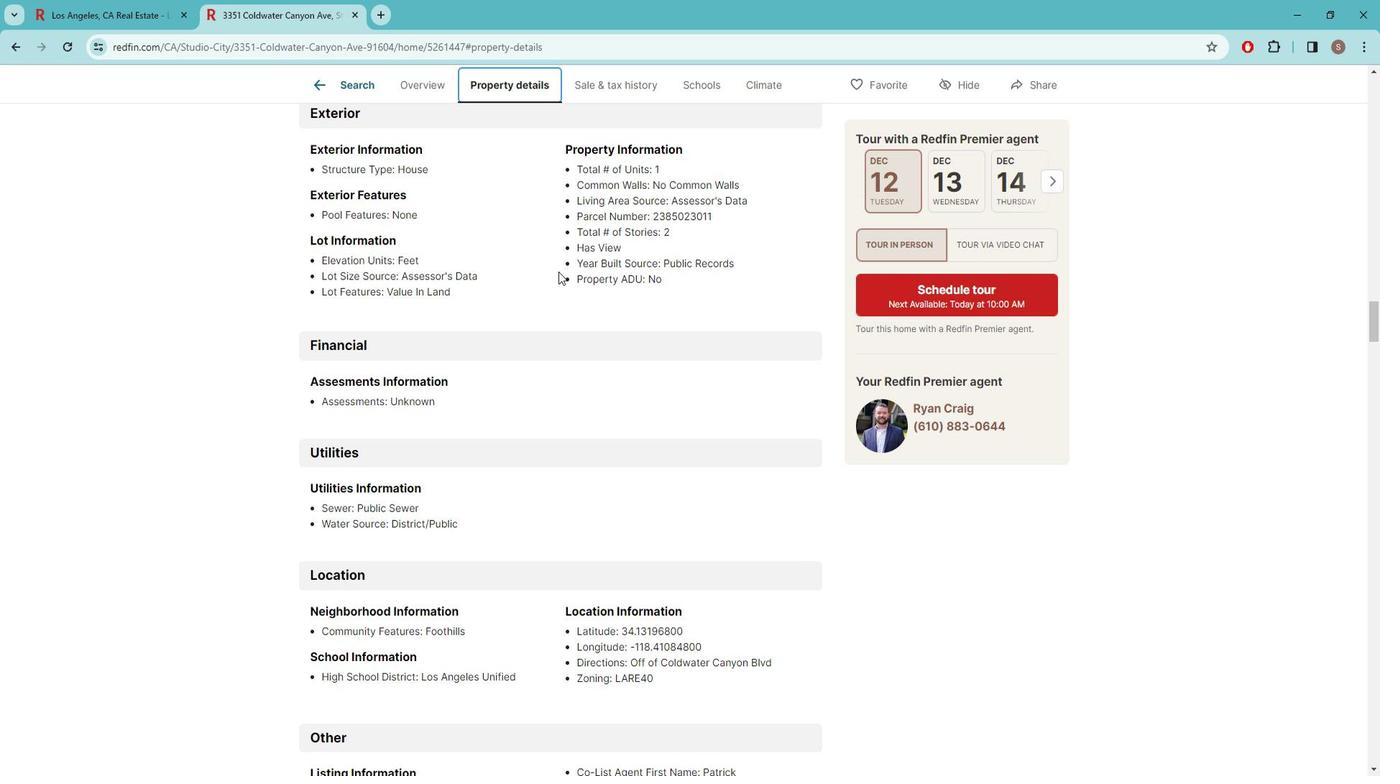 
Action: Mouse scrolled (566, 268) with delta (0, 0)
Screenshot: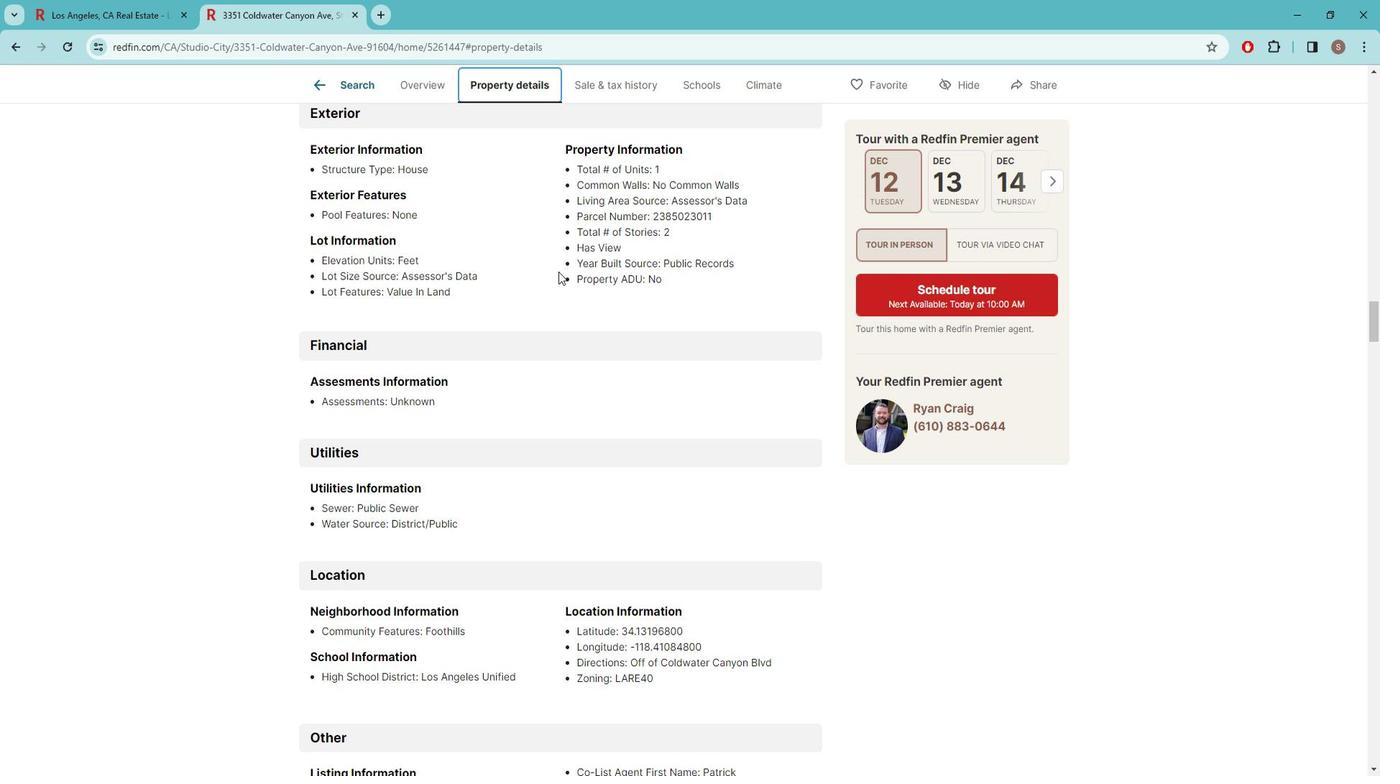 
Action: Mouse scrolled (566, 270) with delta (0, 0)
Screenshot: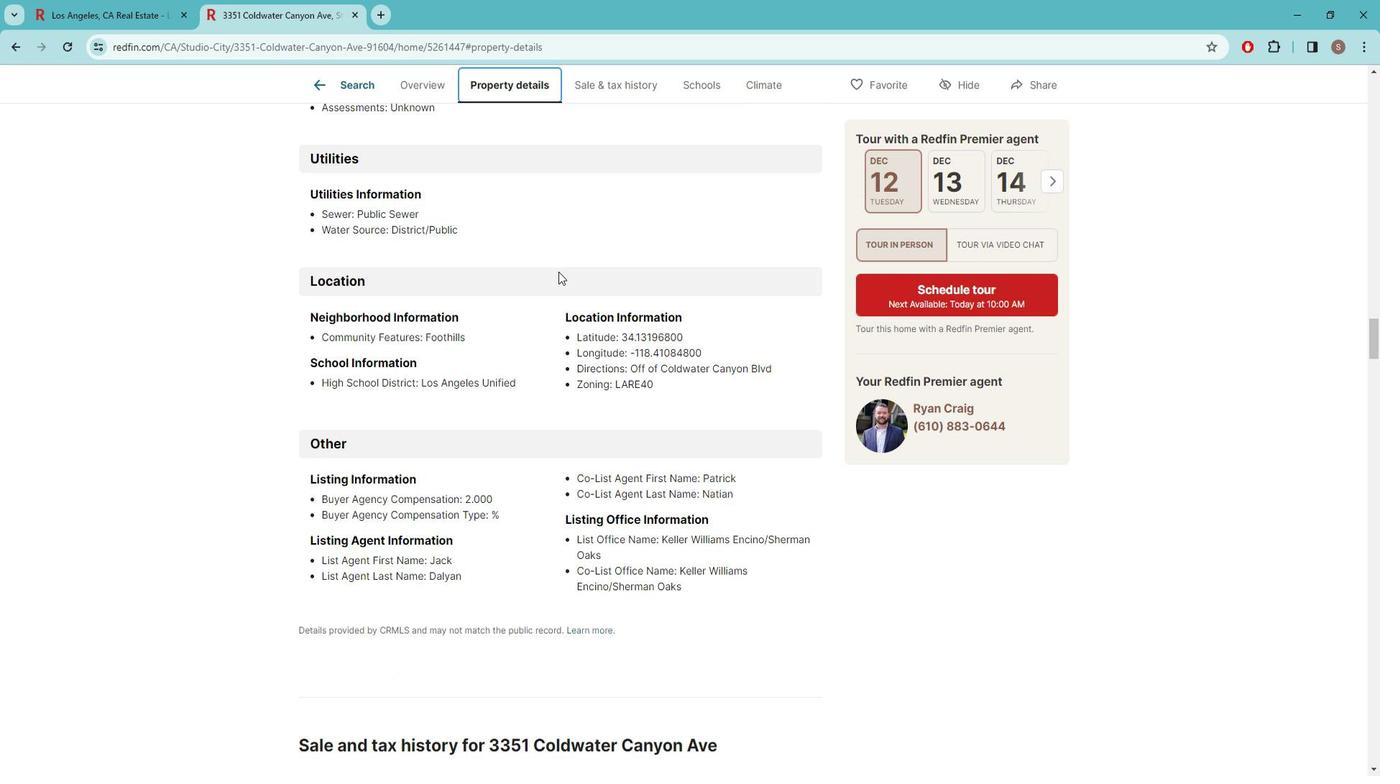 
Action: Mouse scrolled (566, 270) with delta (0, 0)
Screenshot: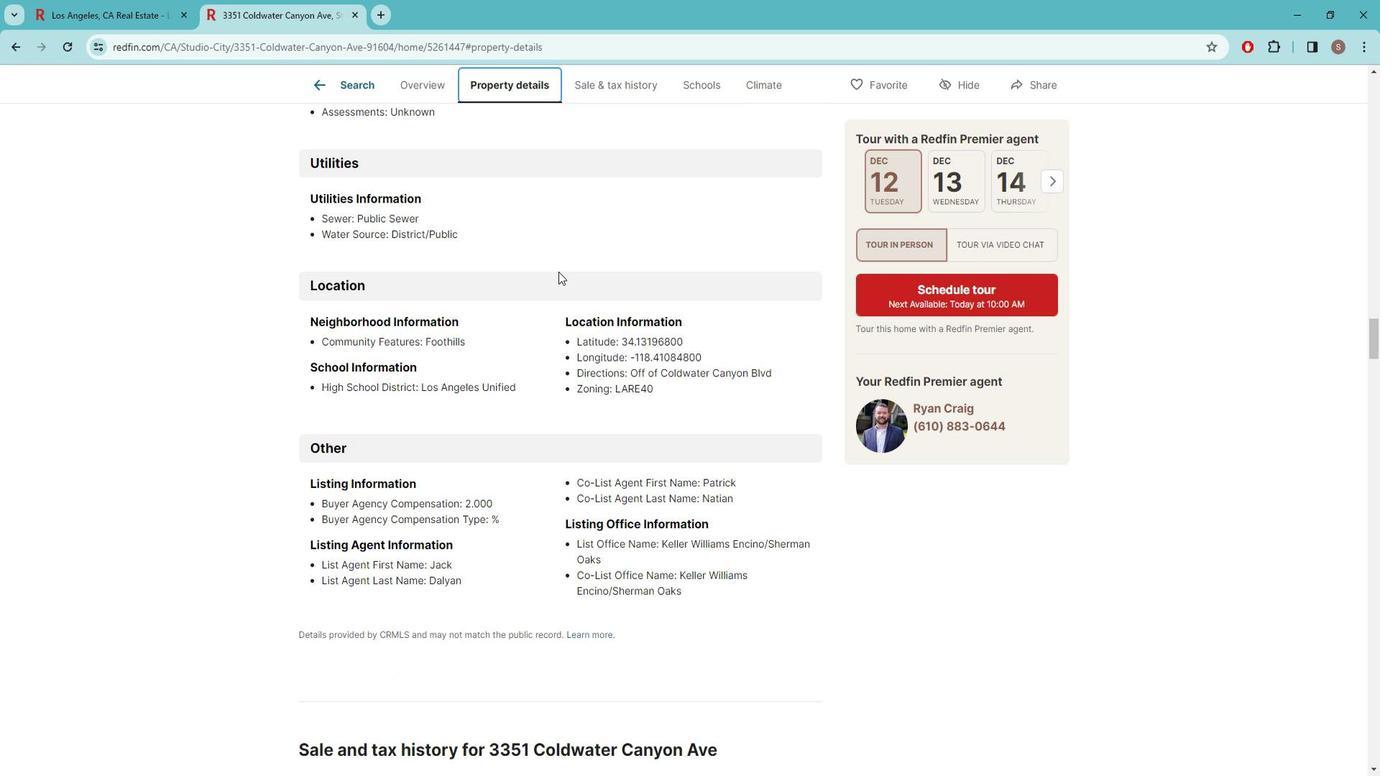 
Action: Mouse scrolled (566, 270) with delta (0, 0)
Screenshot: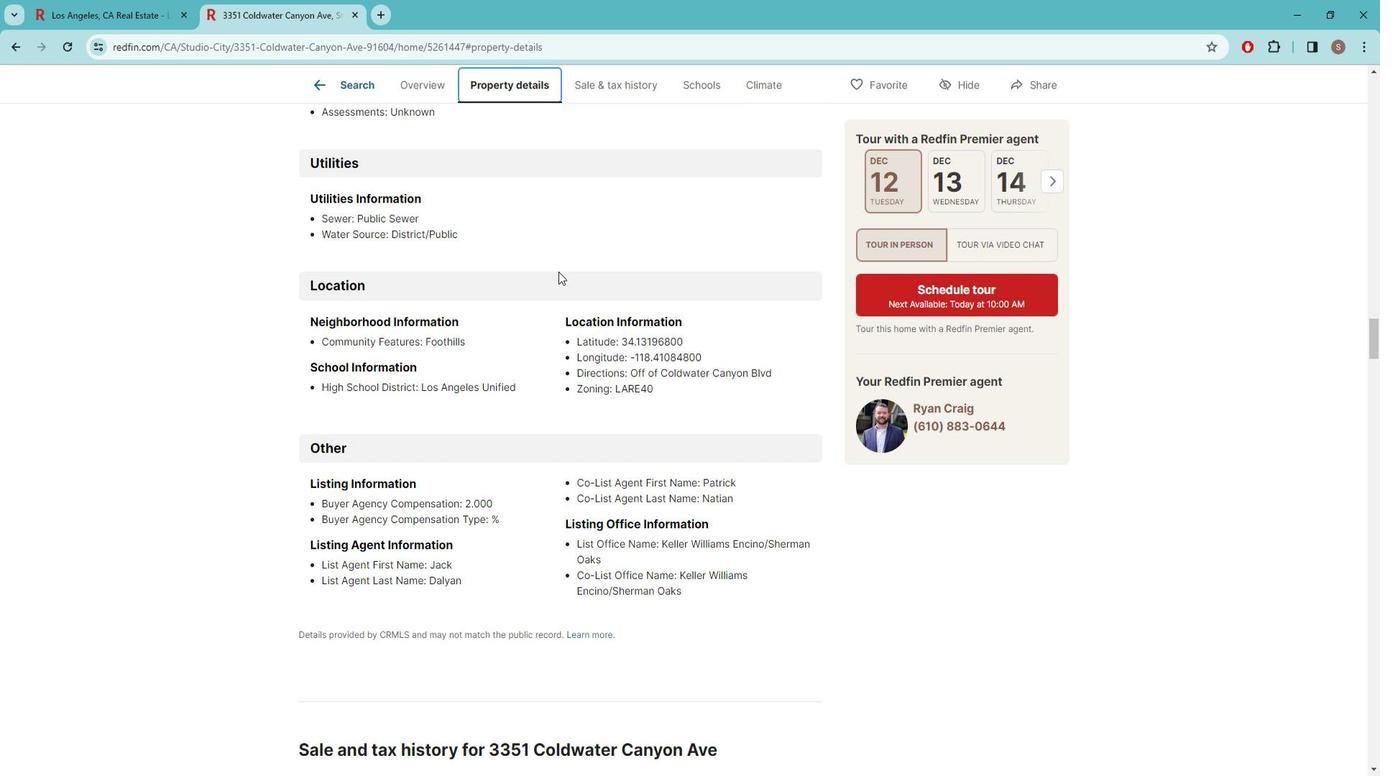 
Action: Mouse scrolled (566, 270) with delta (0, 0)
Screenshot: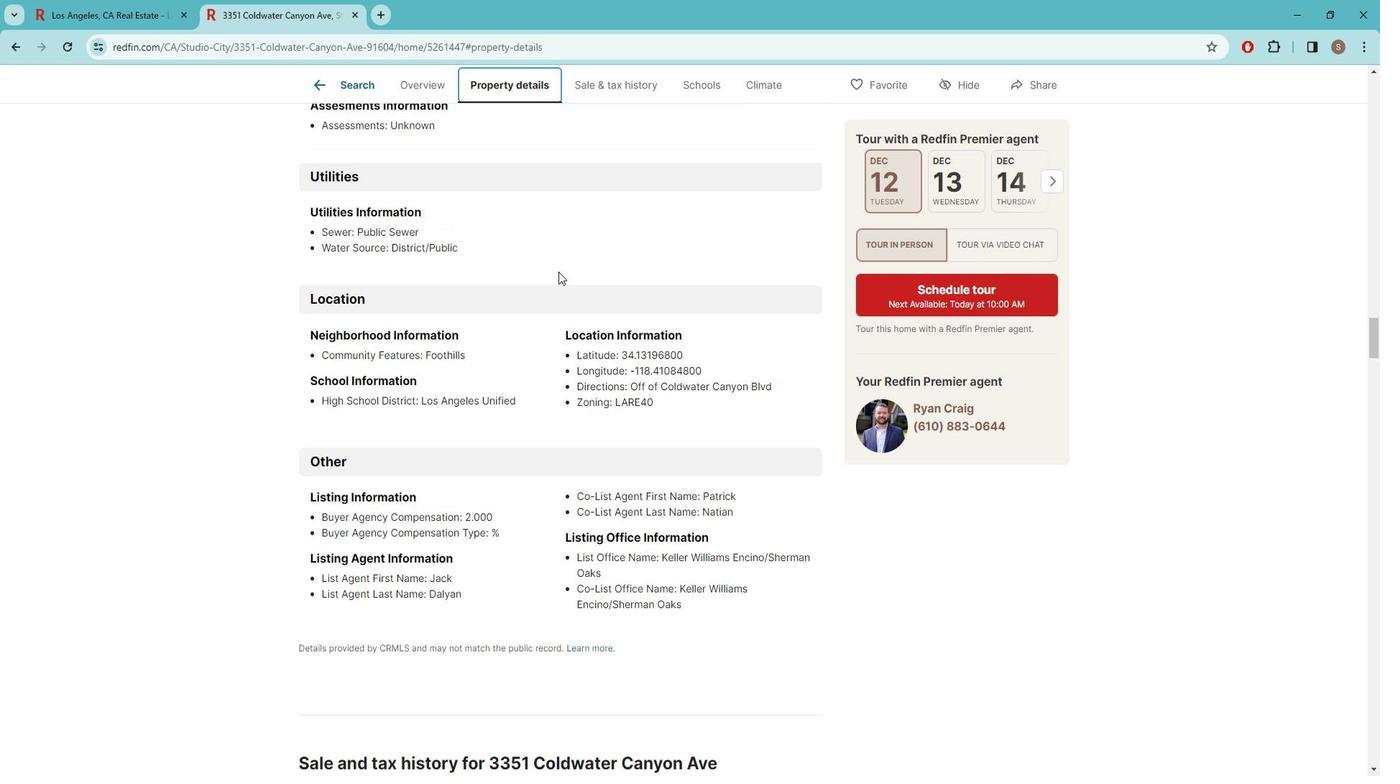 
Action: Mouse scrolled (566, 270) with delta (0, 0)
Screenshot: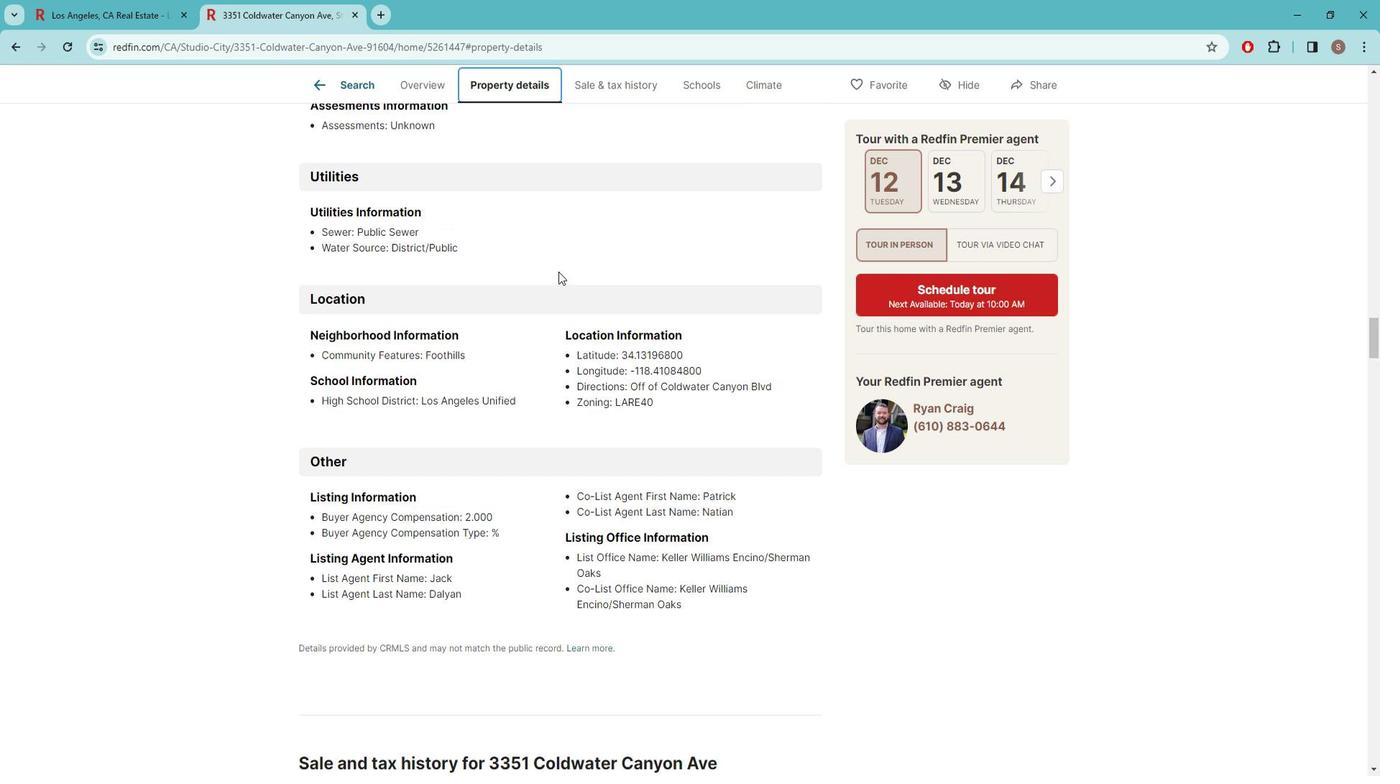 
Action: Mouse scrolled (566, 270) with delta (0, 0)
Screenshot: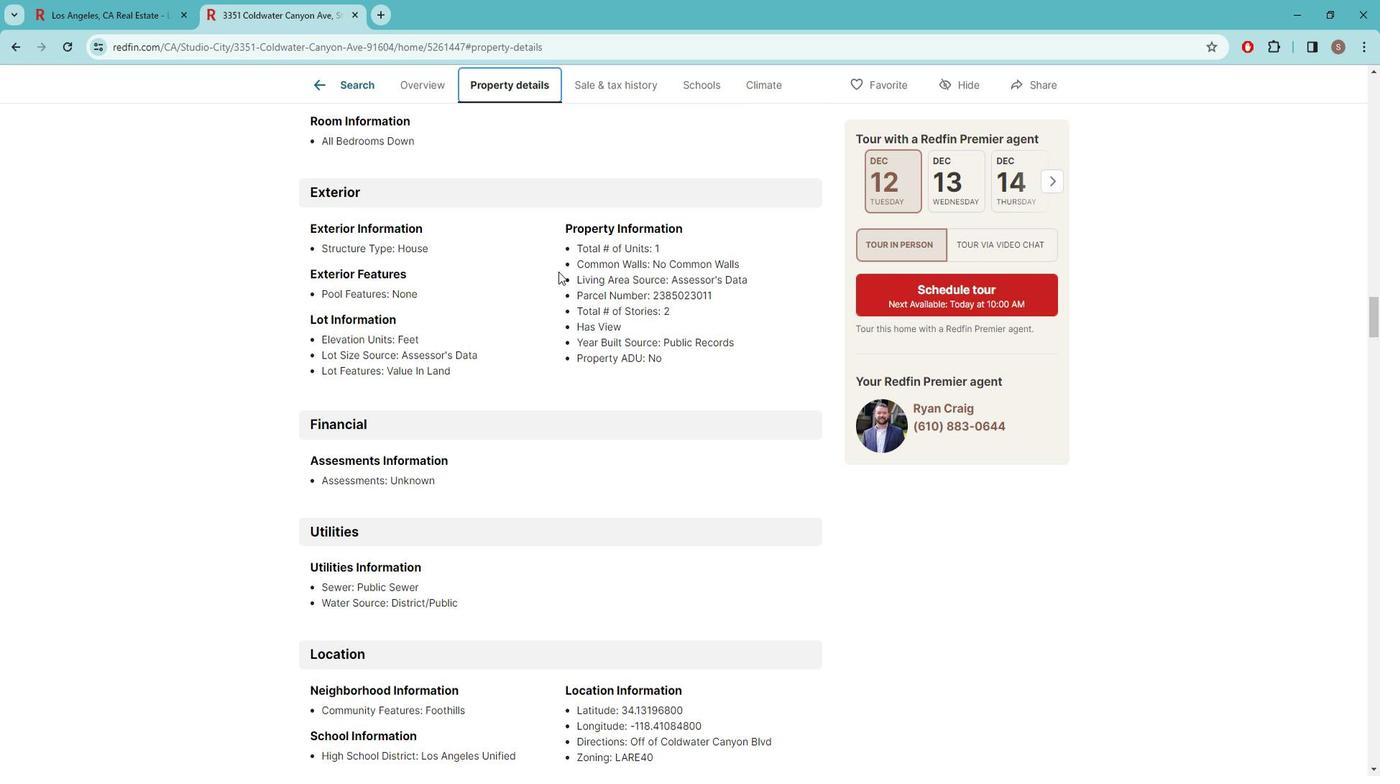 
Action: Mouse scrolled (566, 270) with delta (0, 0)
Screenshot: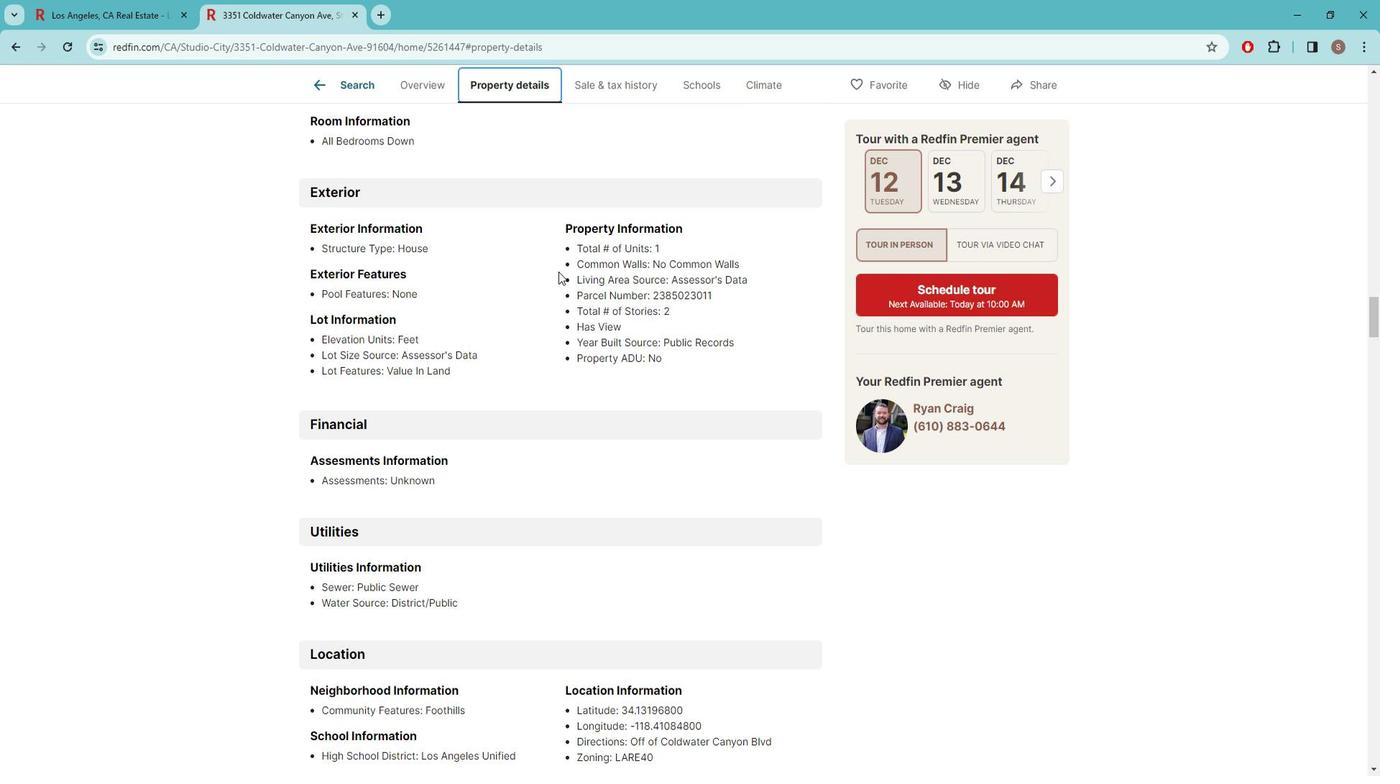 
Action: Mouse scrolled (566, 270) with delta (0, 0)
Screenshot: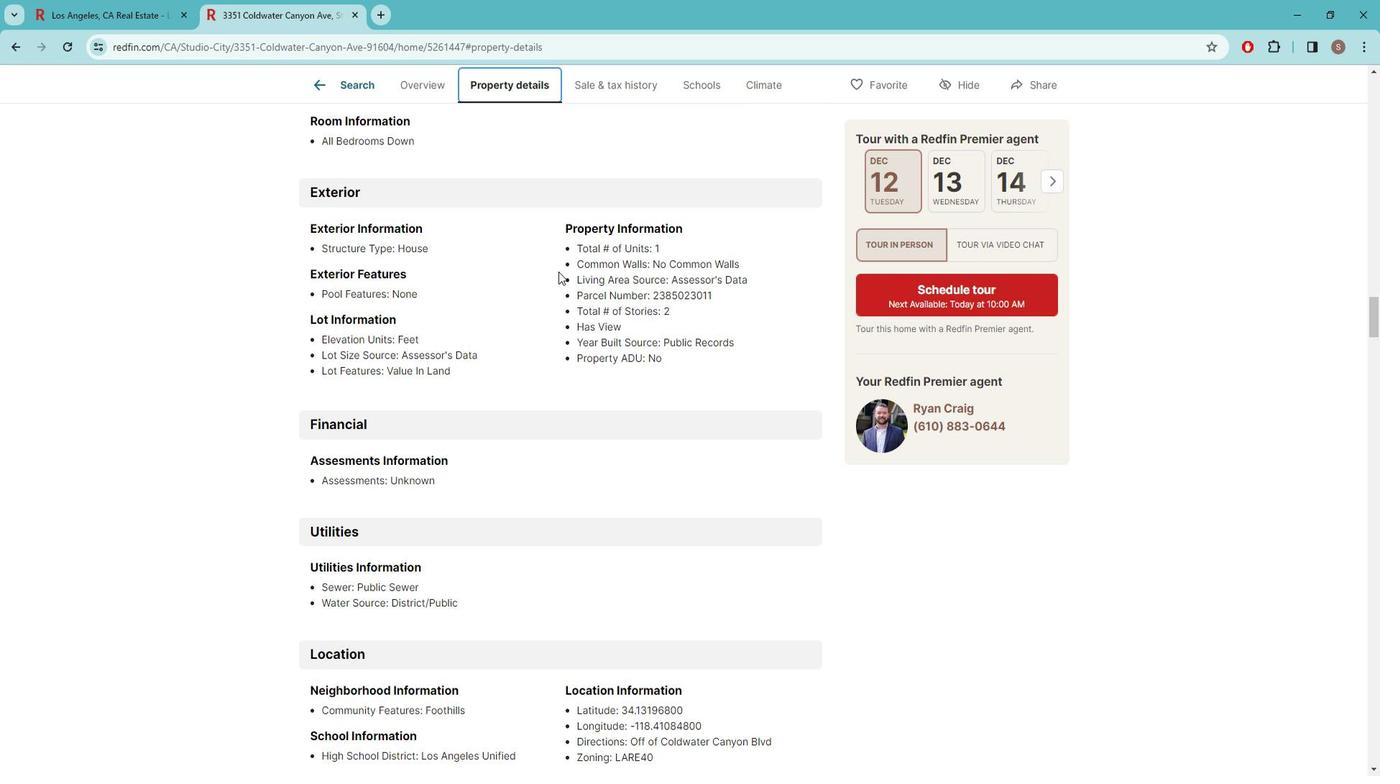 
Action: Mouse scrolled (566, 270) with delta (0, 0)
Screenshot: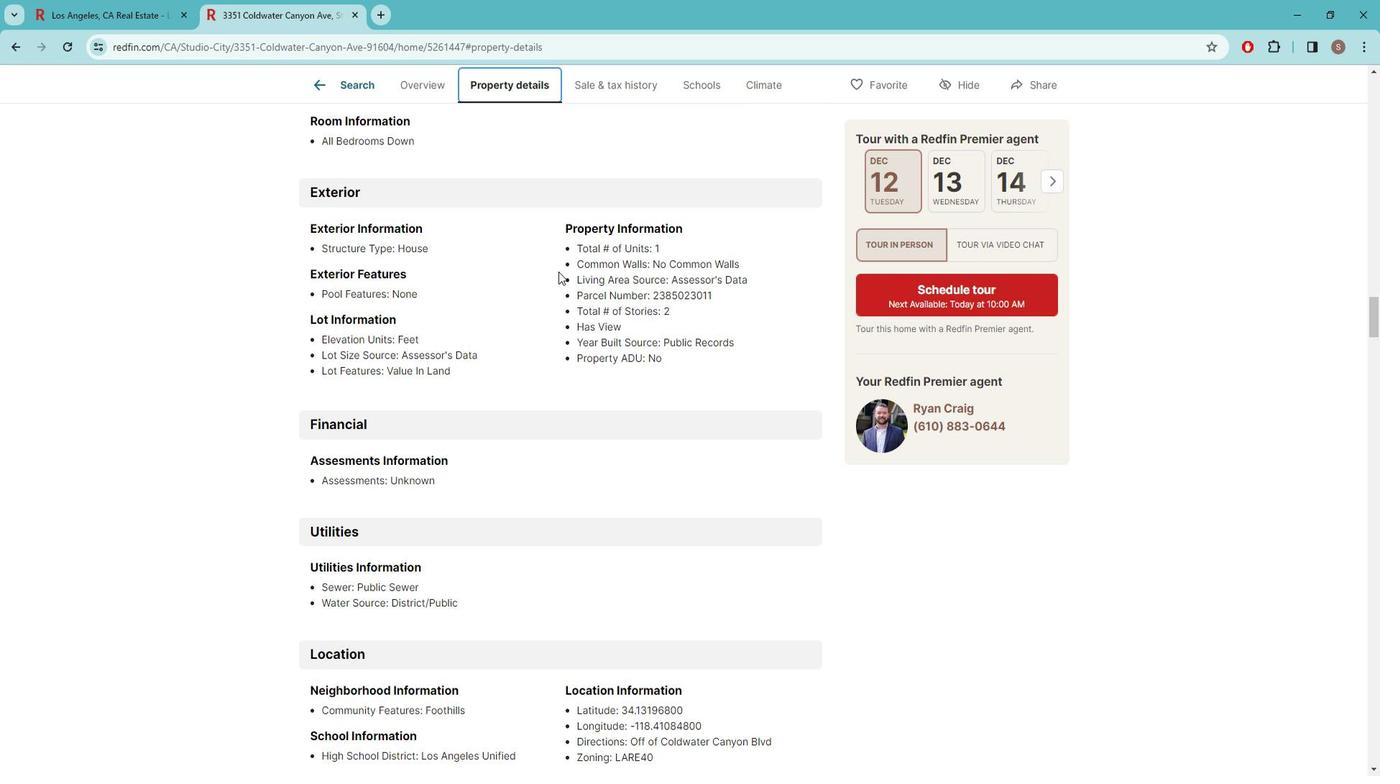 
Action: Mouse scrolled (566, 270) with delta (0, 0)
Screenshot: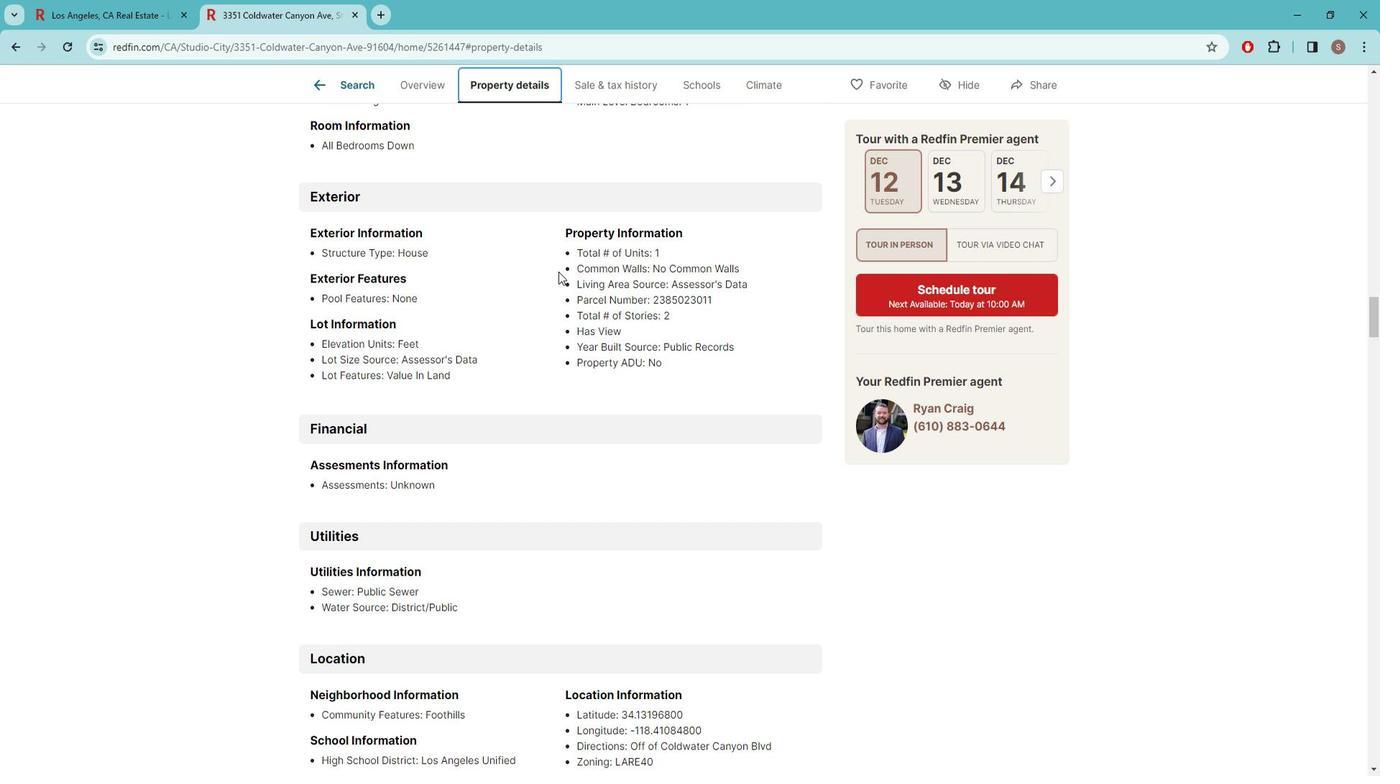 
Action: Mouse scrolled (566, 270) with delta (0, 0)
Screenshot: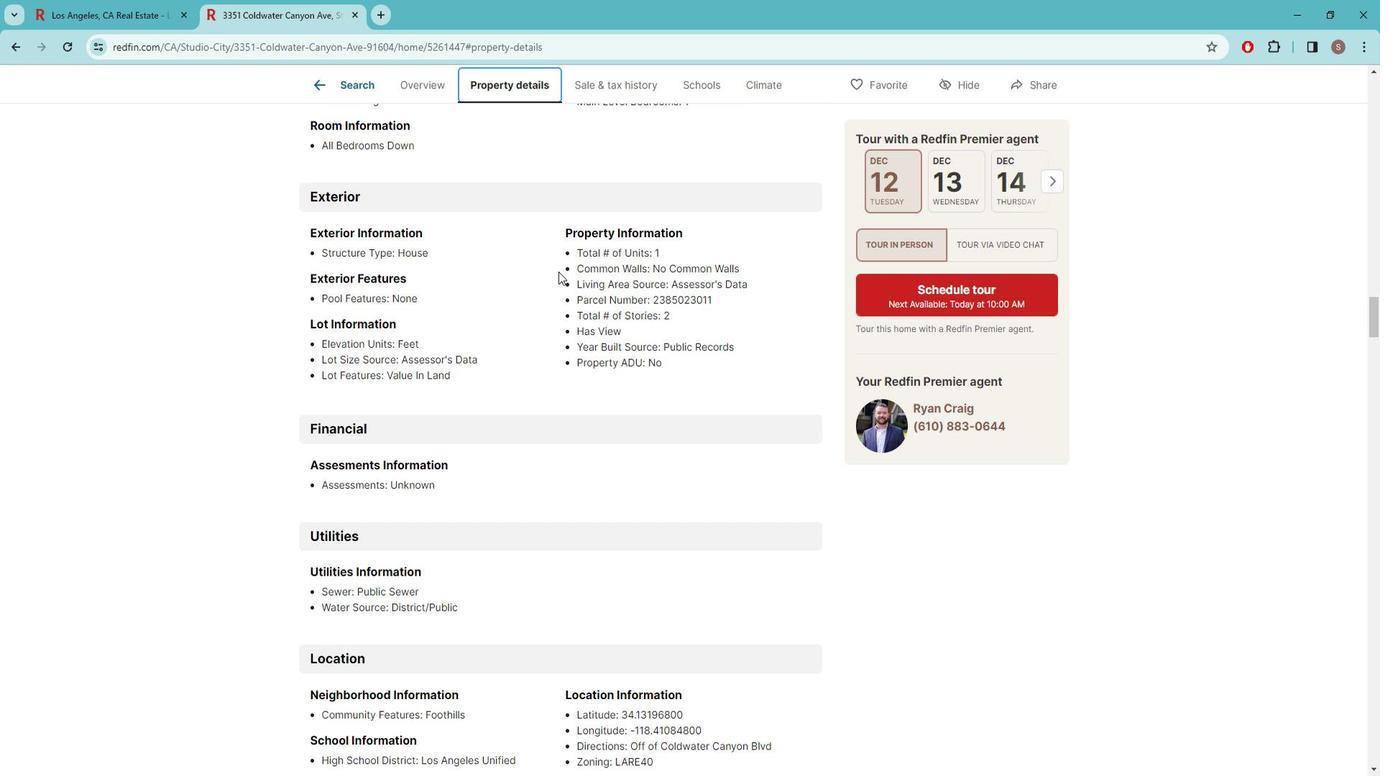 
Action: Mouse scrolled (566, 270) with delta (0, 0)
Screenshot: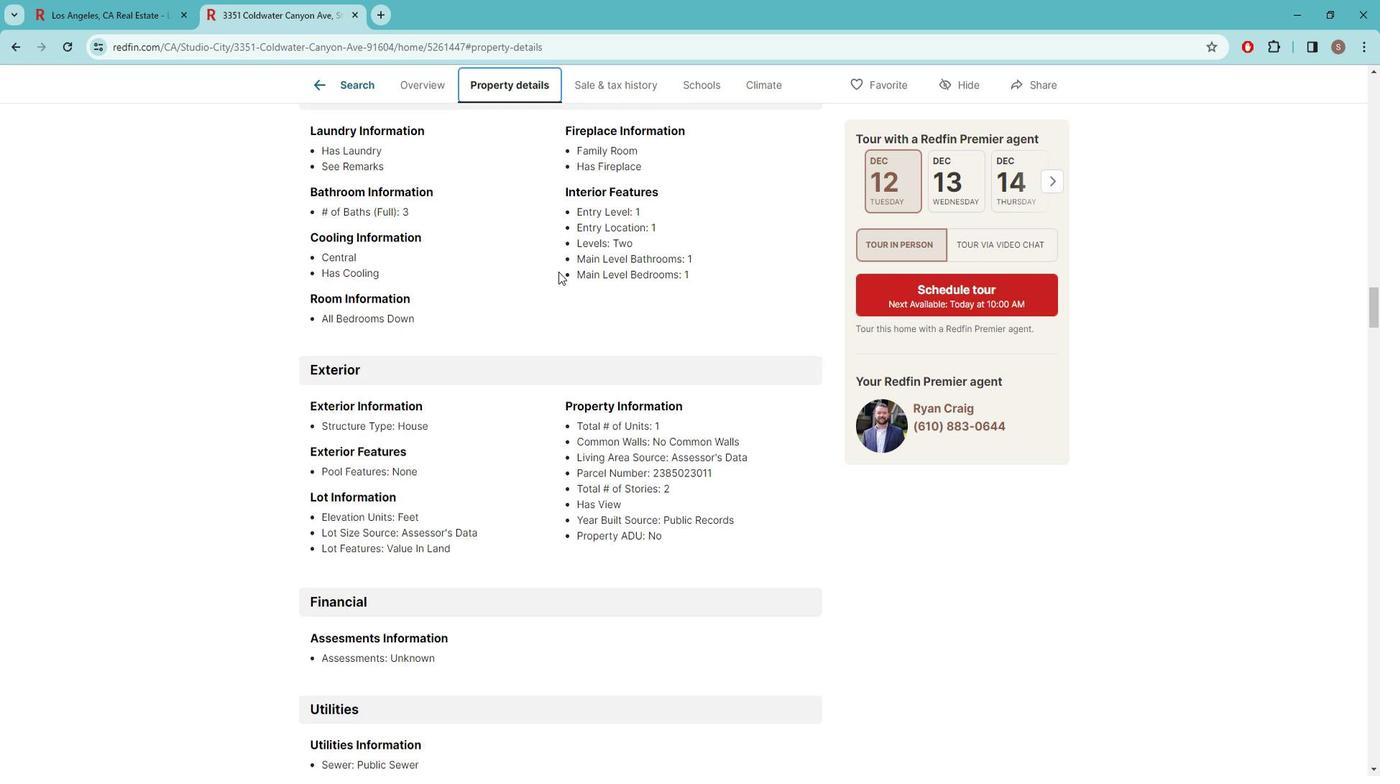 
Action: Mouse scrolled (566, 270) with delta (0, 0)
Screenshot: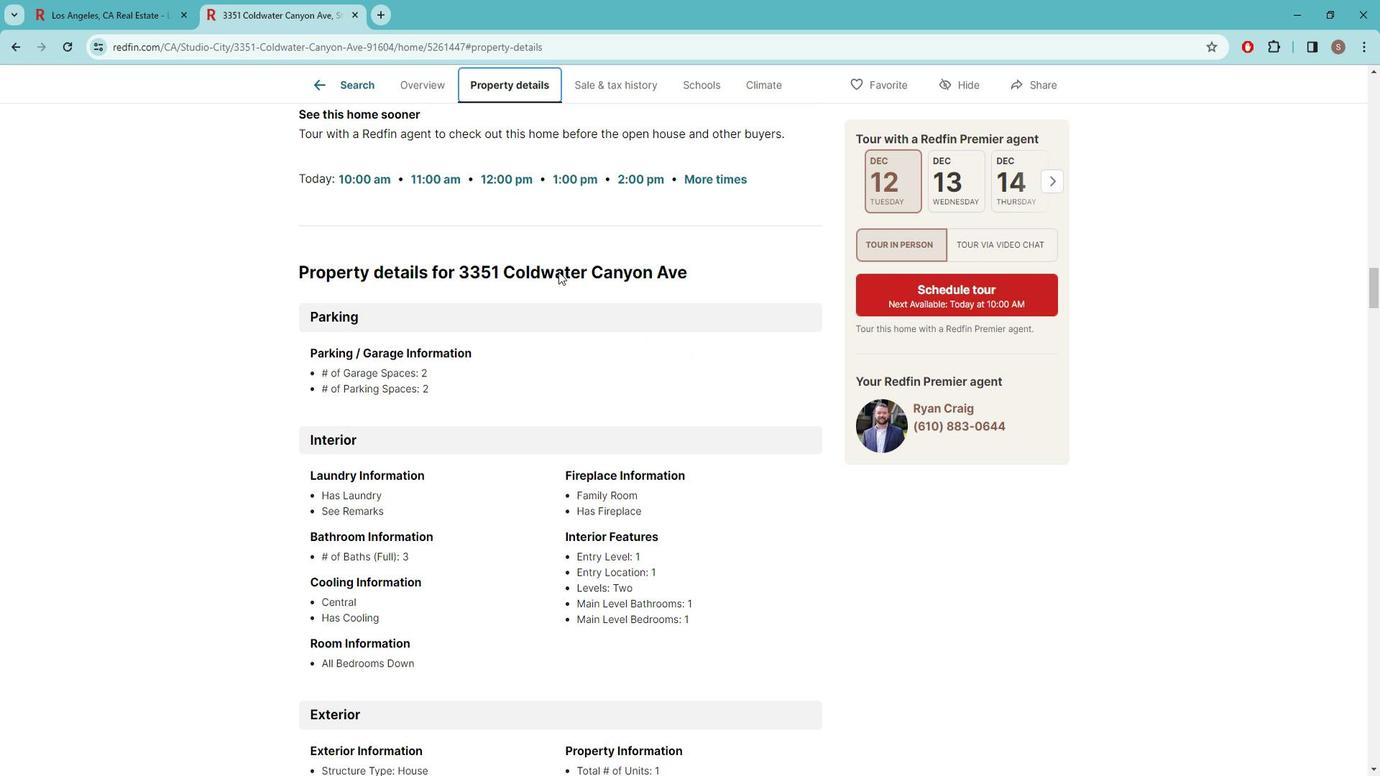 
Action: Mouse scrolled (566, 270) with delta (0, 0)
Screenshot: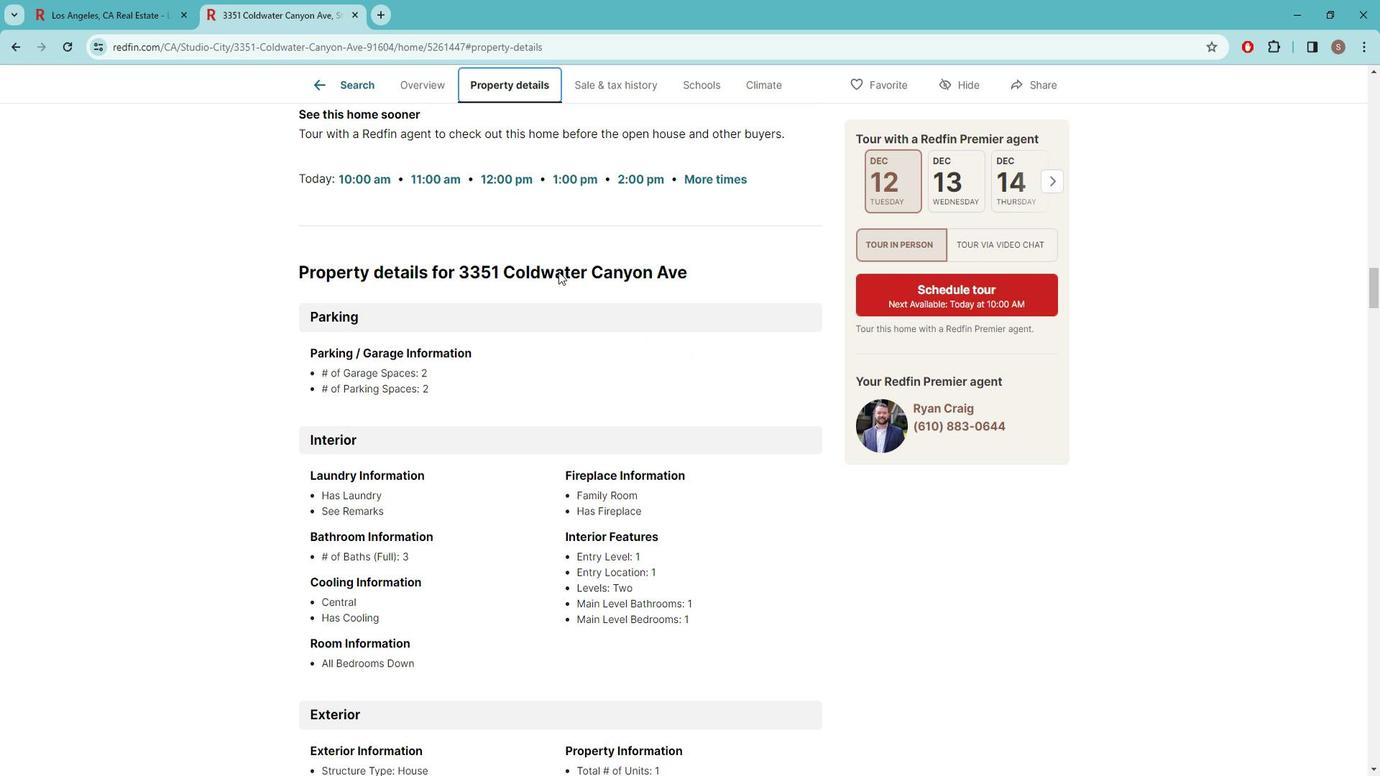 
Action: Mouse scrolled (566, 270) with delta (0, 0)
Screenshot: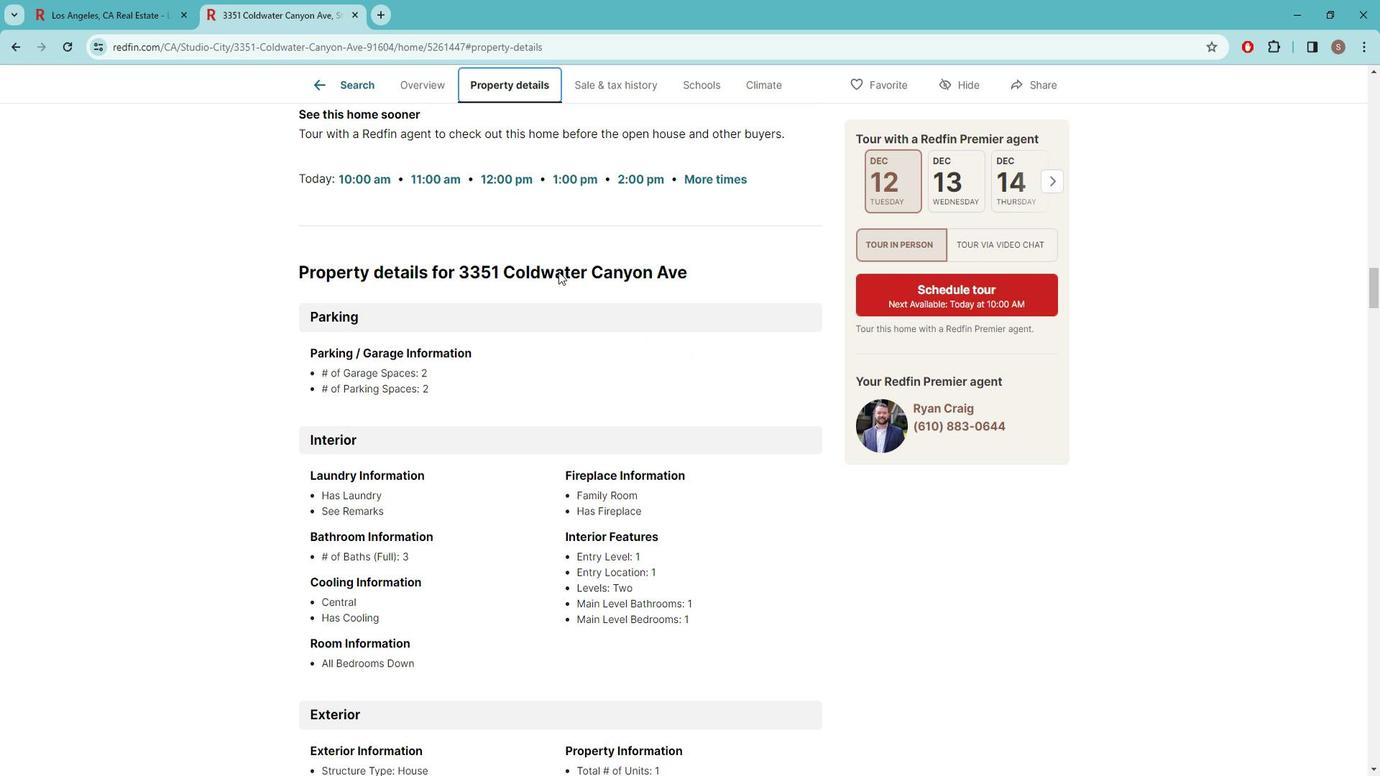 
Action: Mouse scrolled (566, 270) with delta (0, 0)
Screenshot: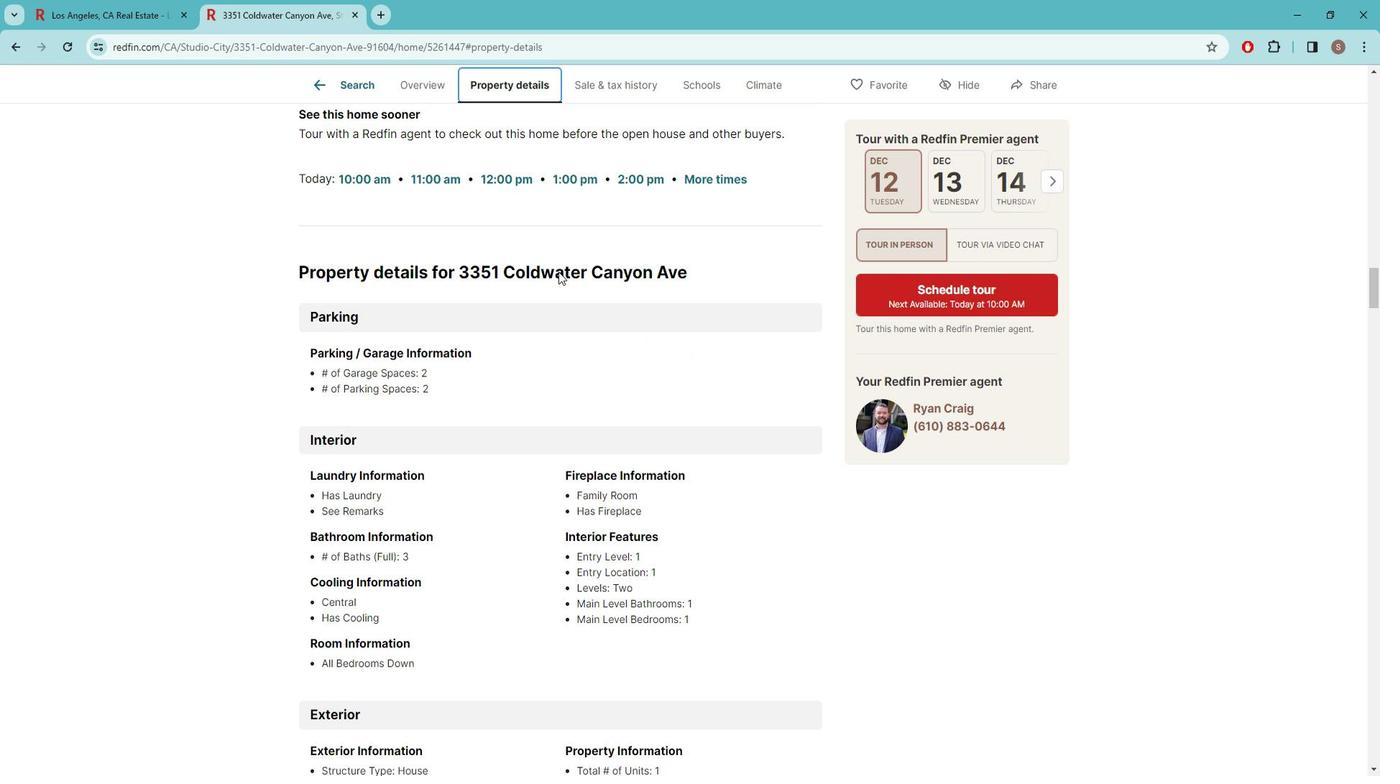 
Action: Mouse scrolled (566, 270) with delta (0, 0)
Screenshot: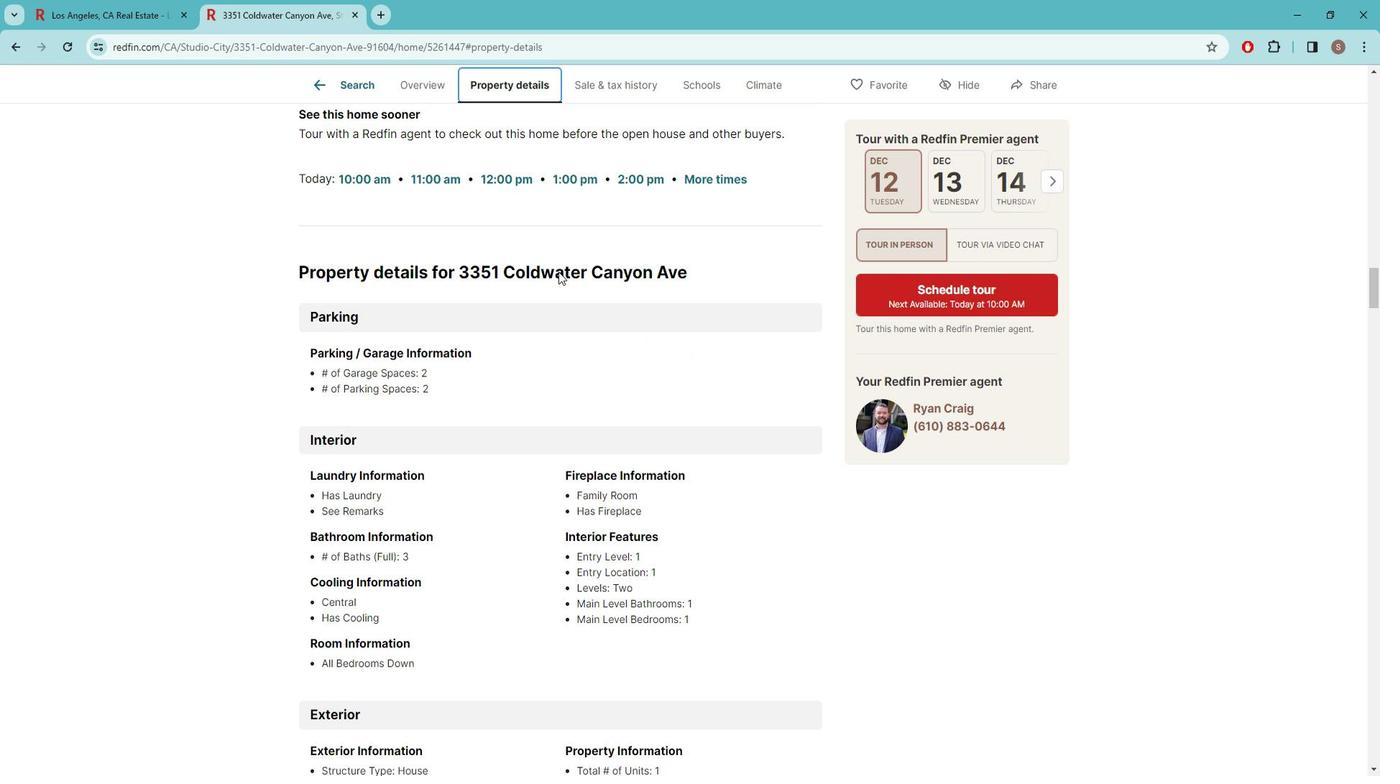 
Action: Mouse scrolled (566, 270) with delta (0, 0)
Screenshot: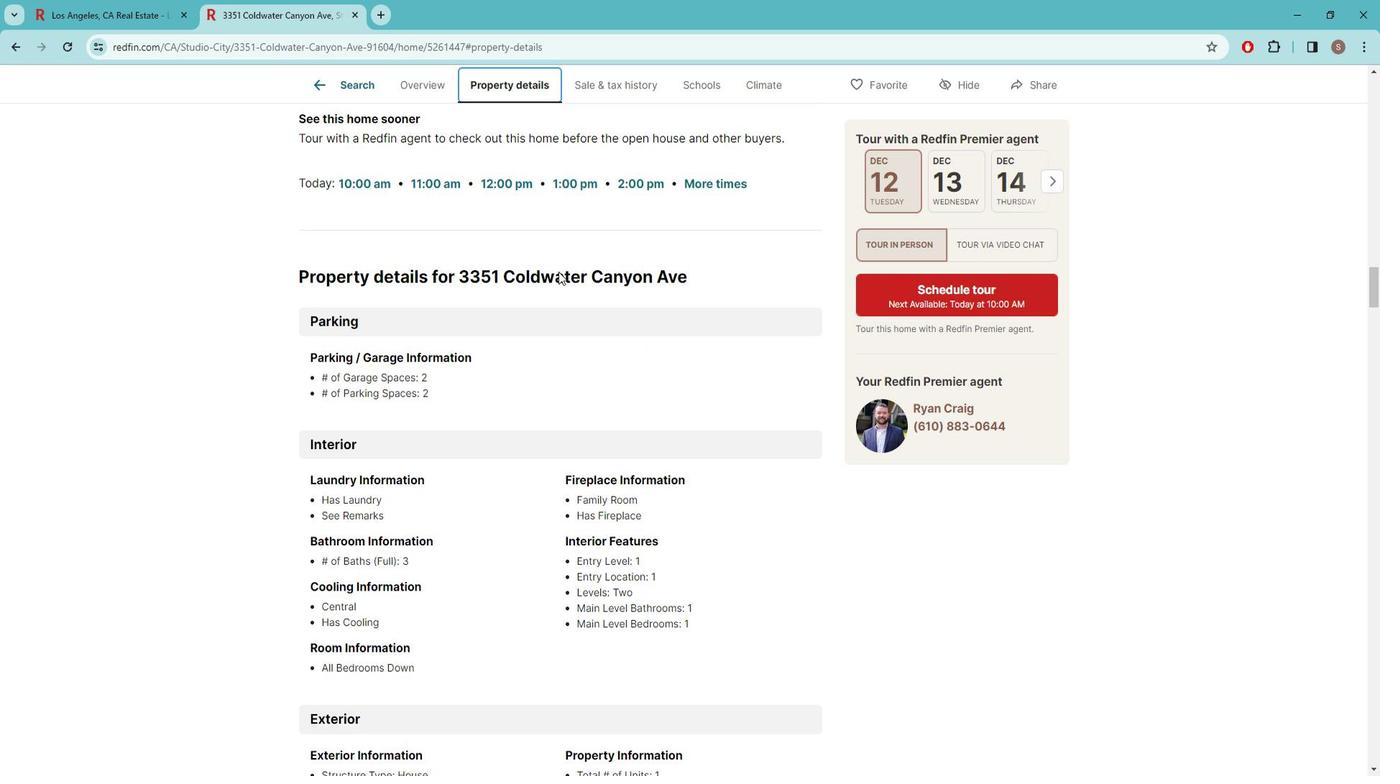 
Action: Mouse scrolled (566, 270) with delta (0, 0)
Screenshot: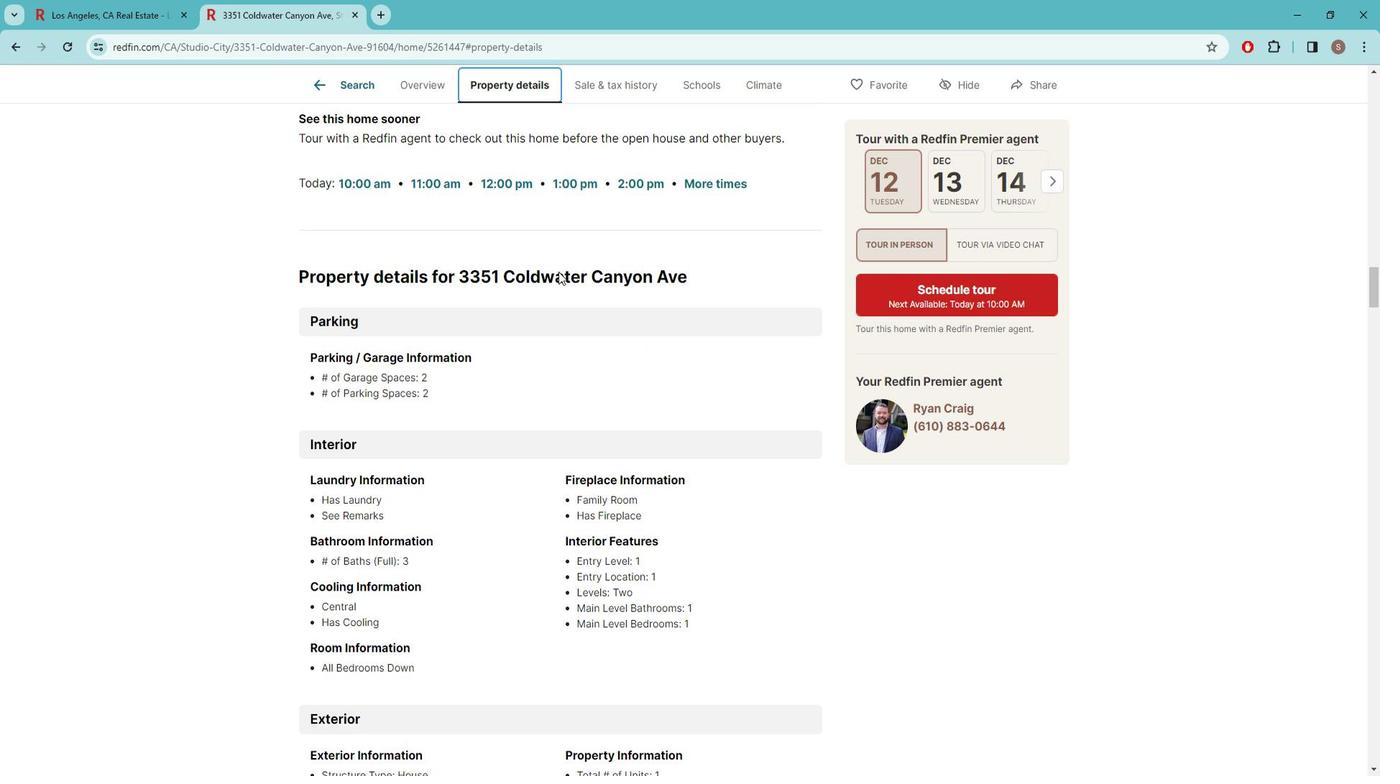 
Action: Mouse scrolled (566, 270) with delta (0, 0)
Screenshot: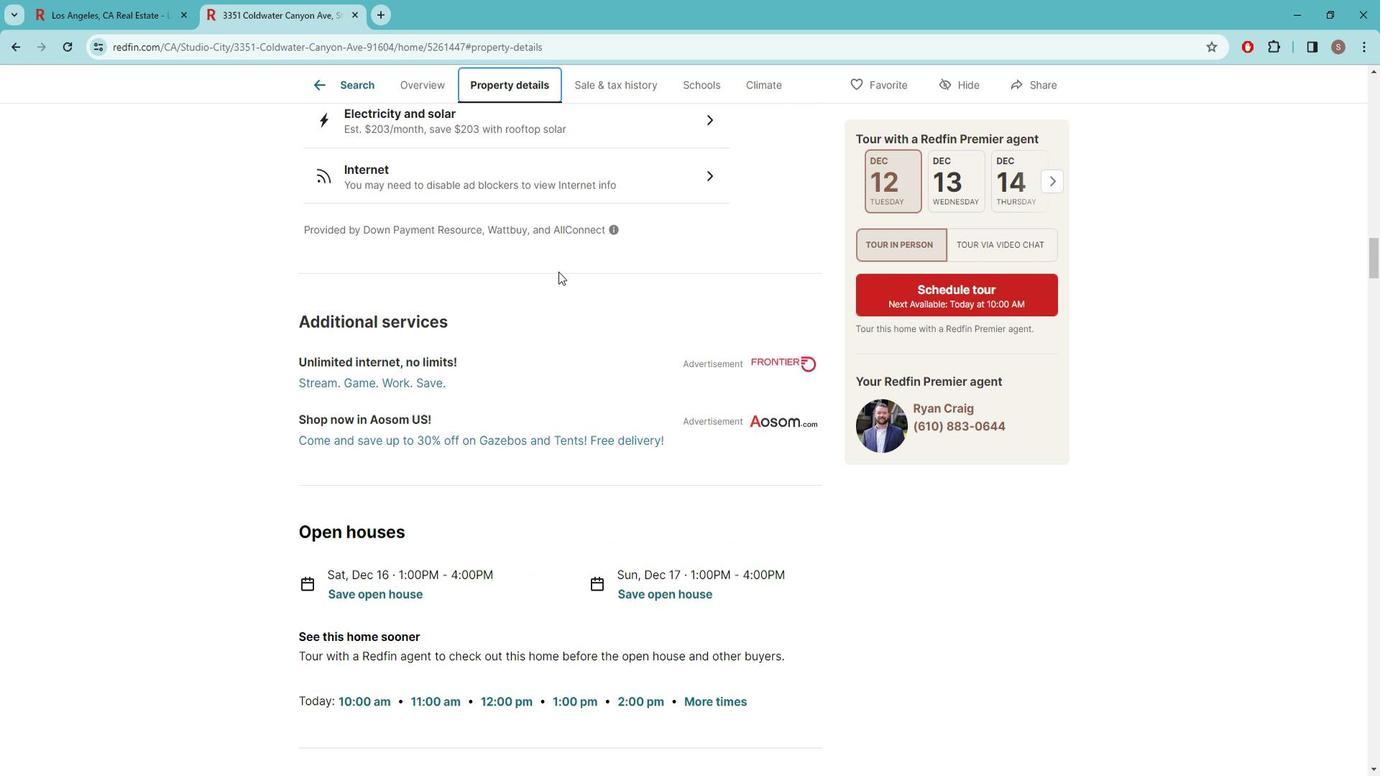 
Action: Mouse scrolled (566, 270) with delta (0, 0)
Screenshot: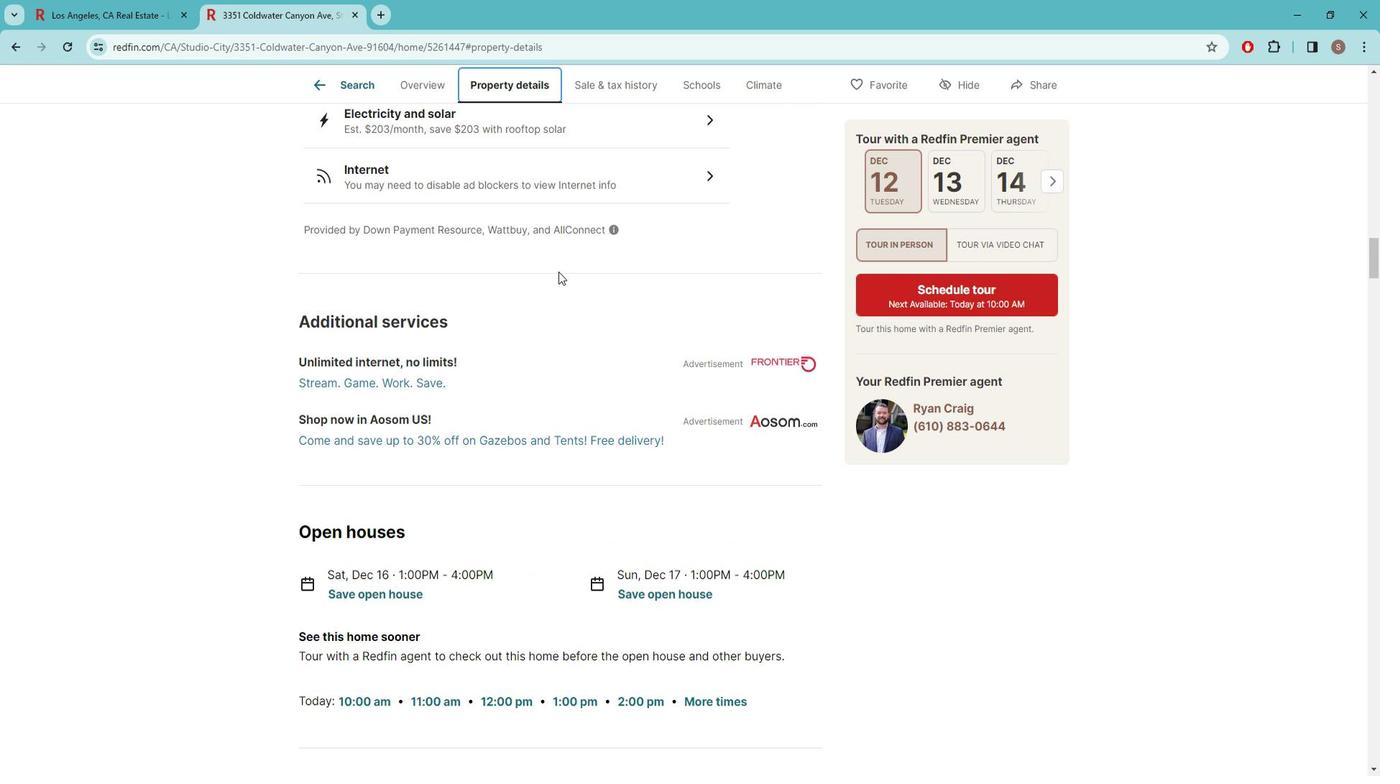 
Action: Mouse scrolled (566, 270) with delta (0, 0)
Screenshot: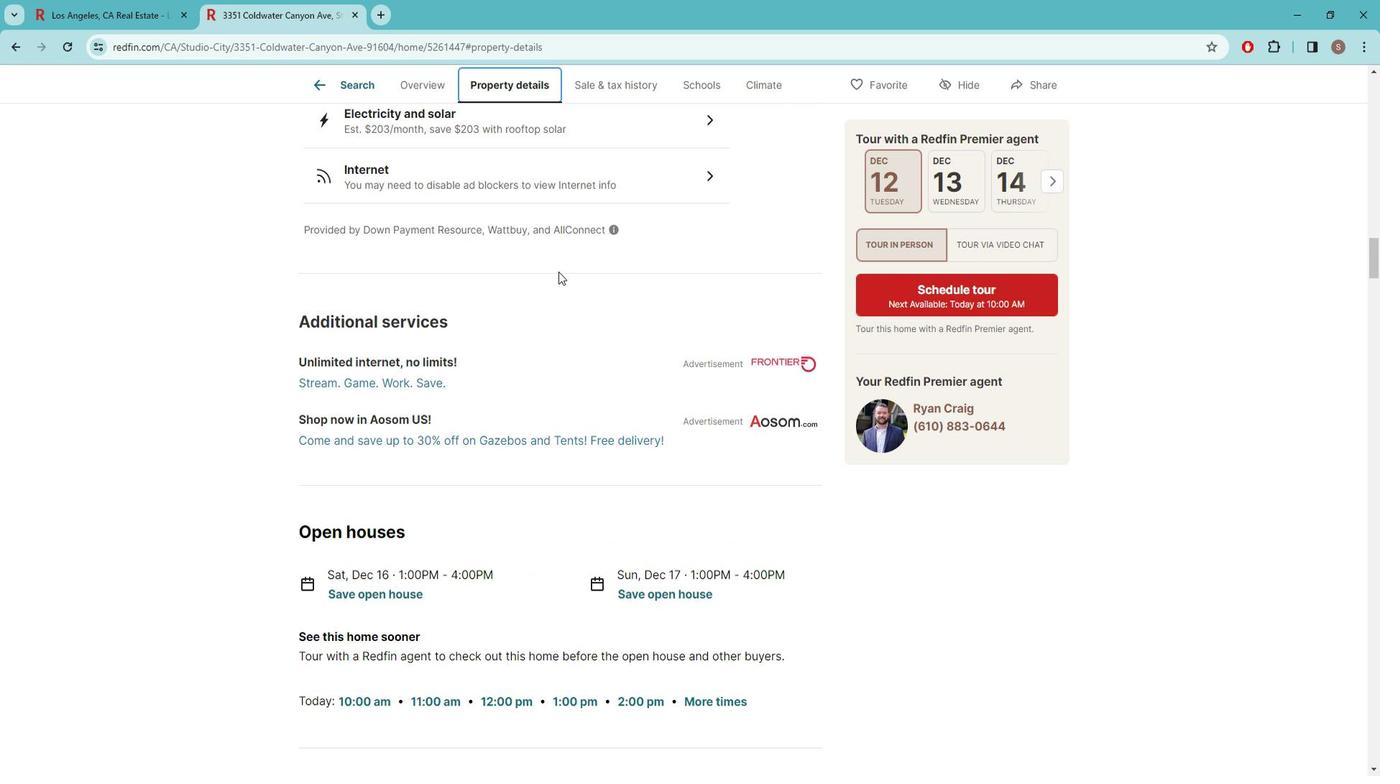 
Action: Mouse scrolled (566, 270) with delta (0, 0)
Screenshot: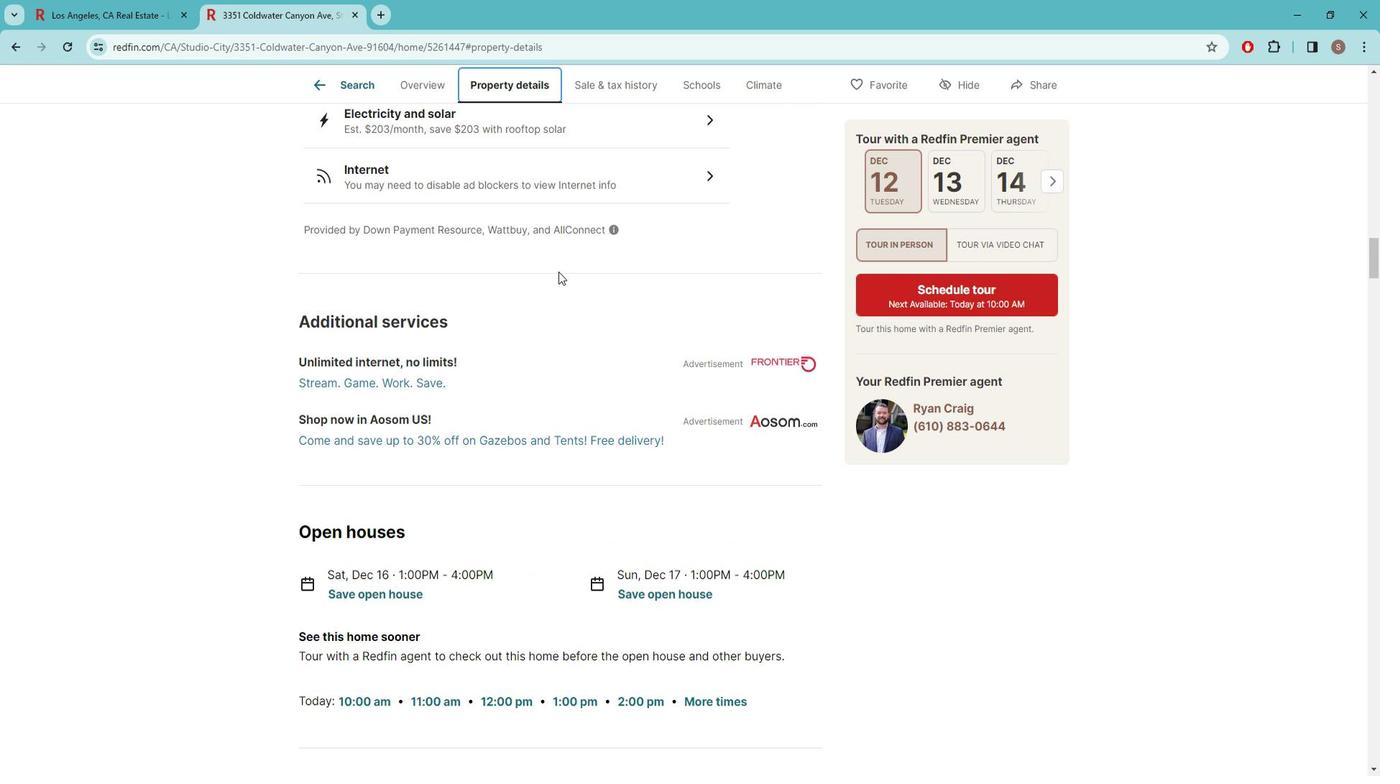 
Action: Mouse scrolled (566, 270) with delta (0, 0)
Screenshot: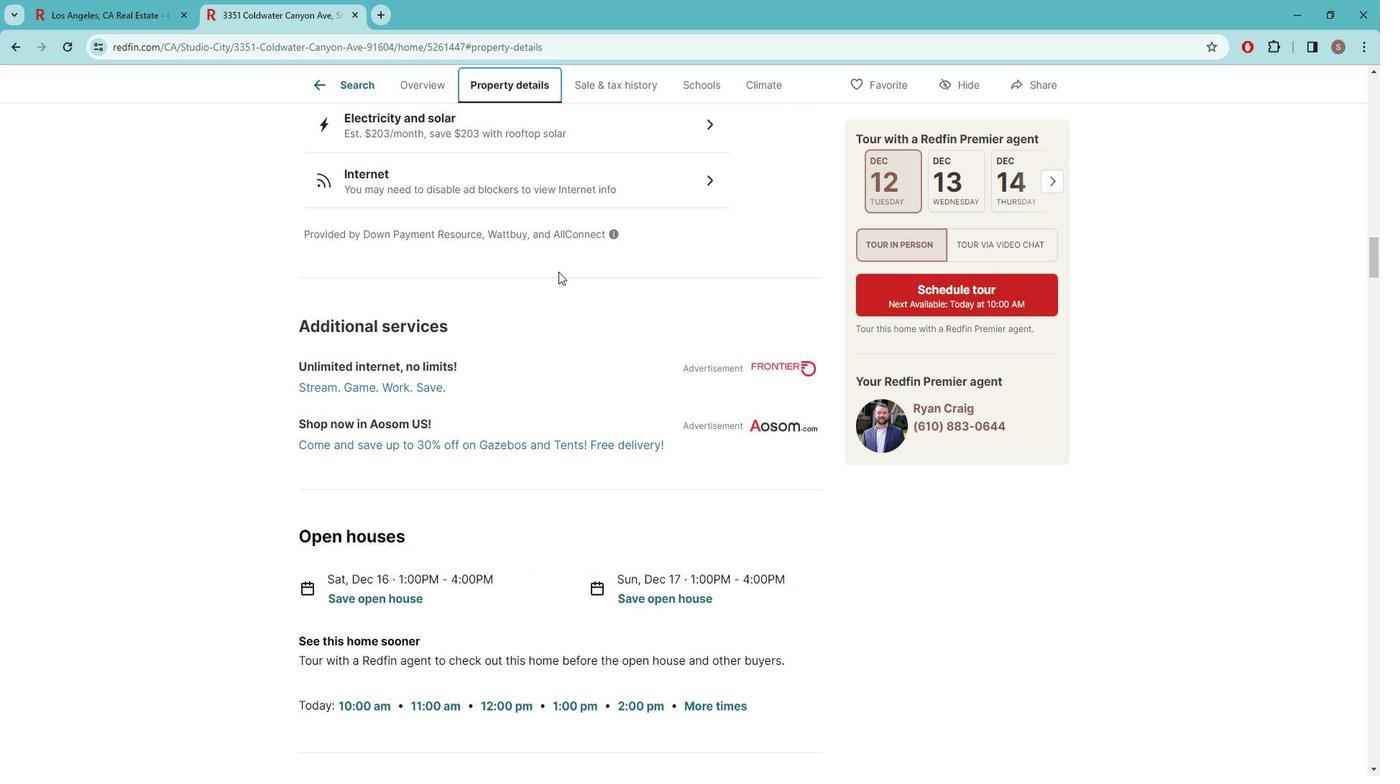 
Action: Mouse scrolled (566, 270) with delta (0, 0)
Screenshot: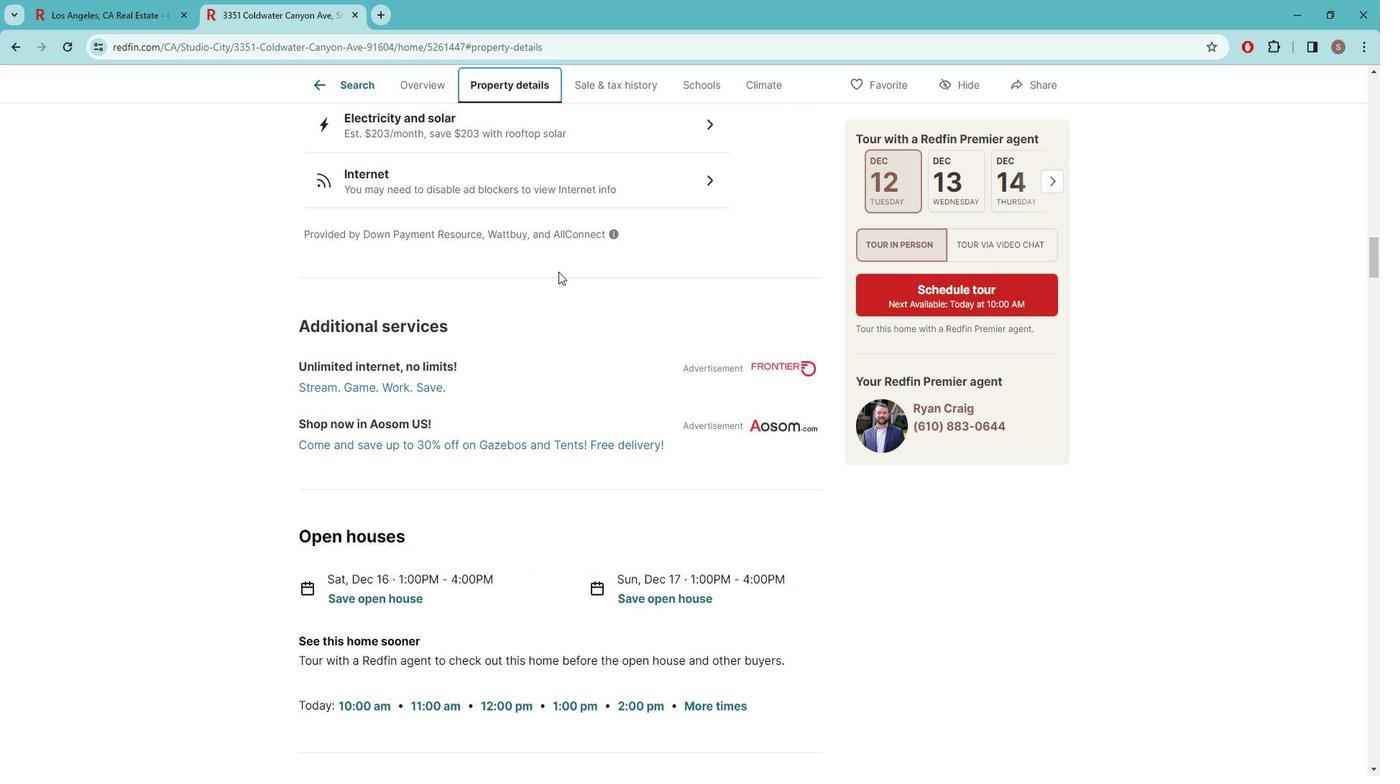 
Action: Mouse scrolled (566, 270) with delta (0, 0)
Screenshot: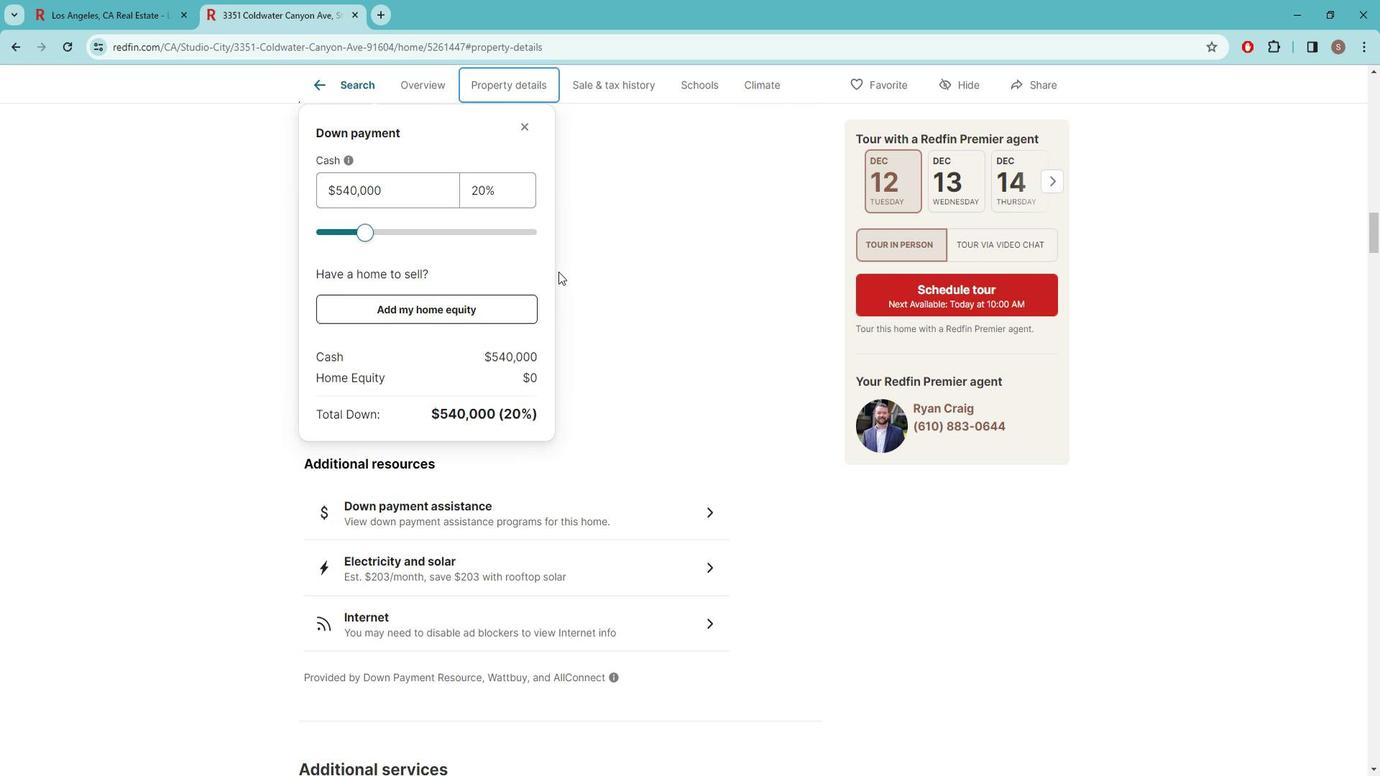 
Action: Mouse scrolled (566, 270) with delta (0, 0)
Screenshot: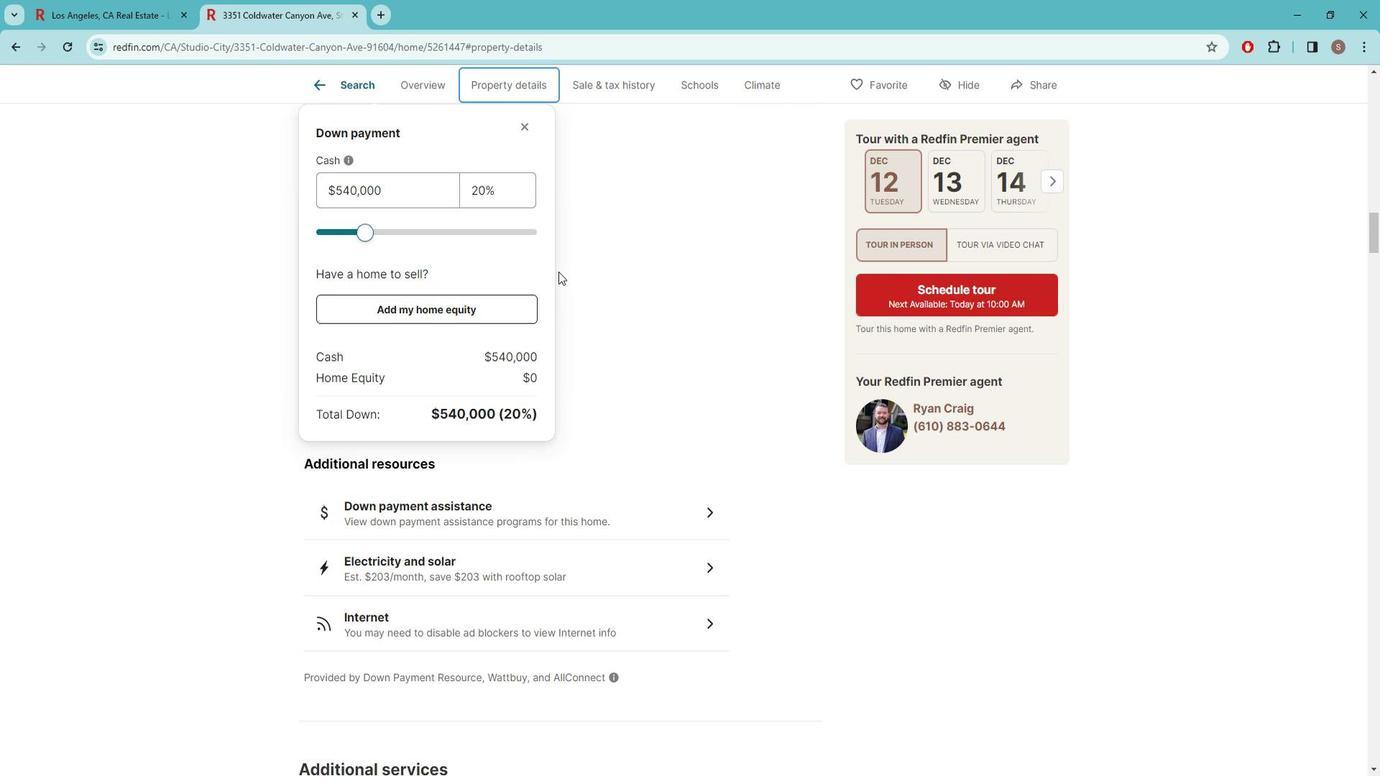 
Action: Mouse scrolled (566, 270) with delta (0, 0)
Screenshot: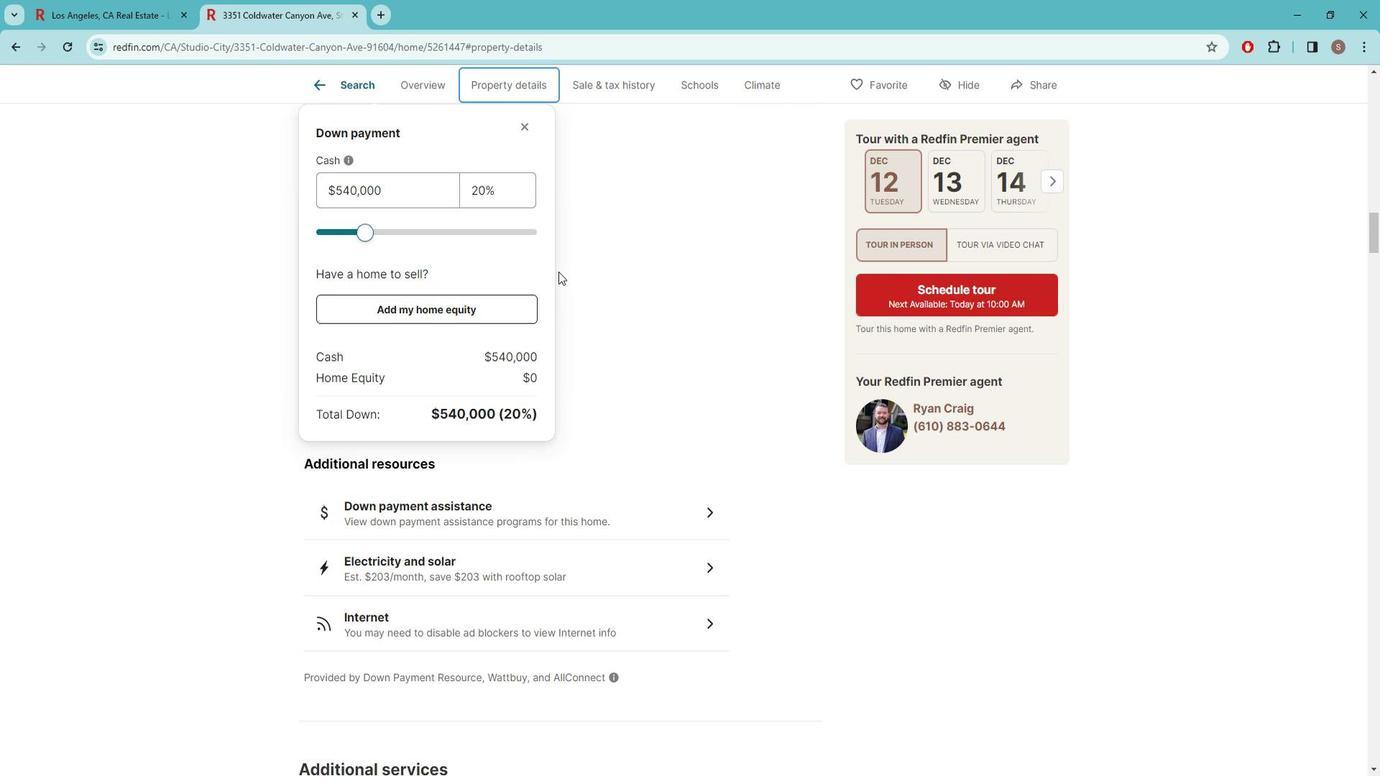 
Action: Mouse scrolled (566, 270) with delta (0, 0)
Screenshot: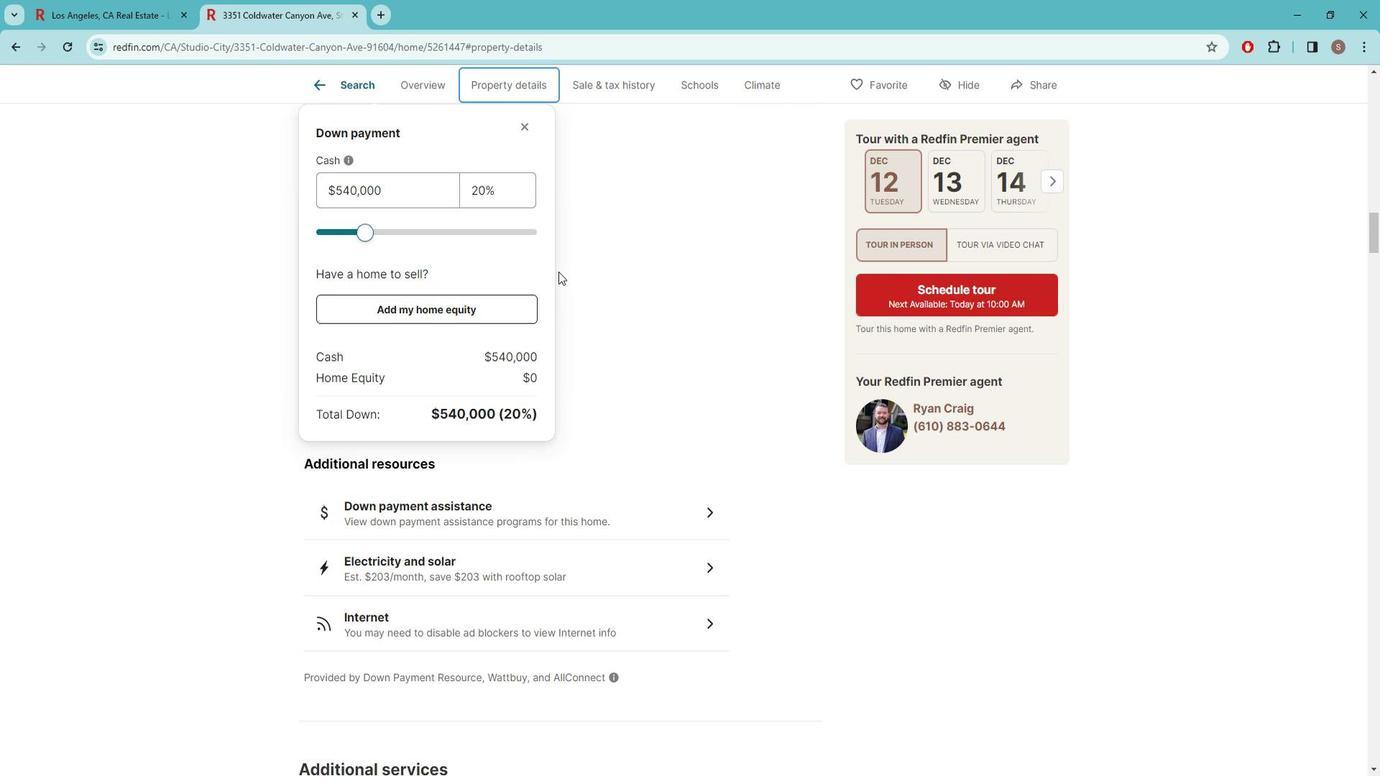 
Action: Mouse scrolled (566, 270) with delta (0, 0)
Screenshot: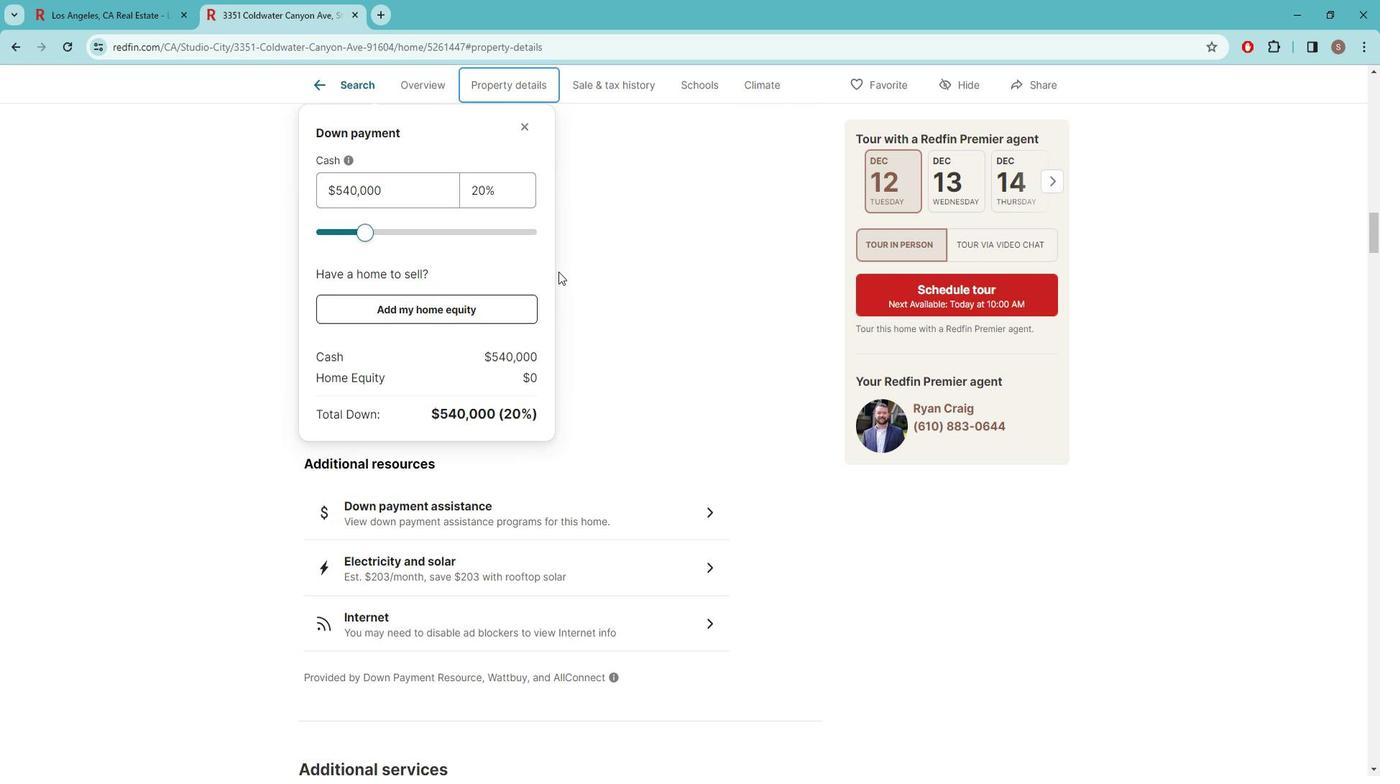
Action: Mouse scrolled (566, 270) with delta (0, 0)
Screenshot: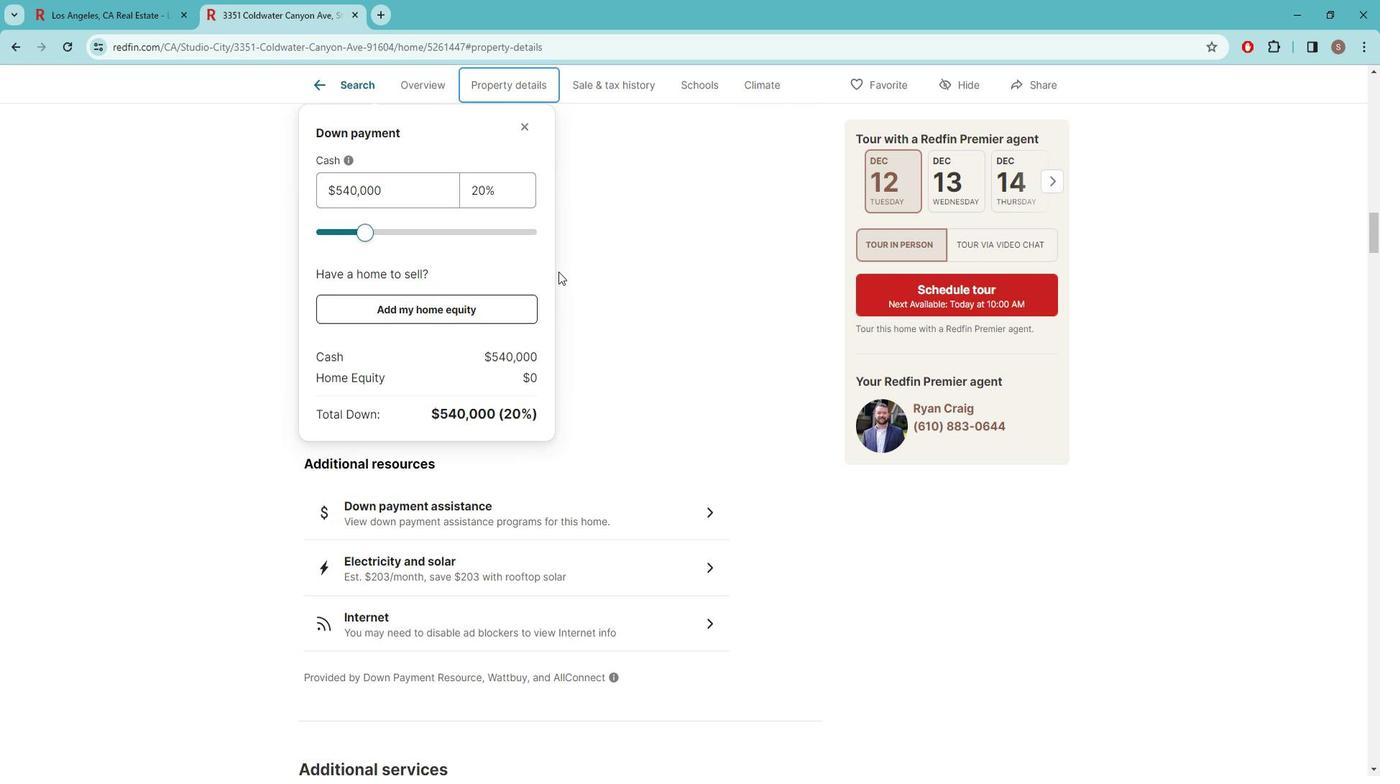 
Action: Mouse scrolled (566, 270) with delta (0, 0)
Screenshot: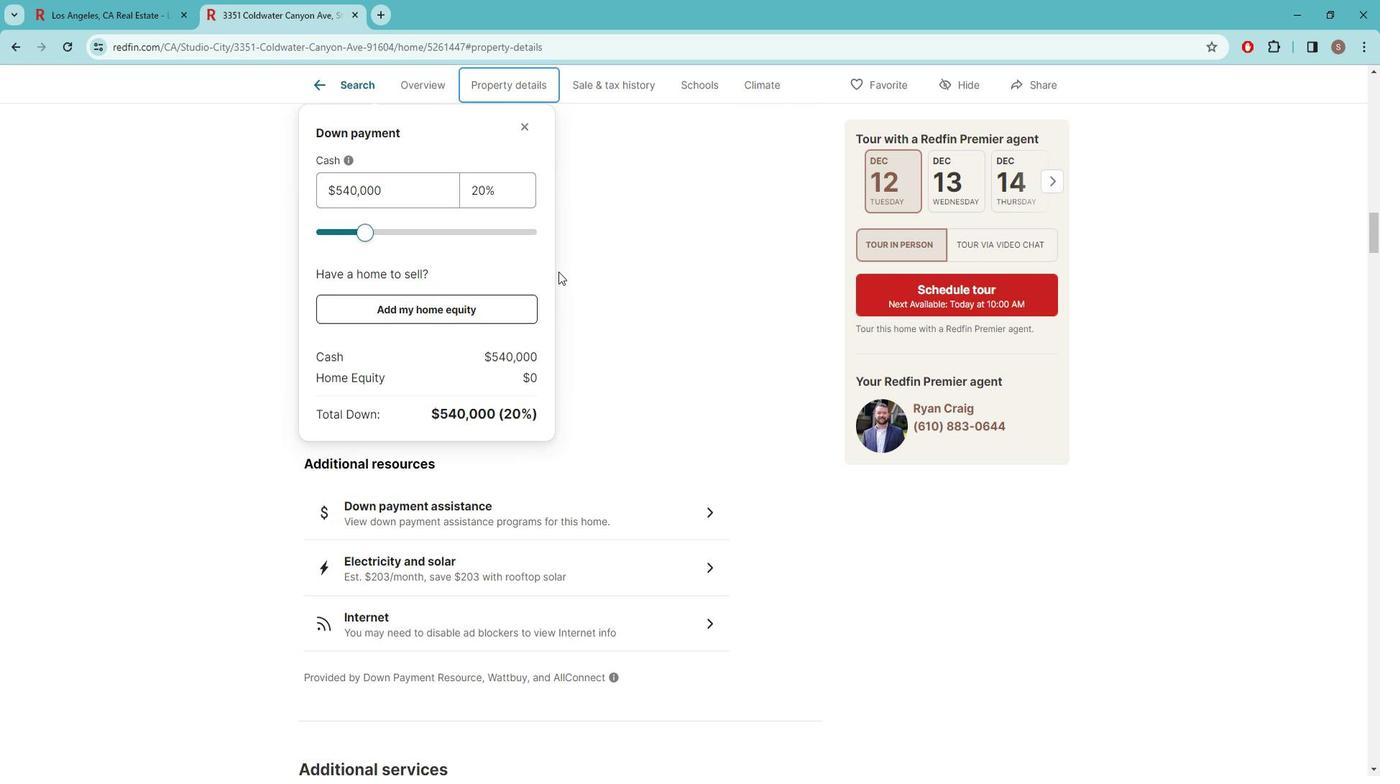 
Action: Mouse scrolled (566, 270) with delta (0, 0)
Screenshot: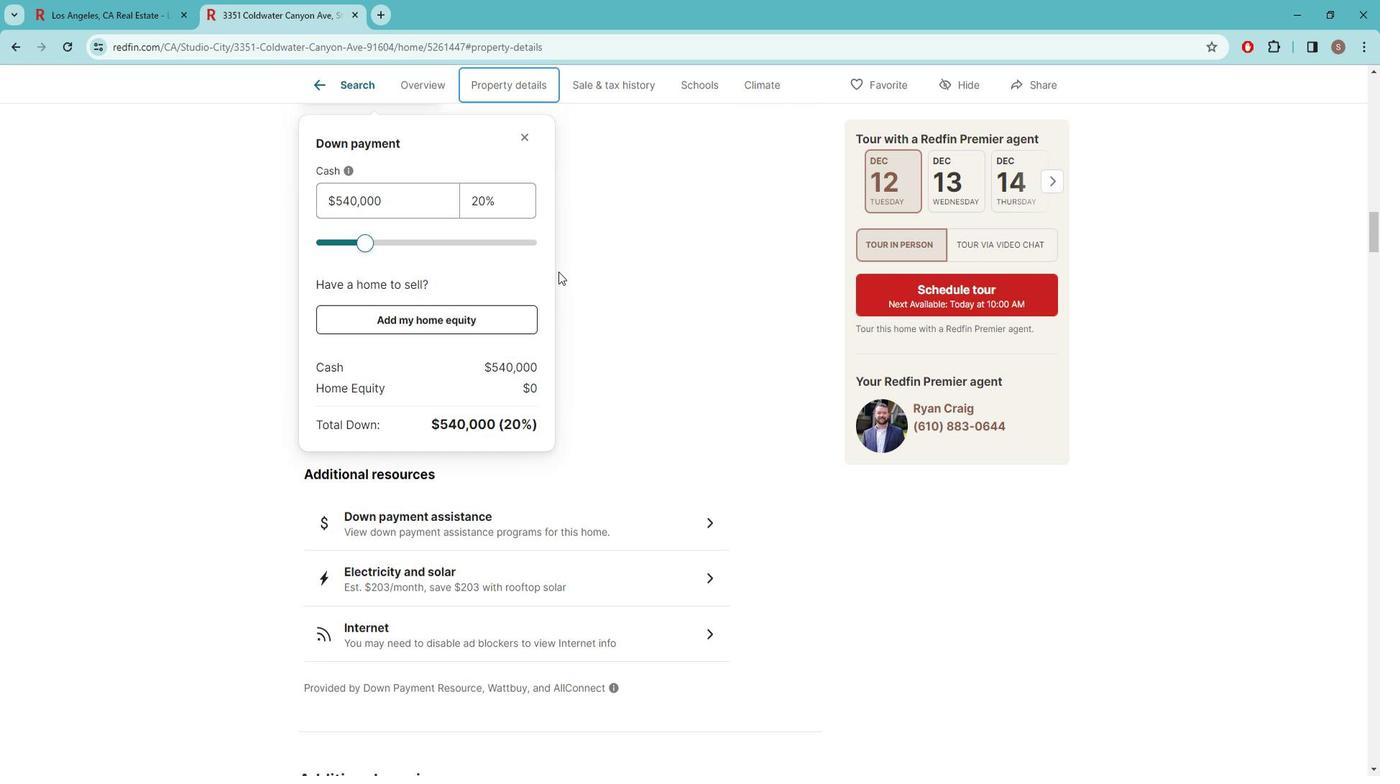 
Action: Mouse moved to (565, 273)
Screenshot: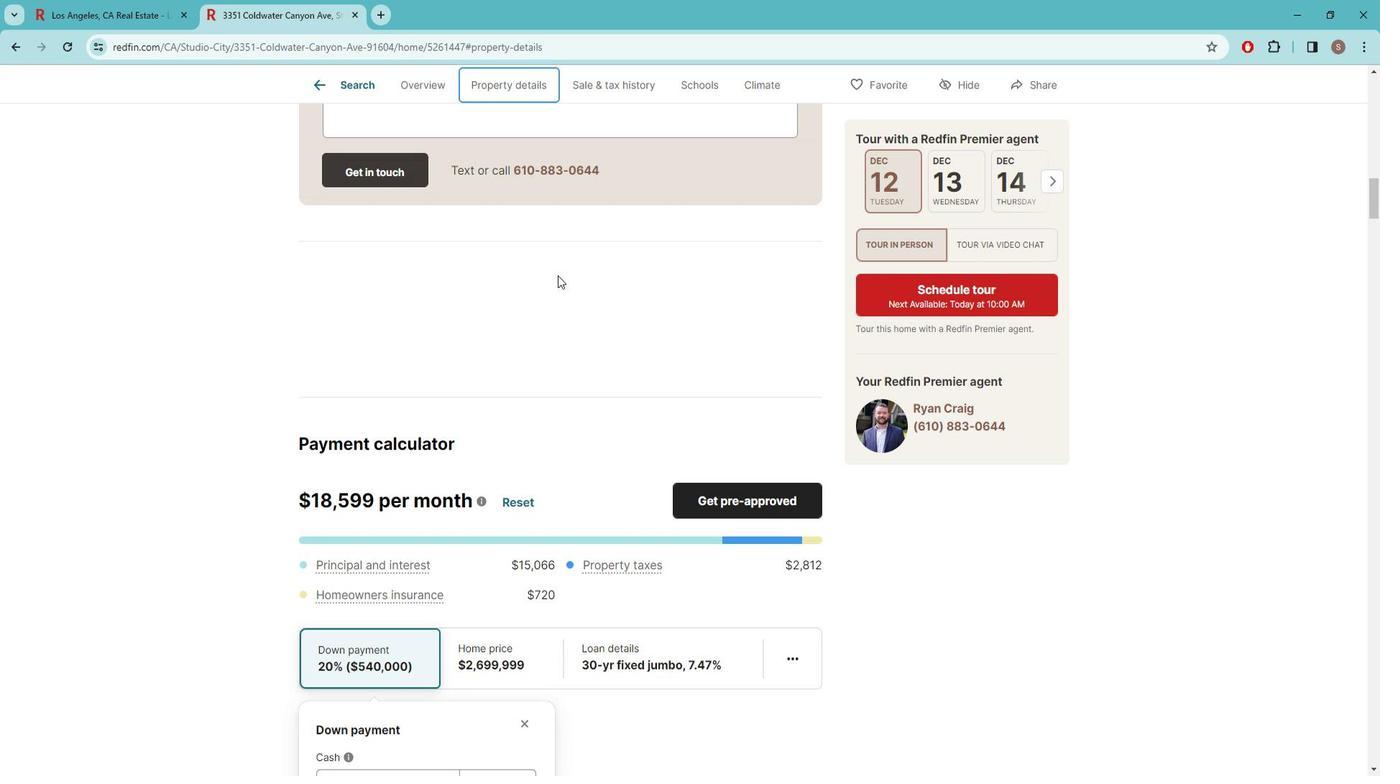 
Action: Mouse scrolled (565, 274) with delta (0, 0)
Screenshot: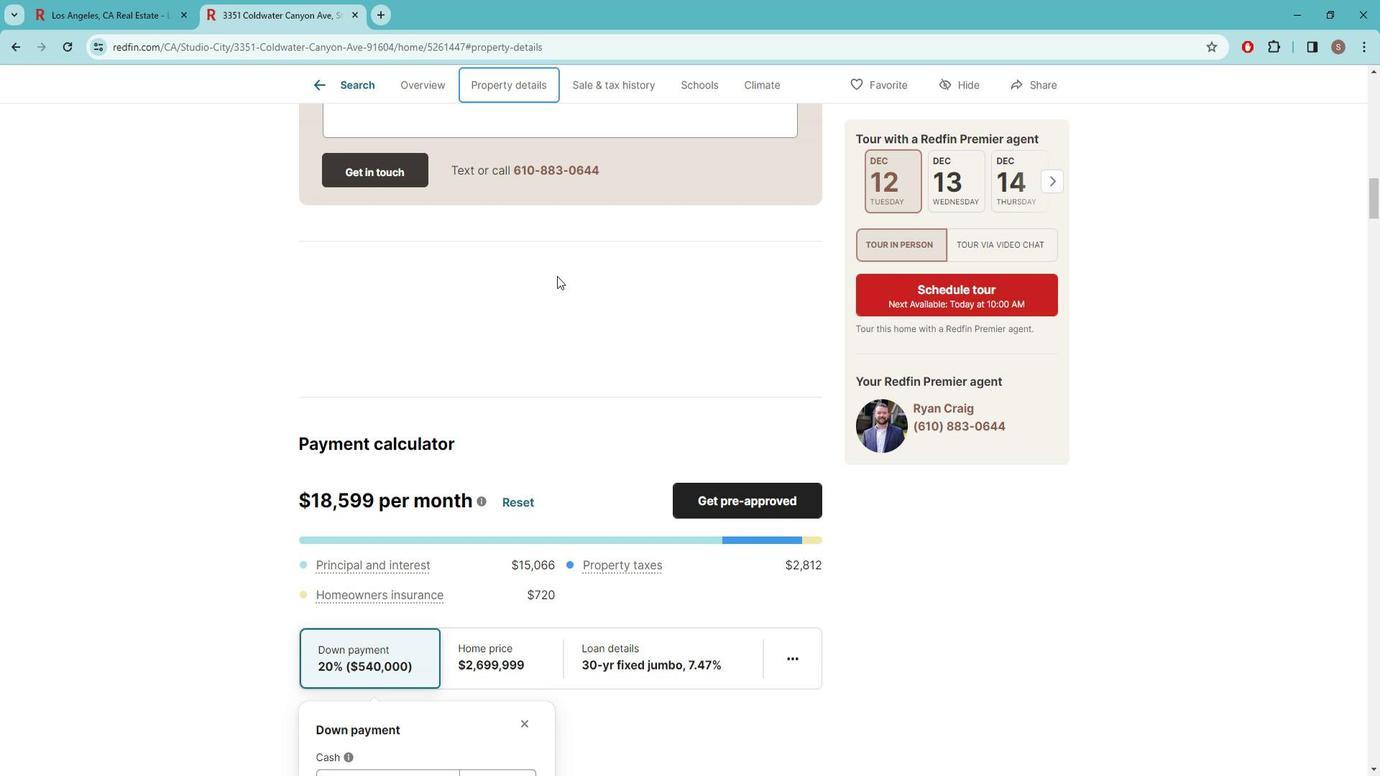 
Action: Mouse scrolled (565, 274) with delta (0, 0)
Screenshot: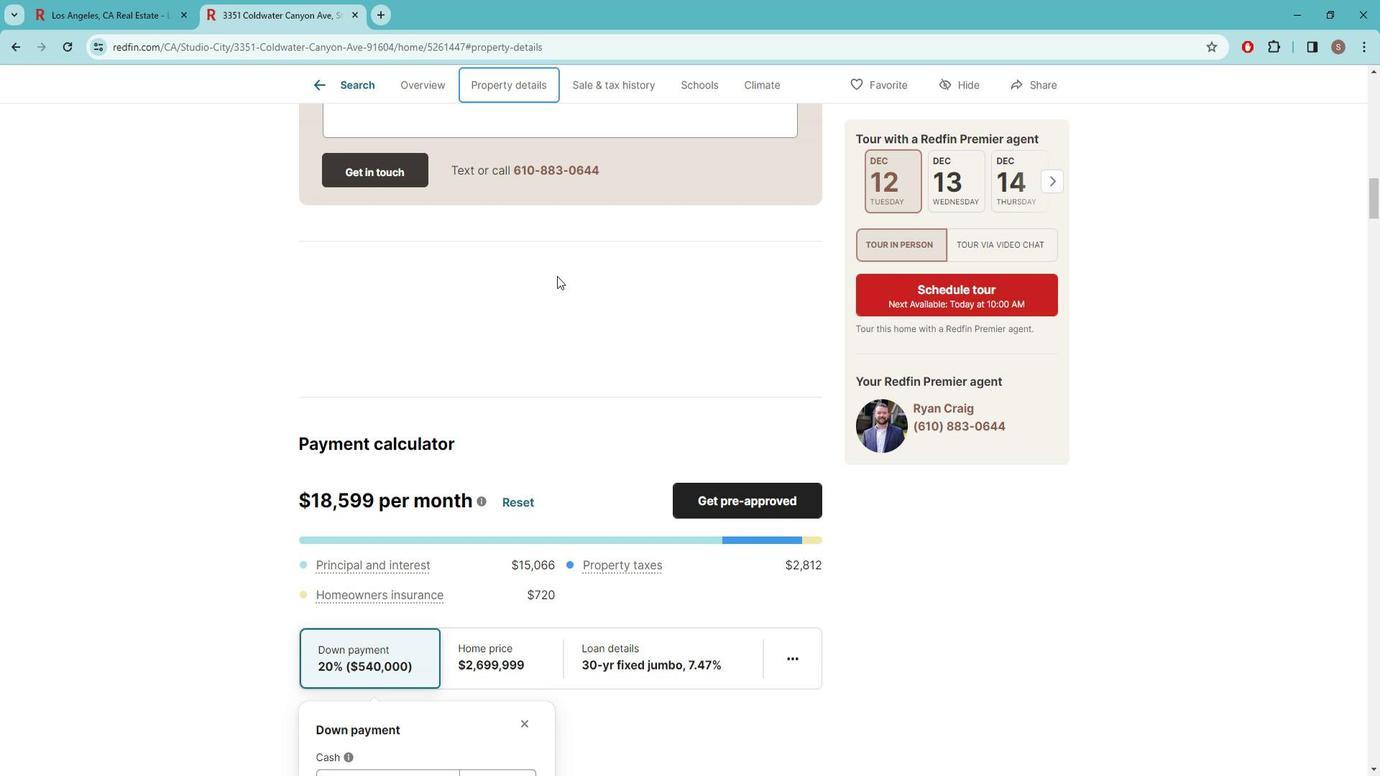 
Action: Mouse scrolled (565, 274) with delta (0, 0)
Screenshot: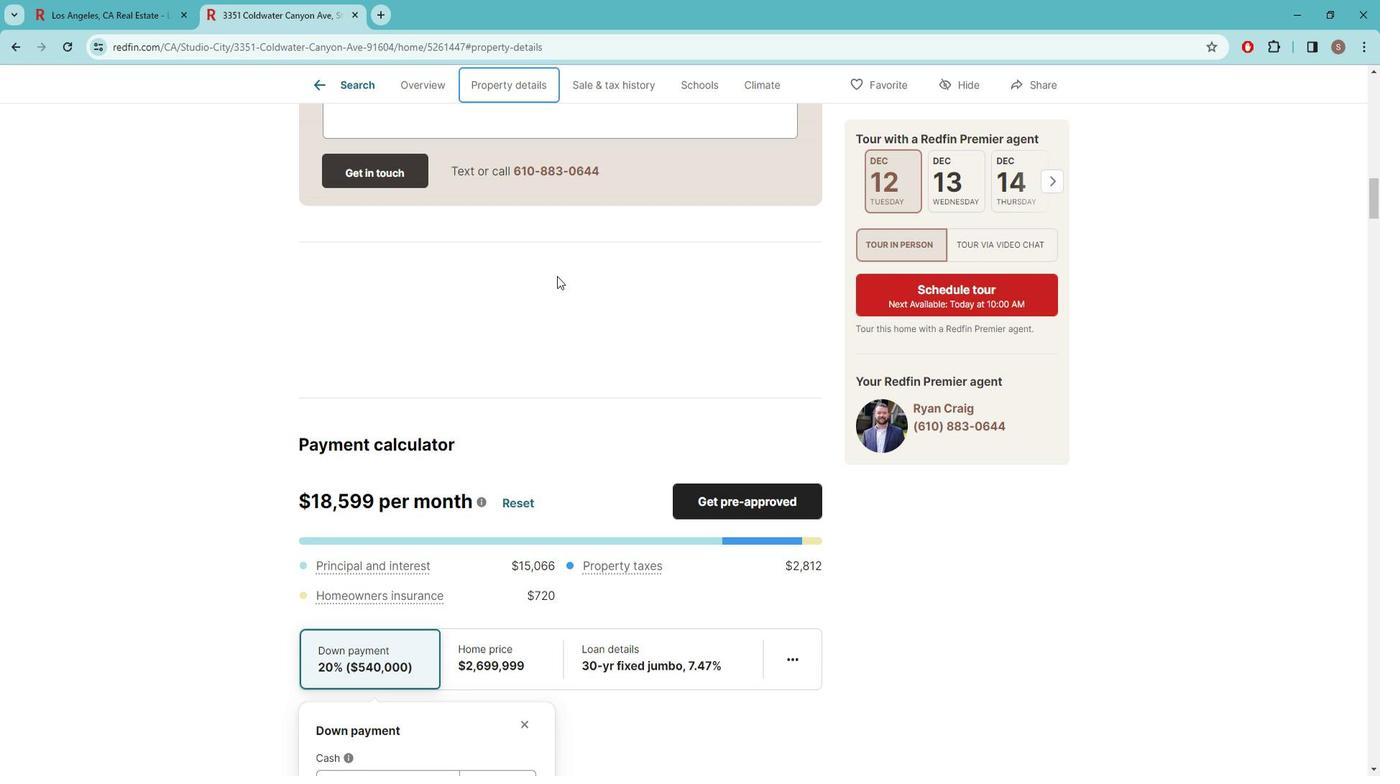 
Action: Mouse scrolled (565, 274) with delta (0, 0)
Screenshot: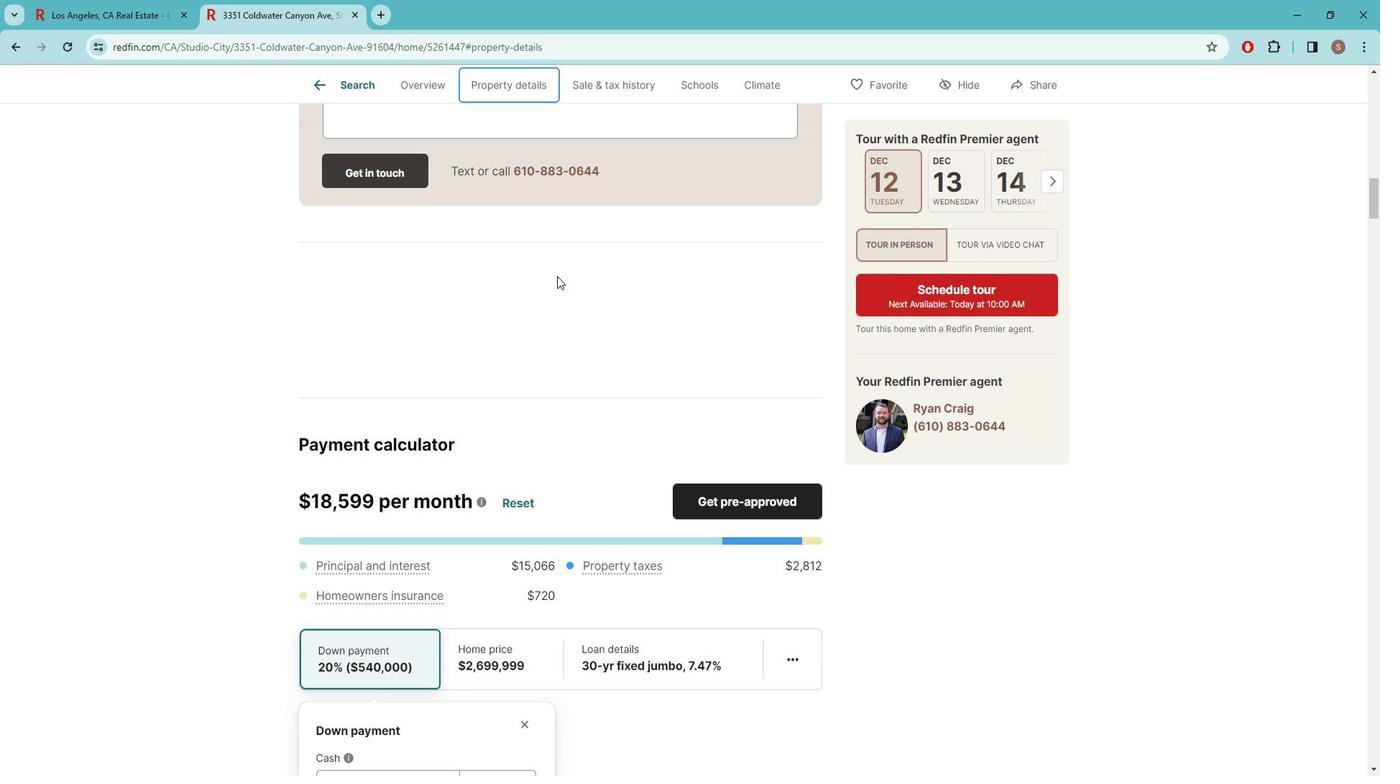 
Action: Mouse scrolled (565, 274) with delta (0, 0)
Screenshot: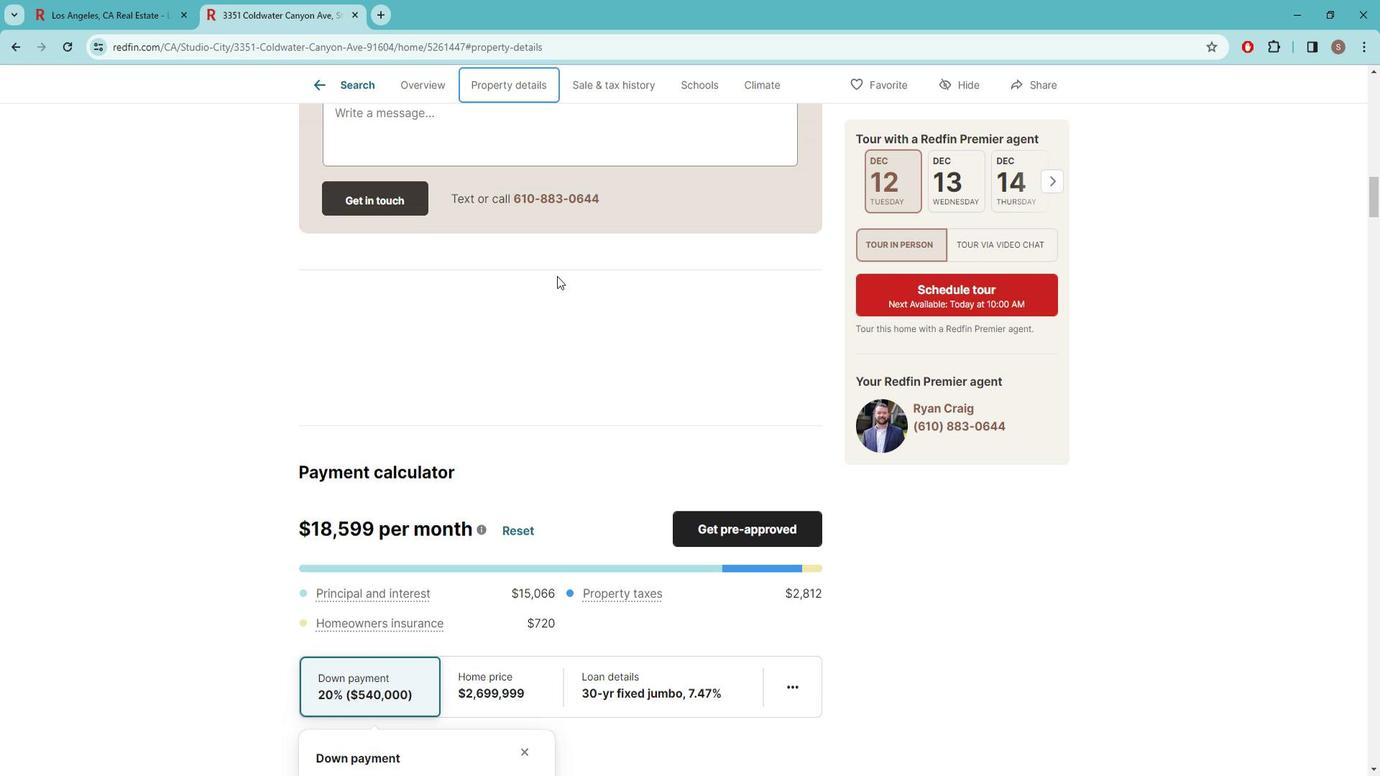 
Action: Mouse moved to (560, 275)
Screenshot: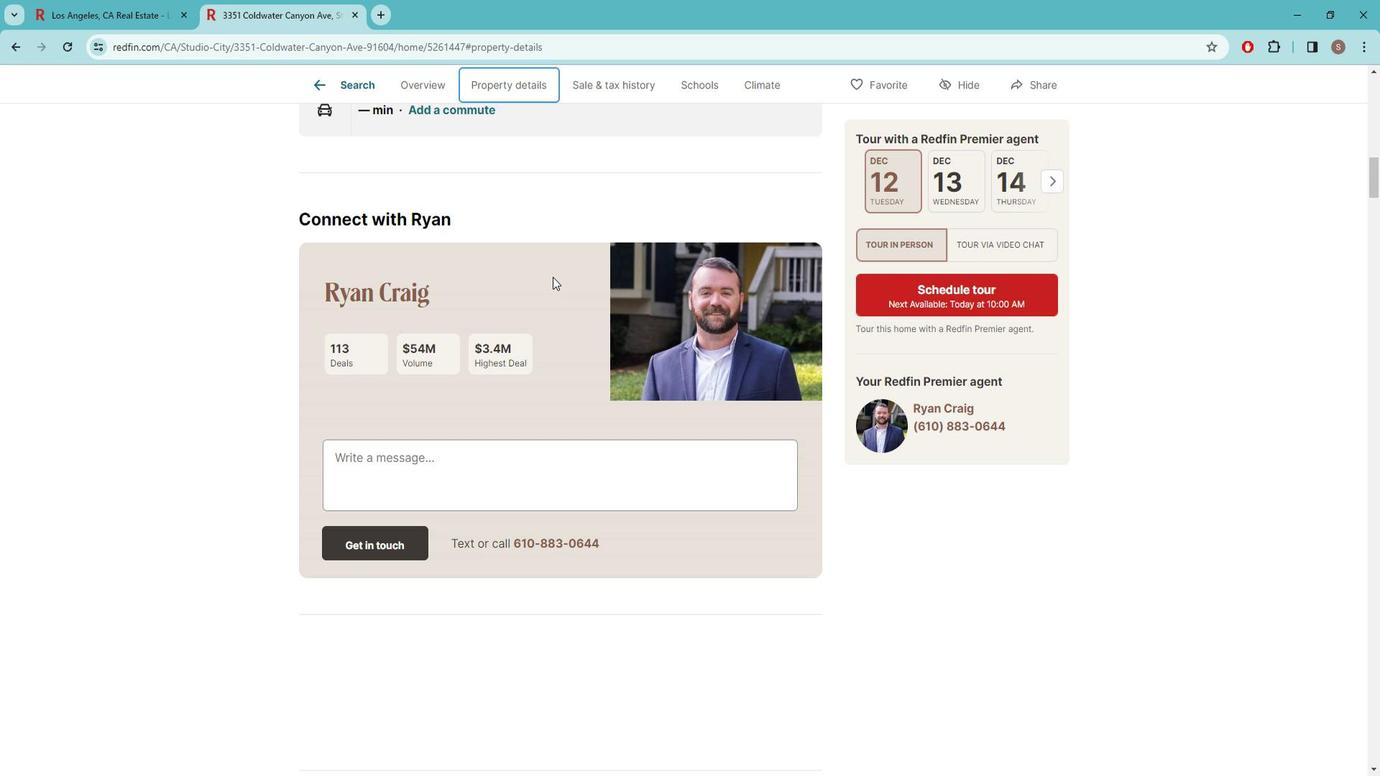 
Action: Mouse scrolled (560, 276) with delta (0, 0)
Screenshot: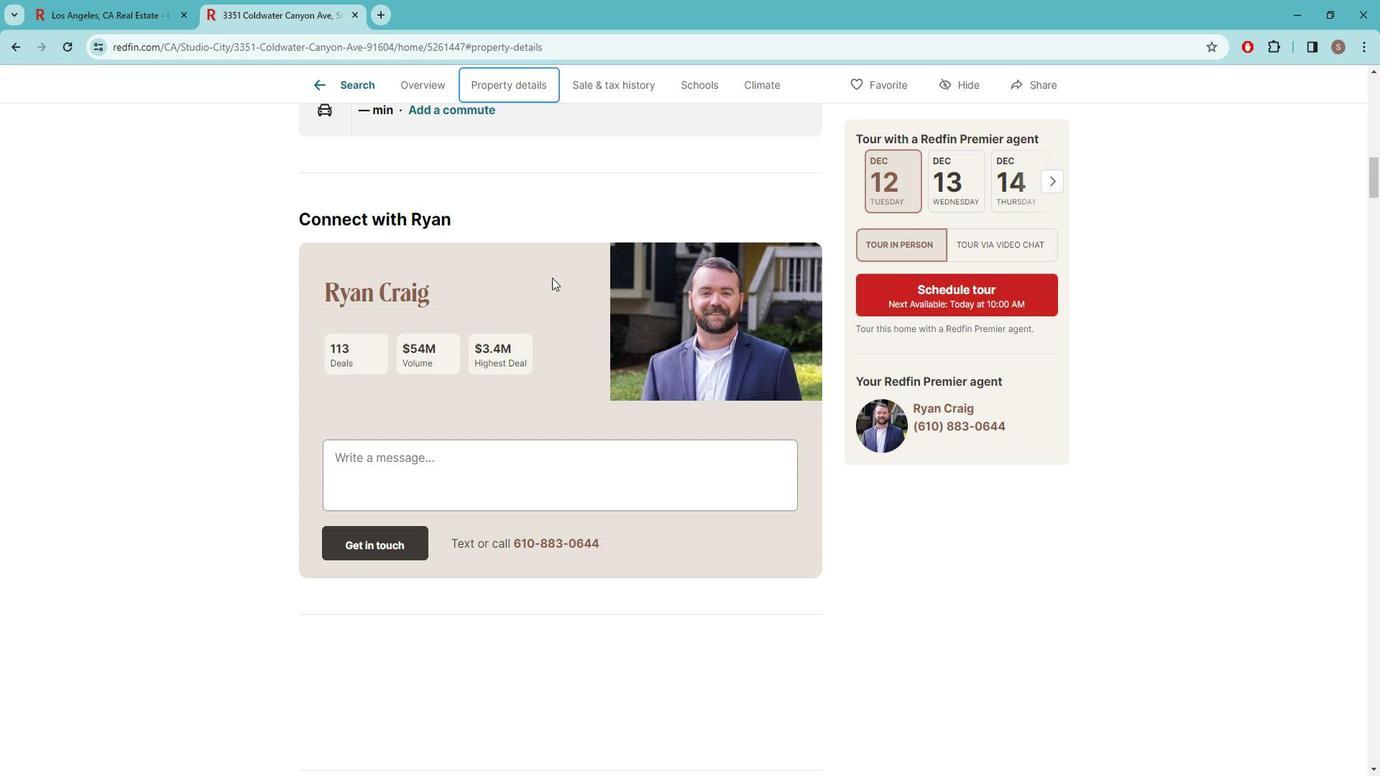 
Action: Mouse scrolled (560, 276) with delta (0, 0)
Screenshot: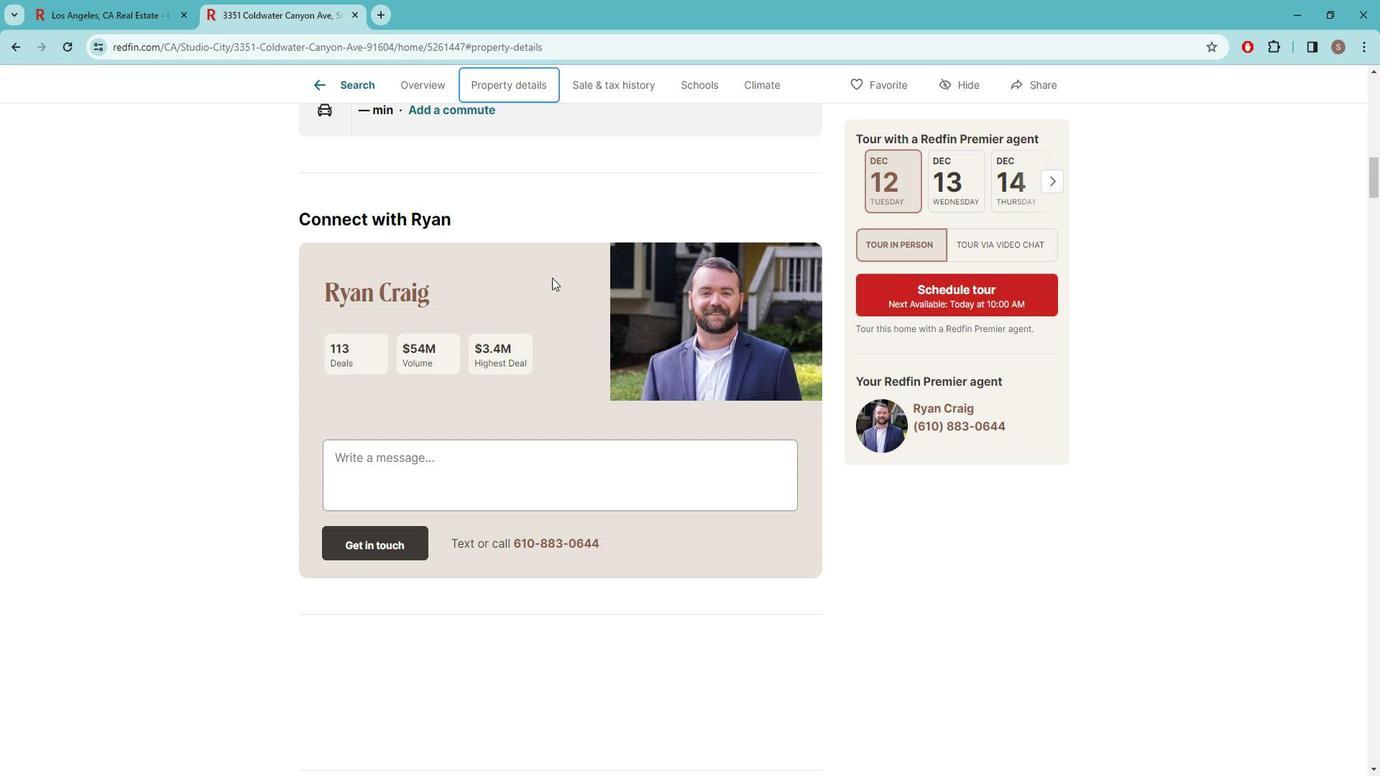
Action: Mouse scrolled (560, 276) with delta (0, 0)
Screenshot: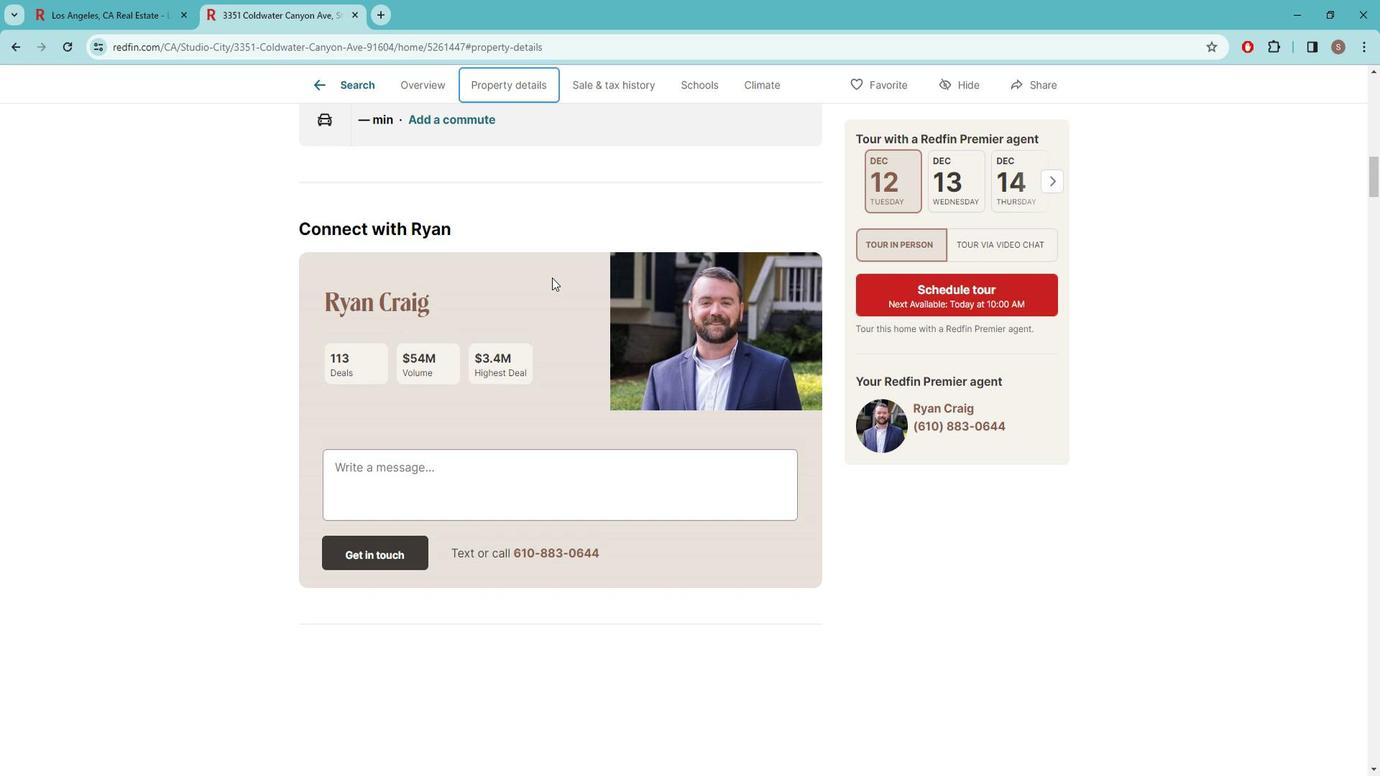 
Action: Mouse scrolled (560, 276) with delta (0, 0)
Screenshot: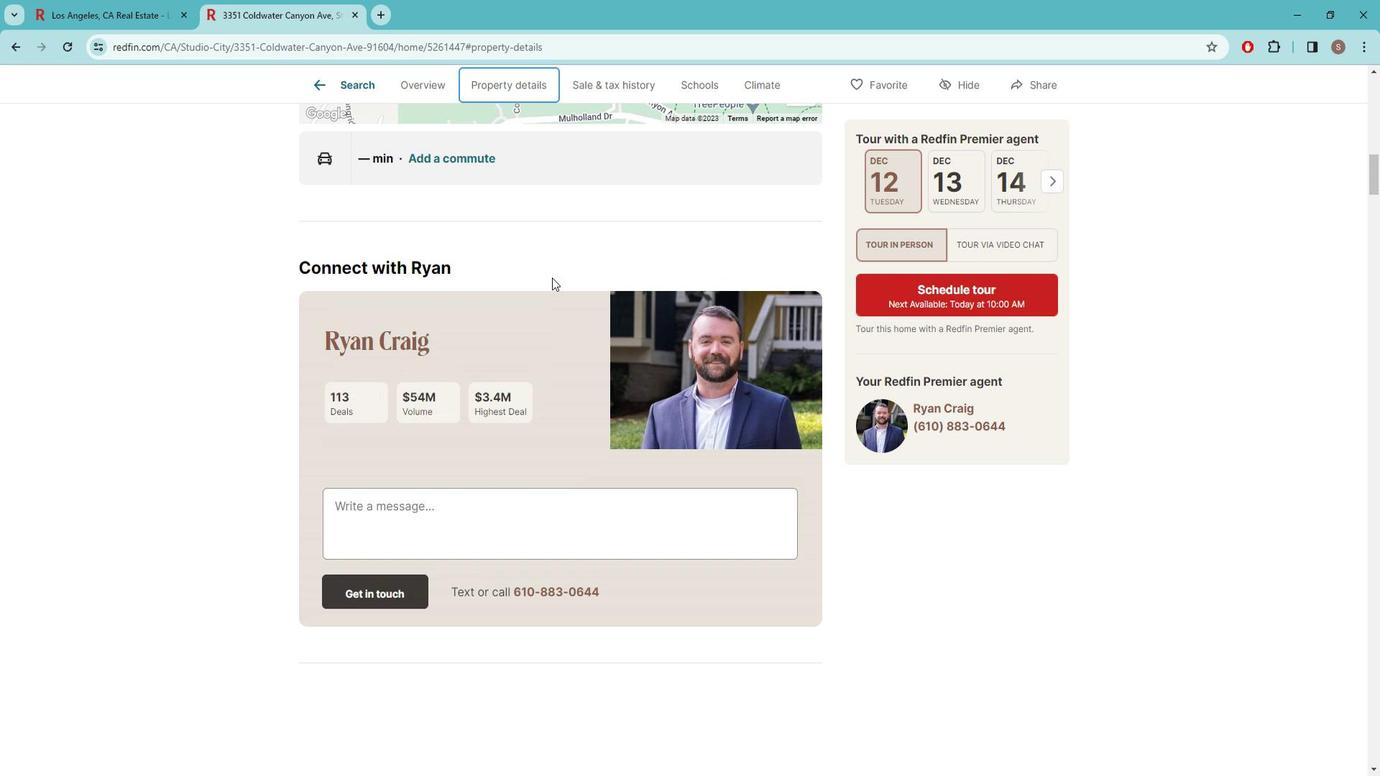 
Action: Mouse scrolled (560, 276) with delta (0, 0)
Screenshot: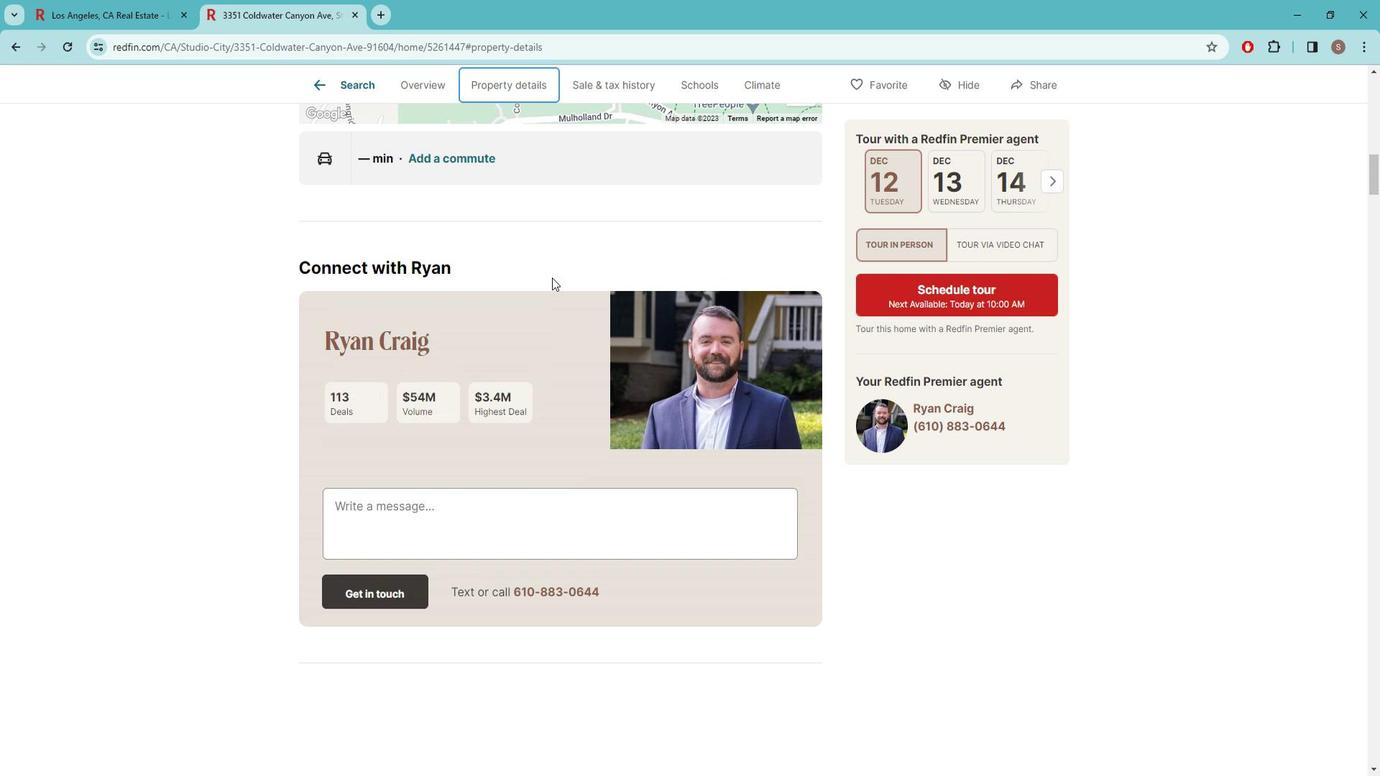 
Action: Mouse scrolled (560, 276) with delta (0, 0)
Screenshot: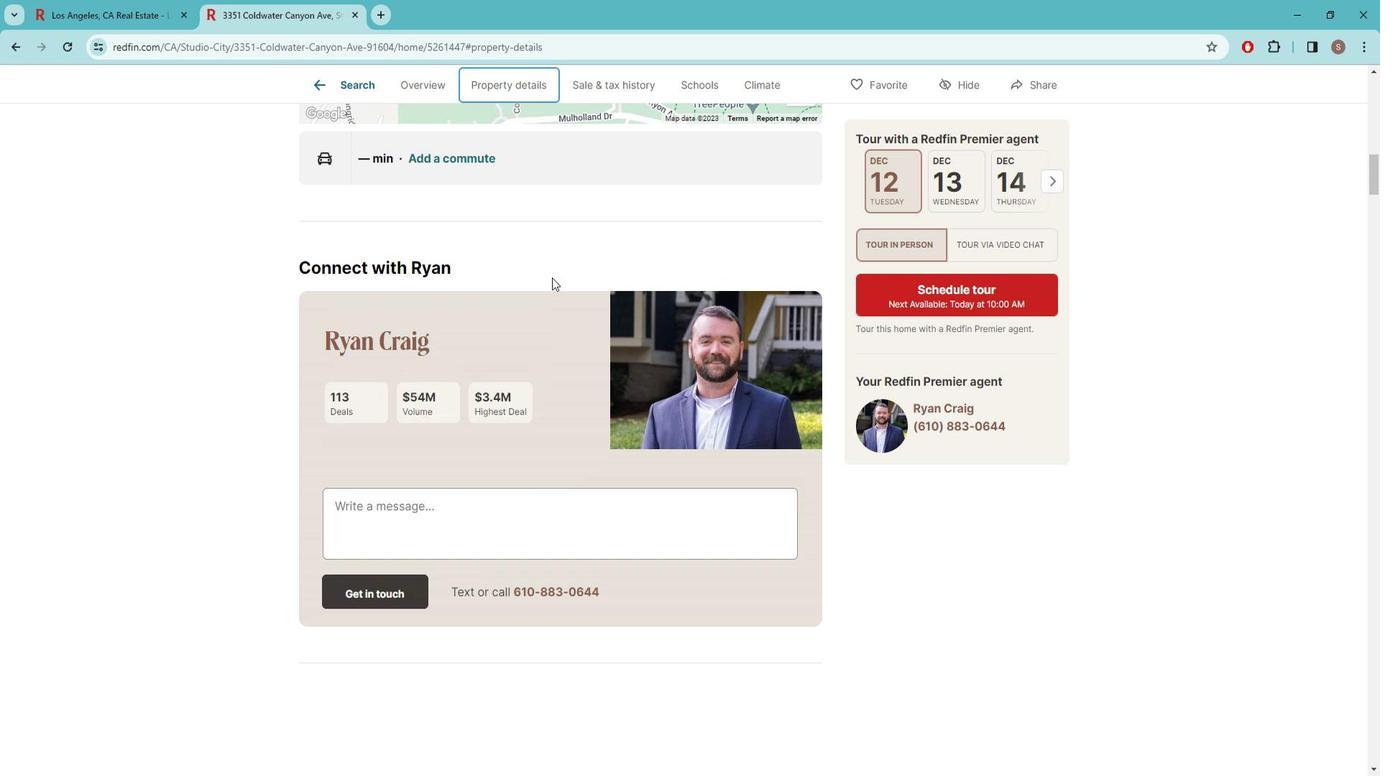 
Action: Mouse scrolled (560, 276) with delta (0, 0)
Screenshot: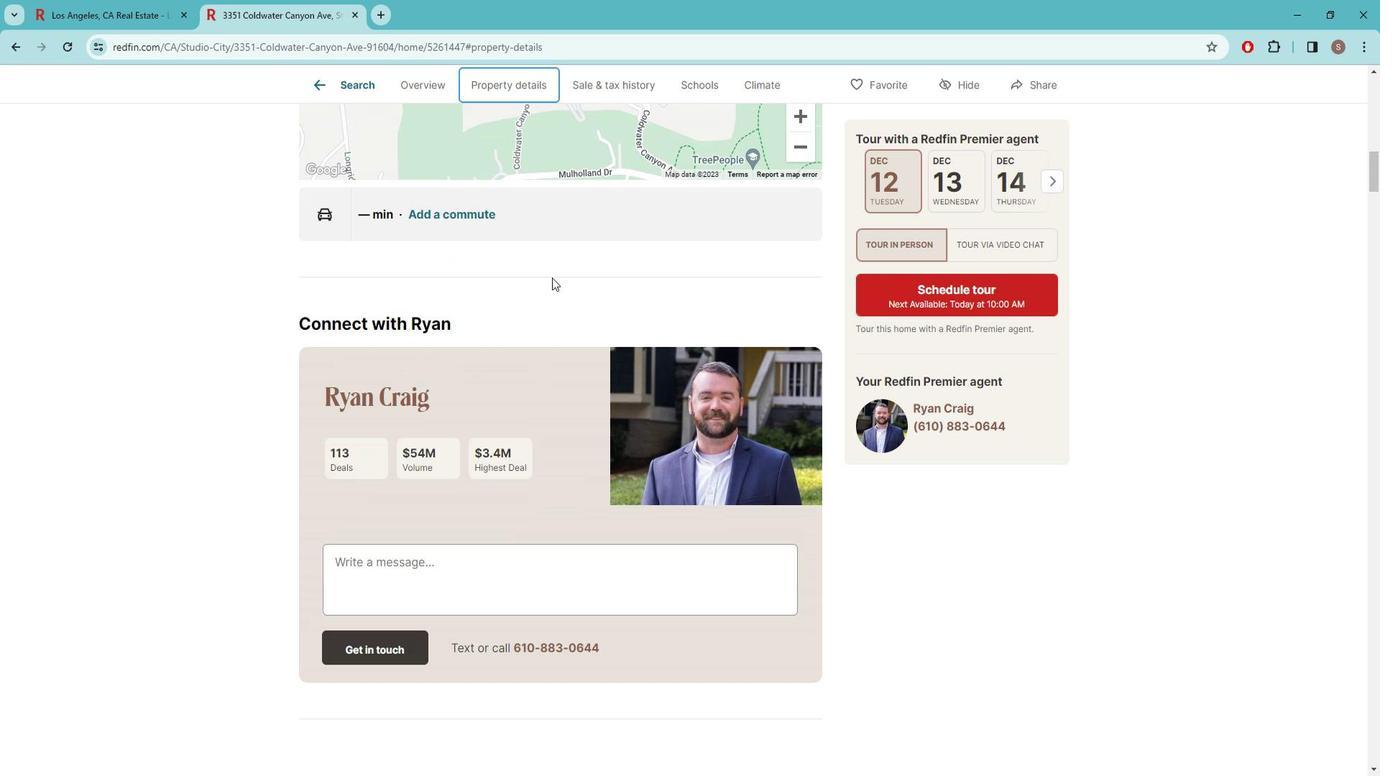 
Action: Mouse scrolled (560, 276) with delta (0, 0)
Screenshot: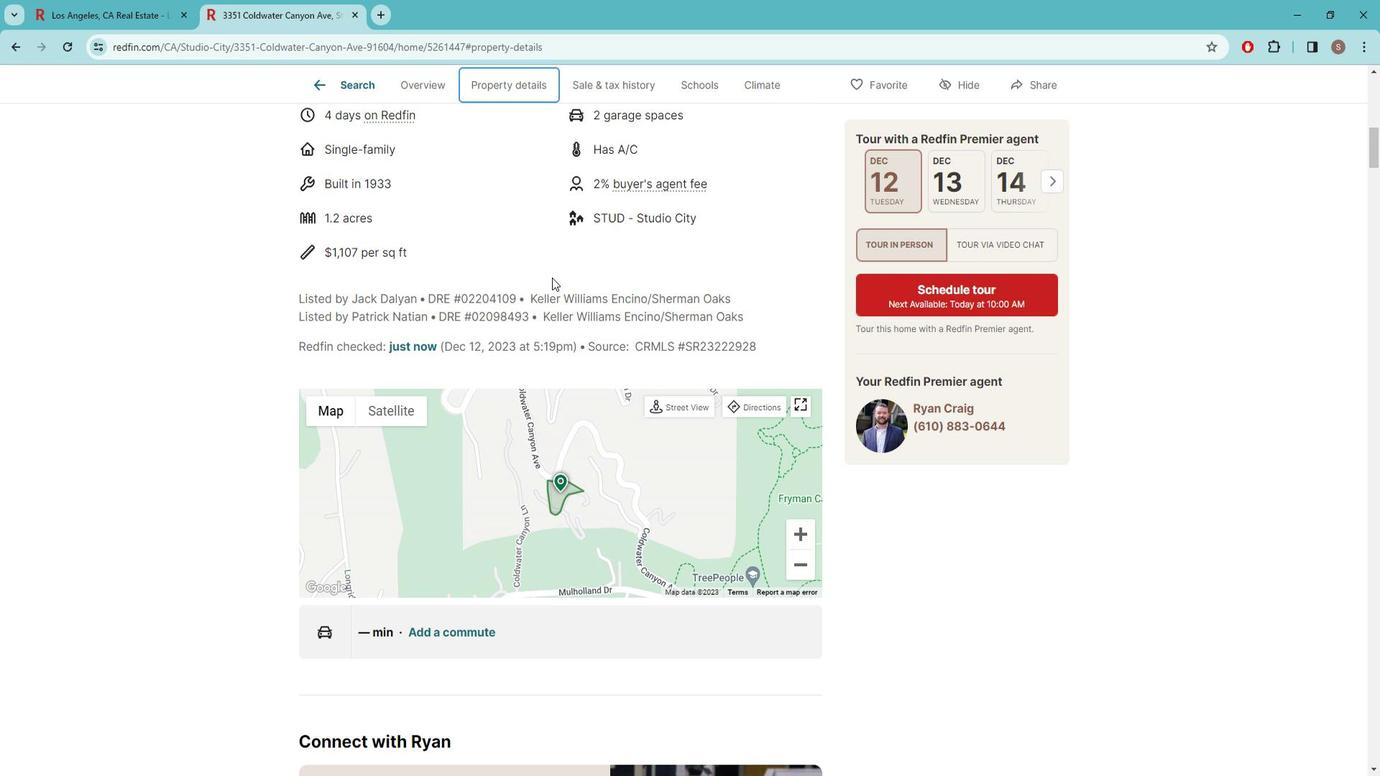 
Action: Mouse scrolled (560, 276) with delta (0, 0)
Screenshot: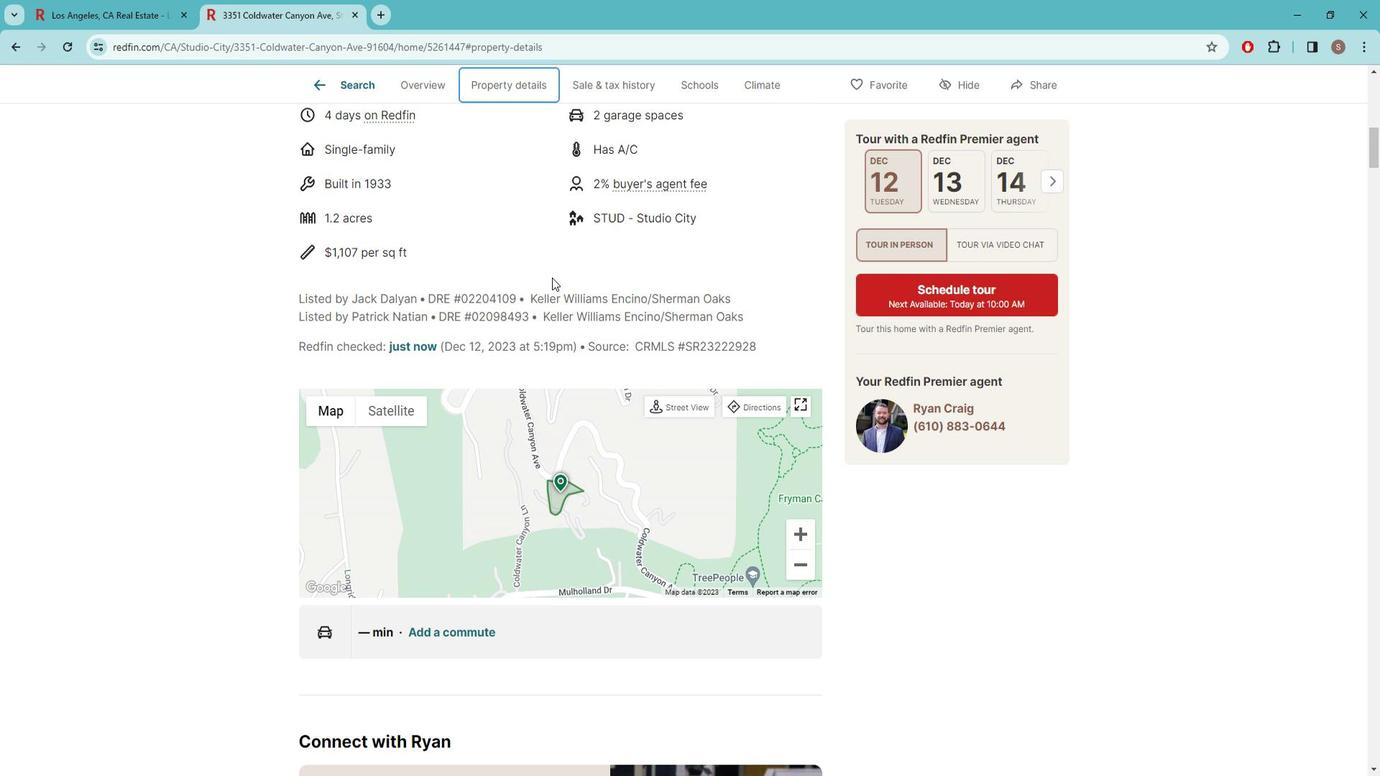 
Action: Mouse scrolled (560, 276) with delta (0, 0)
Screenshot: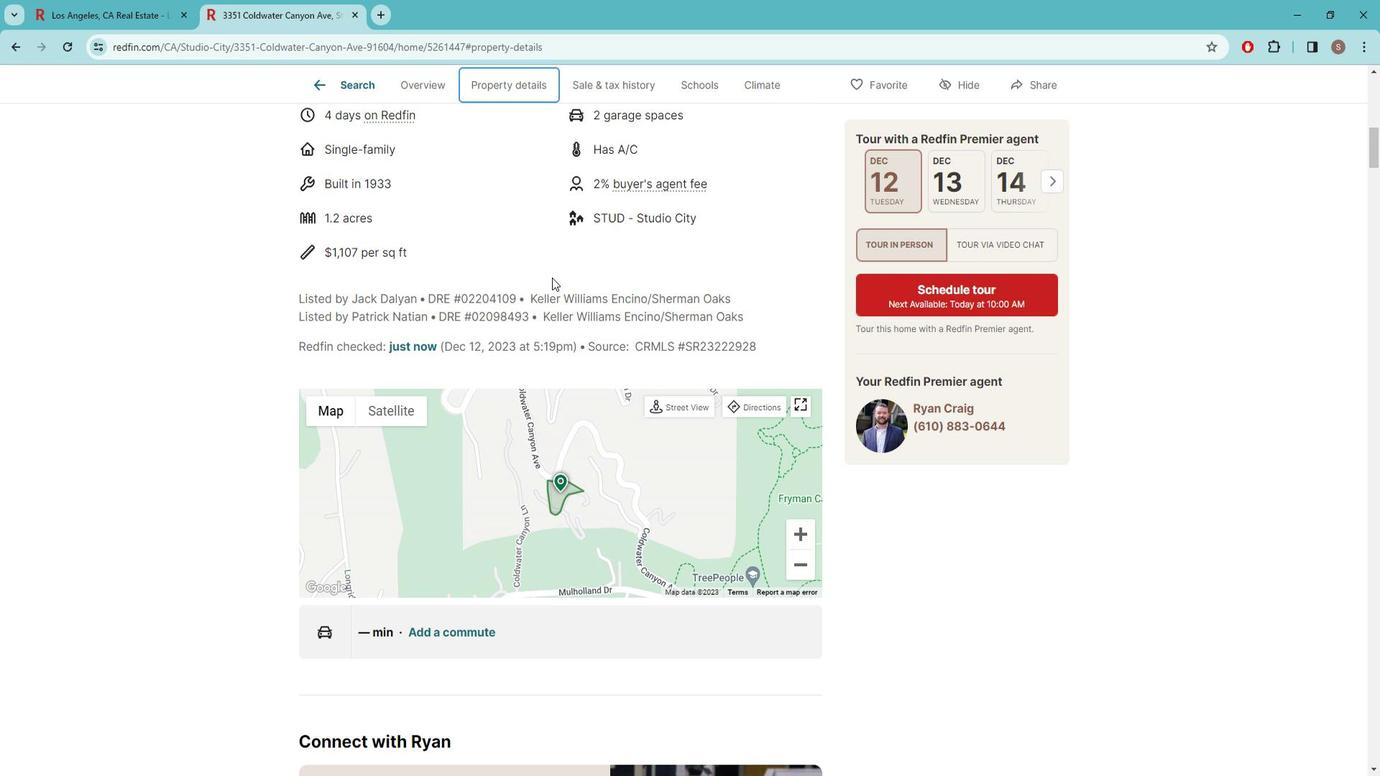 
Action: Mouse scrolled (560, 276) with delta (0, 0)
Screenshot: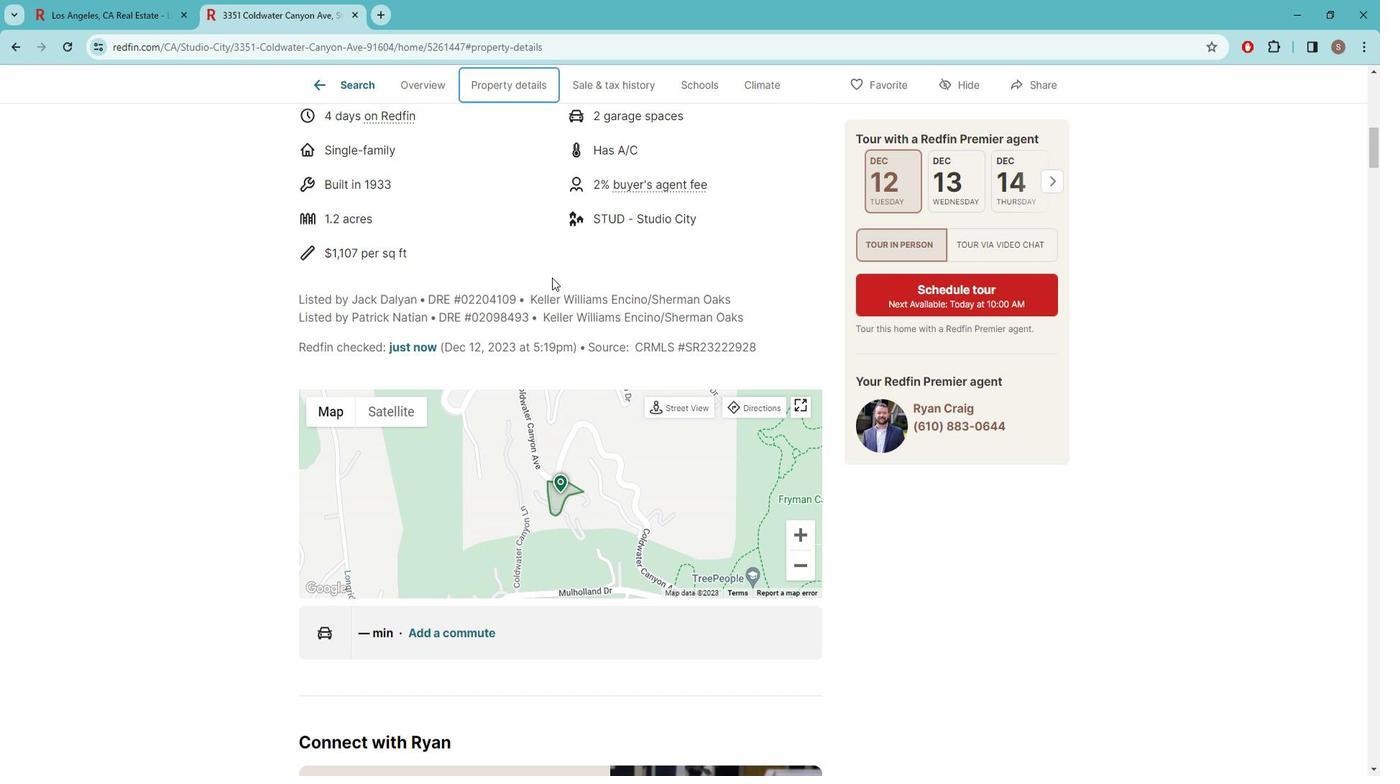 
Action: Mouse scrolled (560, 276) with delta (0, 0)
Screenshot: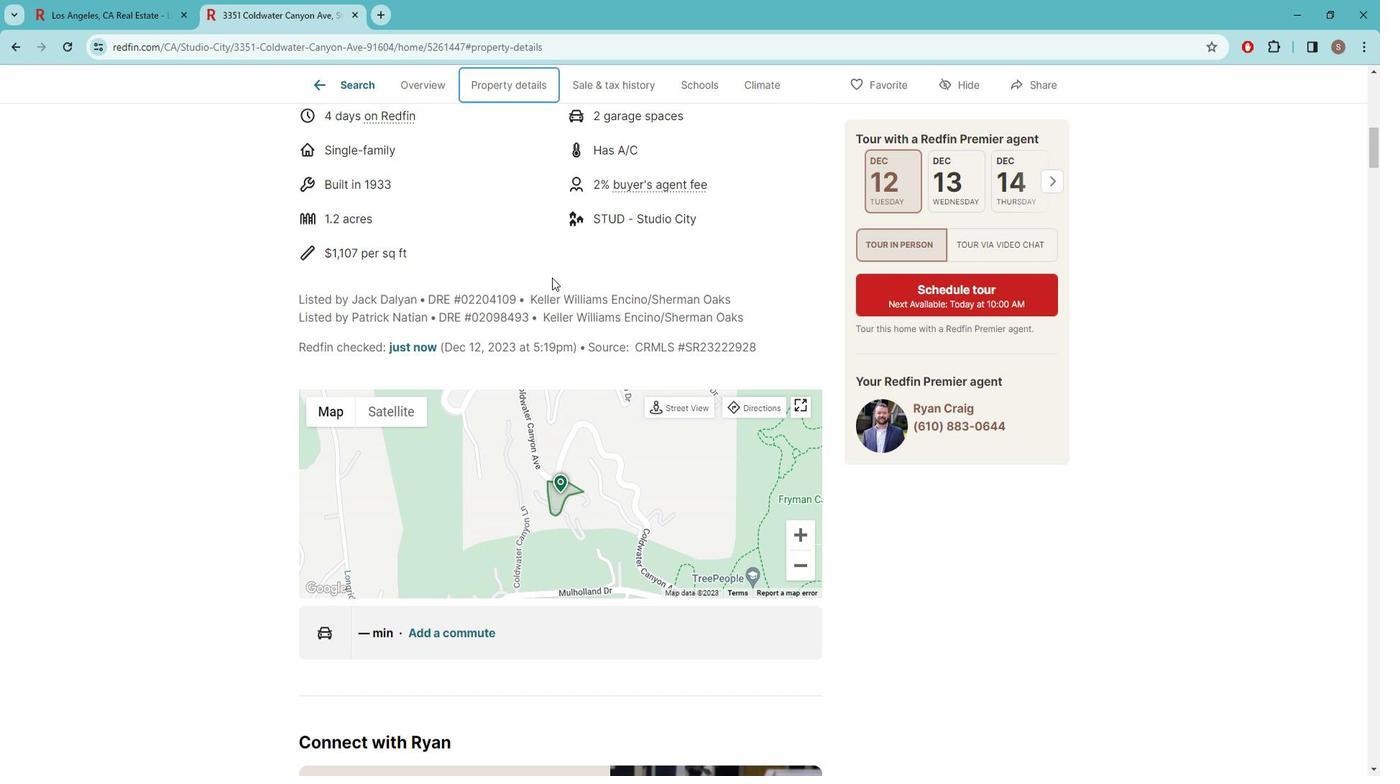 
Action: Mouse scrolled (560, 276) with delta (0, 0)
Screenshot: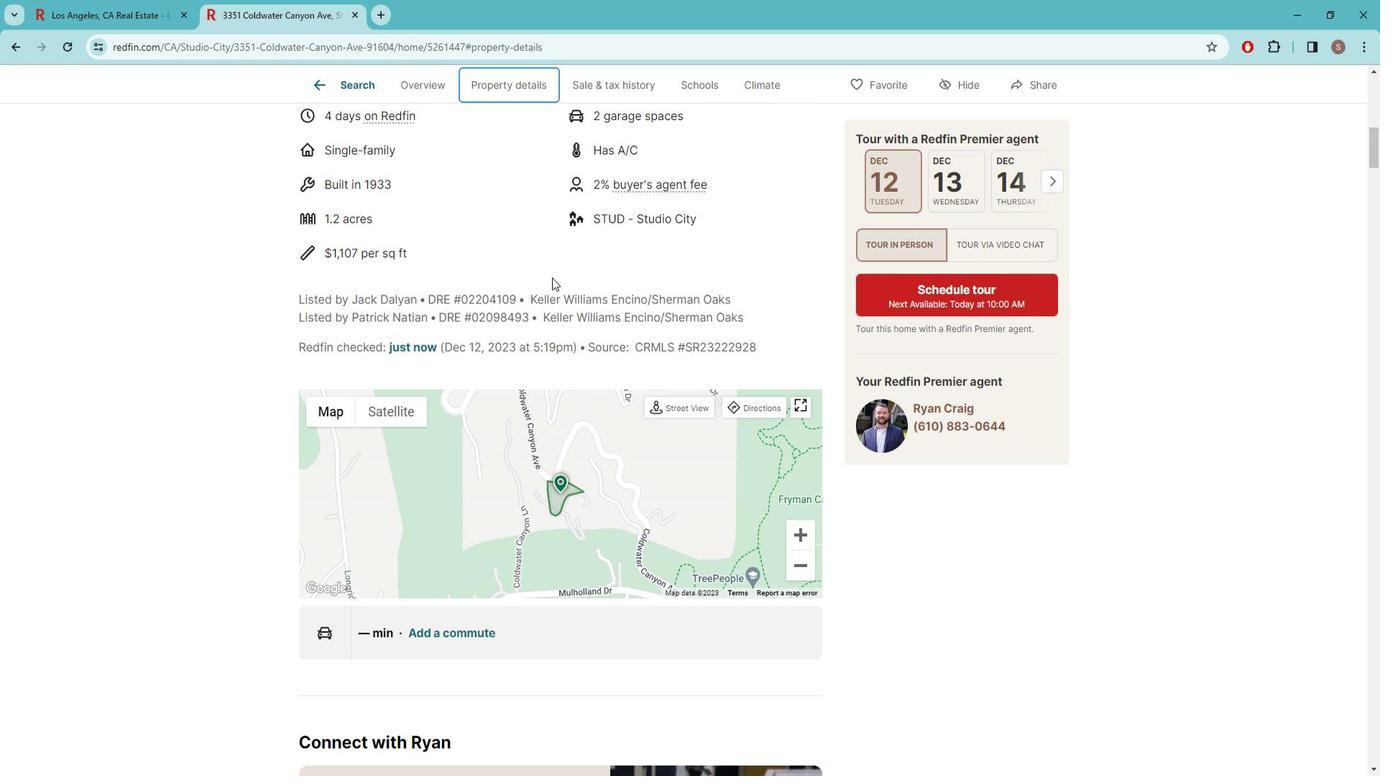 
Action: Mouse scrolled (560, 276) with delta (0, 0)
Screenshot: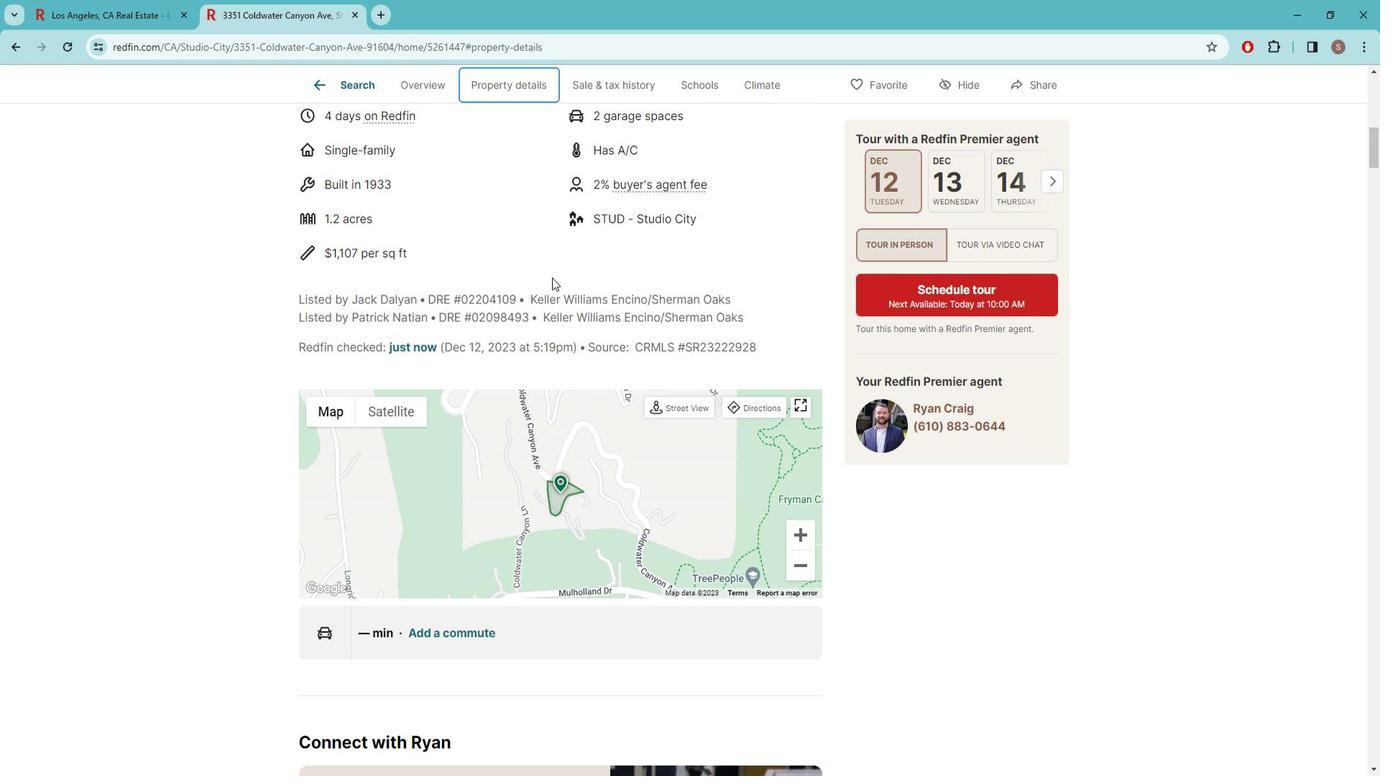 
Action: Mouse scrolled (560, 276) with delta (0, 0)
Screenshot: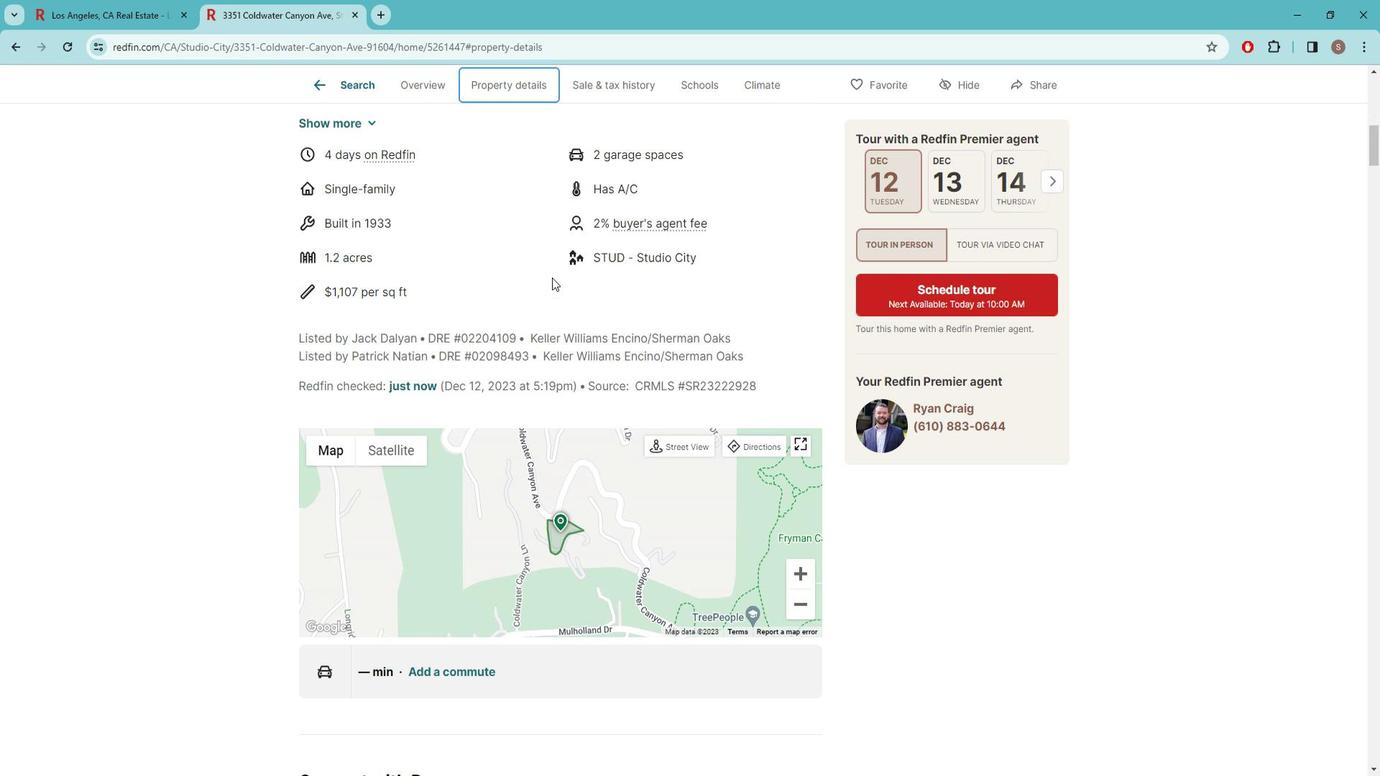 
Action: Mouse moved to (560, 276)
Screenshot: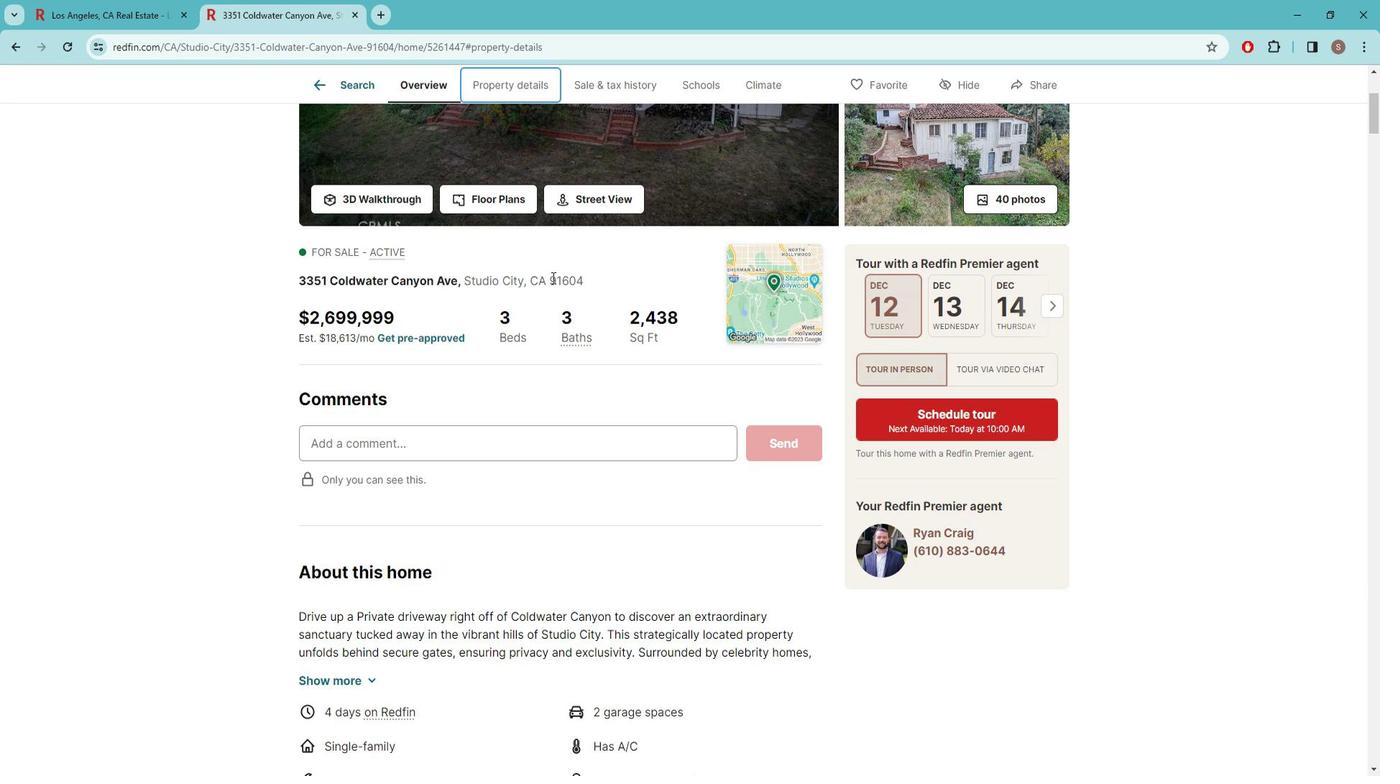
Action: Mouse scrolled (560, 276) with delta (0, 0)
Screenshot: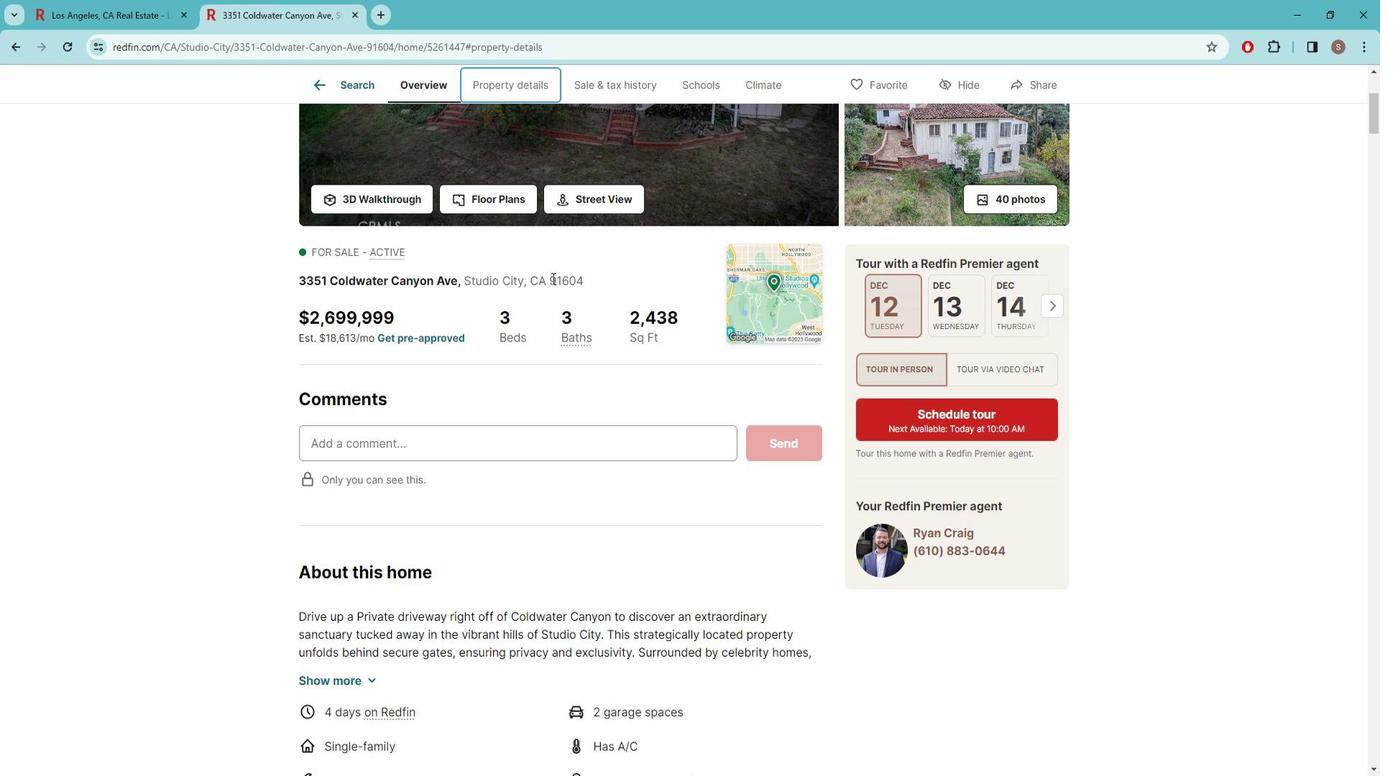 
Action: Mouse scrolled (560, 276) with delta (0, 0)
Screenshot: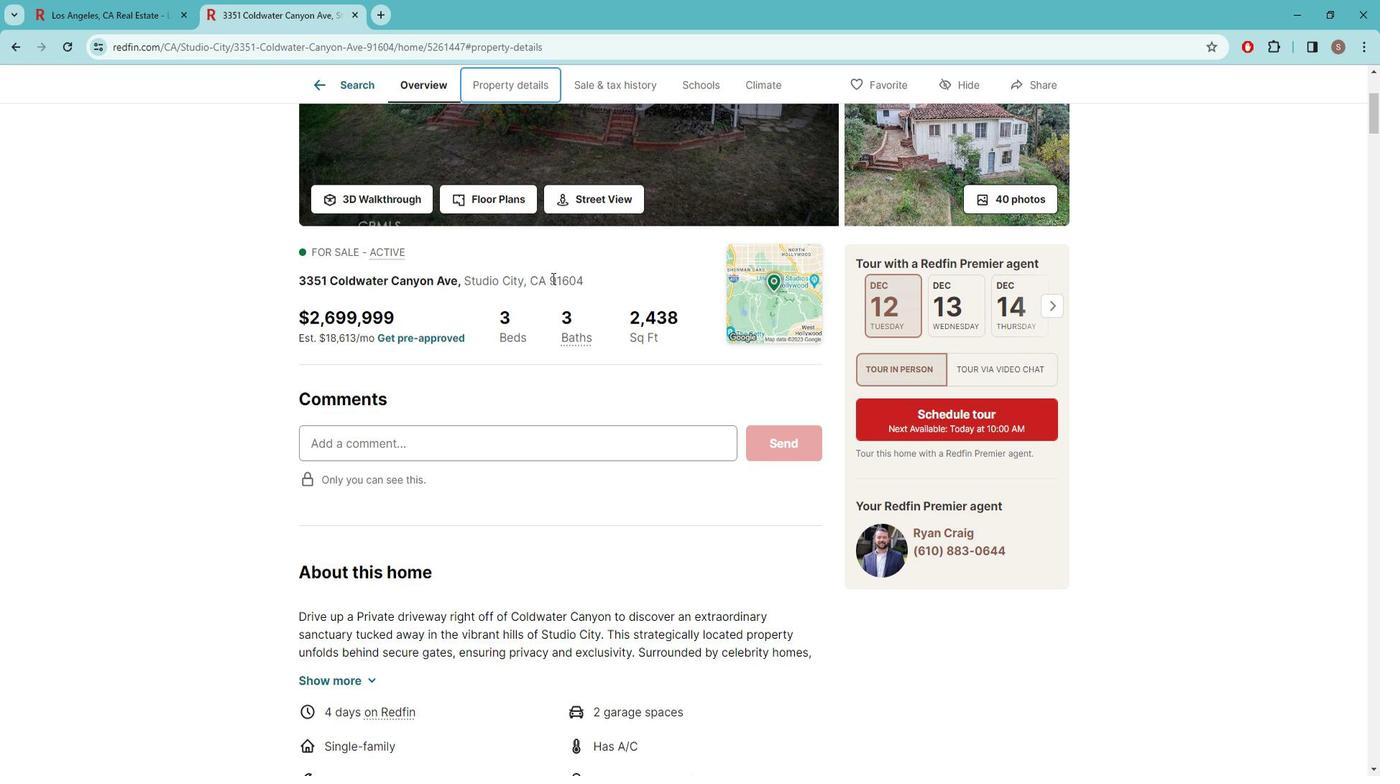 
Action: Mouse scrolled (560, 276) with delta (0, 0)
Screenshot: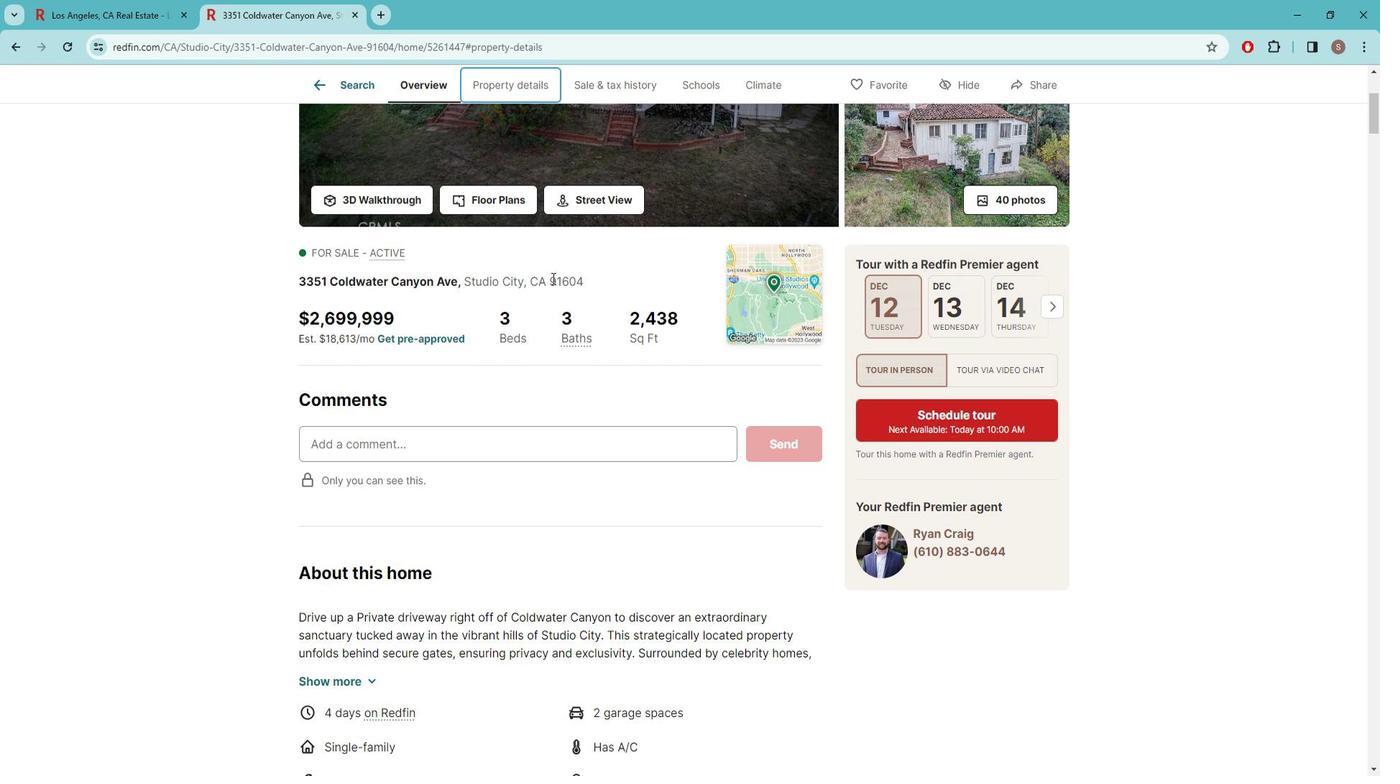 
Action: Mouse scrolled (560, 276) with delta (0, 0)
Screenshot: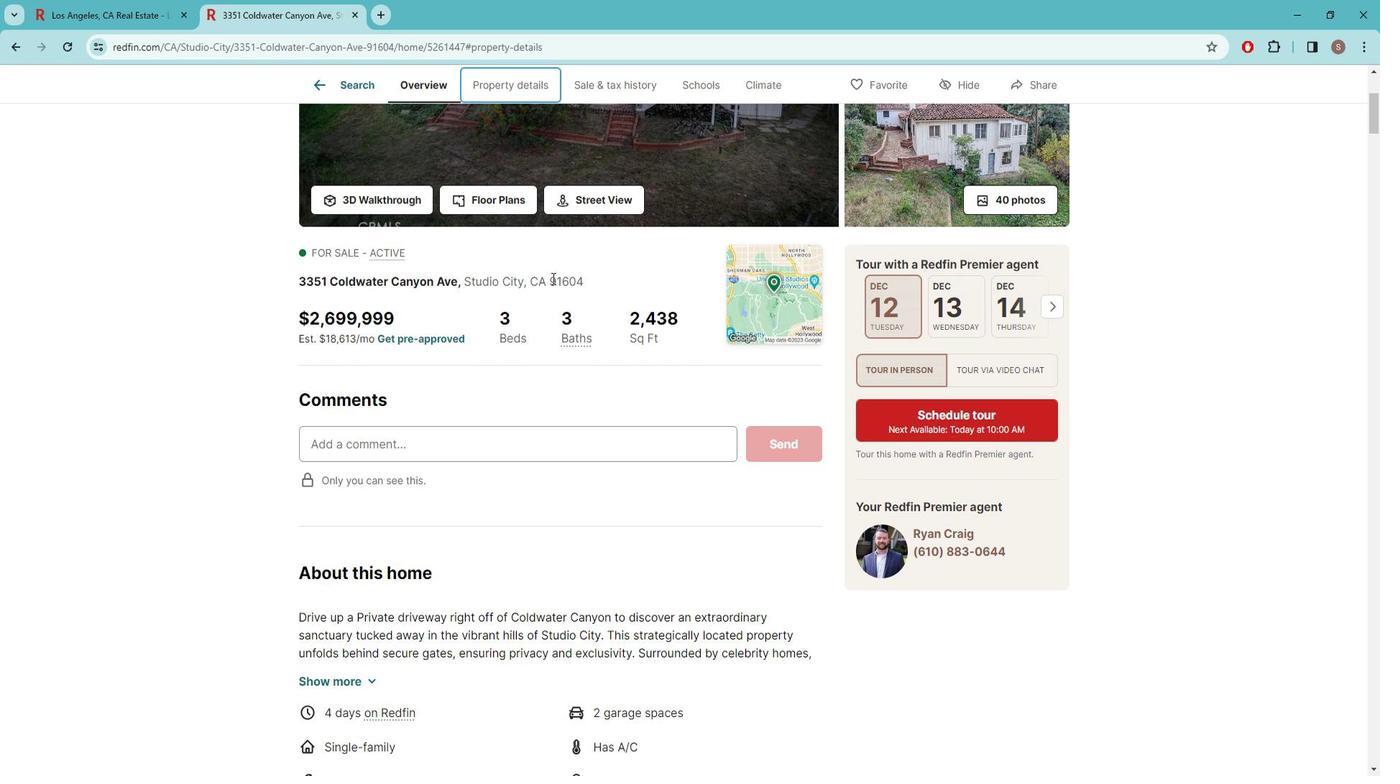 
Action: Mouse scrolled (560, 276) with delta (0, 0)
Screenshot: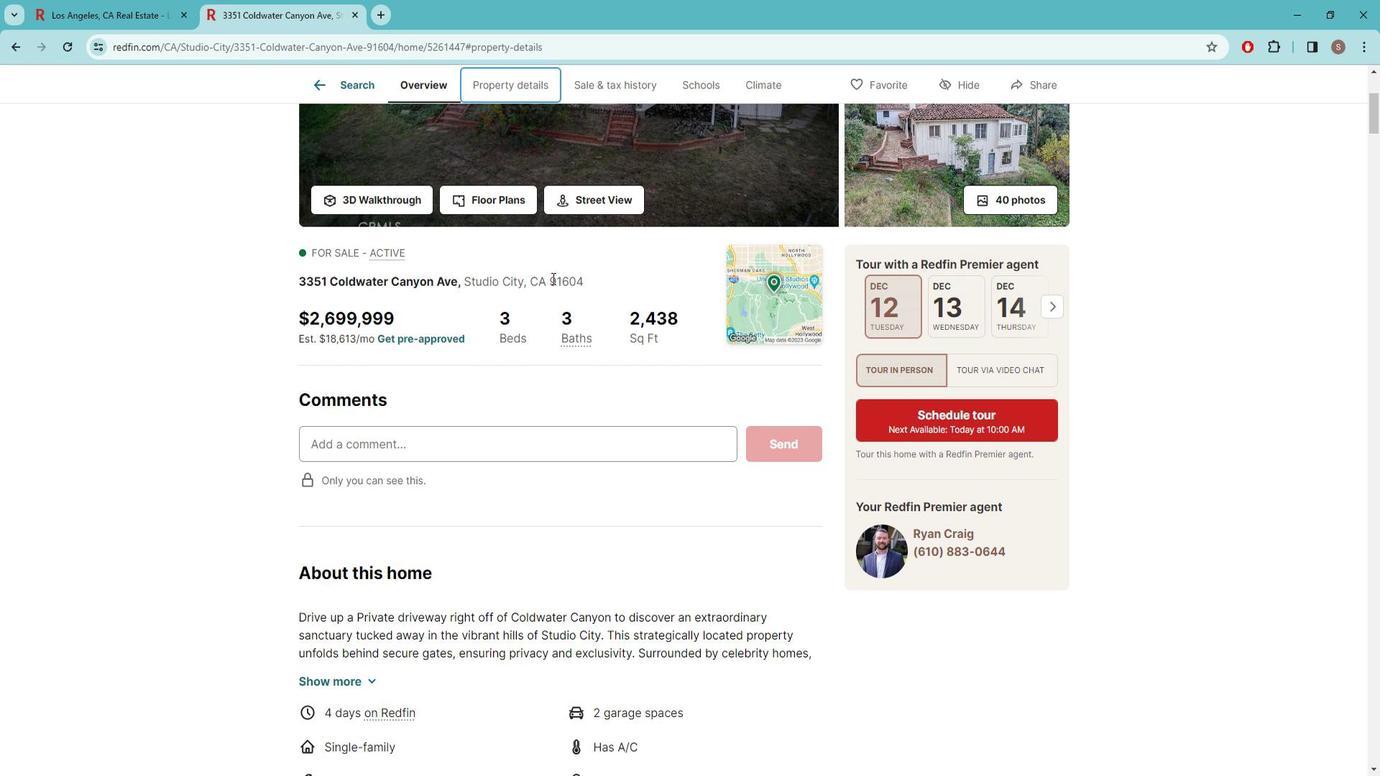 
Action: Mouse scrolled (560, 276) with delta (0, 0)
Screenshot: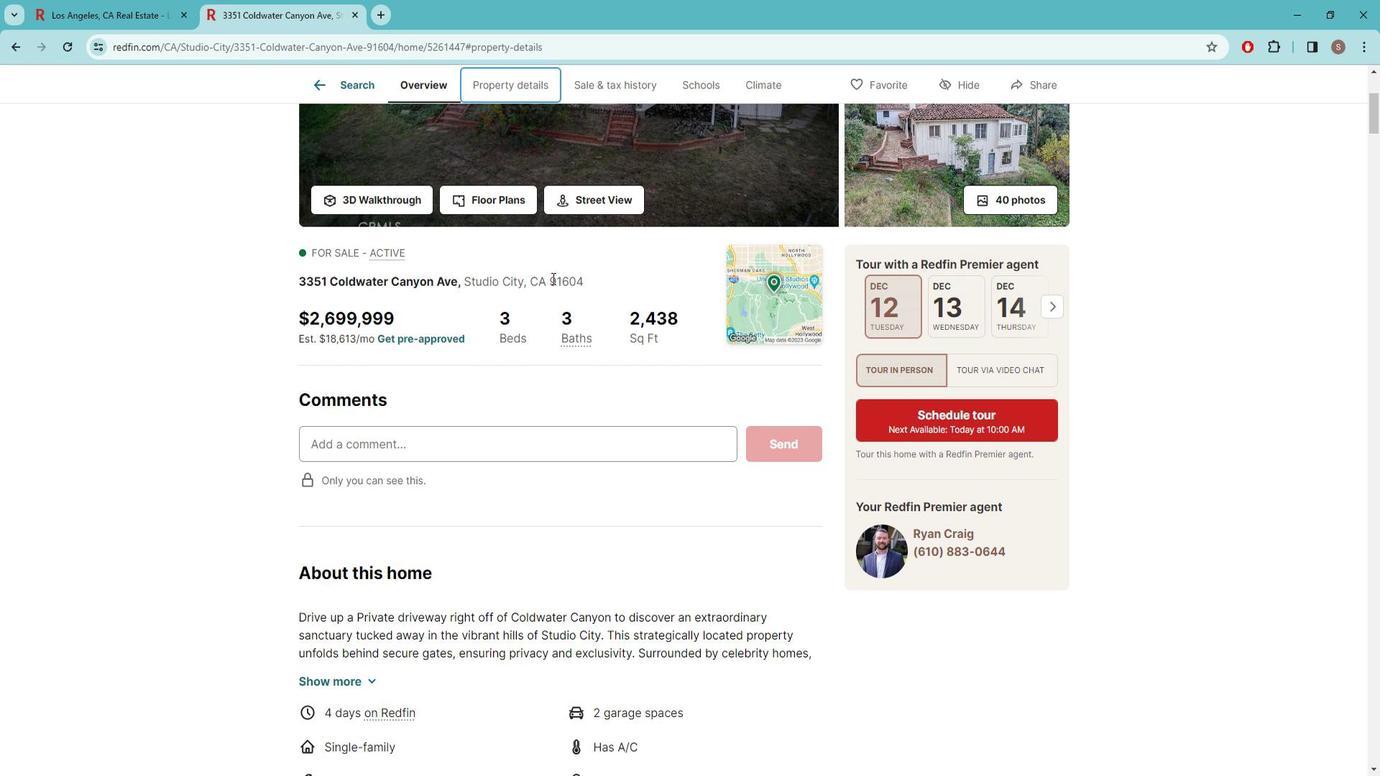 
Action: Mouse scrolled (560, 276) with delta (0, 0)
Screenshot: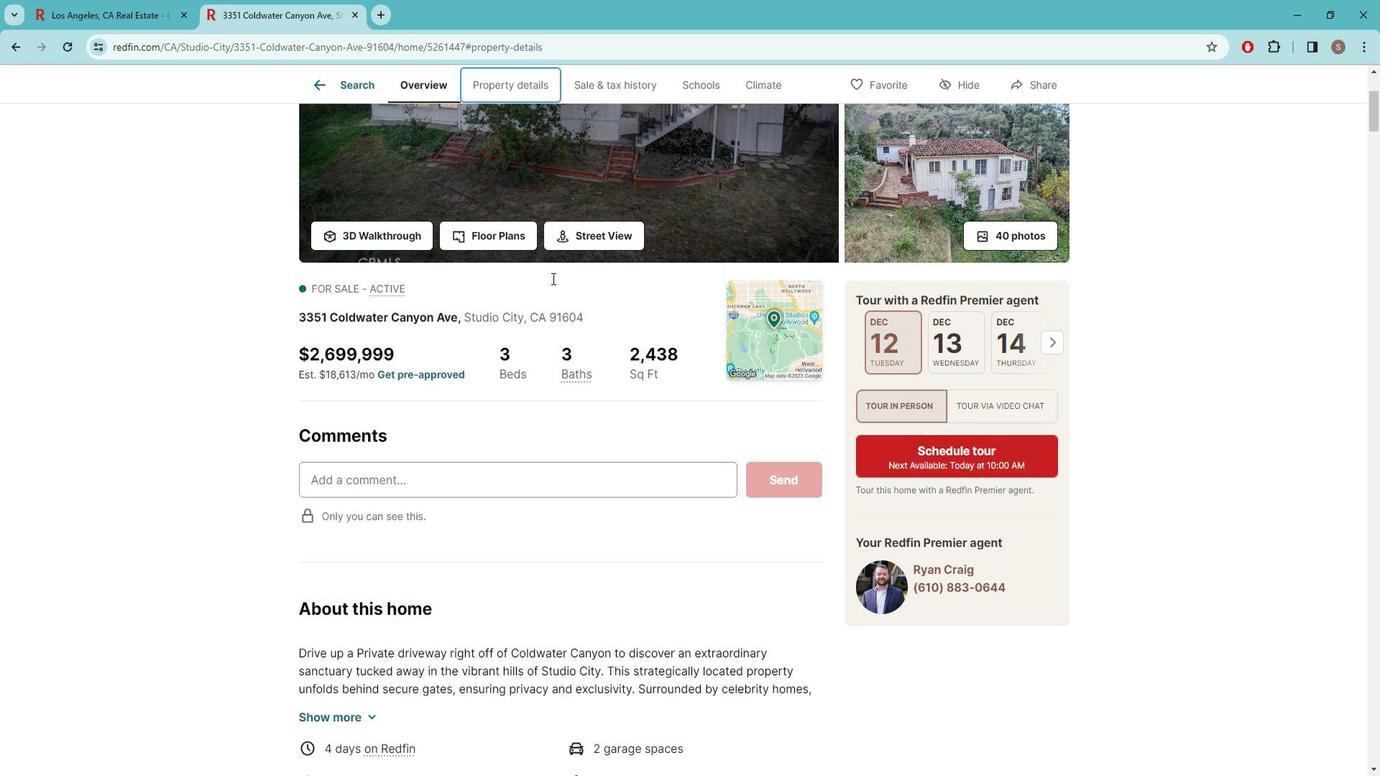 
Action: Mouse scrolled (560, 276) with delta (0, 0)
Screenshot: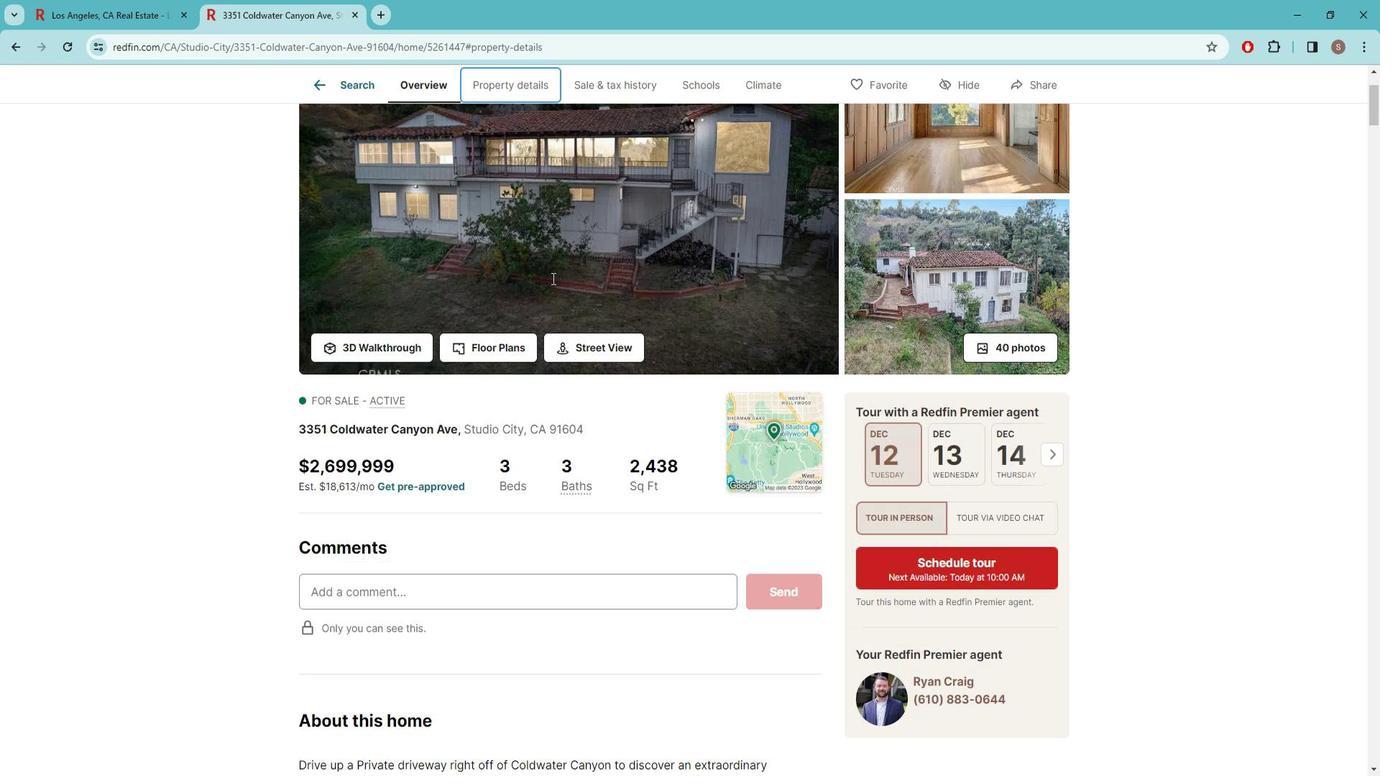 
Action: Mouse moved to (597, 310)
Screenshot: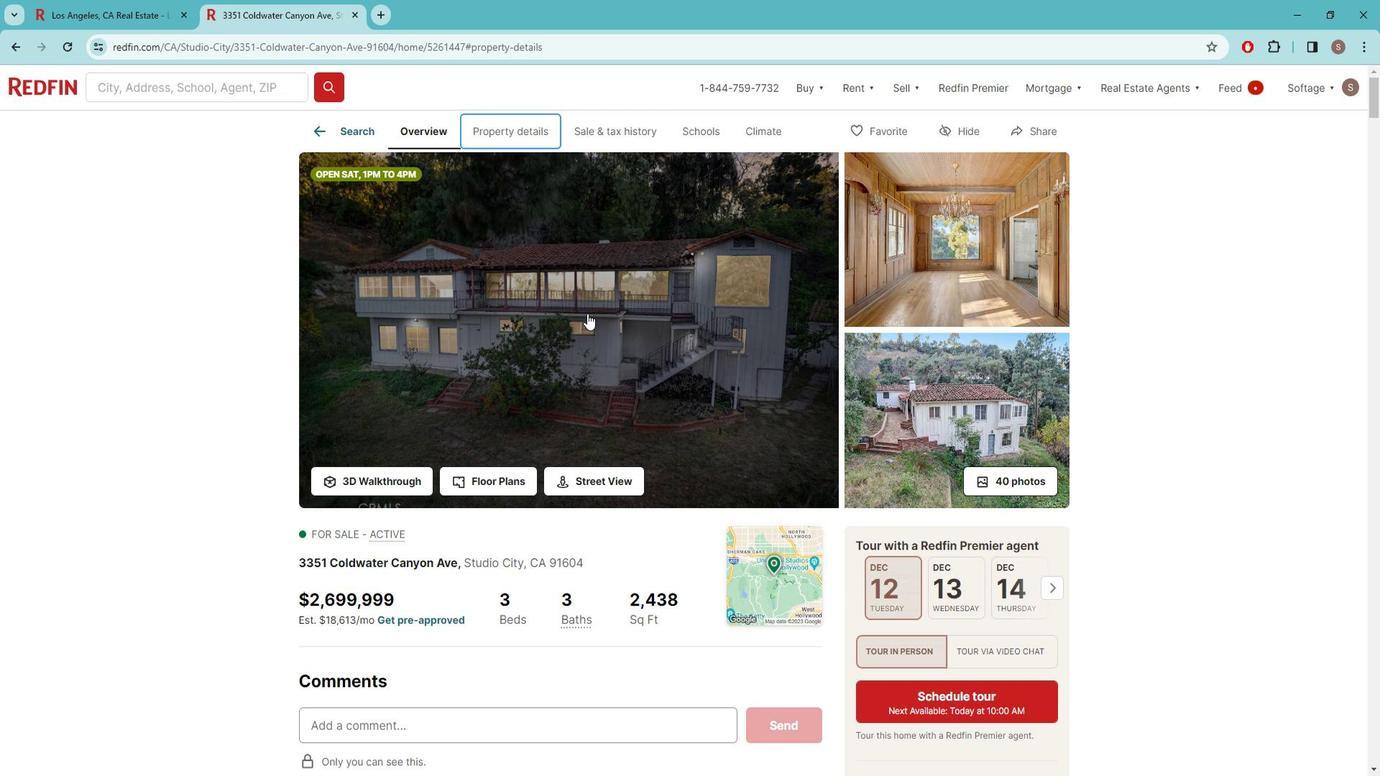 
